 Task: Look for Airbnb properties in Bilqas, Egypt from 5th November, 2023 to 16th November, 2023 for 2 adults.1  bedroom having 1 bed and 1 bathroom. Property type can be hotel. Look for 4 properties as per requirement.
Action: Mouse moved to (550, 71)
Screenshot: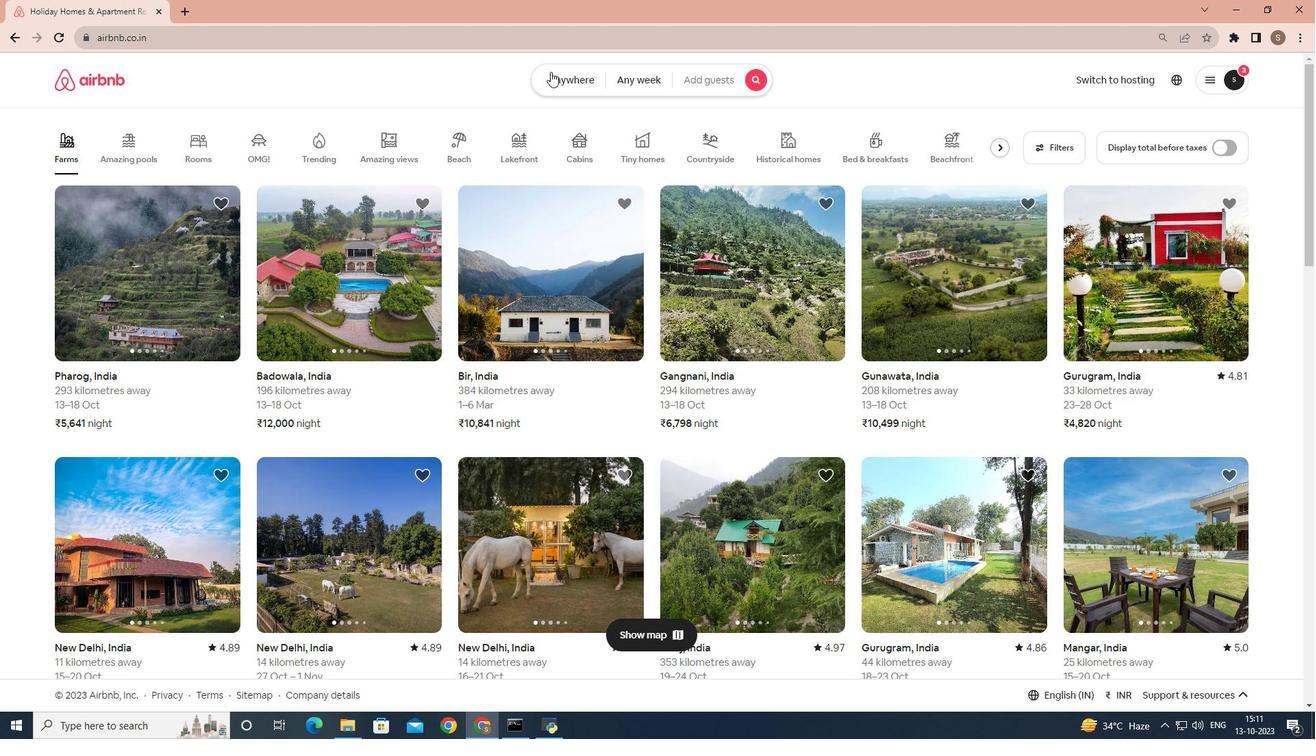 
Action: Mouse pressed left at (550, 71)
Screenshot: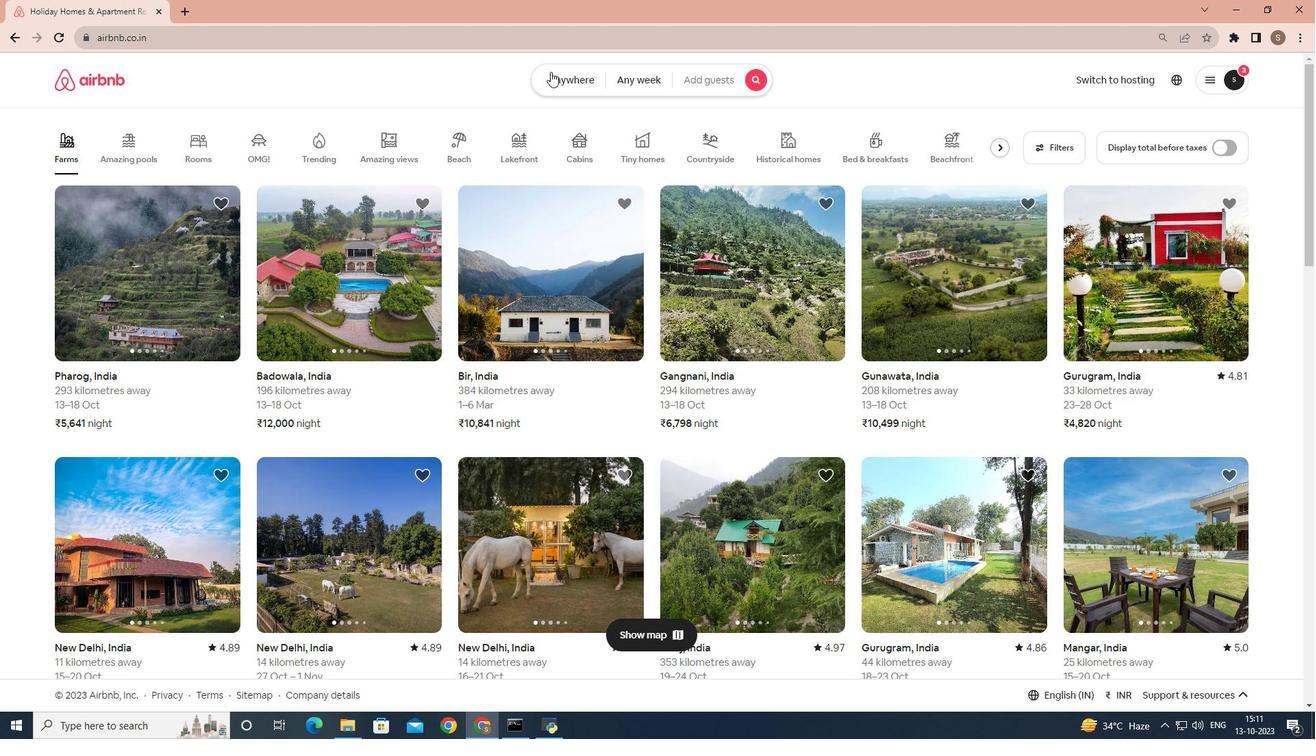 
Action: Mouse moved to (492, 139)
Screenshot: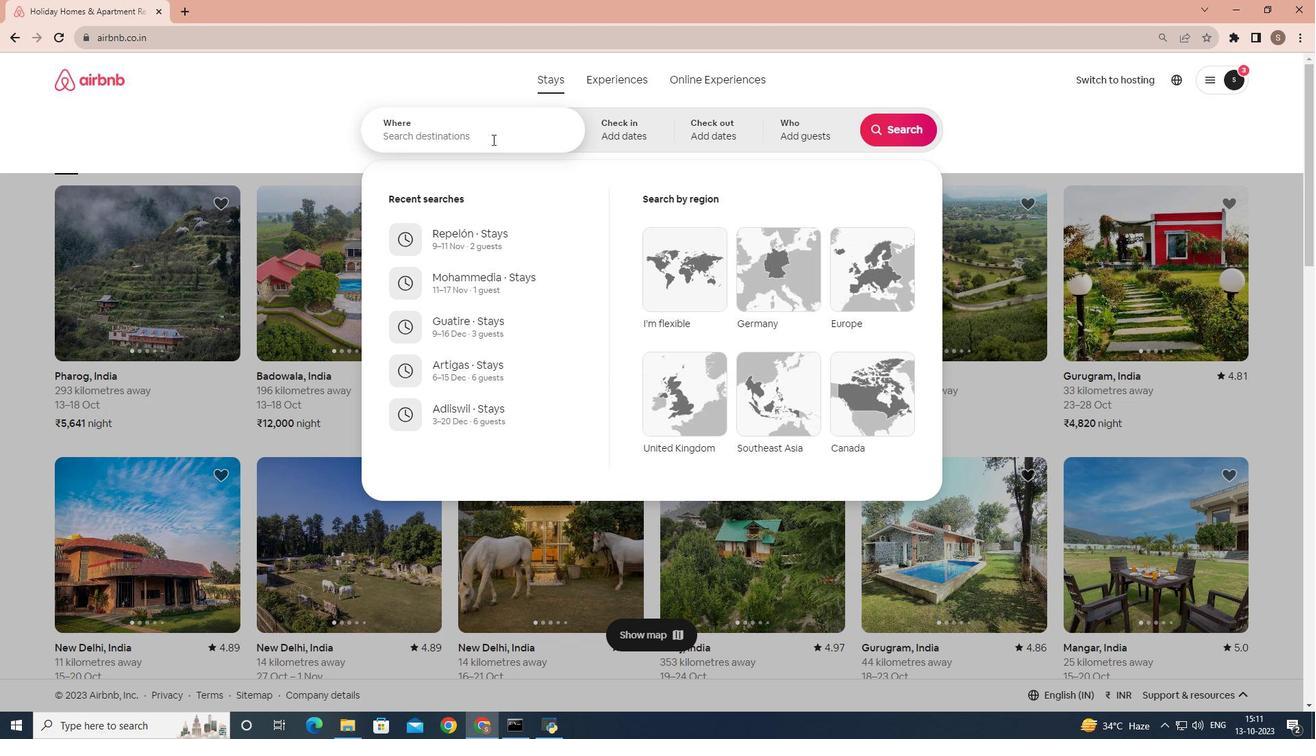 
Action: Mouse pressed left at (492, 139)
Screenshot: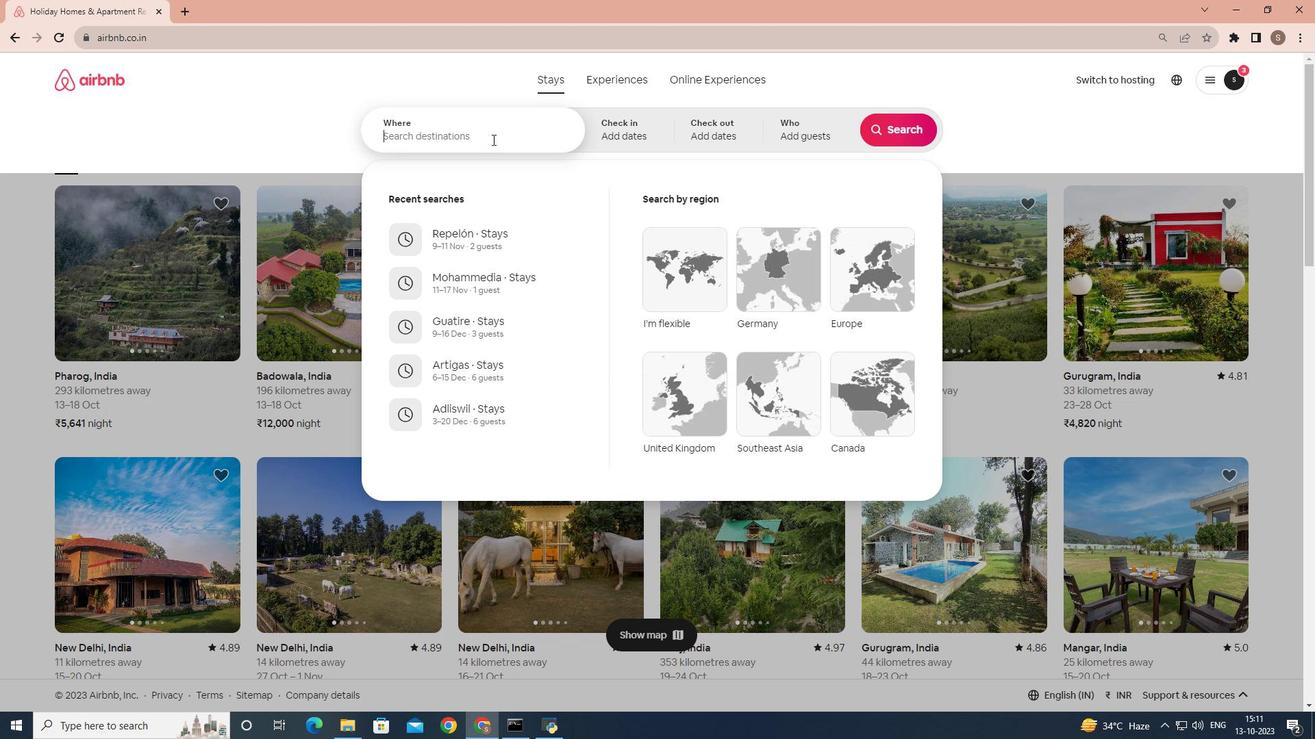 
Action: Key pressed <Key.shift><Key.shift><Key.shift><Key.shift><Key.shift><Key.shift>Bilqas,<Key.space><Key.shift>Egypt
Screenshot: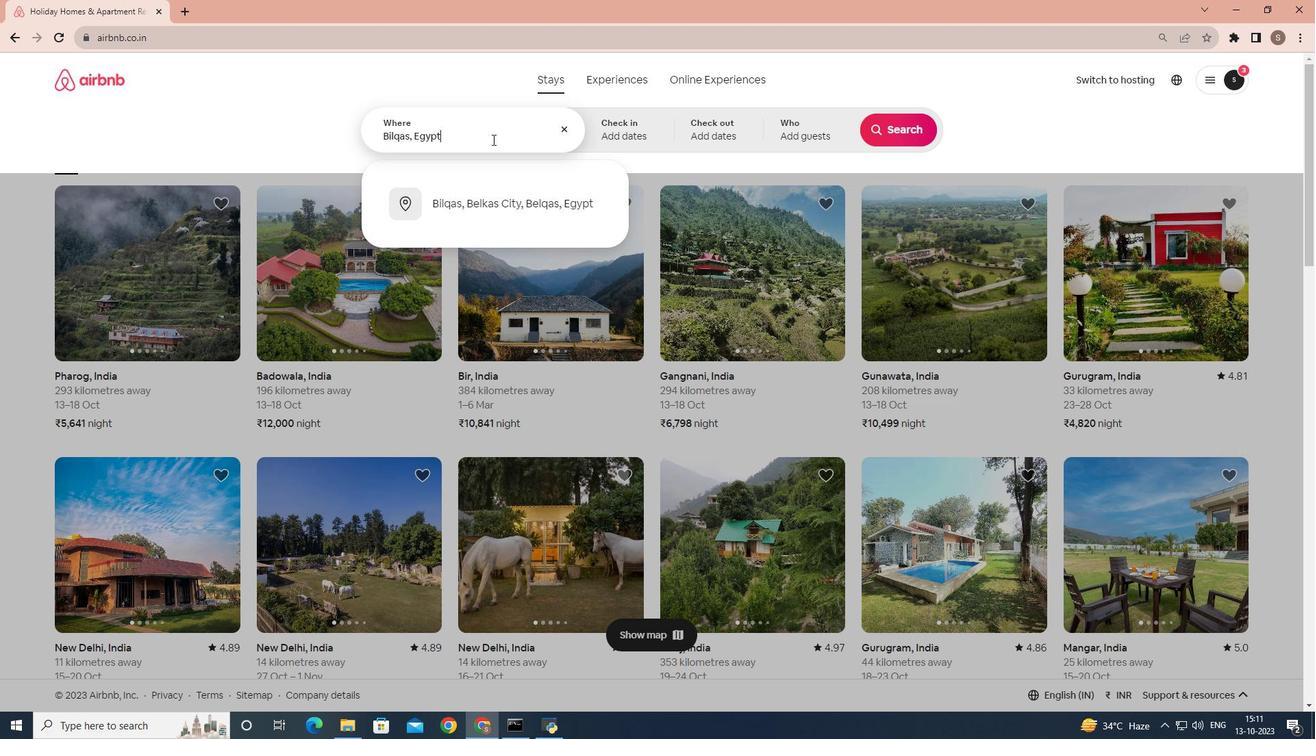 
Action: Mouse moved to (630, 132)
Screenshot: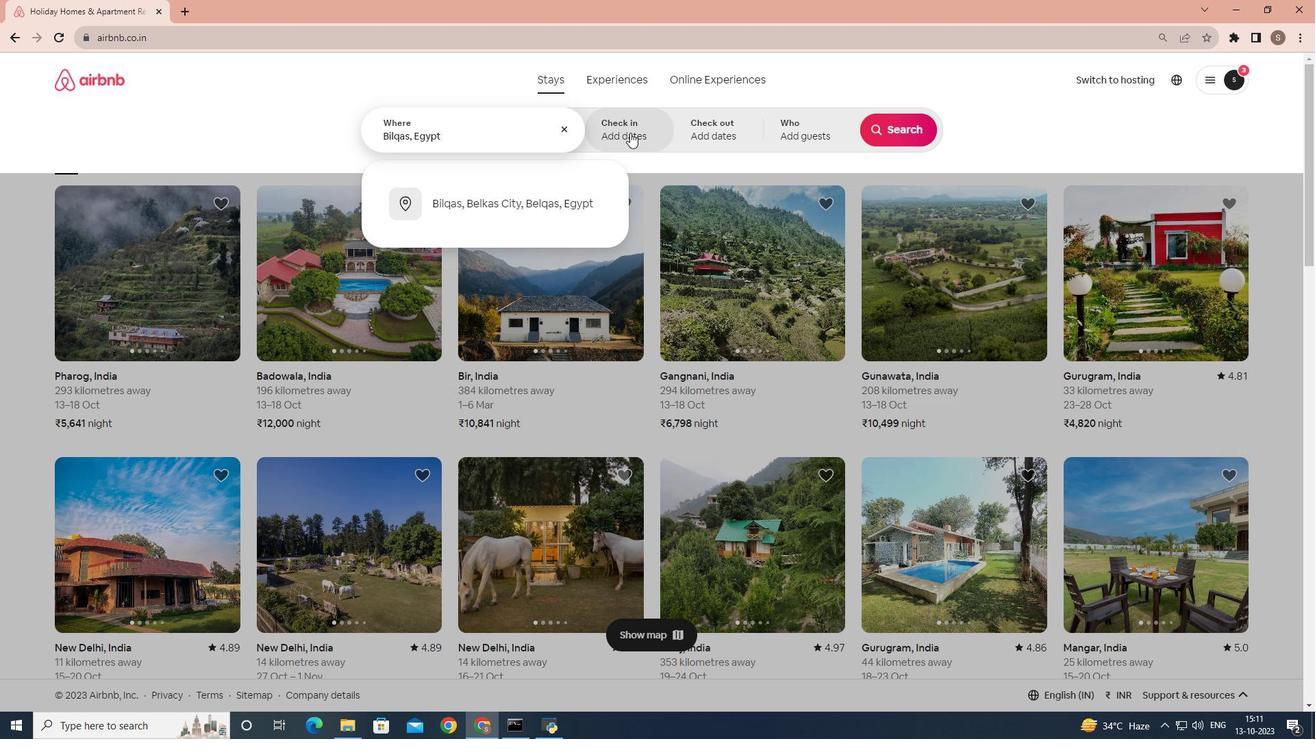 
Action: Mouse pressed left at (630, 132)
Screenshot: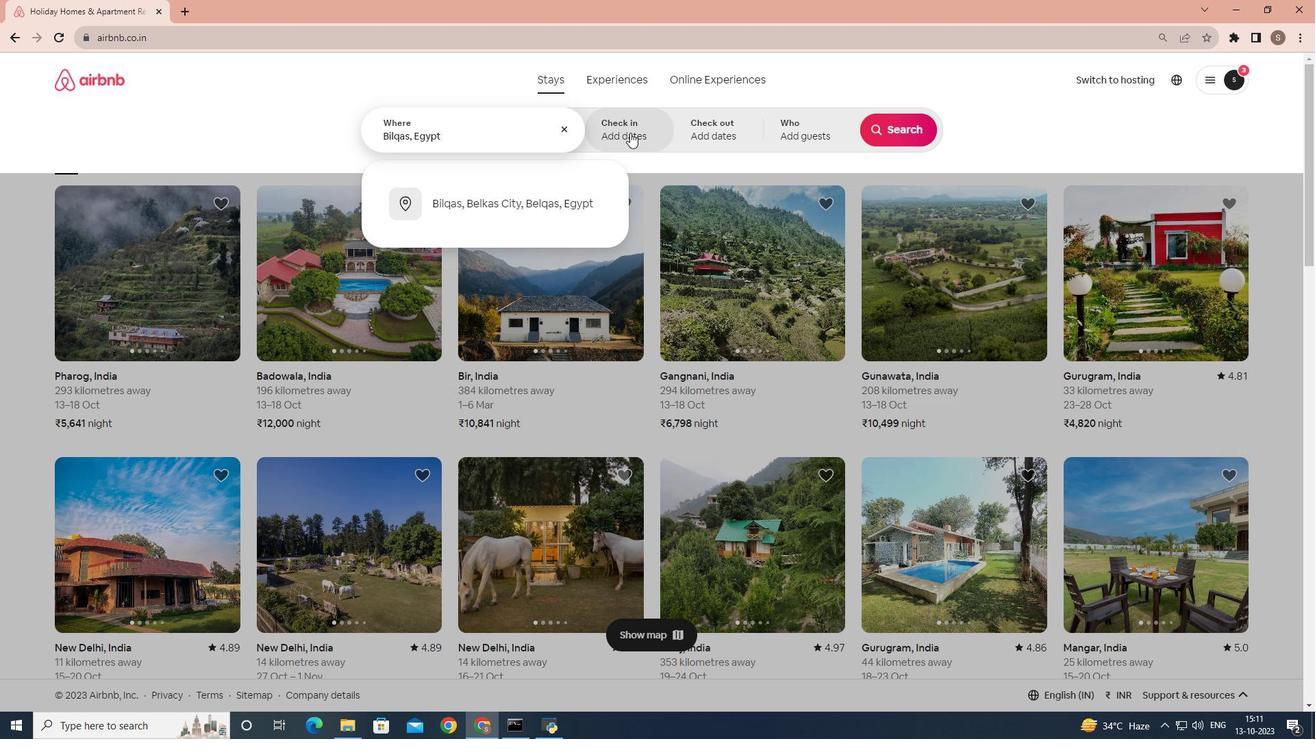 
Action: Mouse moved to (678, 333)
Screenshot: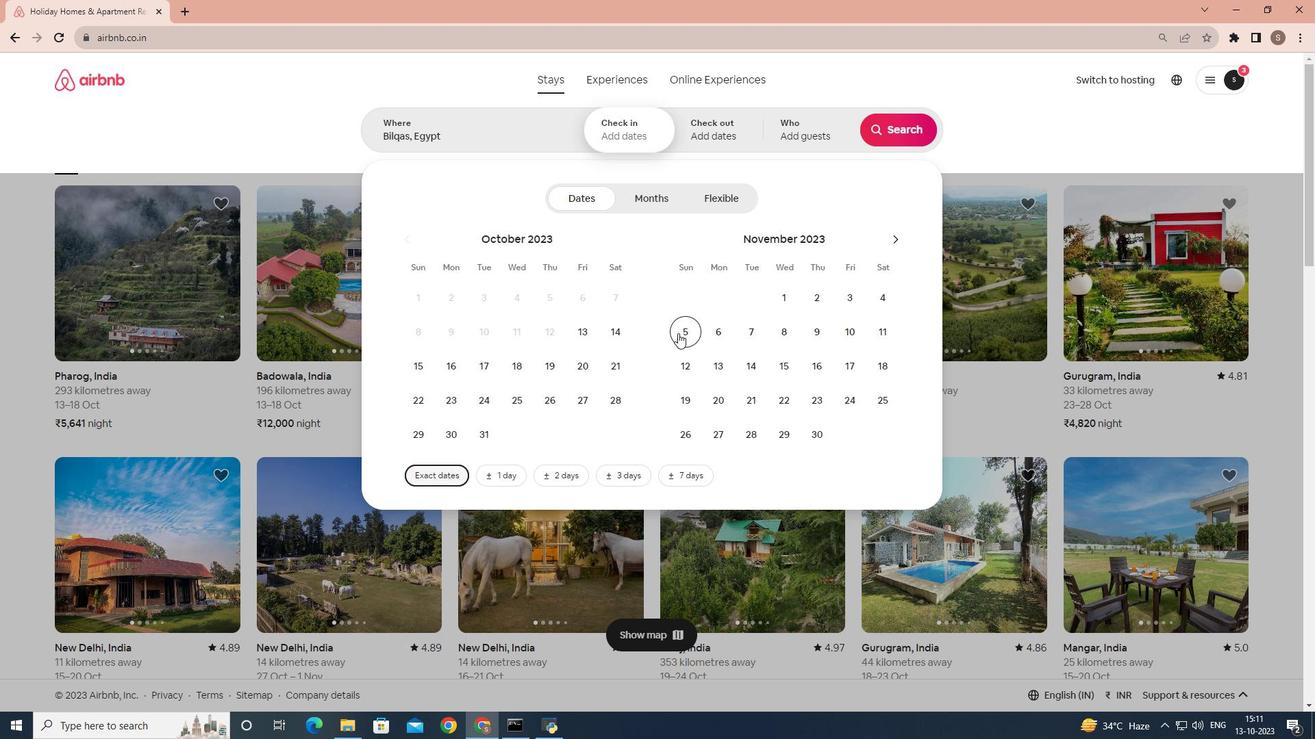 
Action: Mouse pressed left at (678, 333)
Screenshot: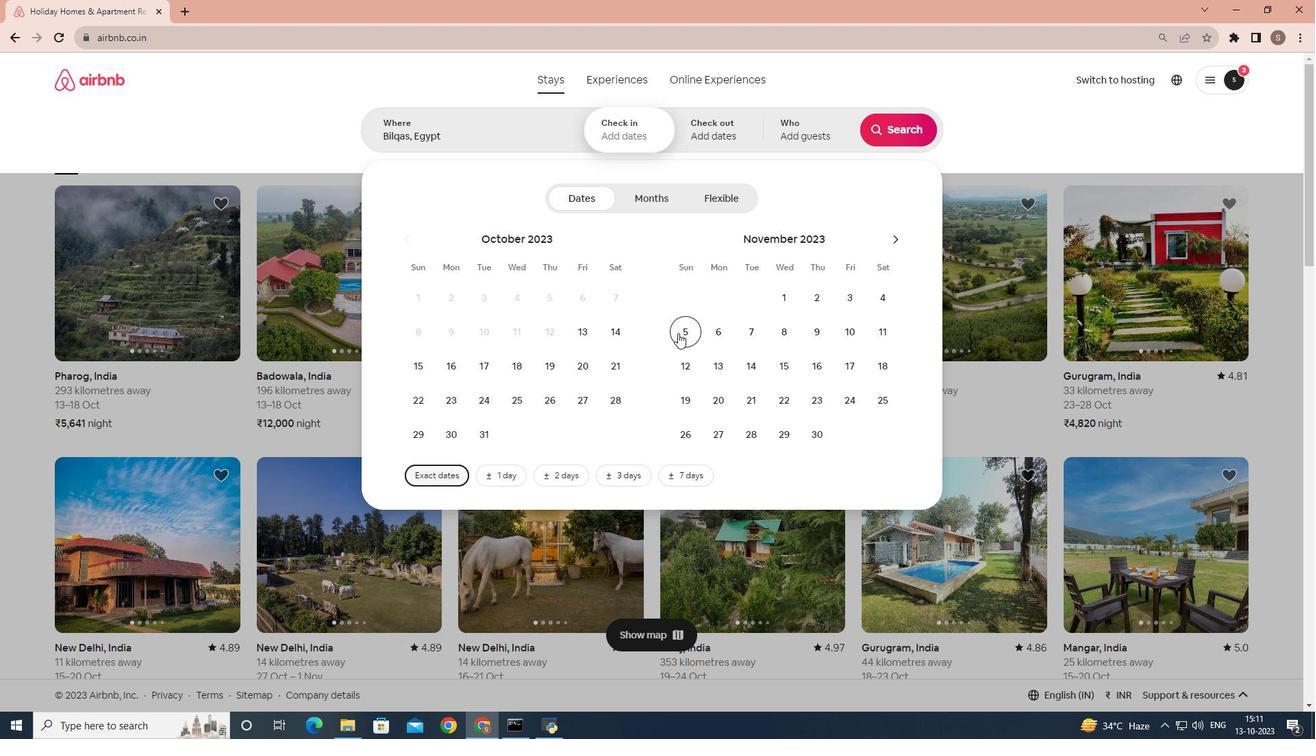 
Action: Mouse moved to (819, 367)
Screenshot: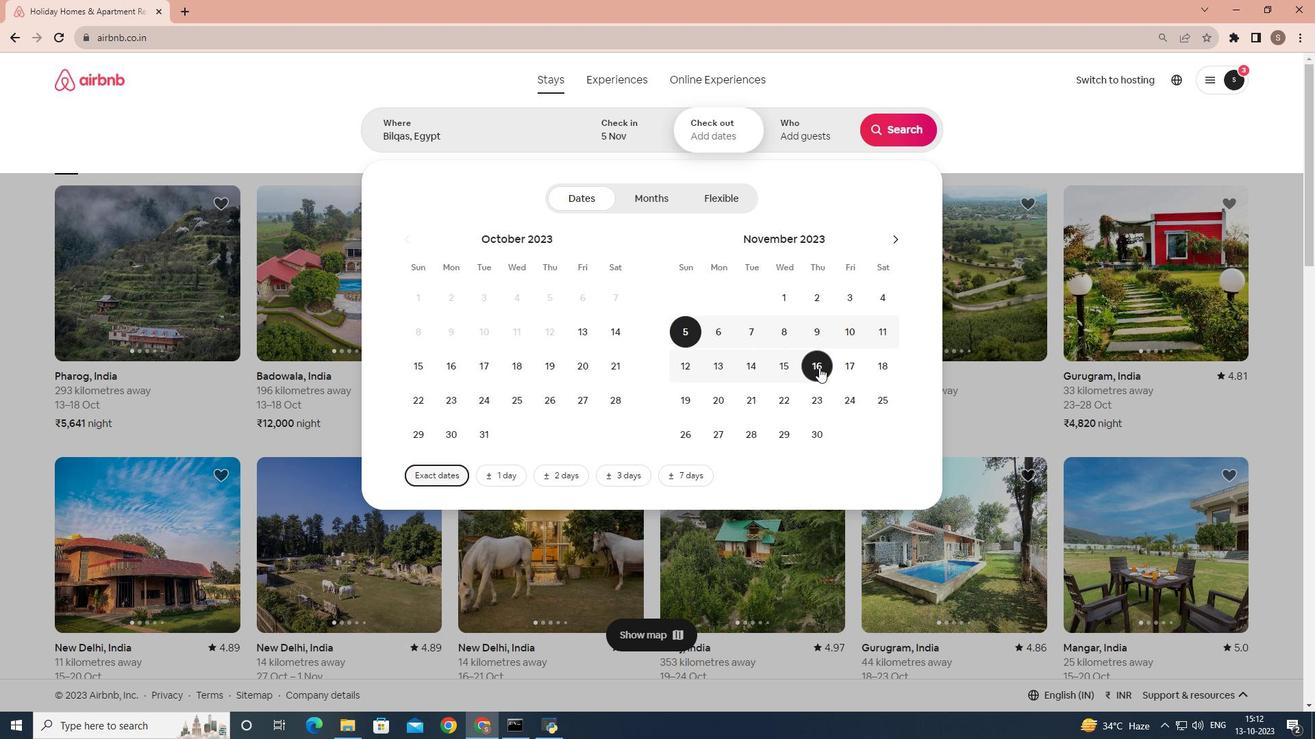 
Action: Mouse pressed left at (819, 367)
Screenshot: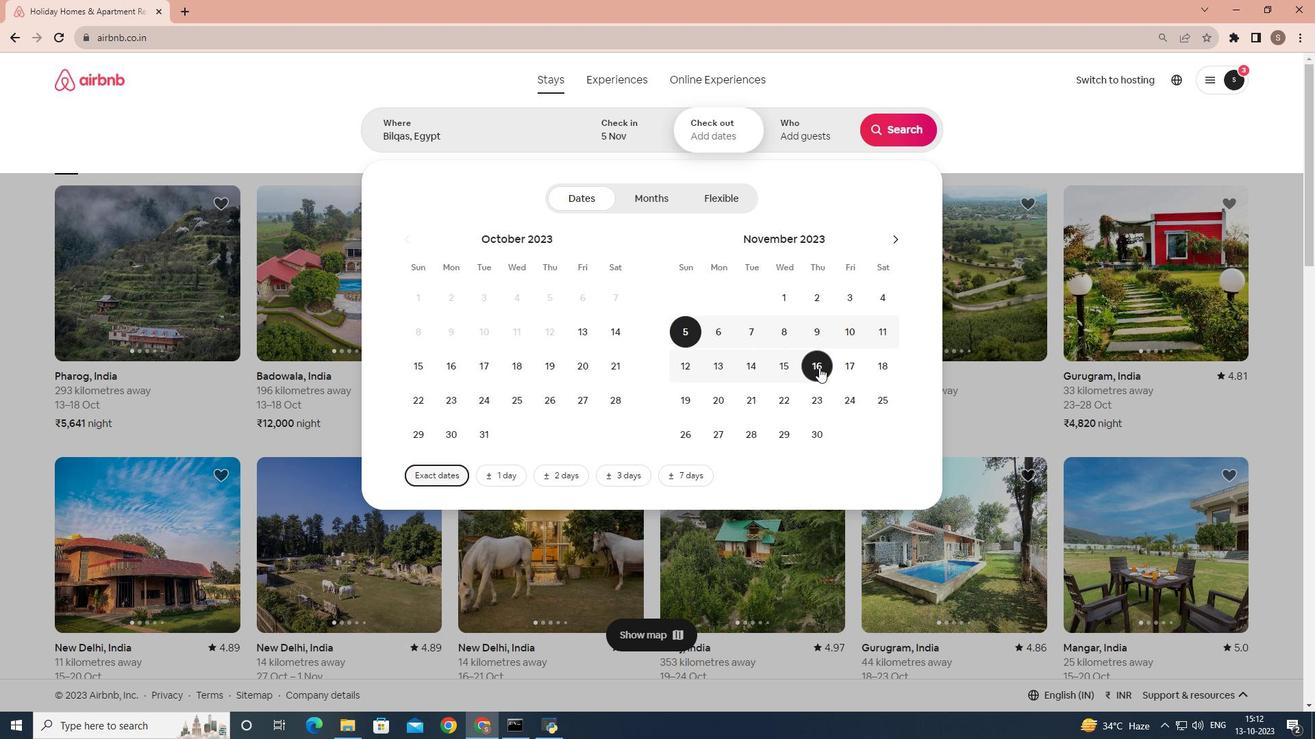 
Action: Mouse moved to (806, 121)
Screenshot: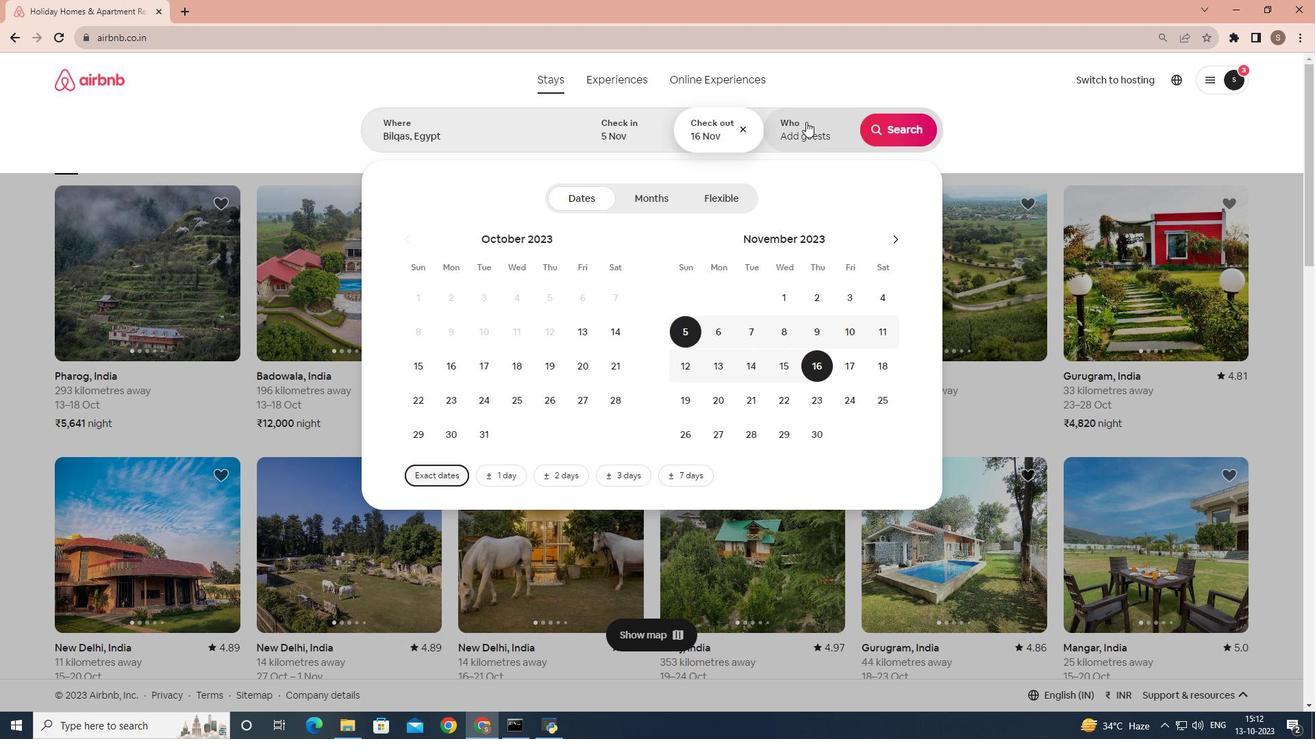 
Action: Mouse pressed left at (806, 121)
Screenshot: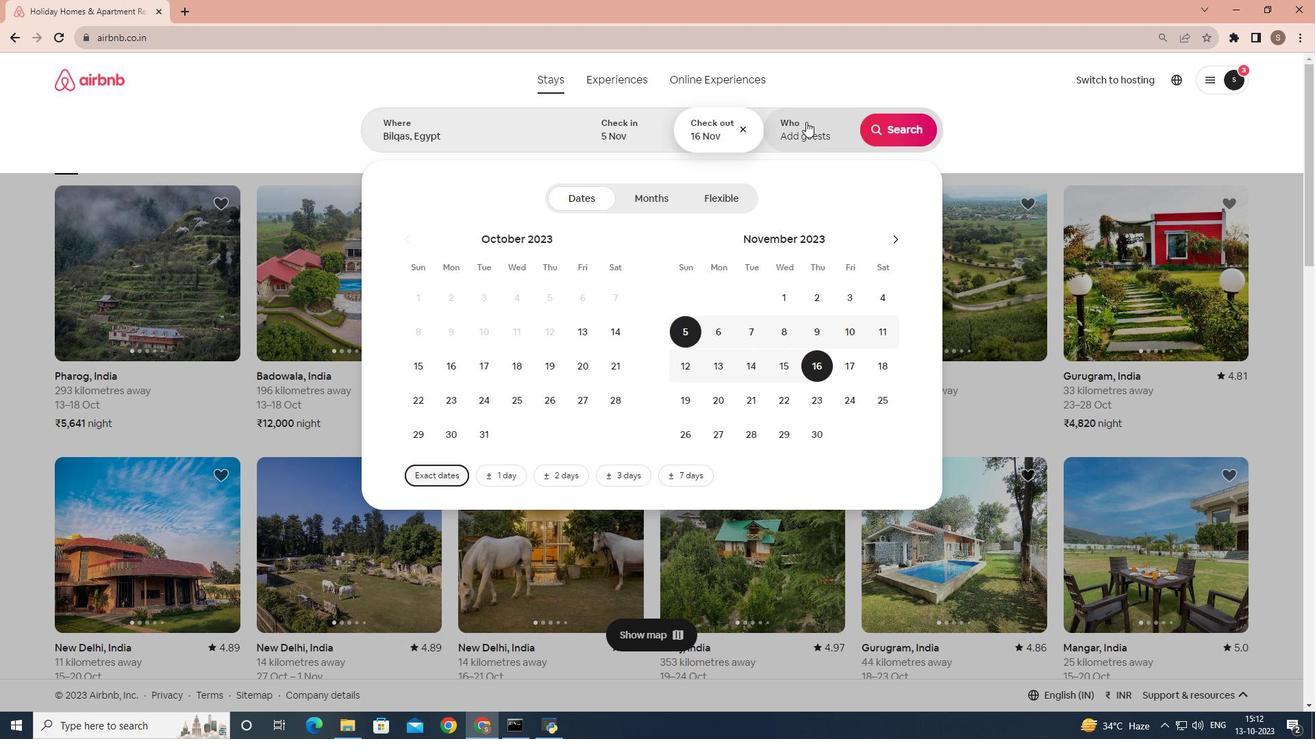 
Action: Mouse moved to (898, 208)
Screenshot: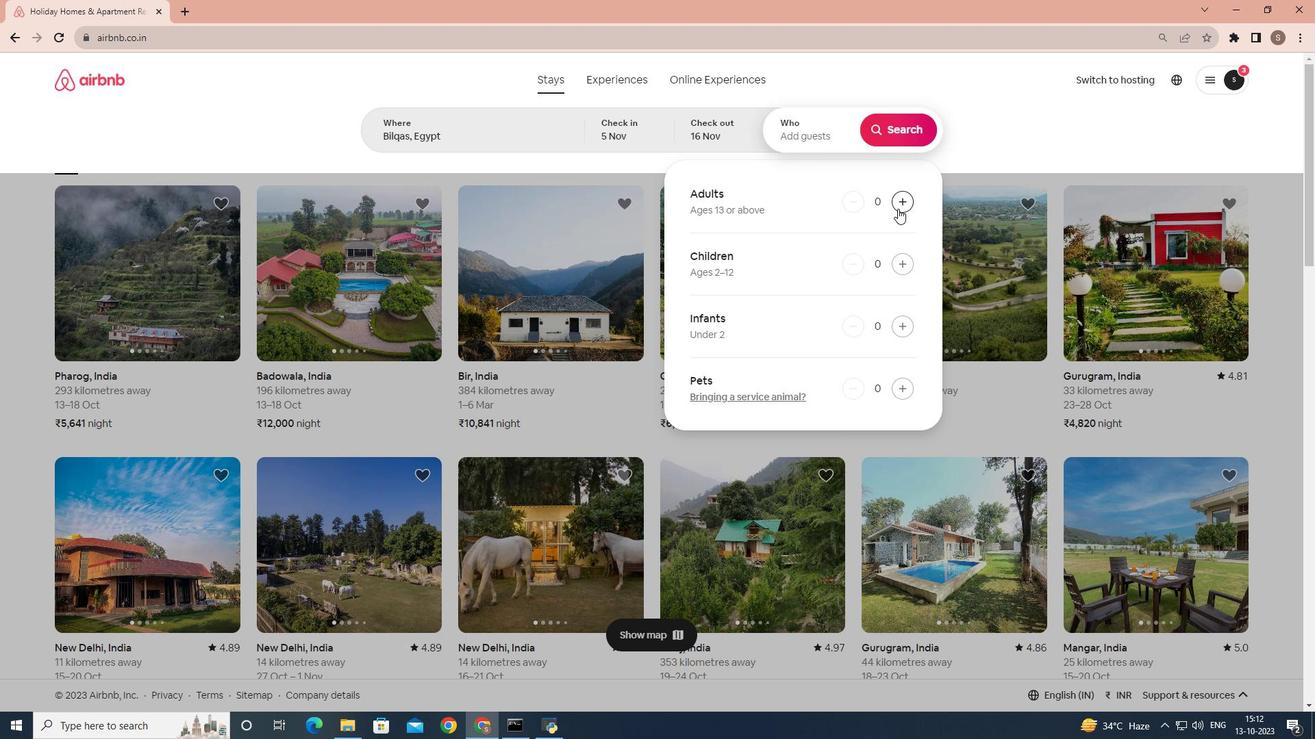 
Action: Mouse pressed left at (898, 208)
Screenshot: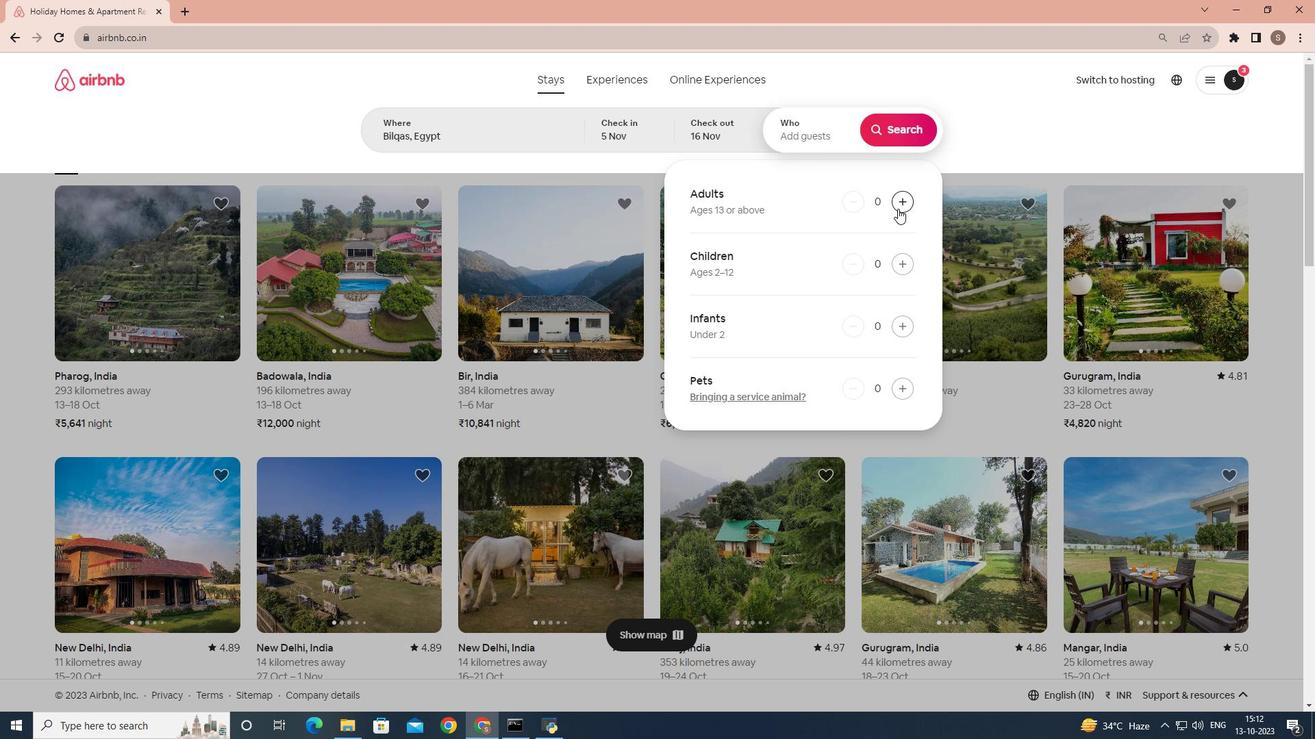 
Action: Mouse pressed left at (898, 208)
Screenshot: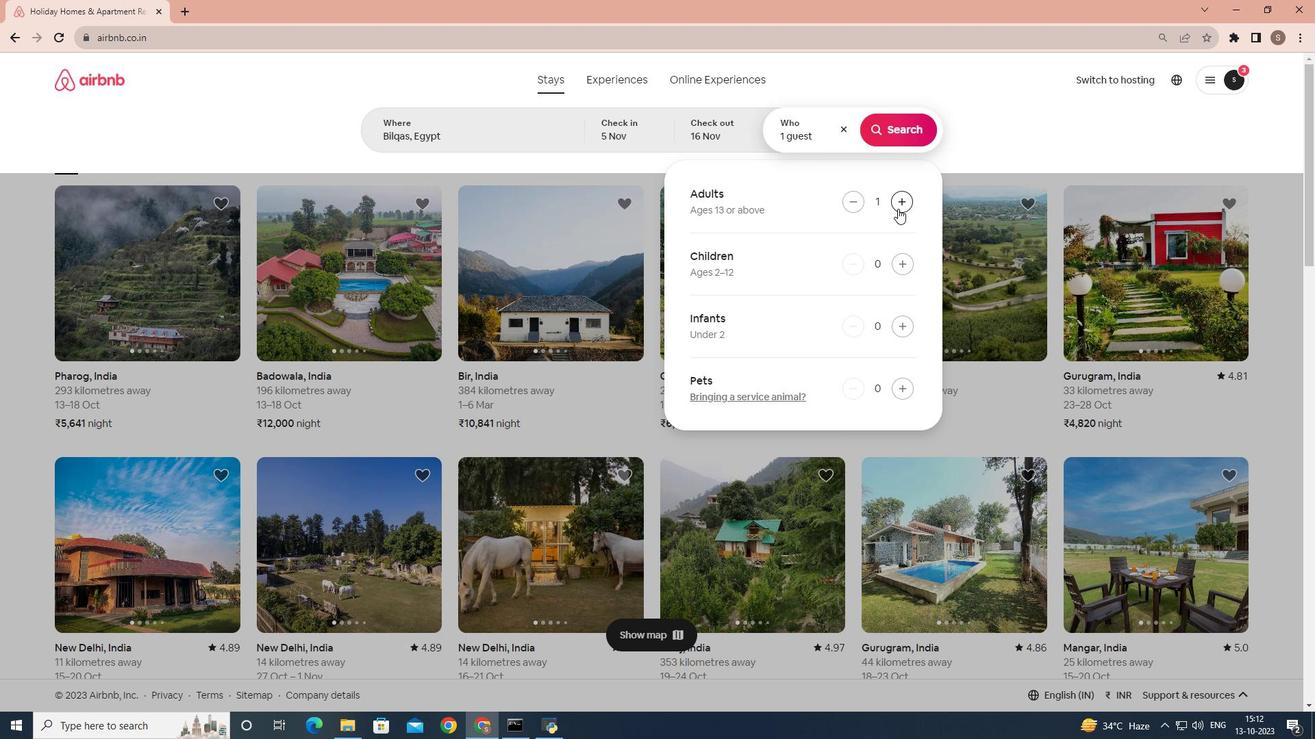 
Action: Mouse moved to (921, 125)
Screenshot: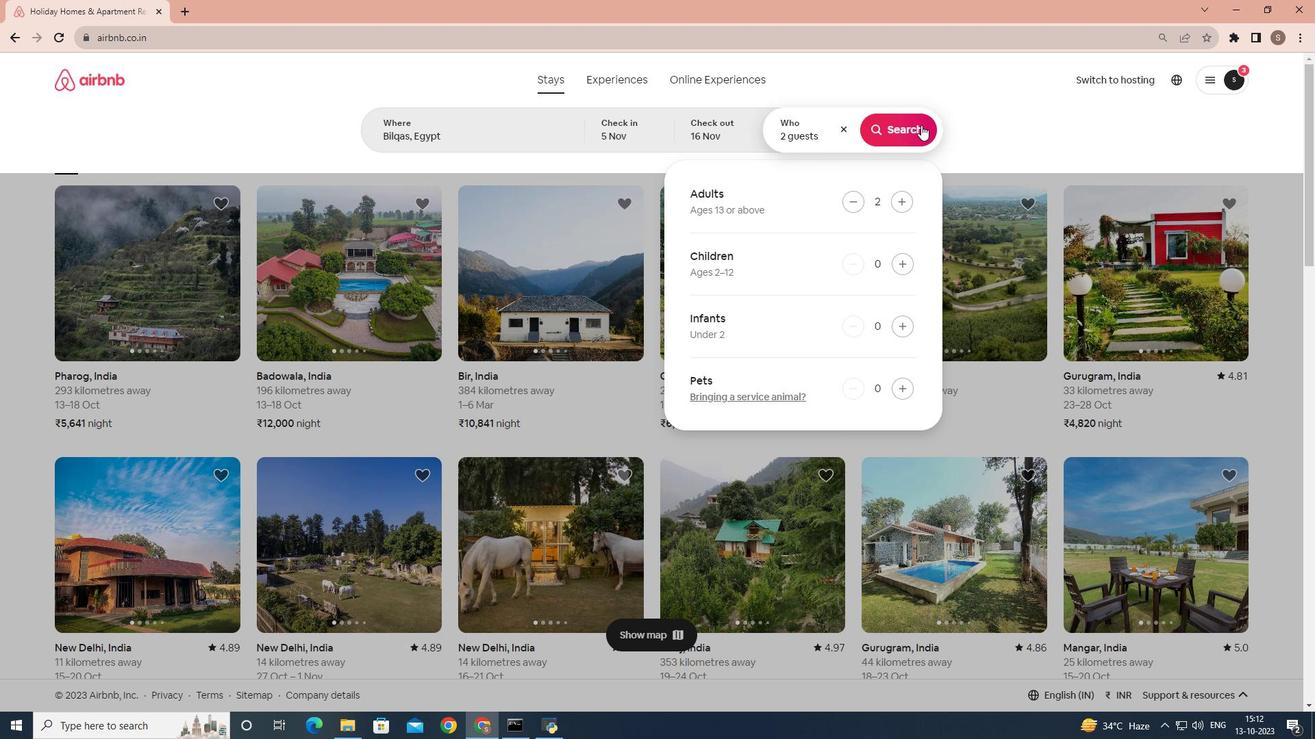
Action: Mouse pressed left at (921, 125)
Screenshot: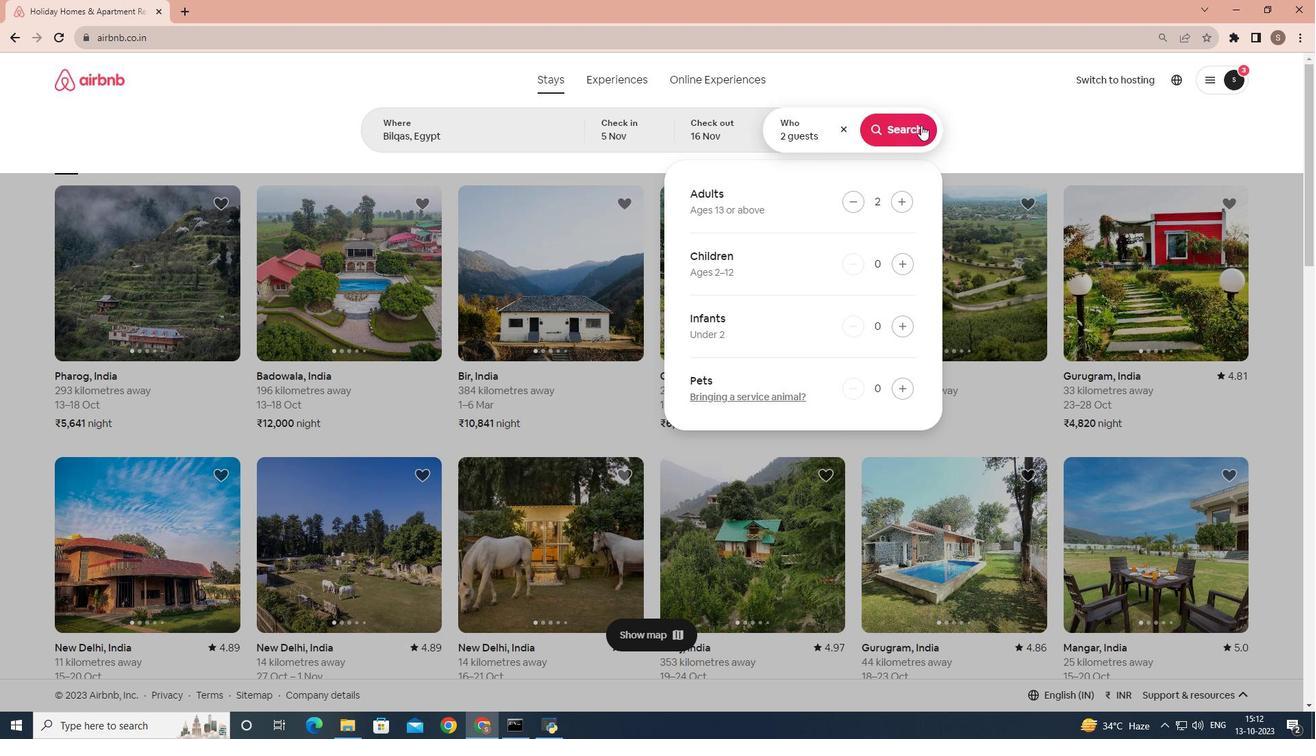 
Action: Mouse moved to (1098, 134)
Screenshot: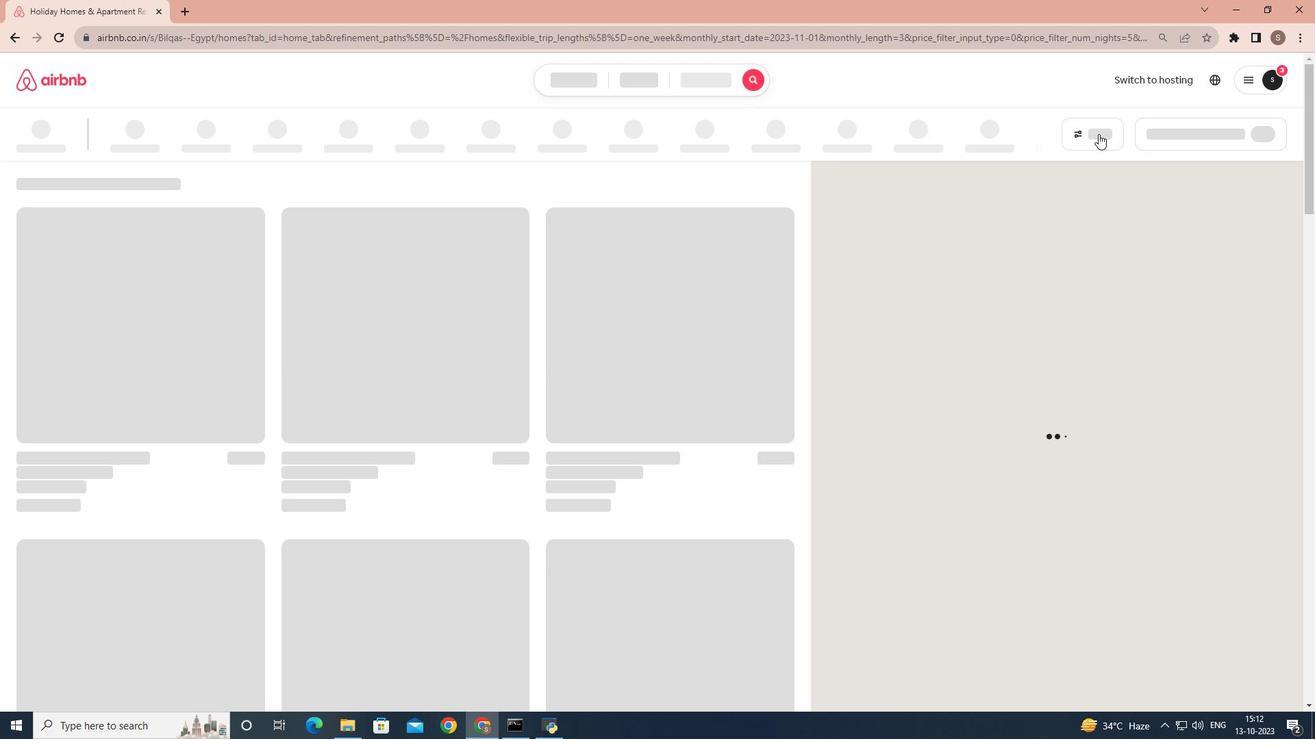
Action: Mouse pressed left at (1098, 134)
Screenshot: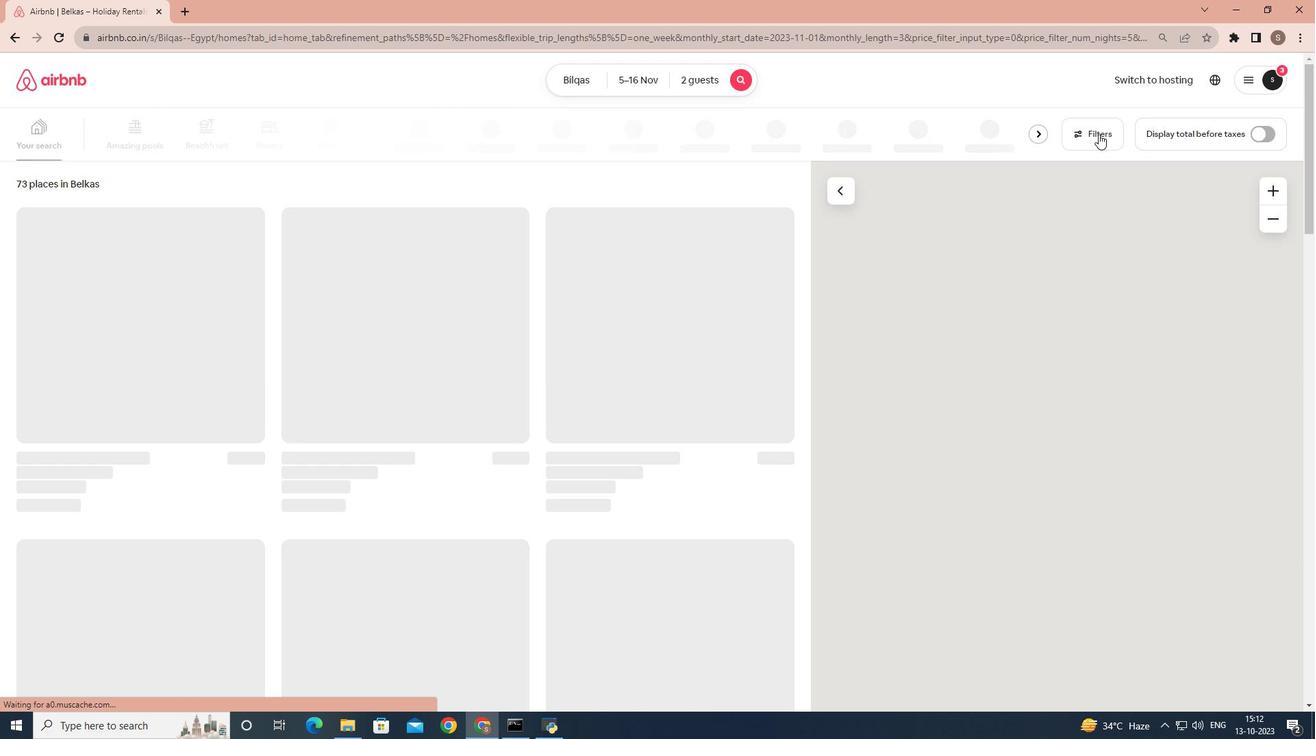 
Action: Mouse moved to (535, 419)
Screenshot: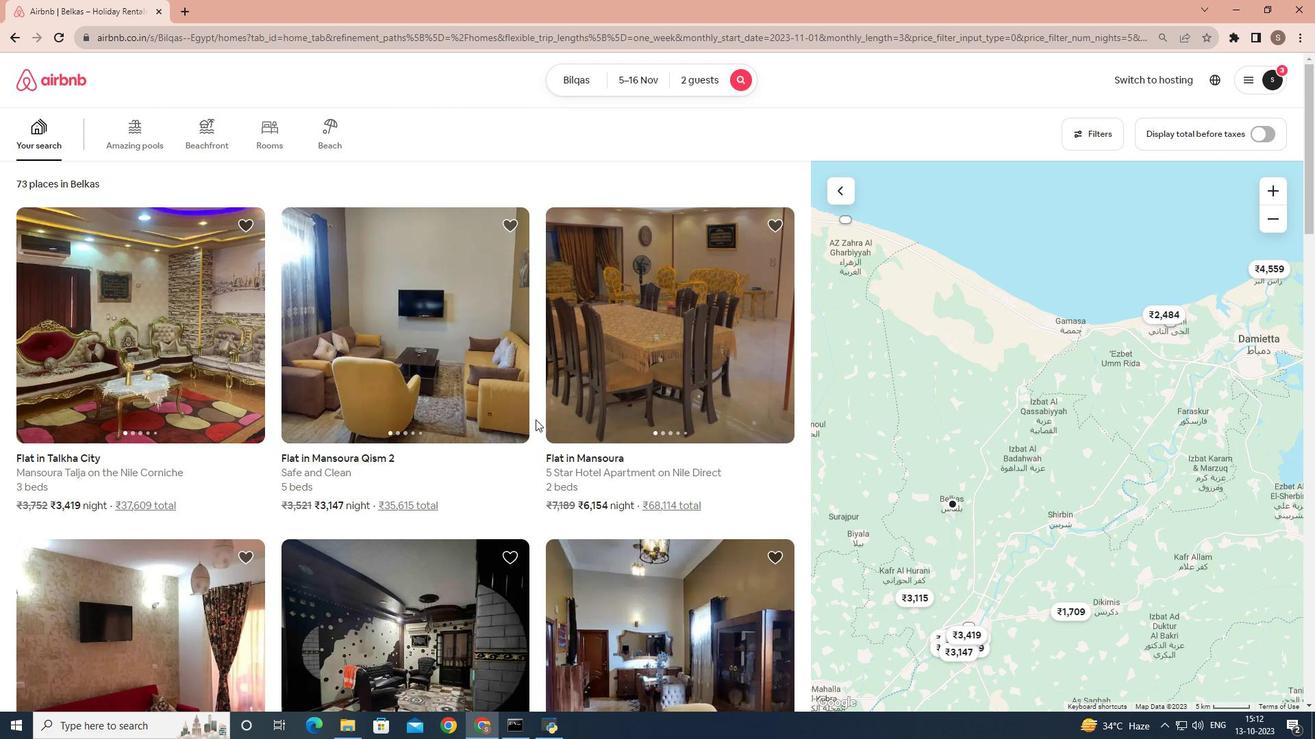 
Action: Mouse scrolled (535, 419) with delta (0, 0)
Screenshot: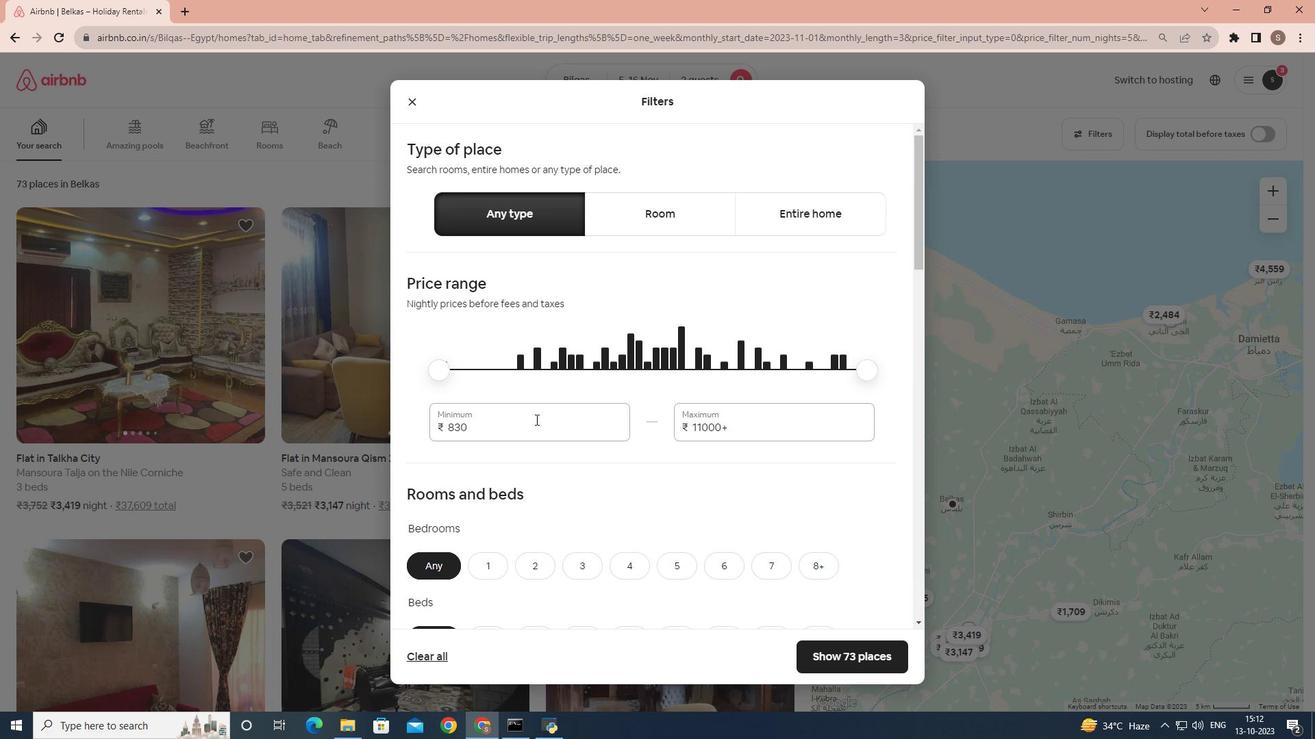 
Action: Mouse moved to (527, 426)
Screenshot: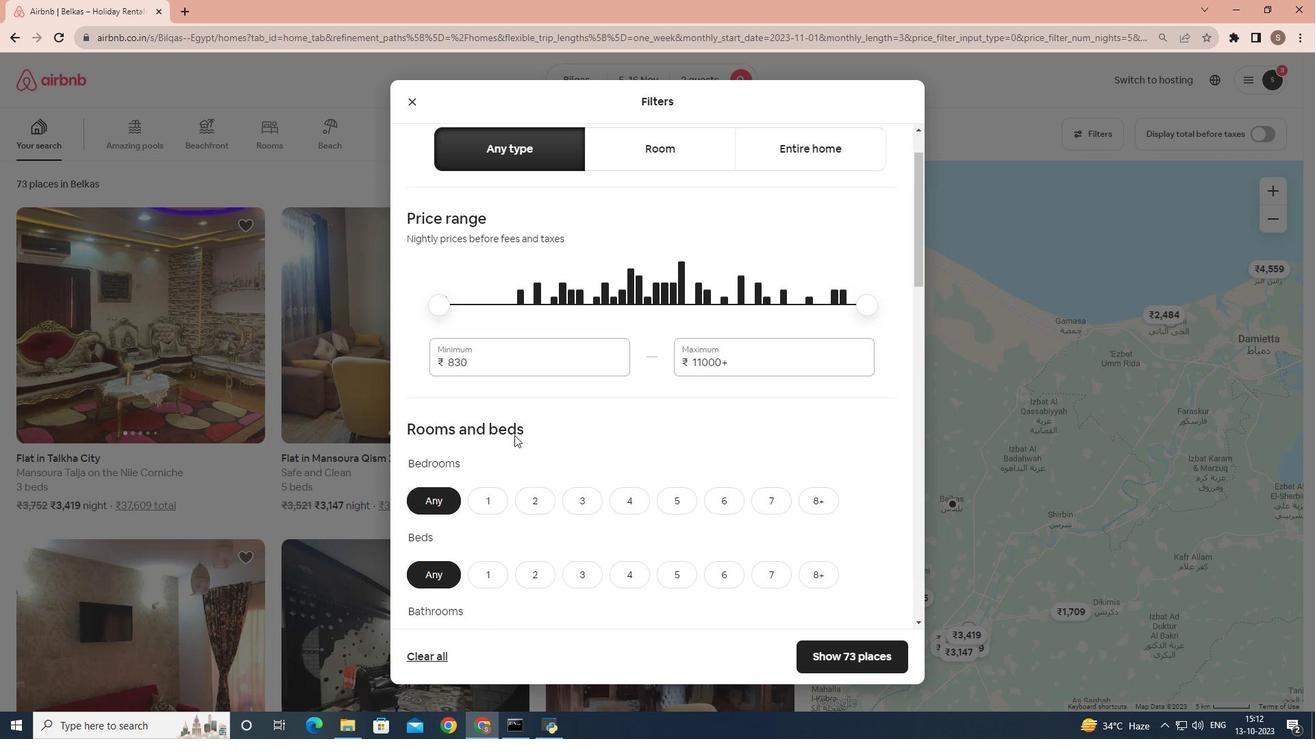 
Action: Mouse scrolled (527, 425) with delta (0, 0)
Screenshot: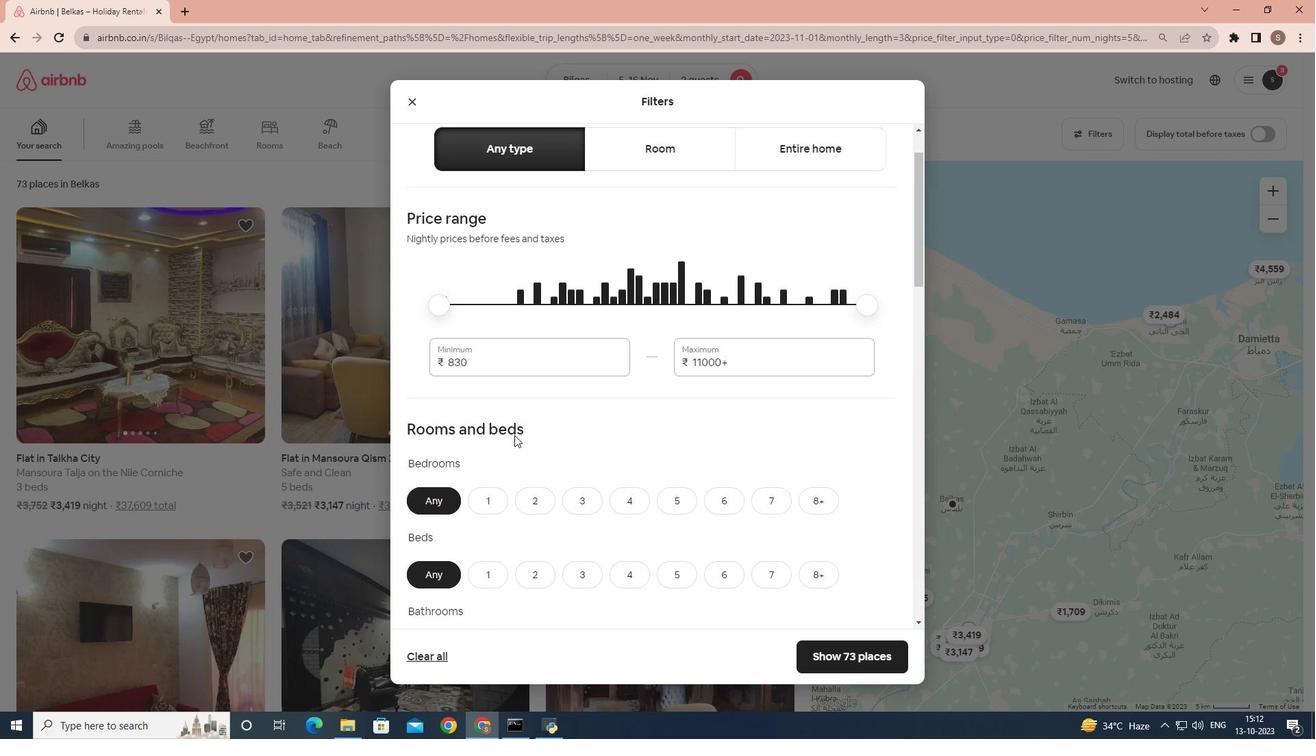 
Action: Mouse moved to (492, 435)
Screenshot: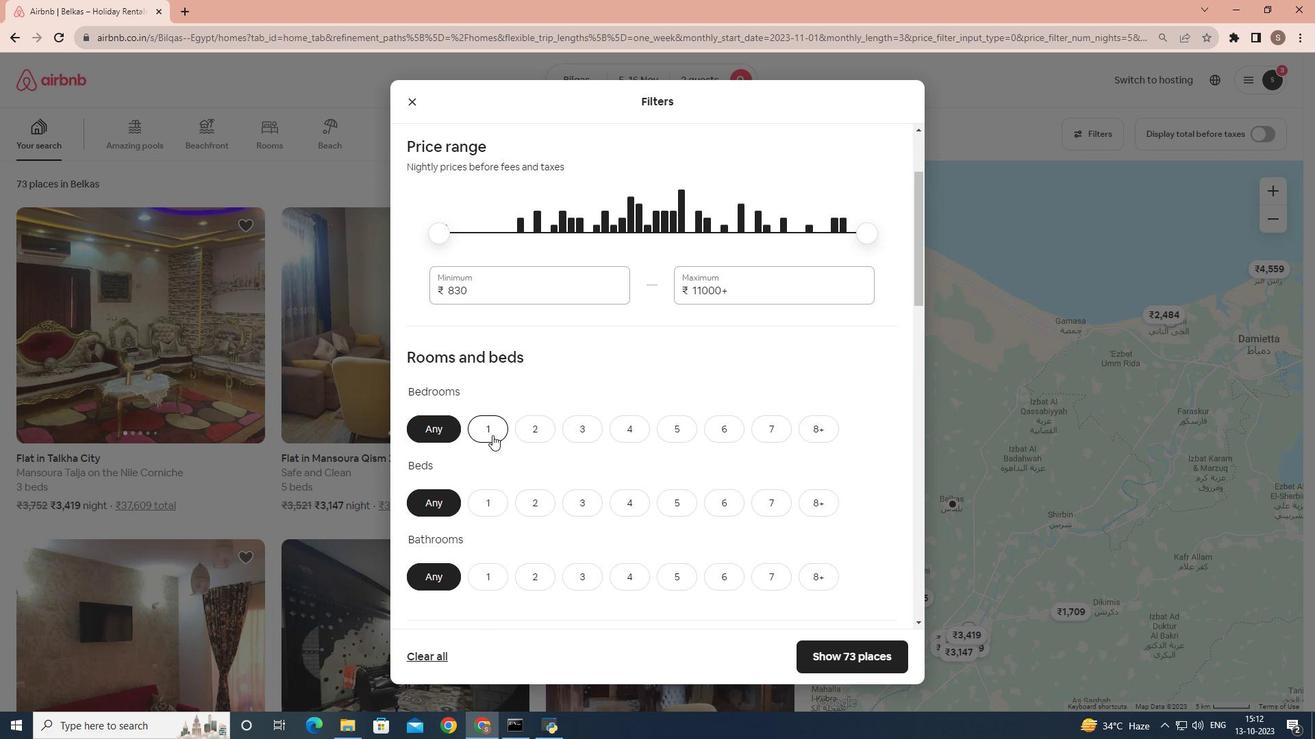 
Action: Mouse pressed left at (492, 435)
Screenshot: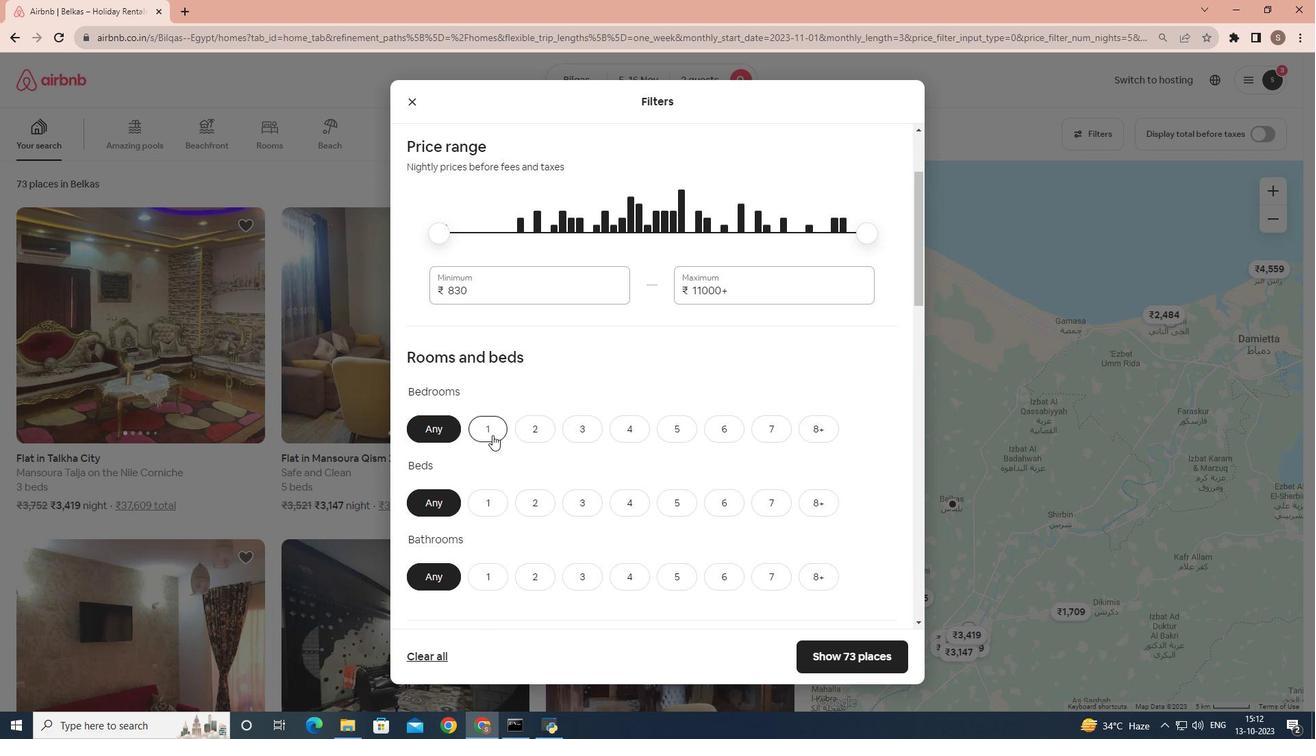 
Action: Mouse scrolled (492, 434) with delta (0, 0)
Screenshot: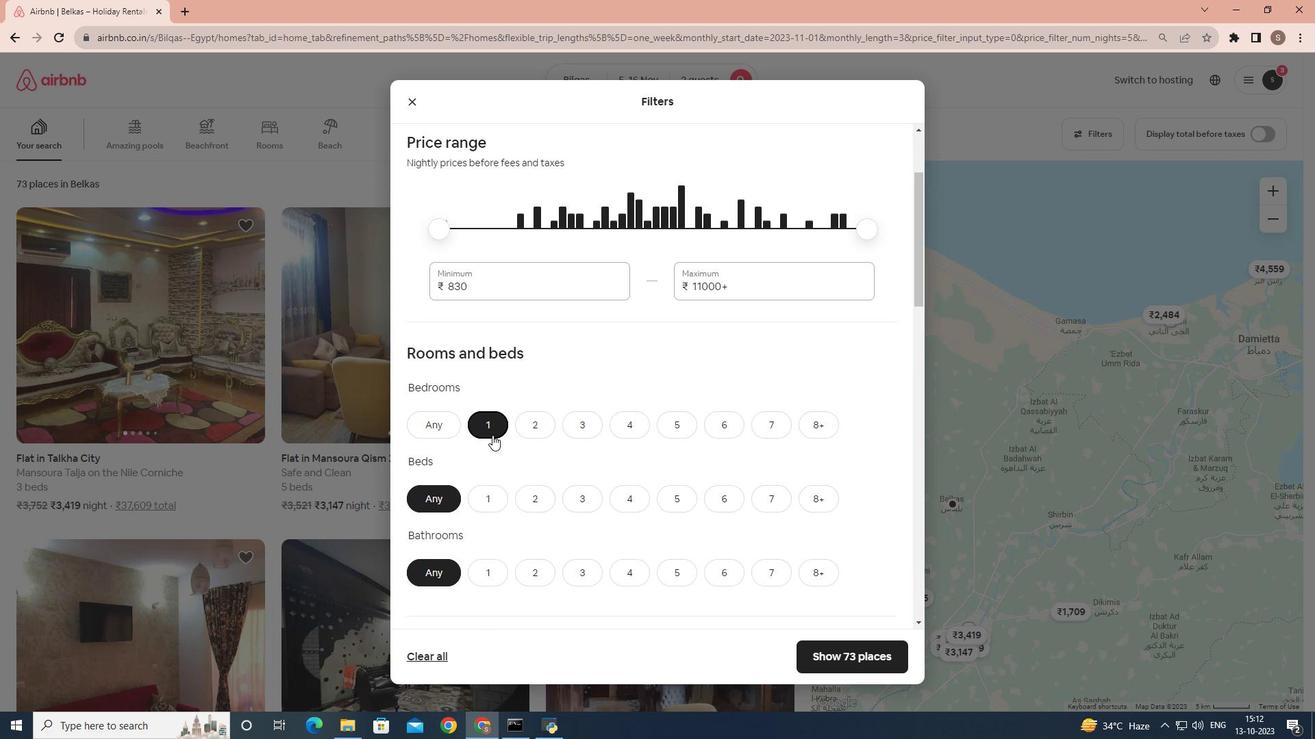 
Action: Mouse moved to (493, 426)
Screenshot: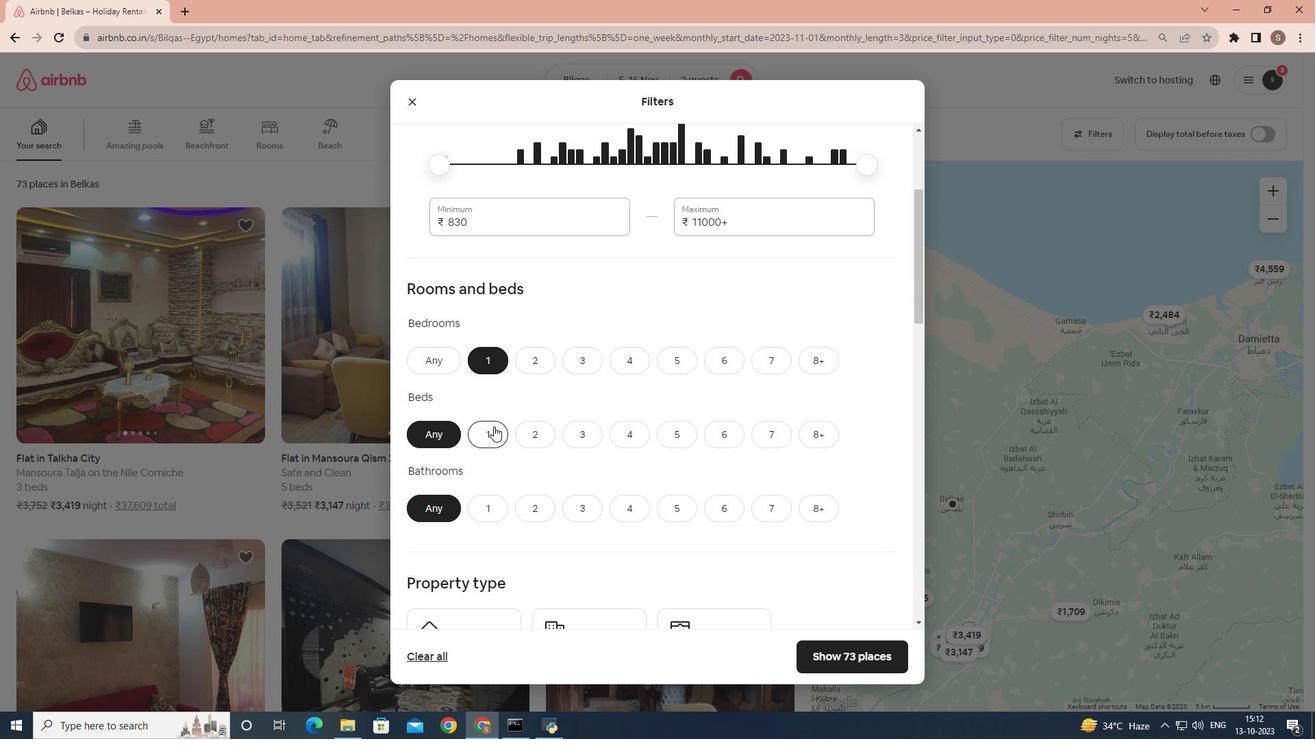 
Action: Mouse pressed left at (493, 426)
Screenshot: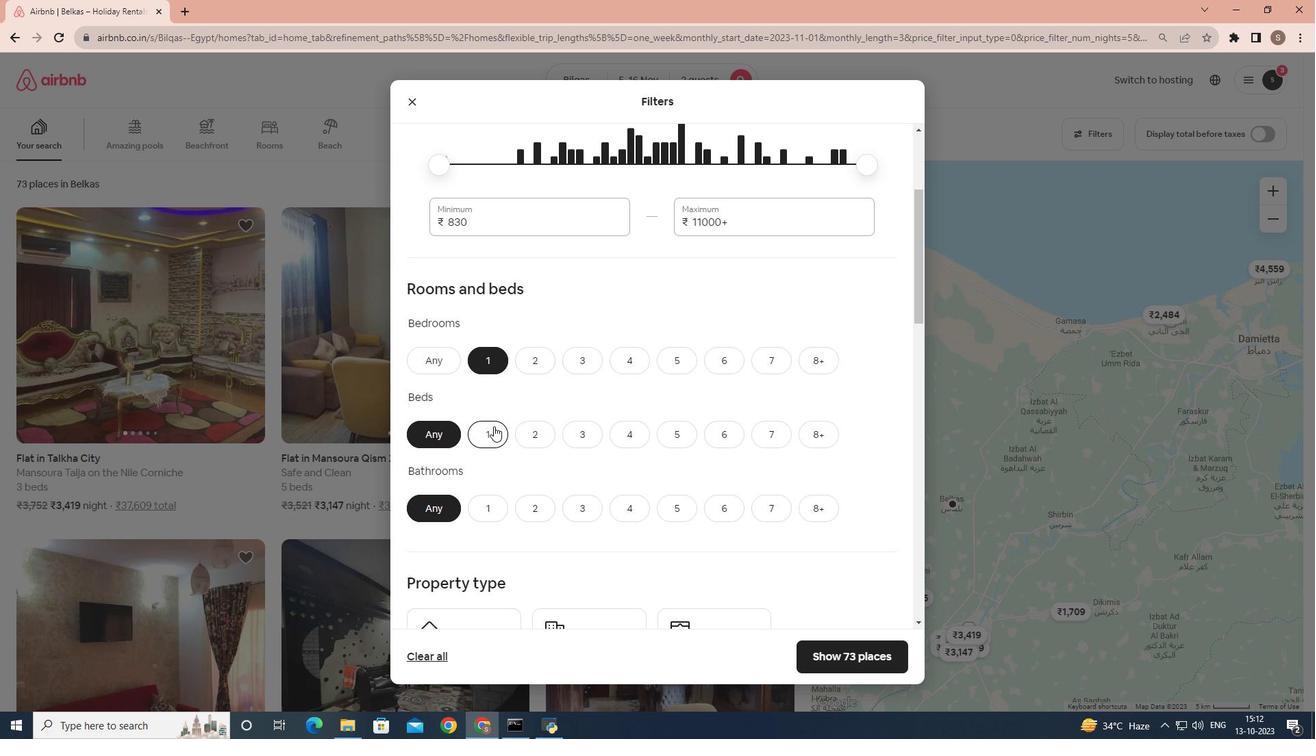
Action: Mouse scrolled (493, 426) with delta (0, 0)
Screenshot: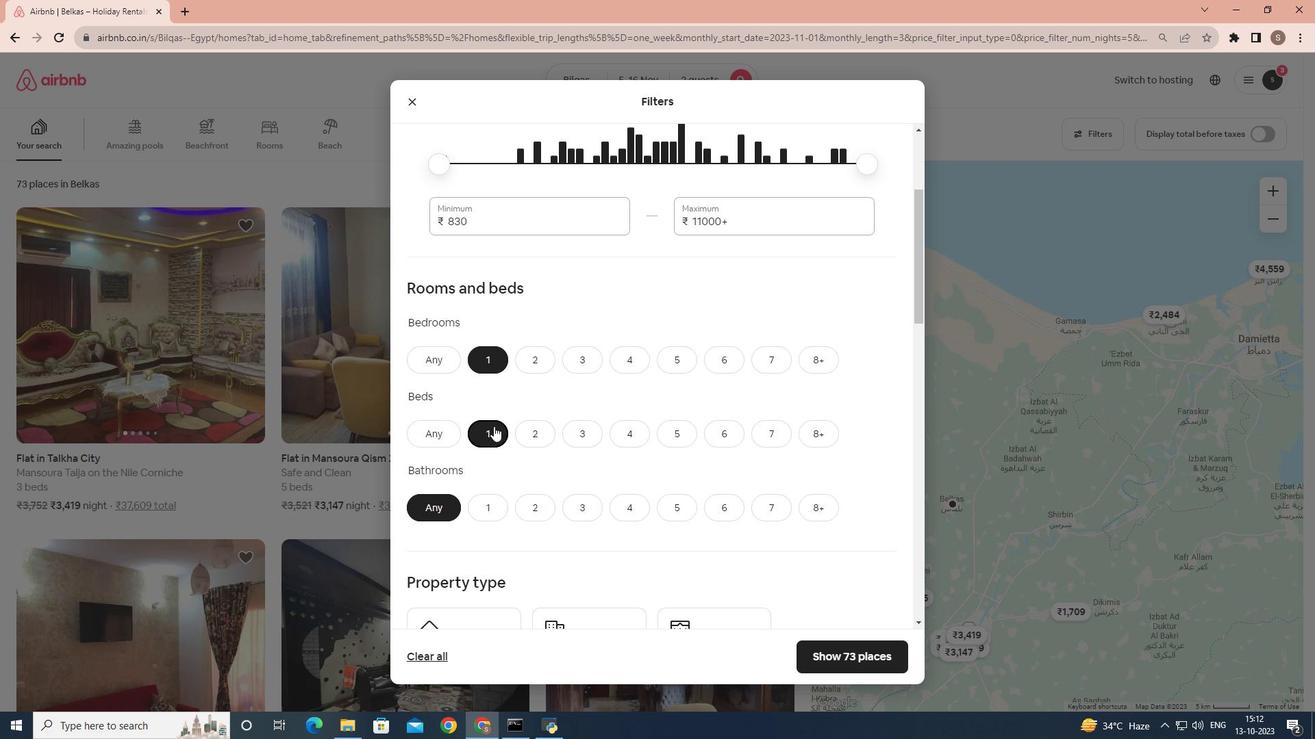 
Action: Mouse moved to (491, 445)
Screenshot: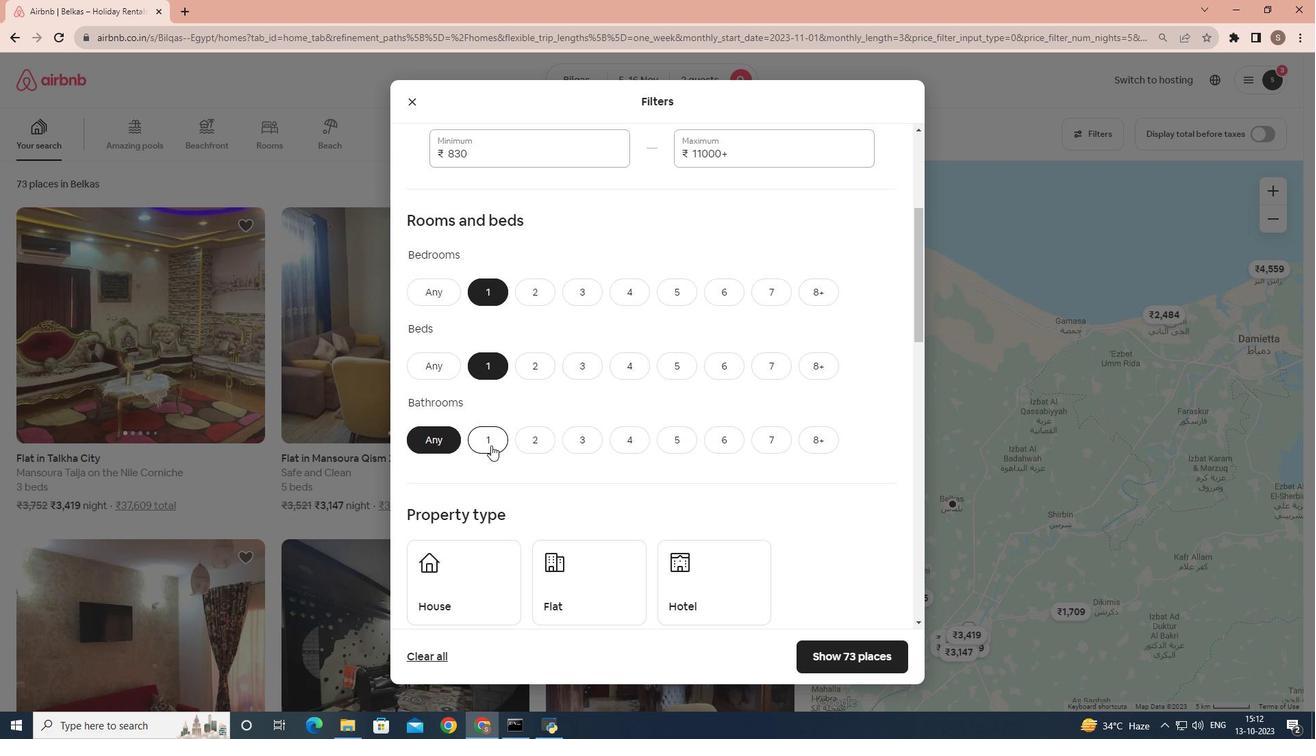 
Action: Mouse pressed left at (491, 445)
Screenshot: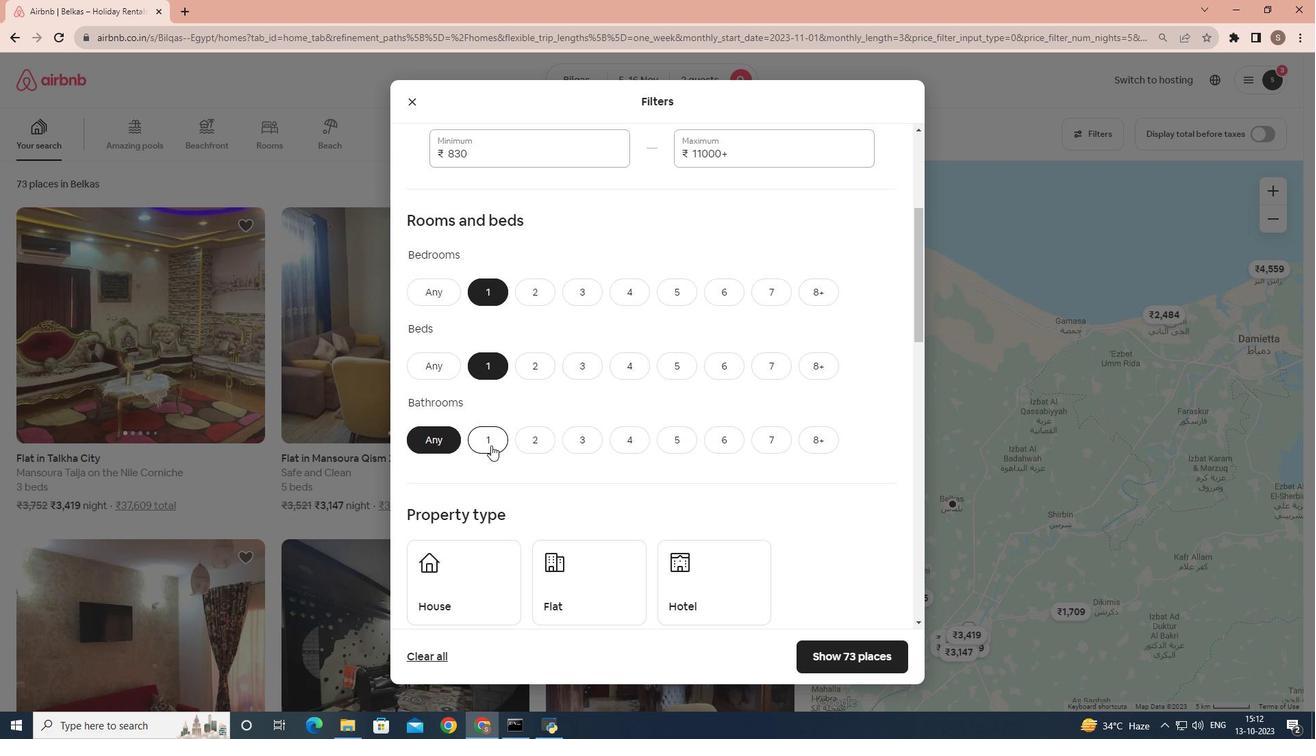 
Action: Mouse moved to (496, 444)
Screenshot: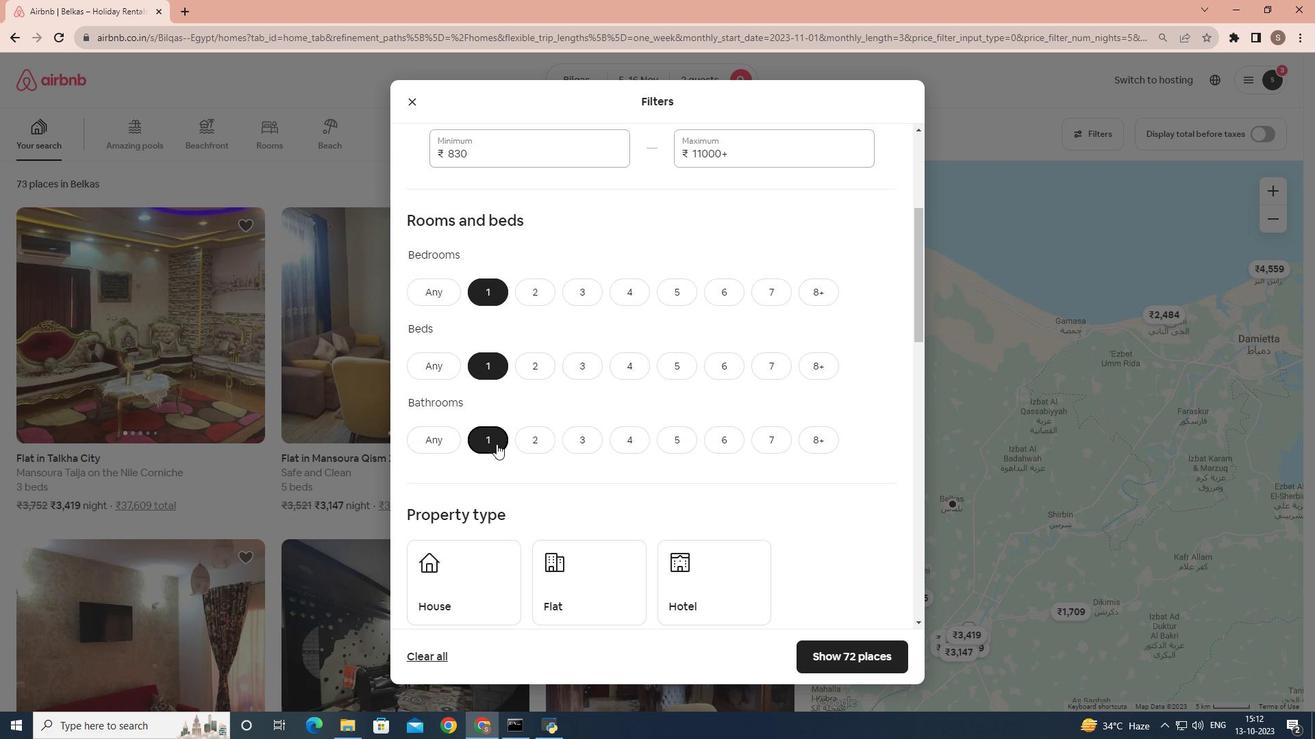 
Action: Mouse scrolled (496, 443) with delta (0, 0)
Screenshot: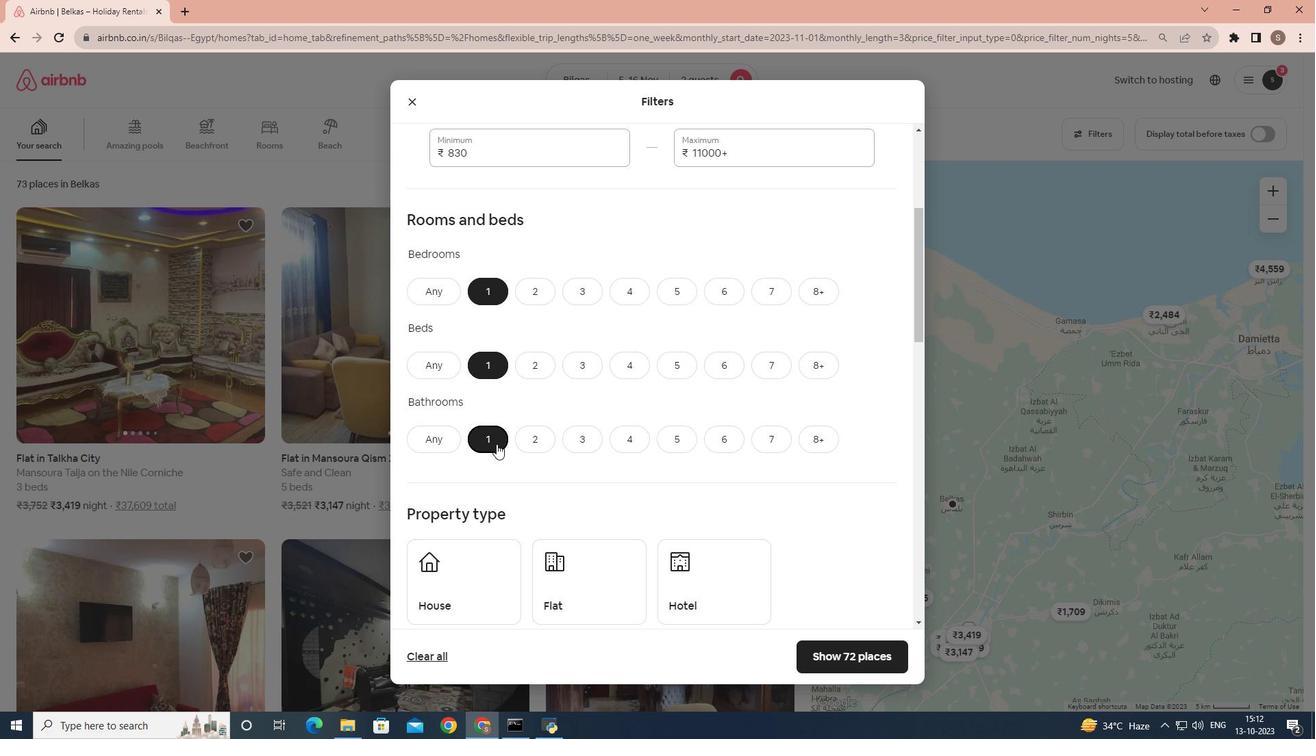 
Action: Mouse moved to (688, 511)
Screenshot: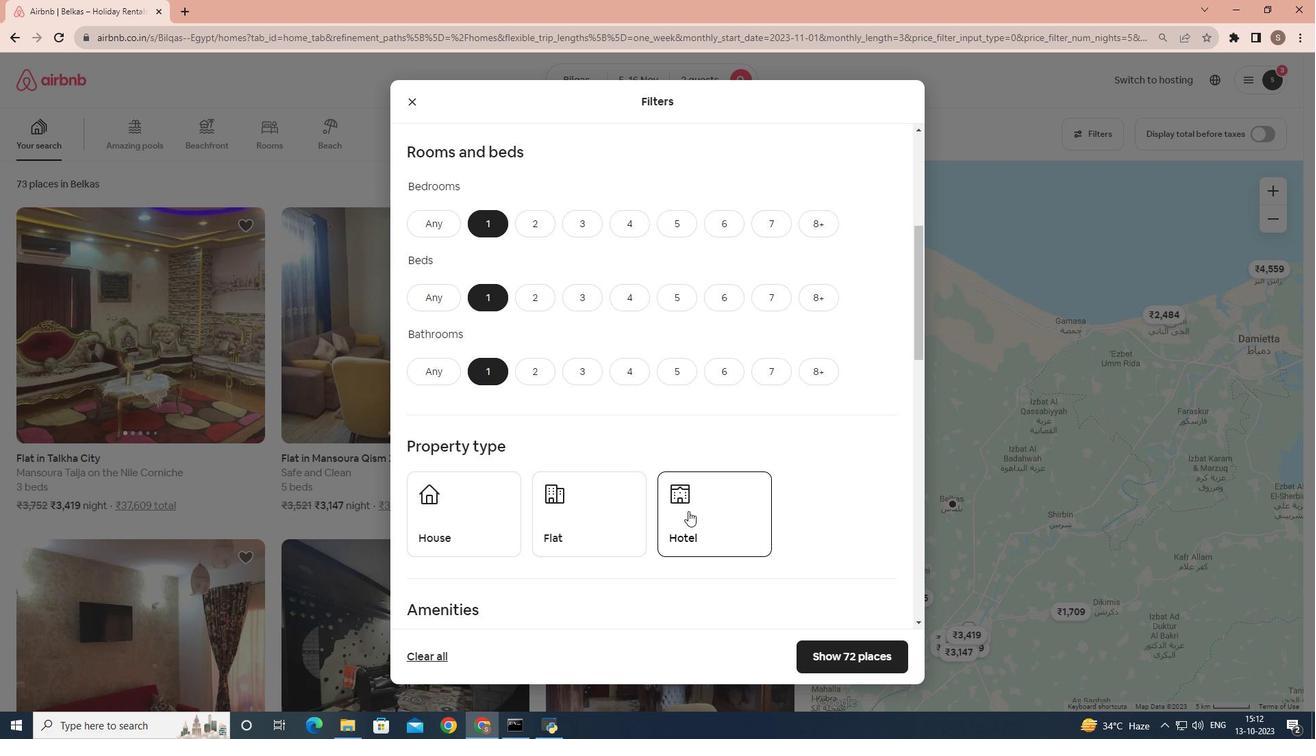 
Action: Mouse pressed left at (688, 511)
Screenshot: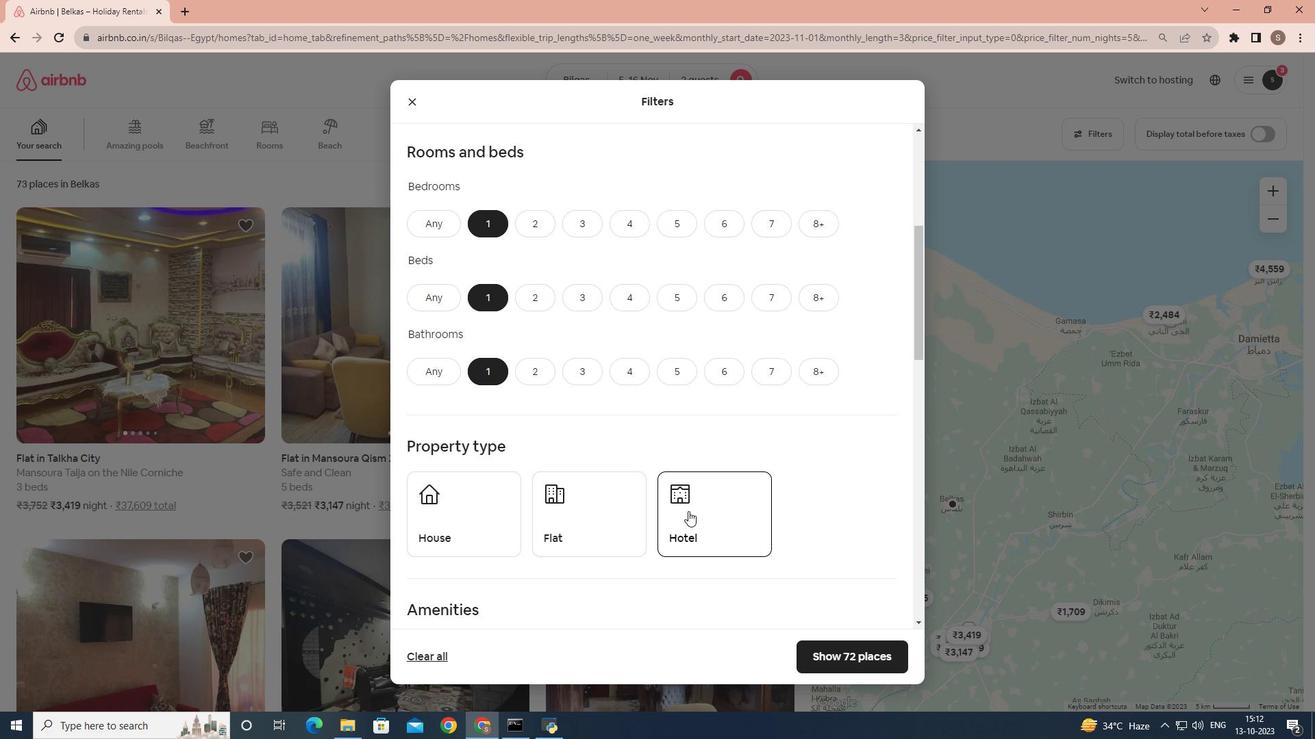 
Action: Mouse moved to (689, 506)
Screenshot: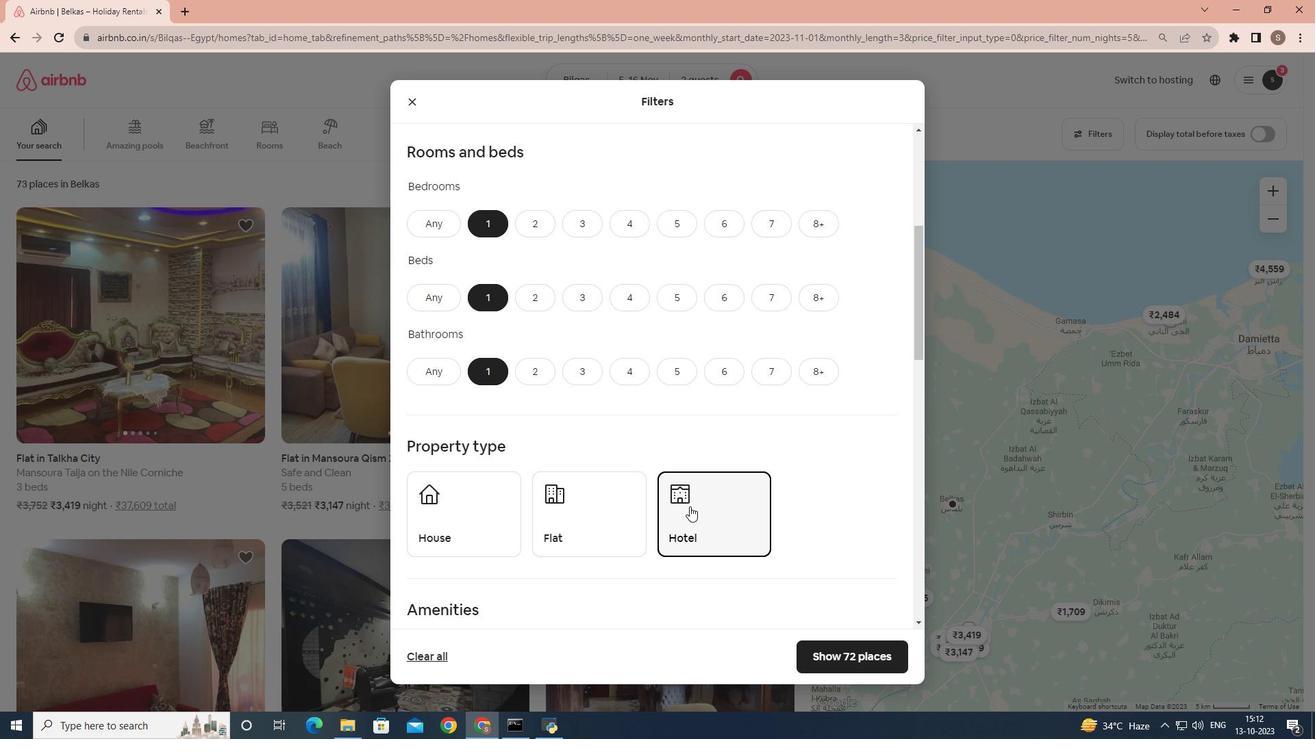
Action: Mouse scrolled (689, 506) with delta (0, 0)
Screenshot: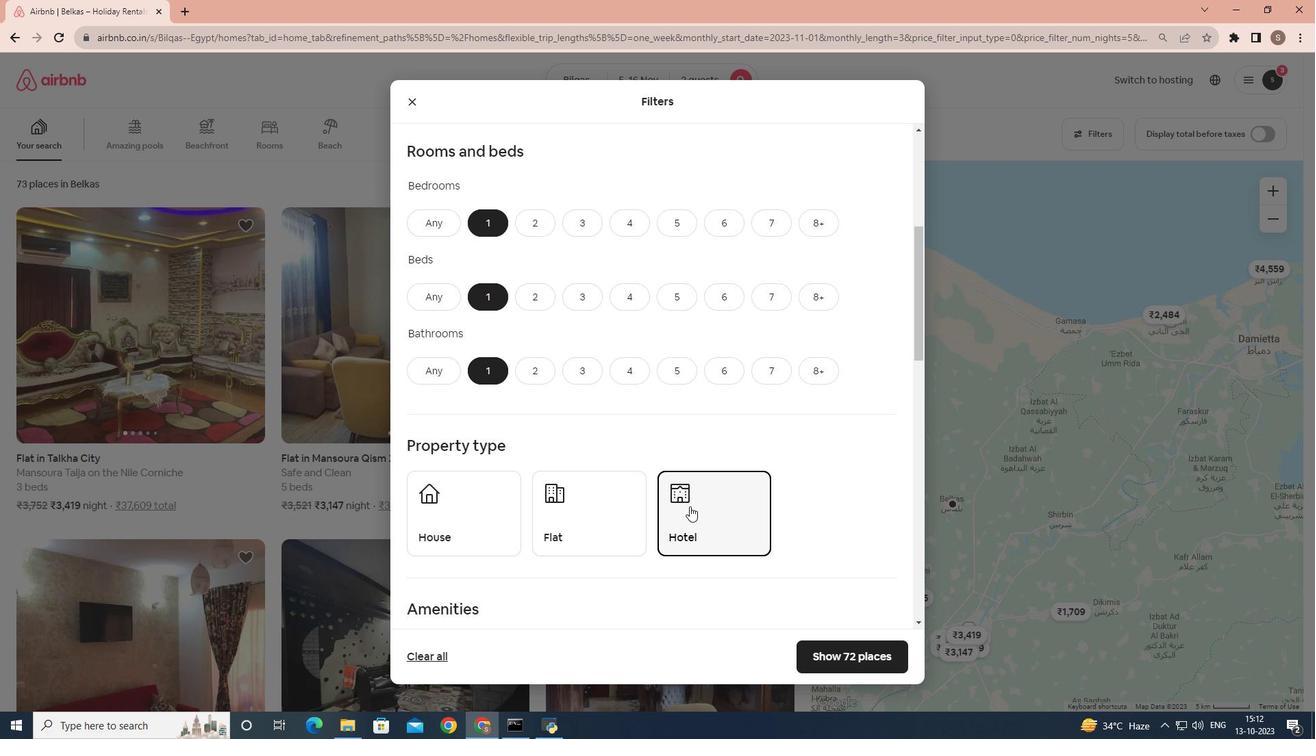 
Action: Mouse scrolled (689, 506) with delta (0, 0)
Screenshot: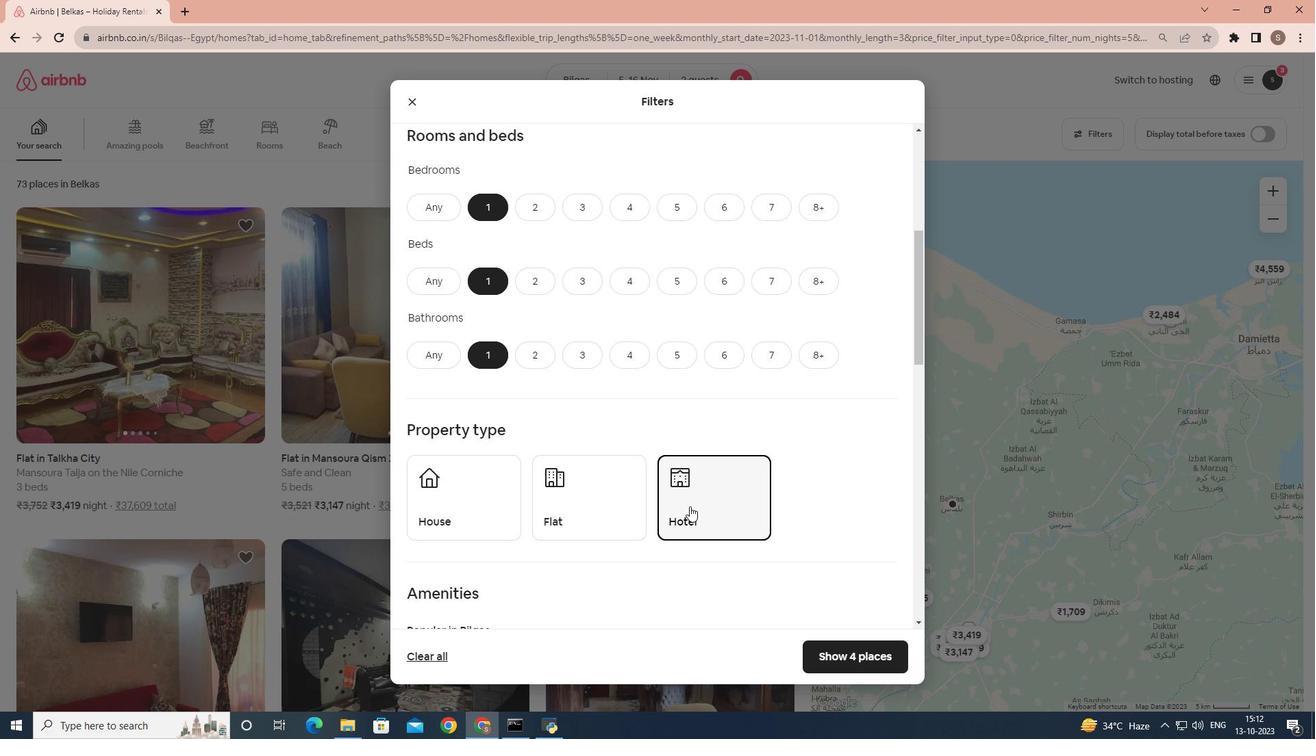 
Action: Mouse moved to (851, 662)
Screenshot: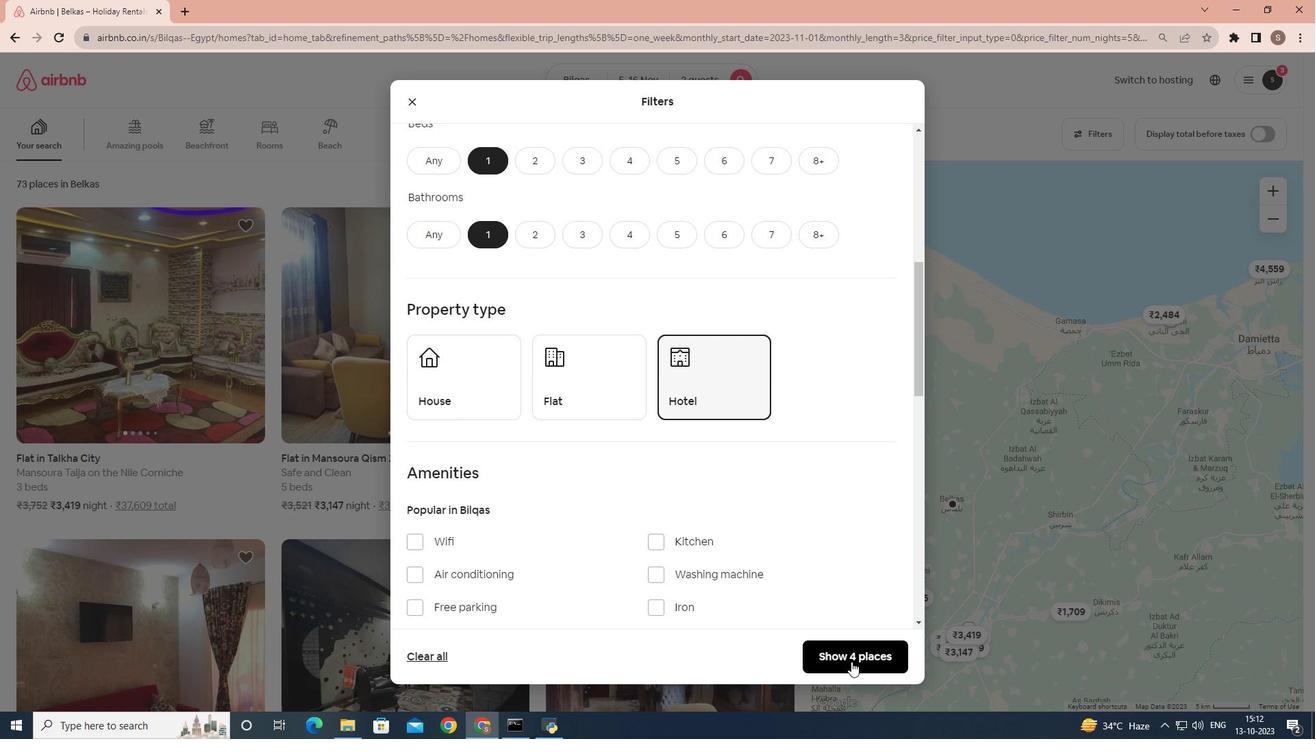 
Action: Mouse pressed left at (851, 662)
Screenshot: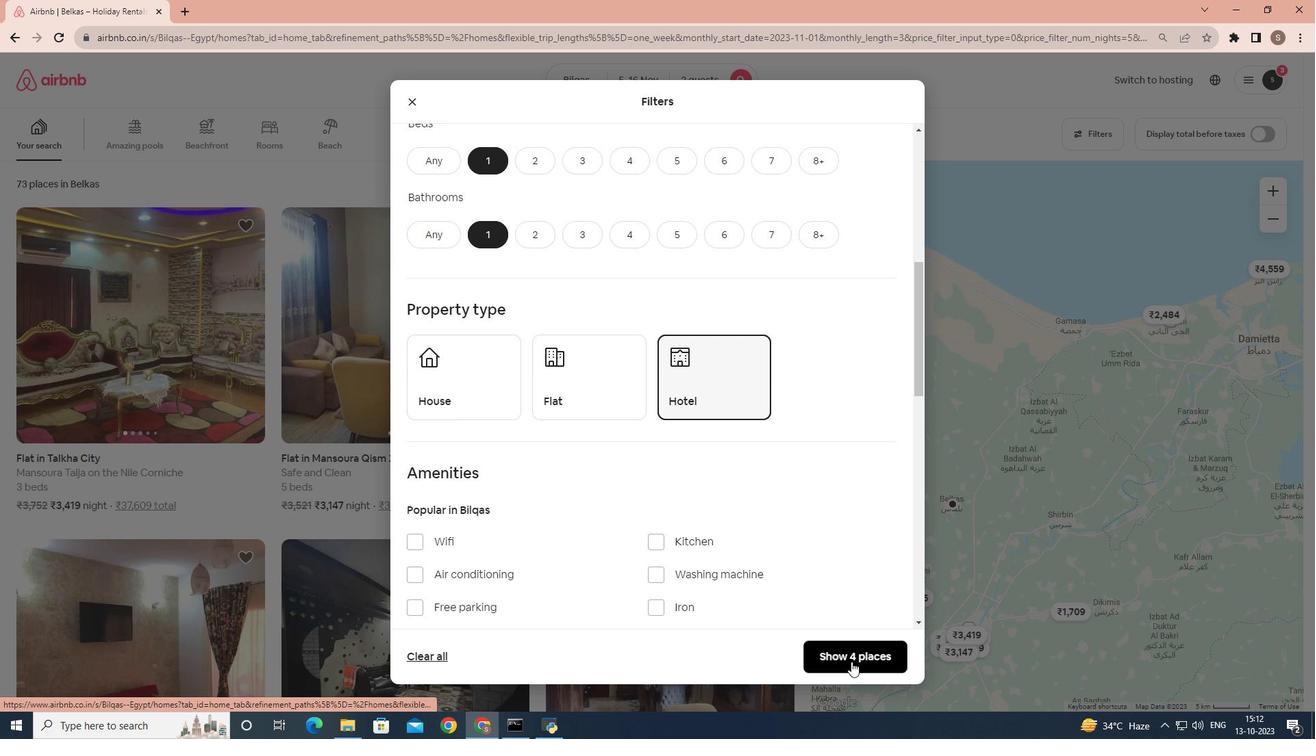 
Action: Mouse moved to (169, 342)
Screenshot: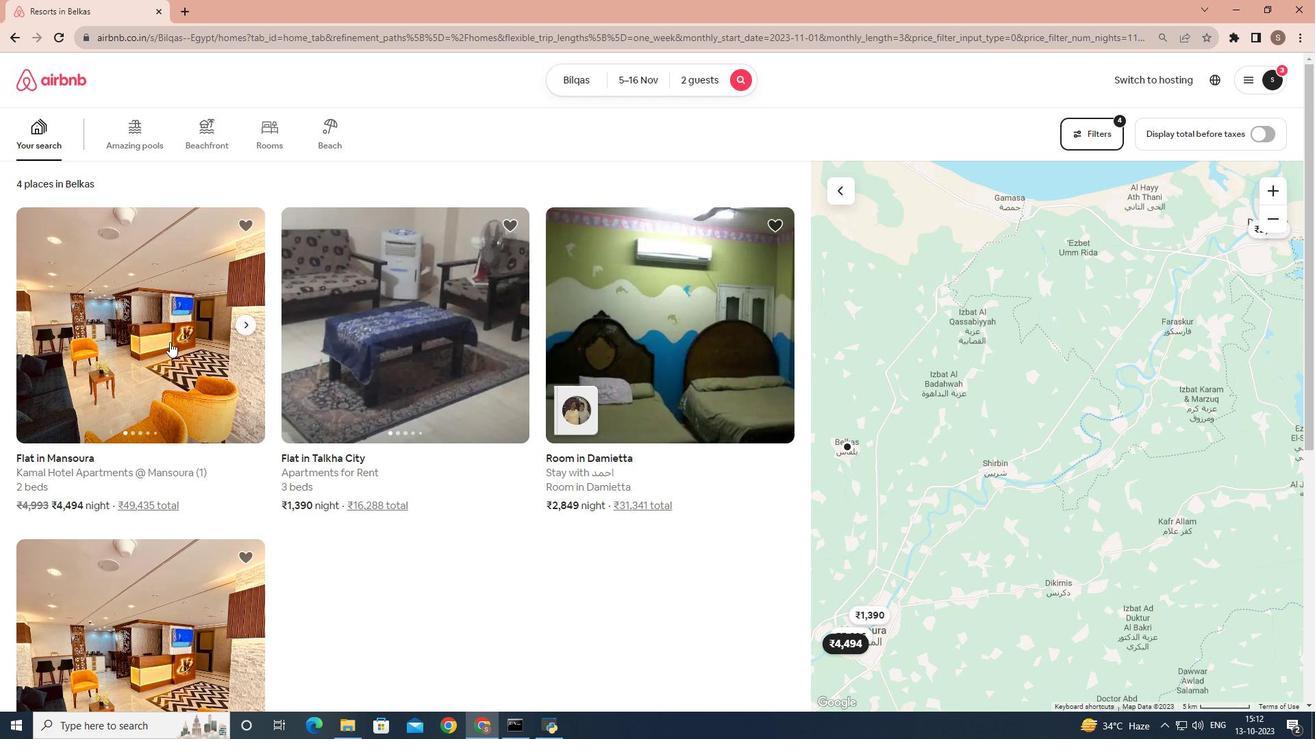 
Action: Mouse pressed left at (169, 342)
Screenshot: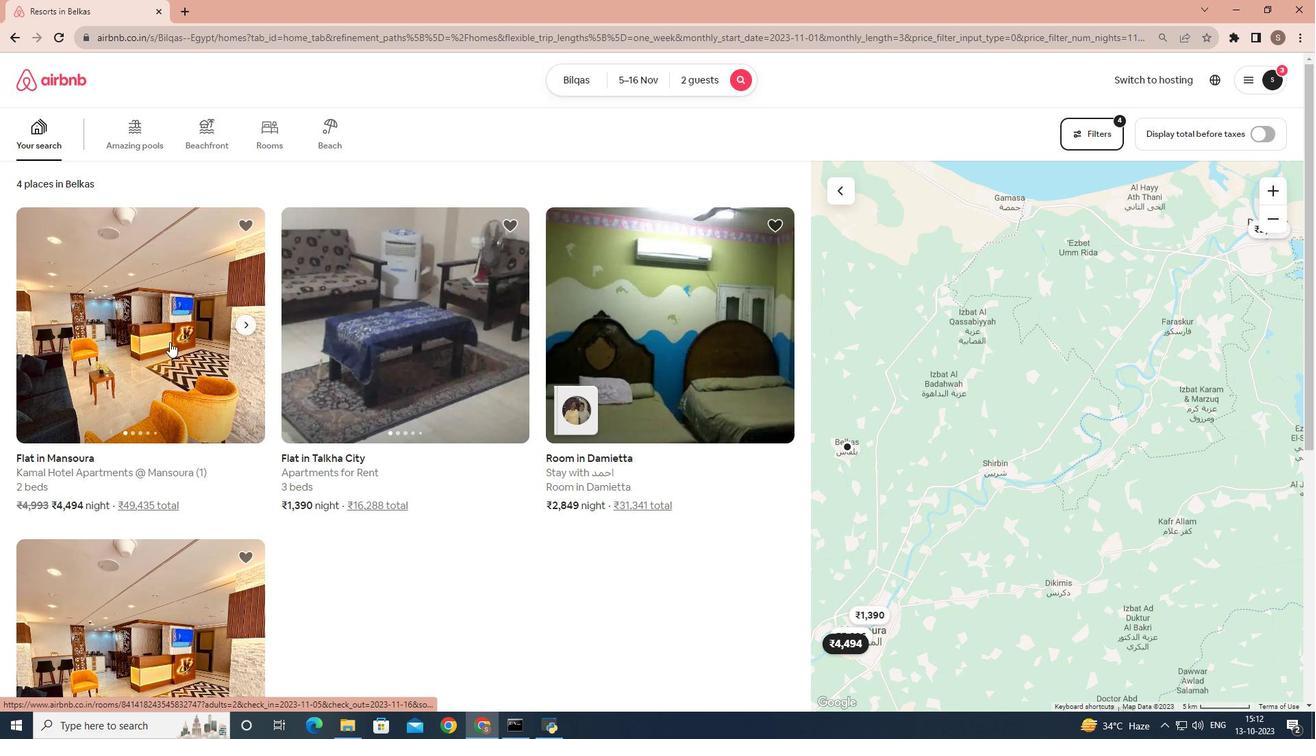 
Action: Mouse moved to (989, 504)
Screenshot: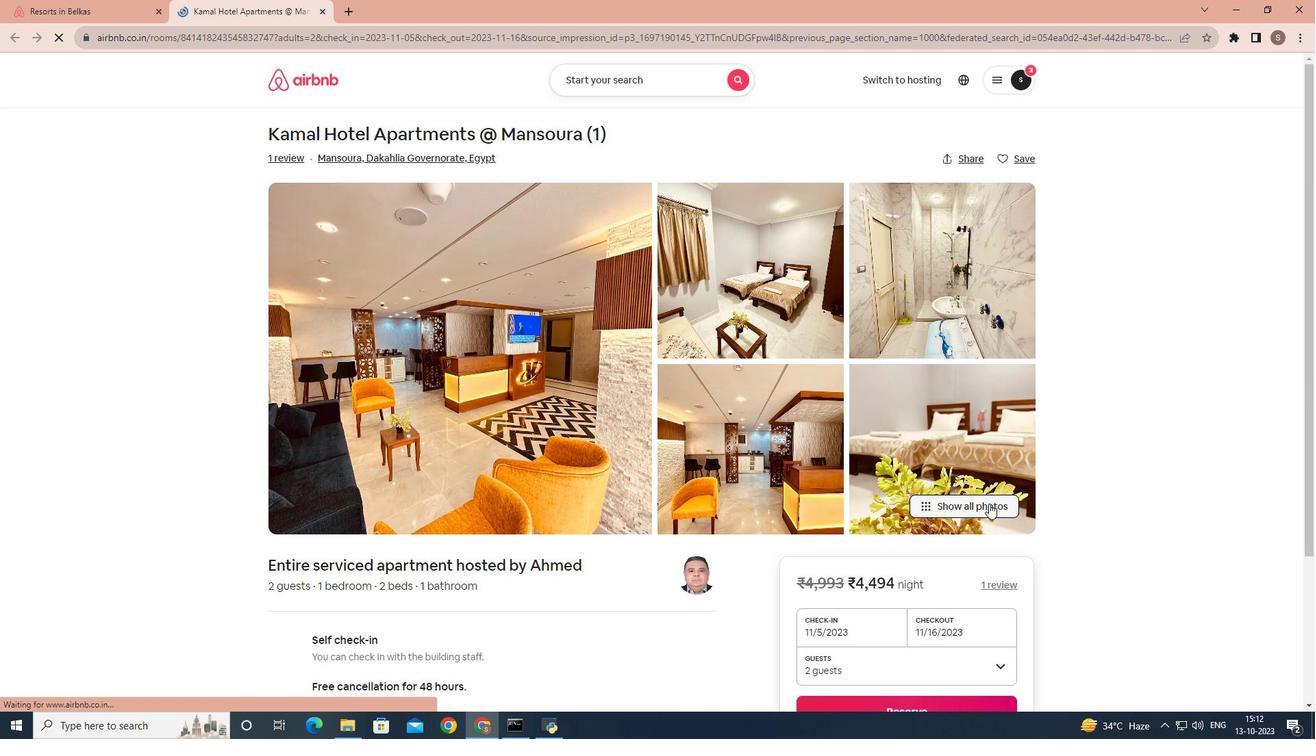 
Action: Mouse pressed left at (989, 504)
Screenshot: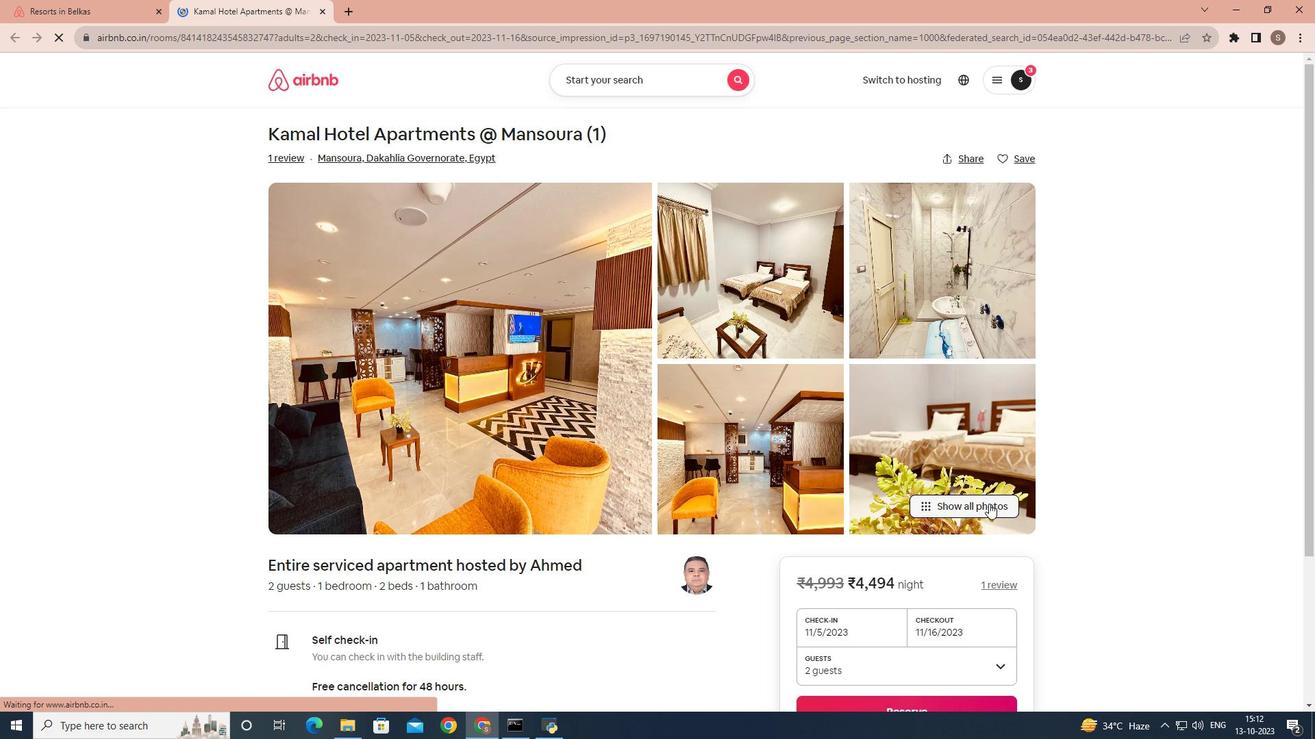 
Action: Mouse moved to (1074, 478)
Screenshot: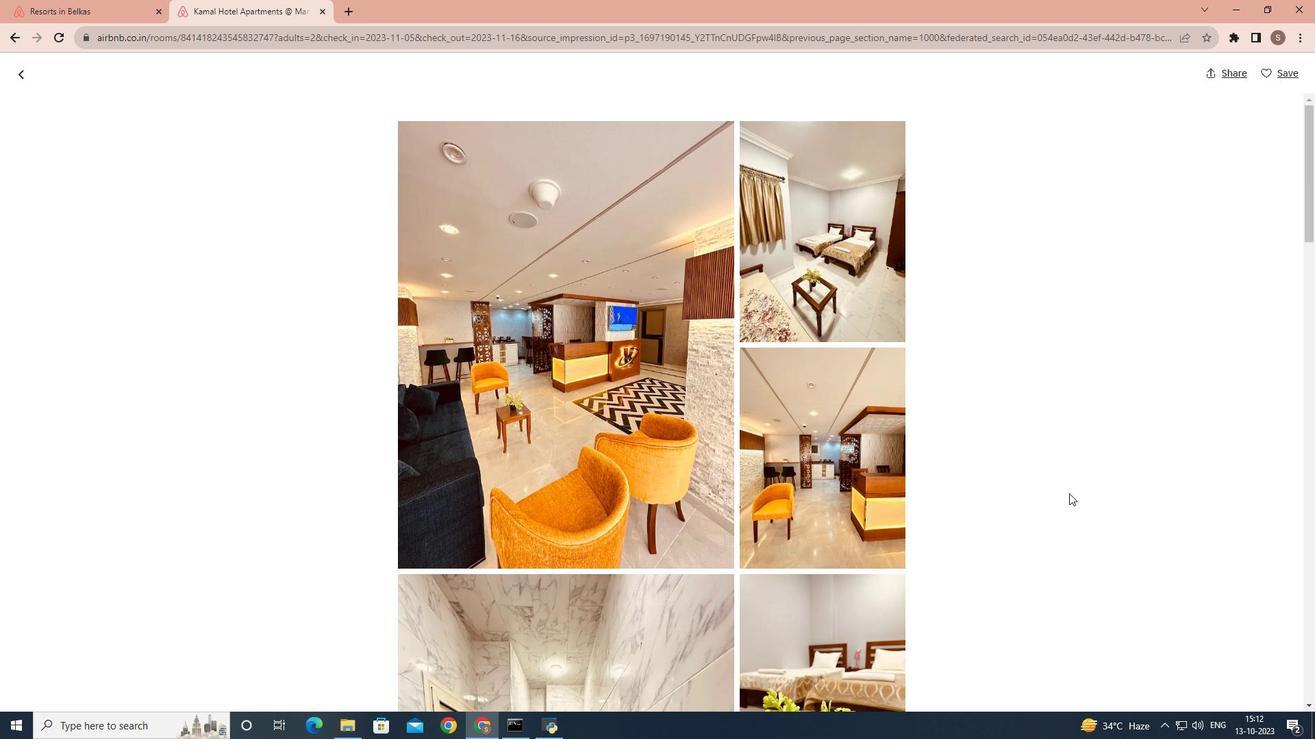 
Action: Mouse scrolled (1074, 478) with delta (0, 0)
Screenshot: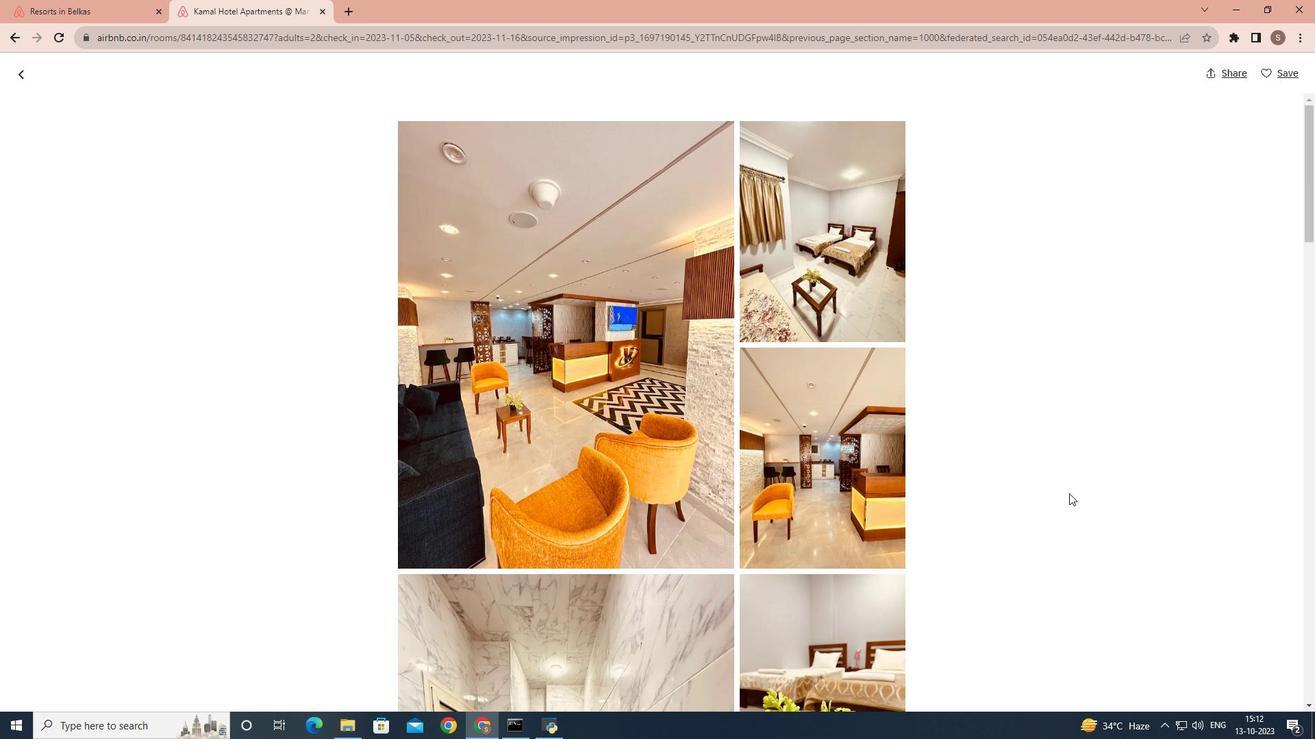 
Action: Mouse moved to (1069, 493)
Screenshot: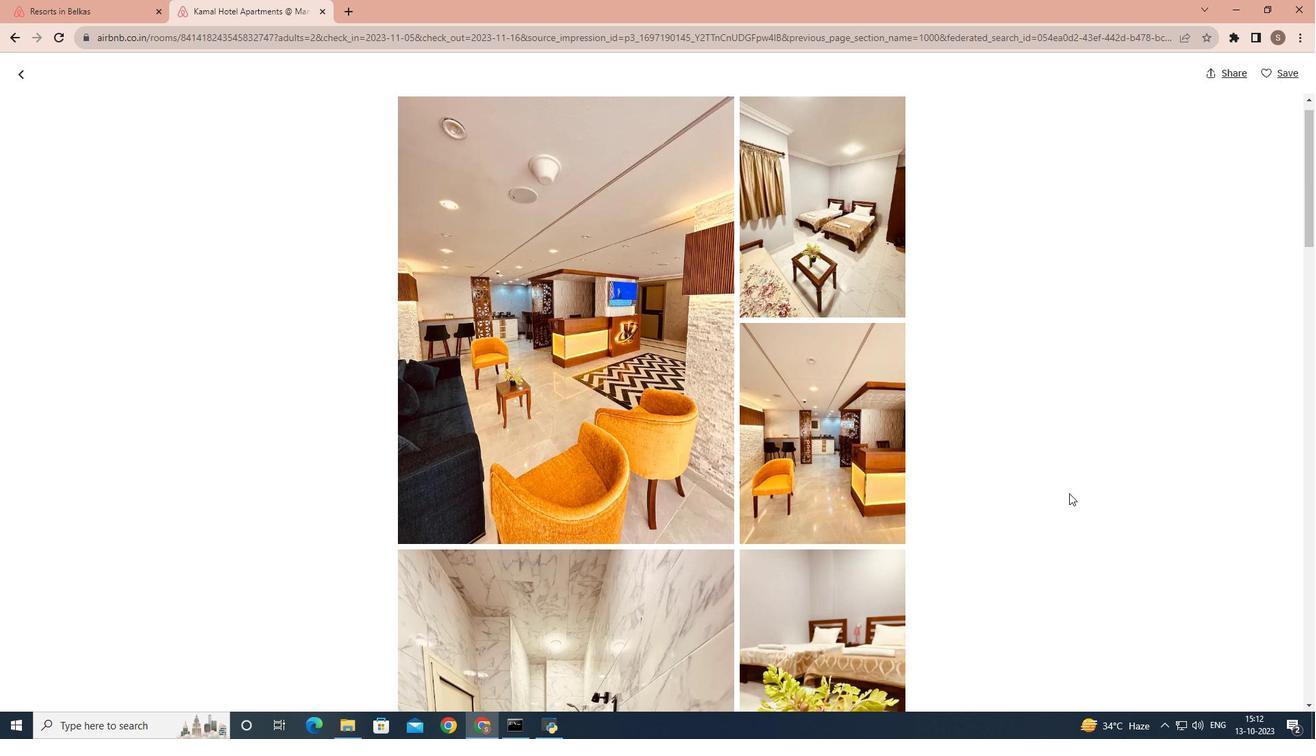 
Action: Mouse scrolled (1069, 493) with delta (0, 0)
Screenshot: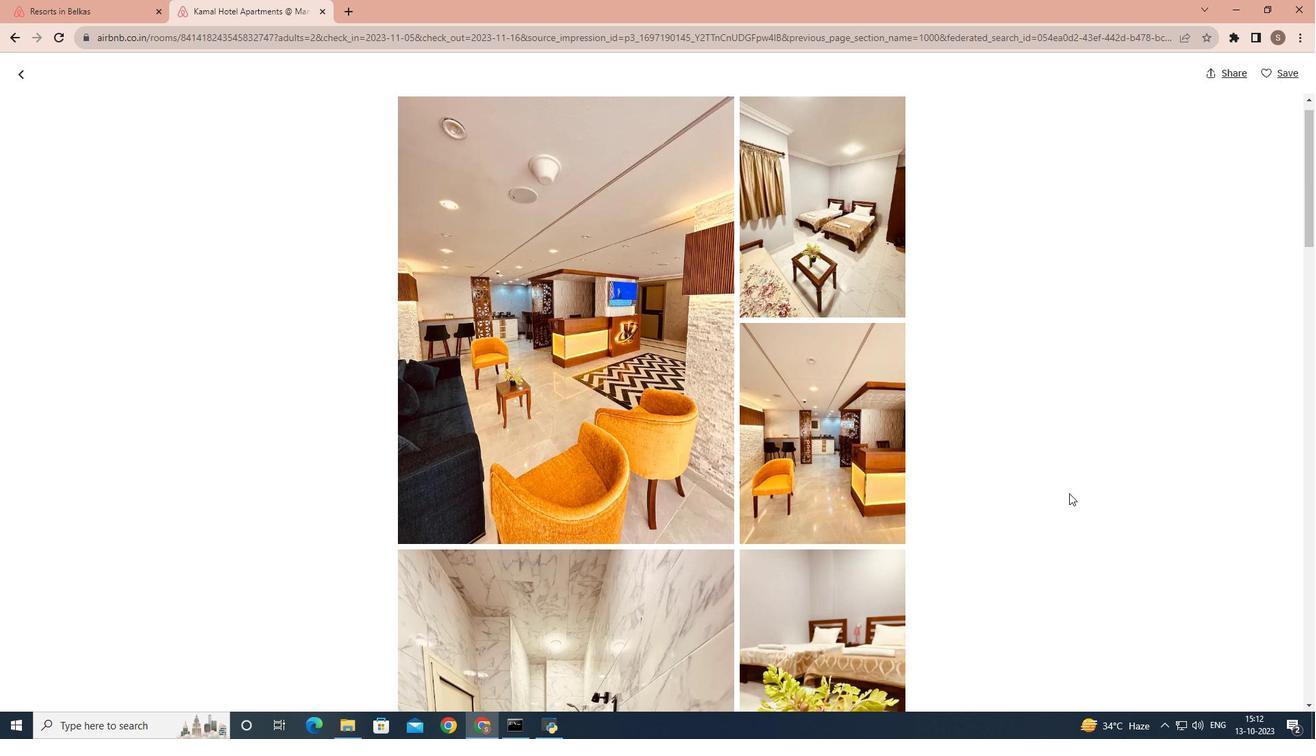
Action: Mouse scrolled (1069, 493) with delta (0, 0)
Screenshot: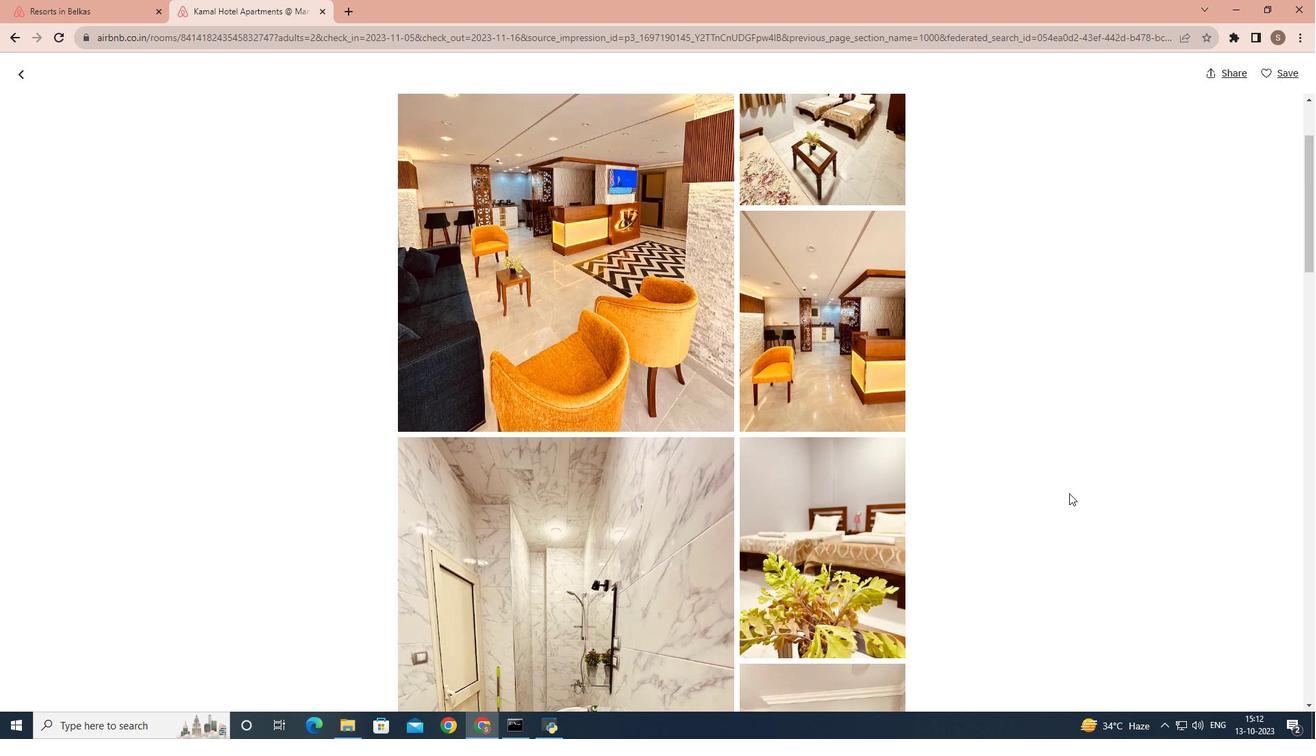 
Action: Mouse scrolled (1069, 493) with delta (0, 0)
Screenshot: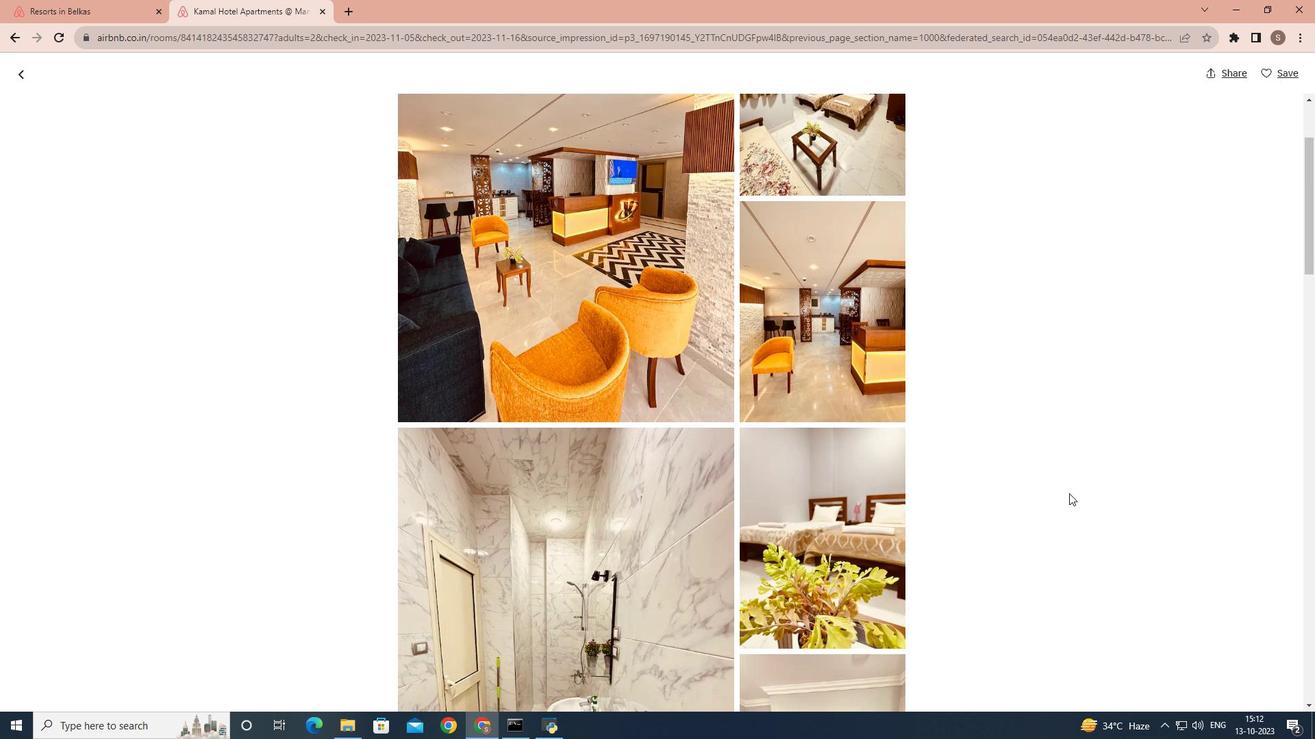 
Action: Mouse moved to (1027, 507)
Screenshot: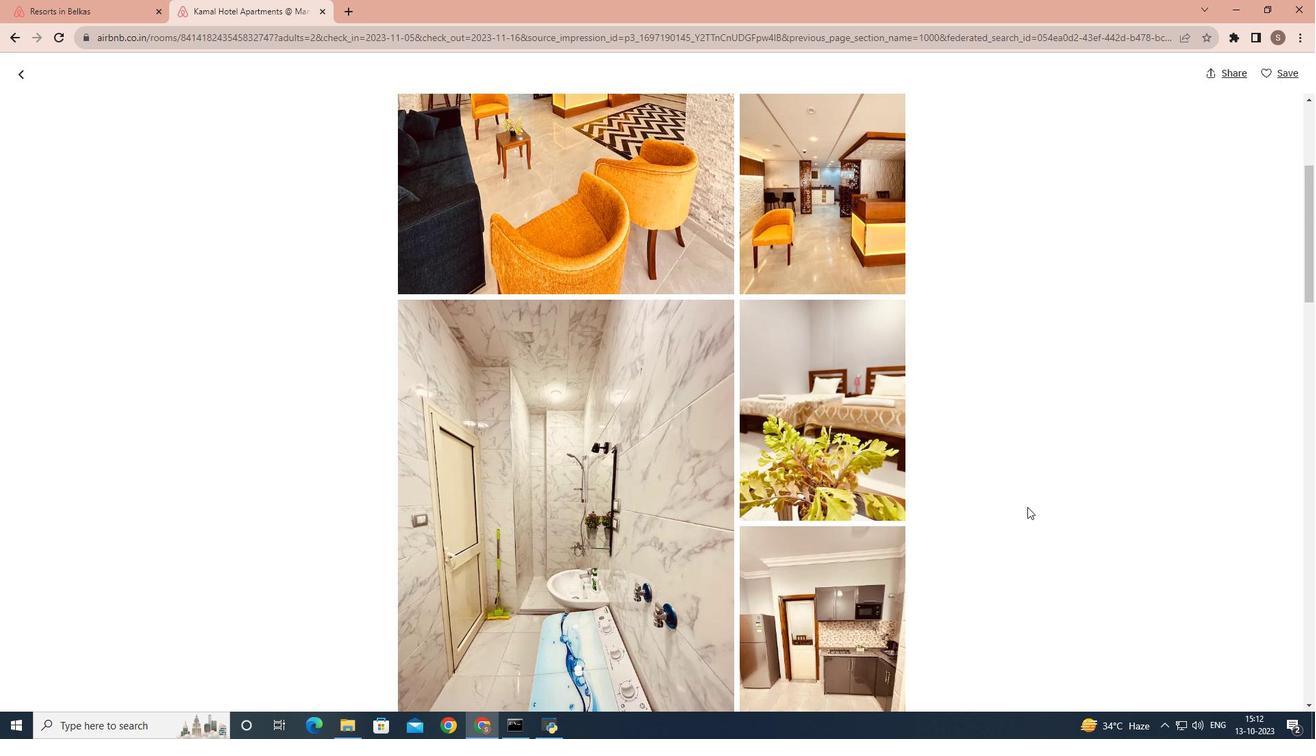 
Action: Mouse scrolled (1027, 506) with delta (0, 0)
Screenshot: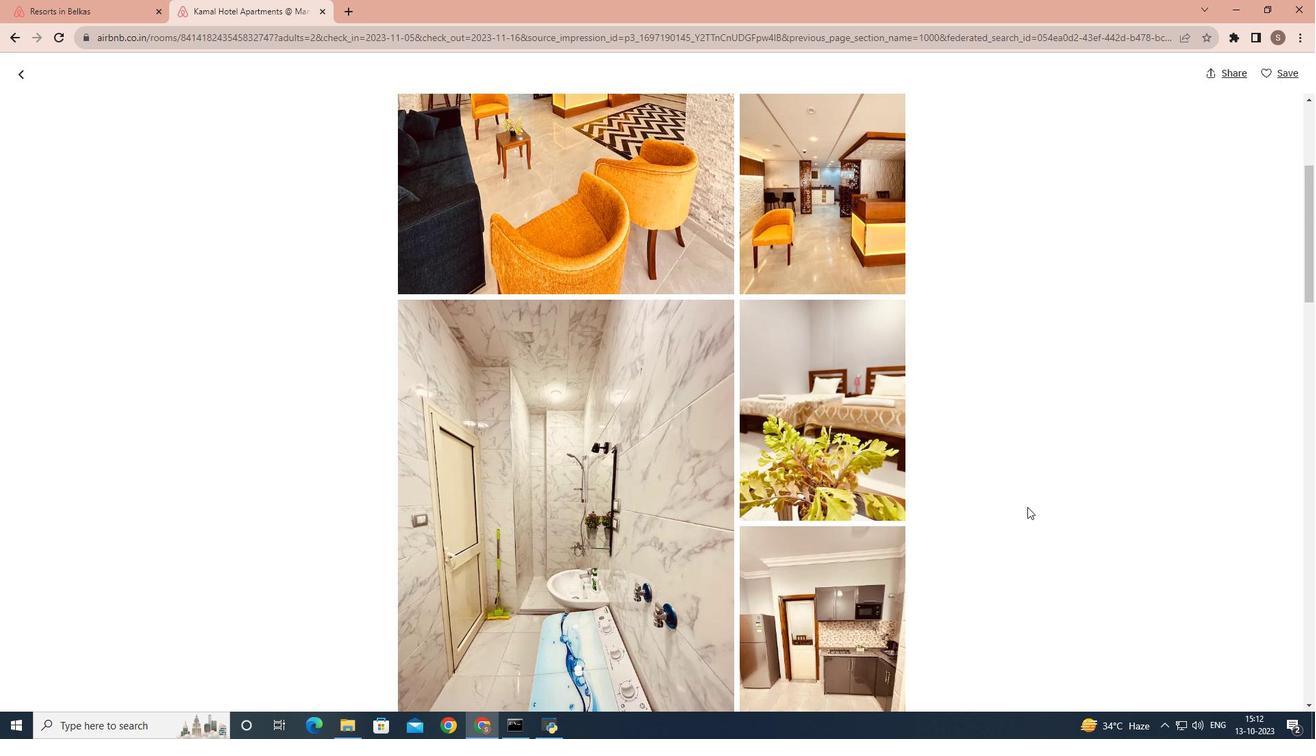 
Action: Mouse scrolled (1027, 506) with delta (0, 0)
Screenshot: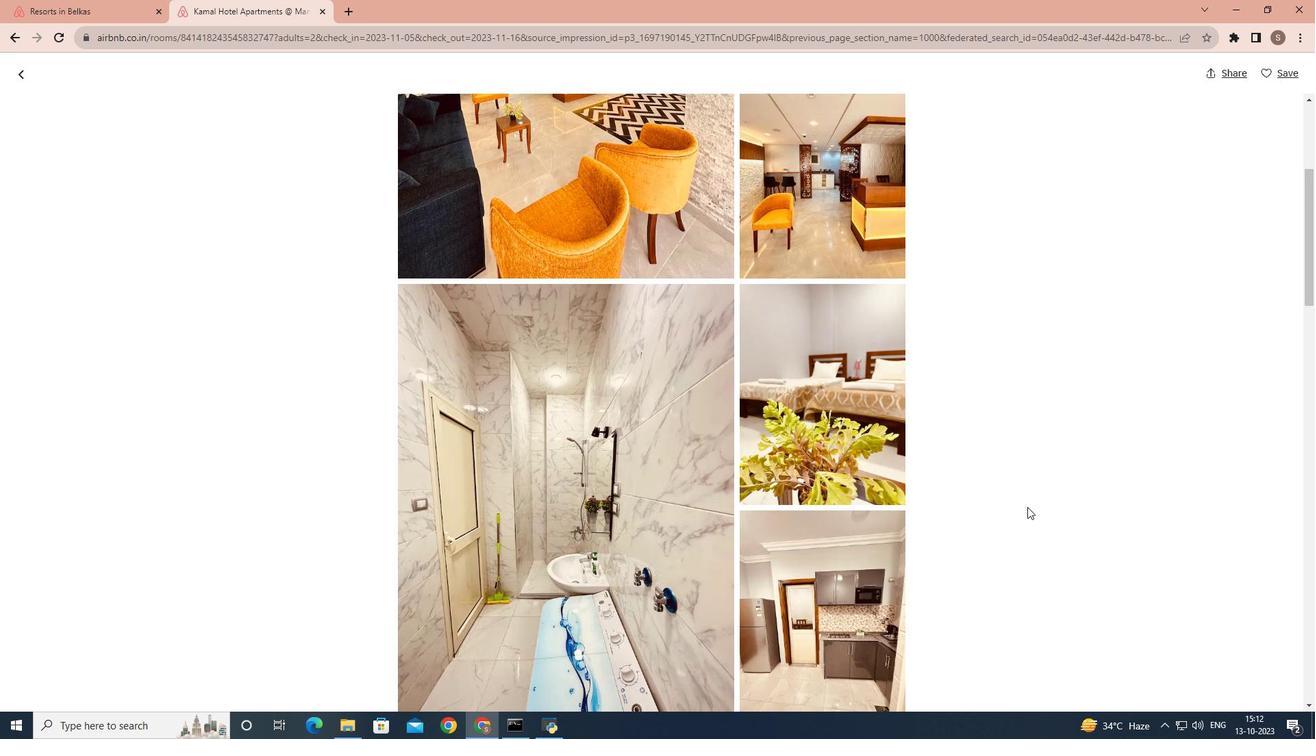 
Action: Mouse scrolled (1027, 506) with delta (0, 0)
Screenshot: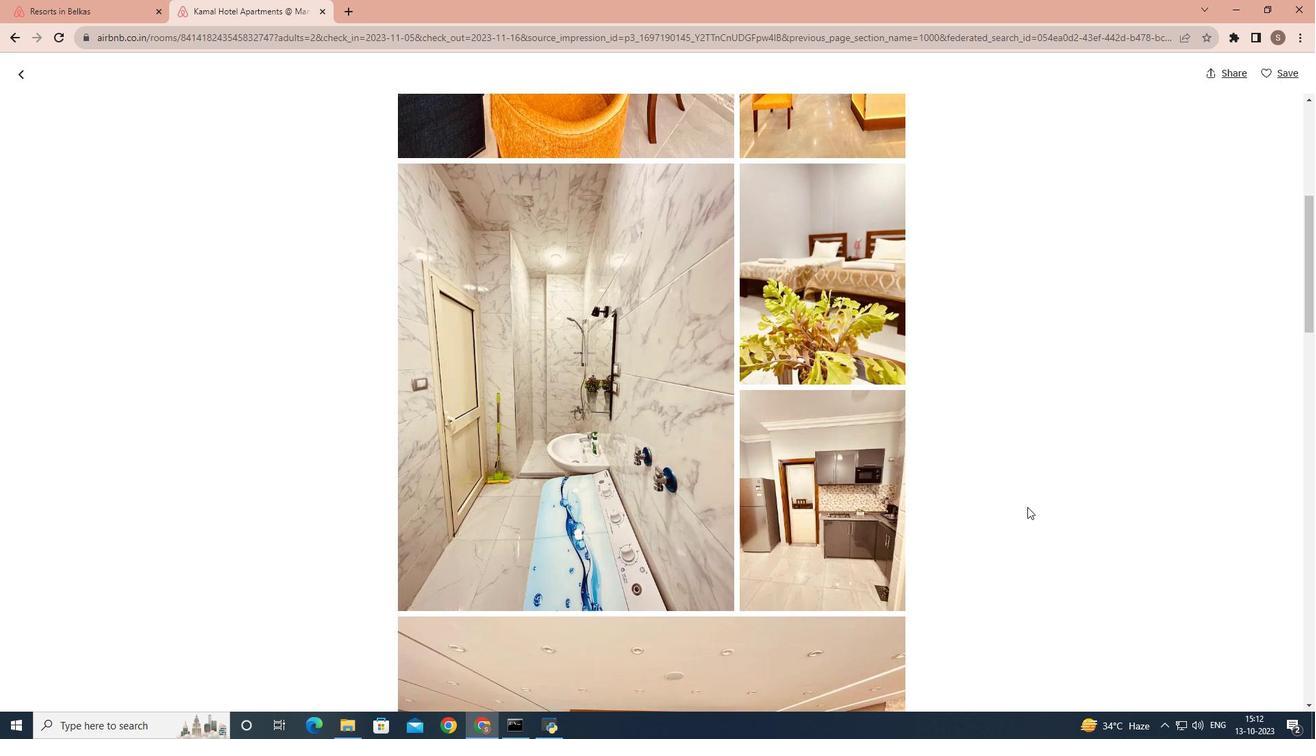 
Action: Mouse scrolled (1027, 506) with delta (0, 0)
Screenshot: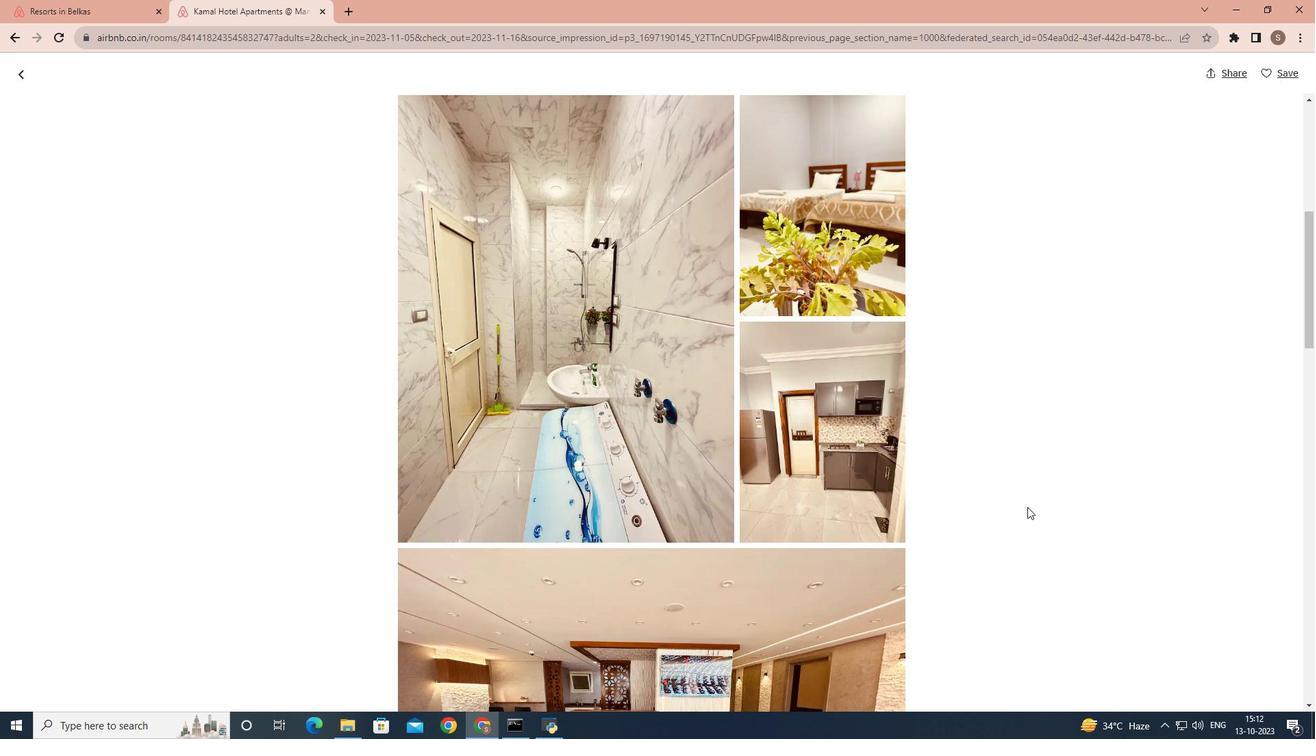 
Action: Mouse scrolled (1027, 506) with delta (0, 0)
Screenshot: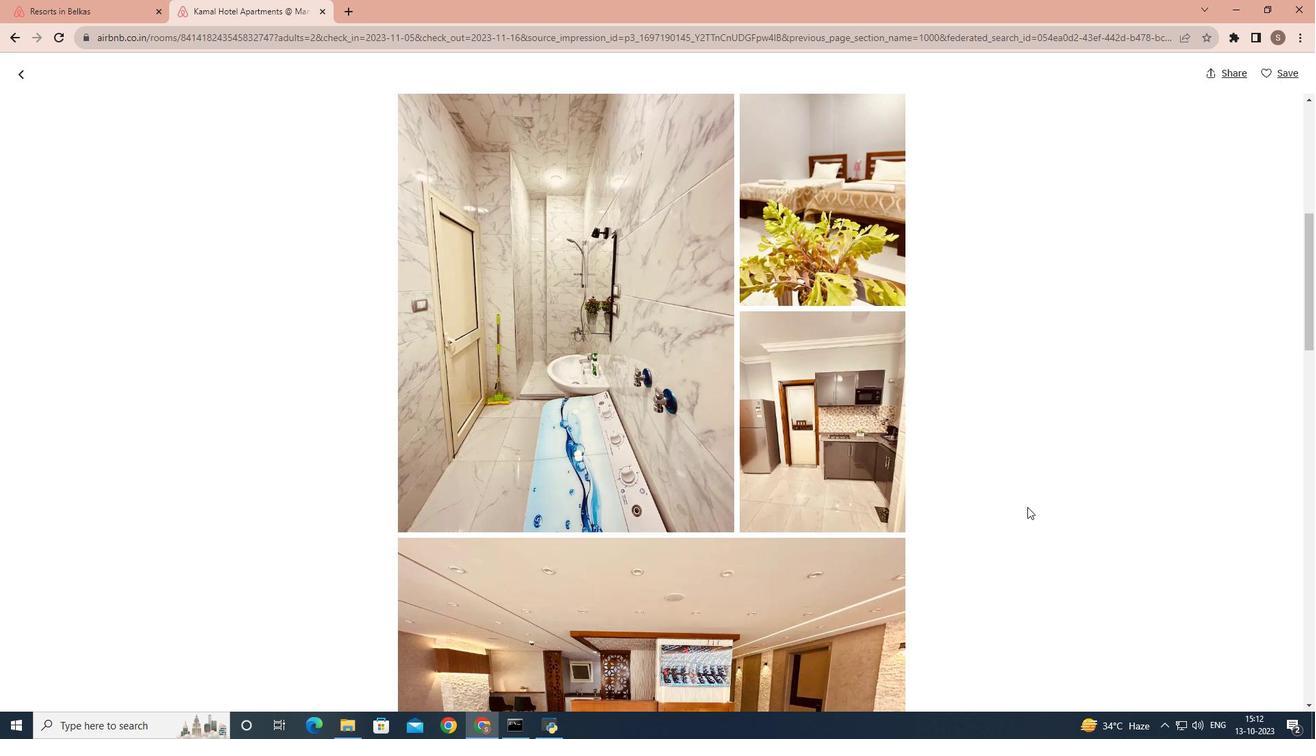 
Action: Mouse scrolled (1027, 506) with delta (0, 0)
Screenshot: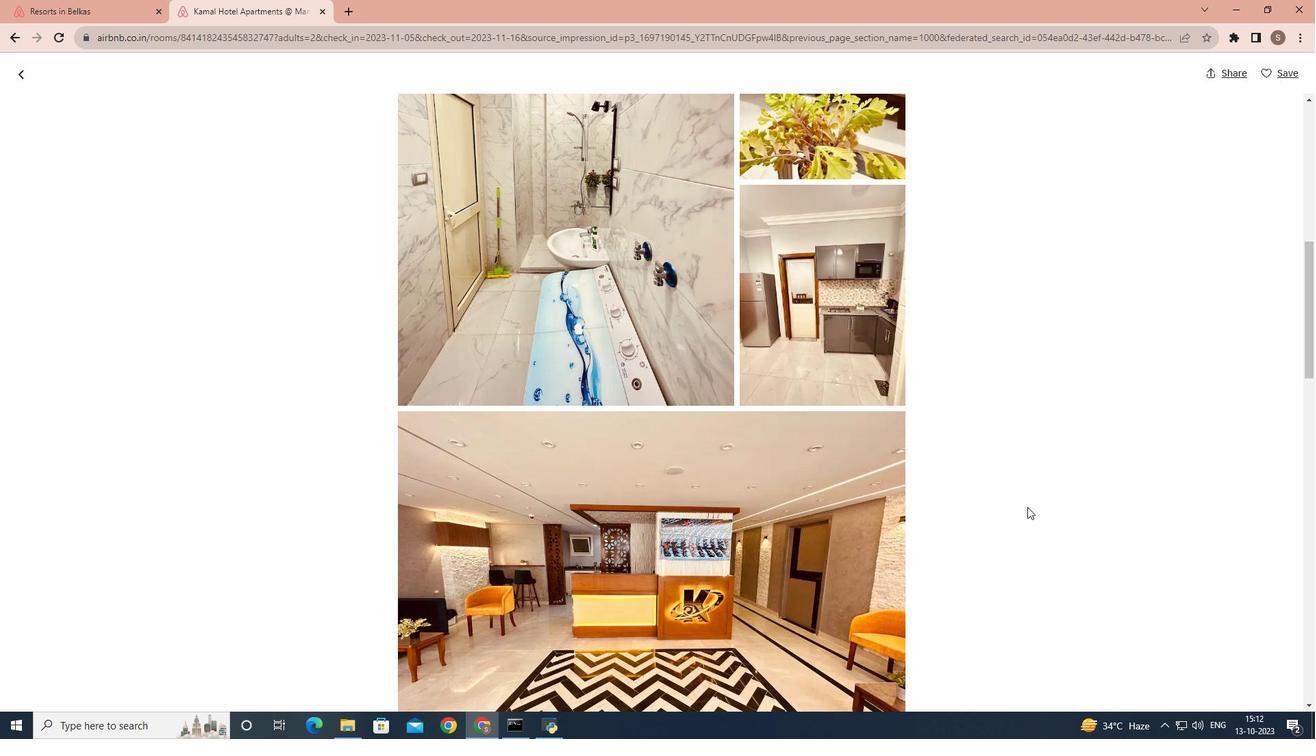 
Action: Mouse scrolled (1027, 506) with delta (0, 0)
Screenshot: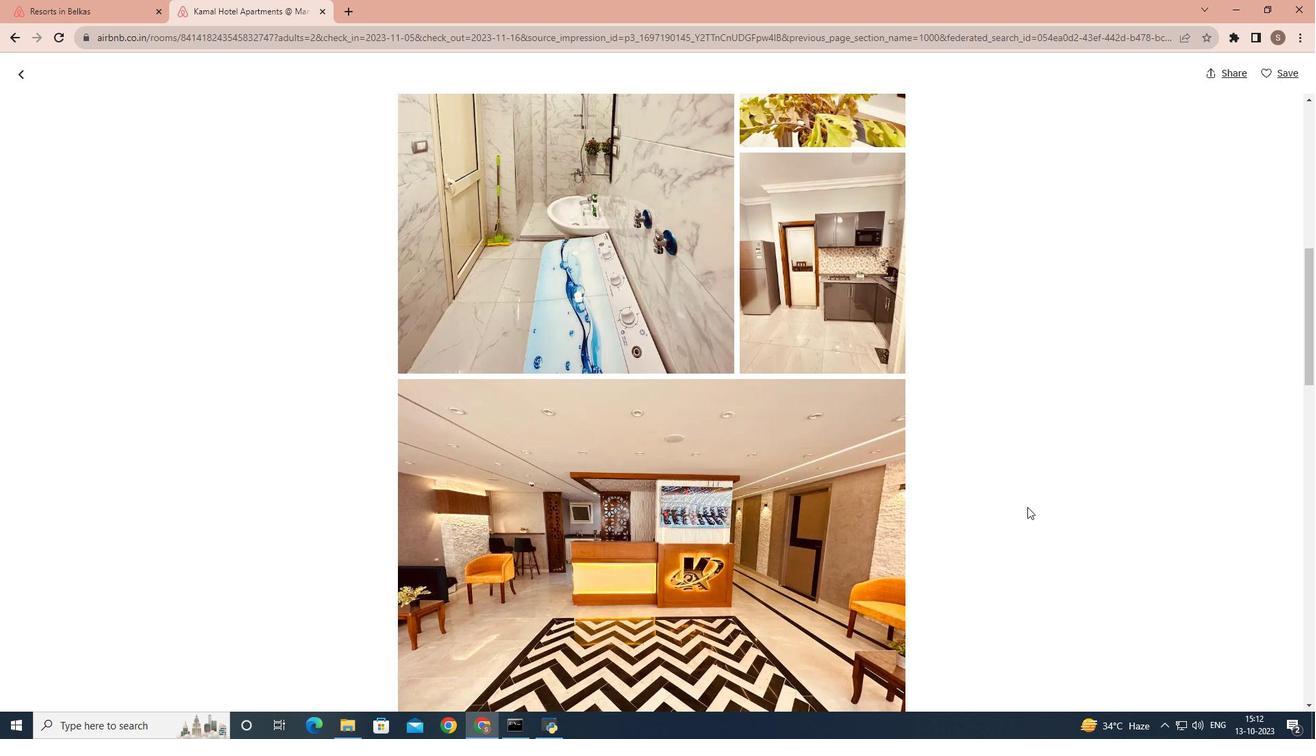 
Action: Mouse scrolled (1027, 506) with delta (0, 0)
Screenshot: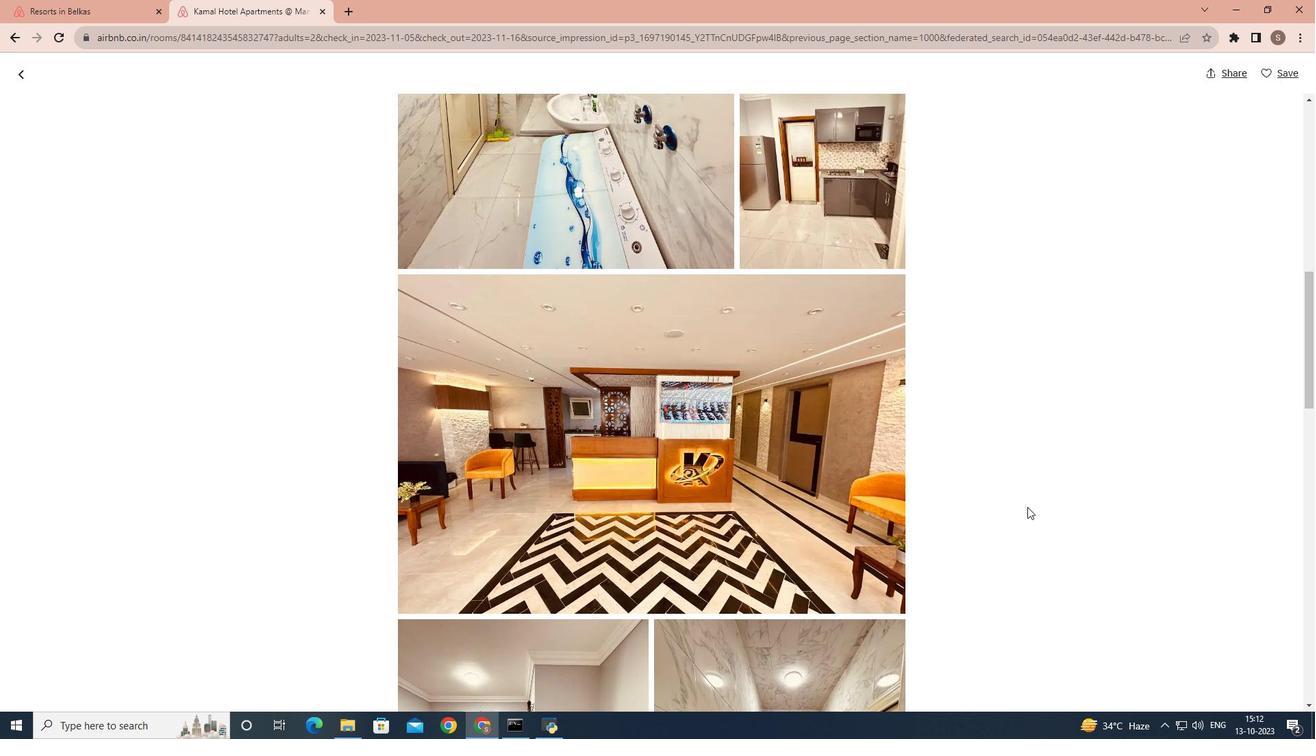 
Action: Mouse scrolled (1027, 506) with delta (0, 0)
Screenshot: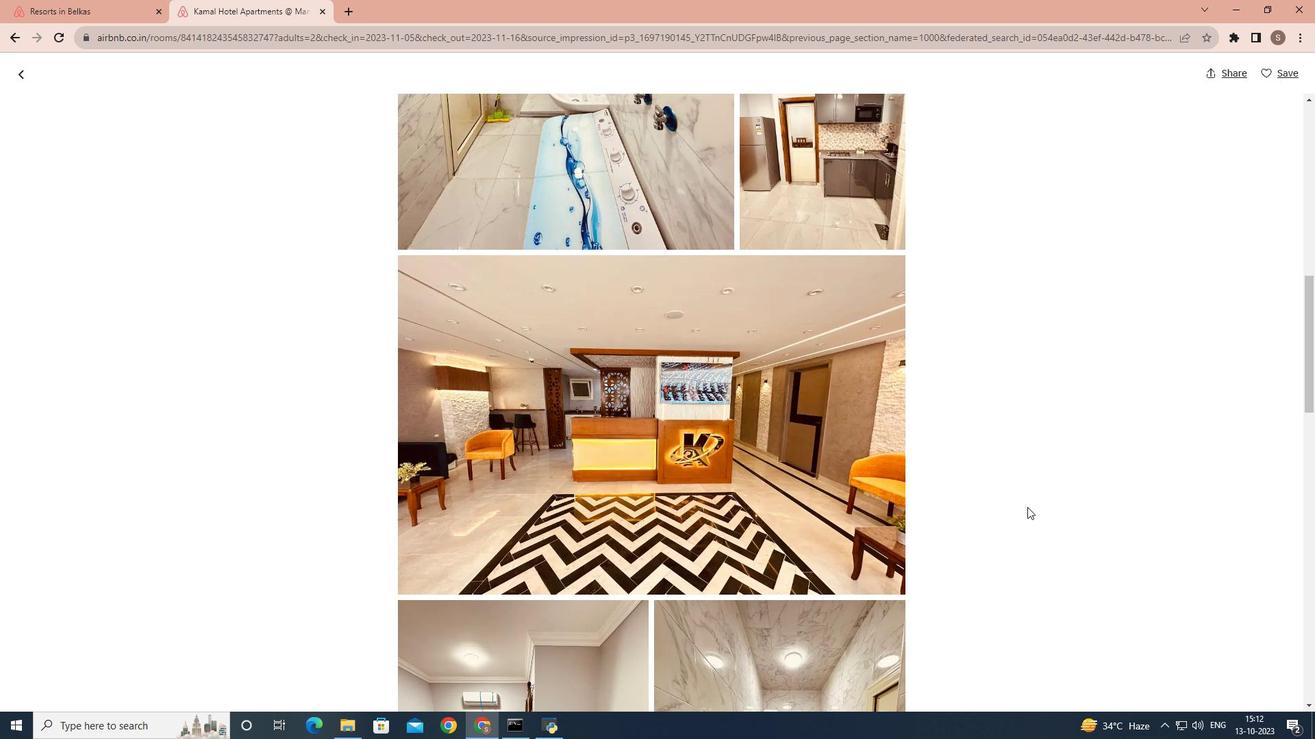 
Action: Mouse scrolled (1027, 506) with delta (0, 0)
Screenshot: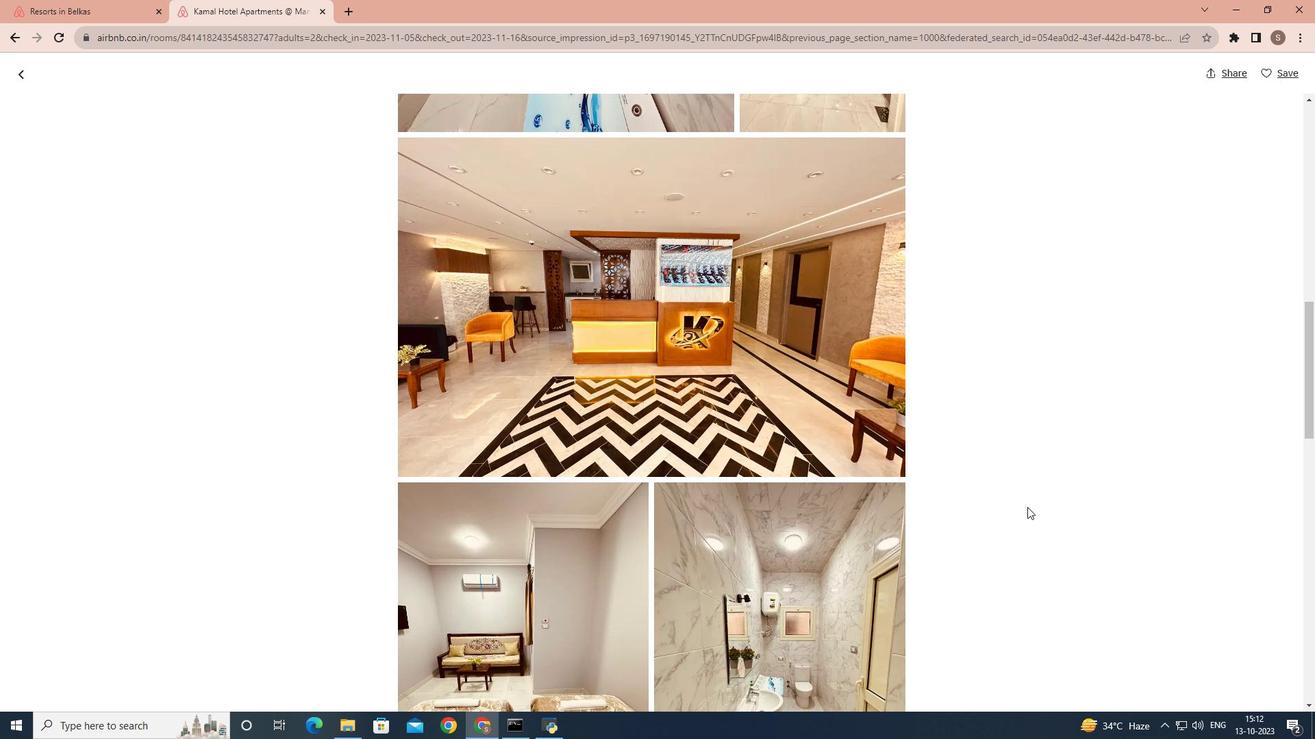 
Action: Mouse scrolled (1027, 506) with delta (0, 0)
Screenshot: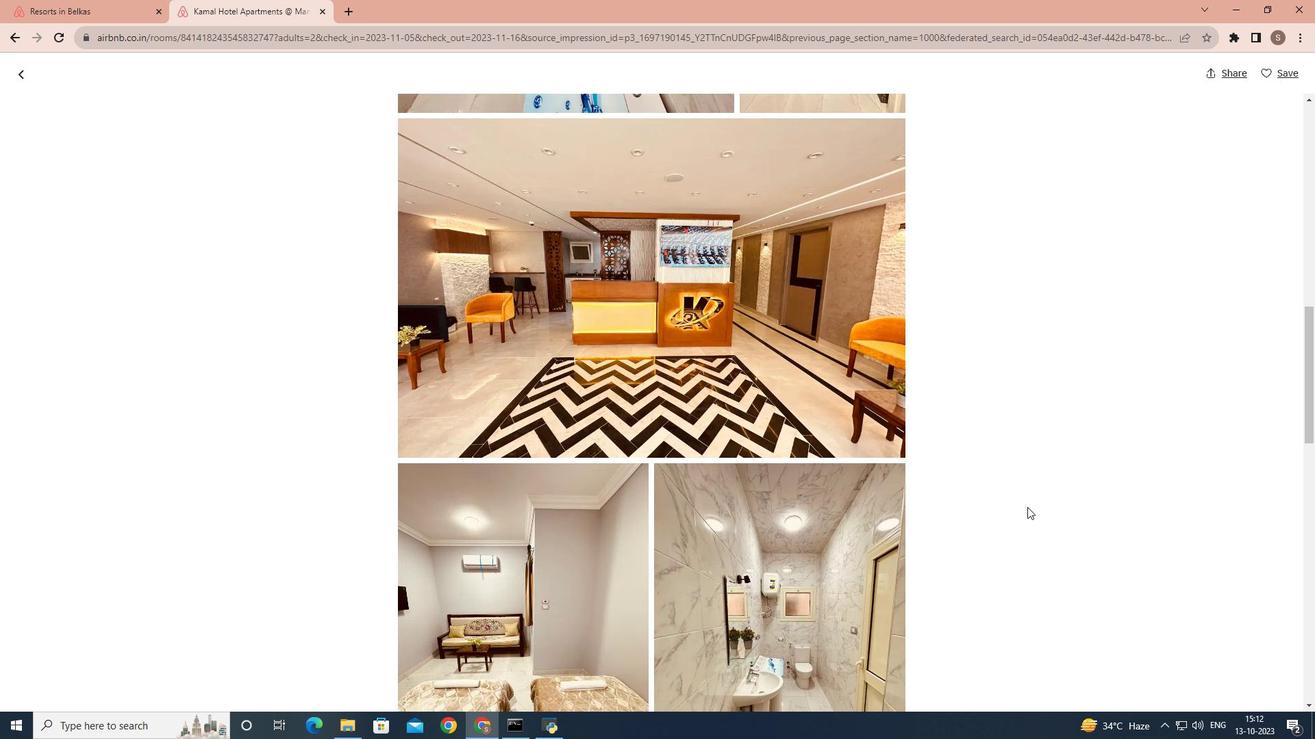 
Action: Mouse scrolled (1027, 506) with delta (0, 0)
Screenshot: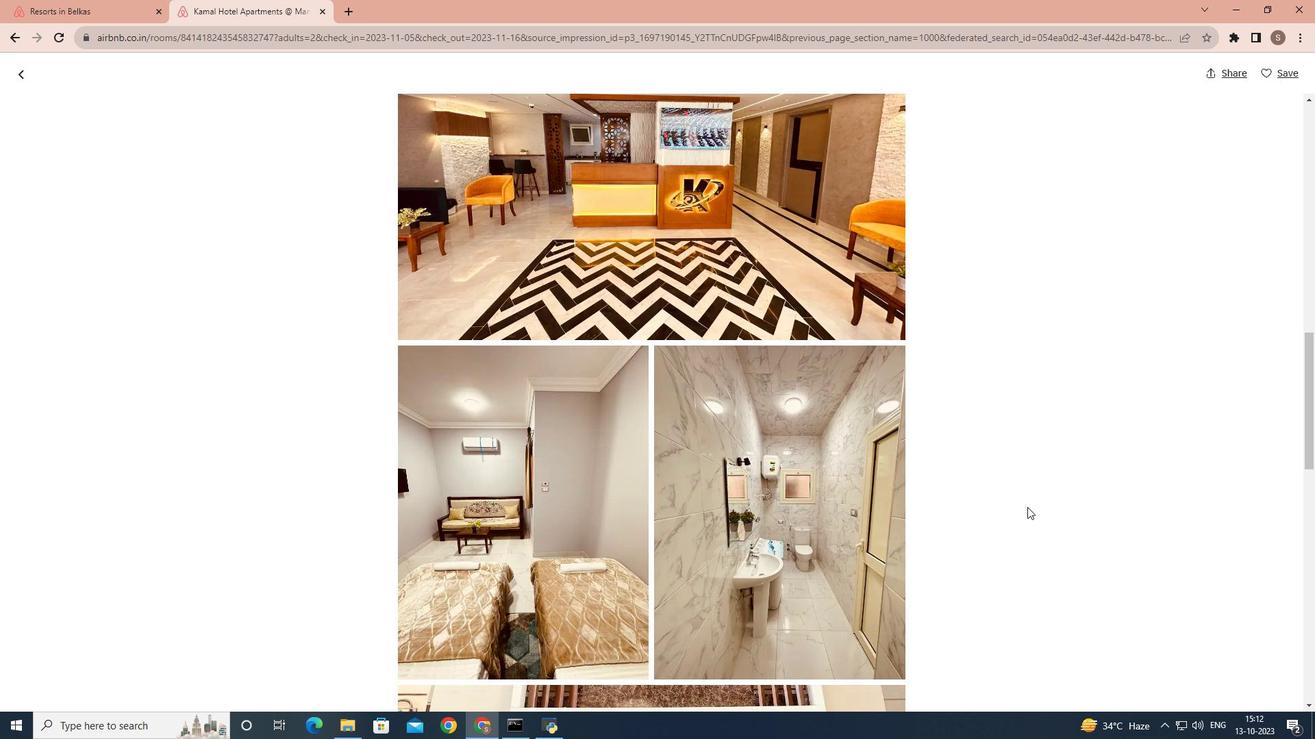 
Action: Mouse scrolled (1027, 506) with delta (0, 0)
Screenshot: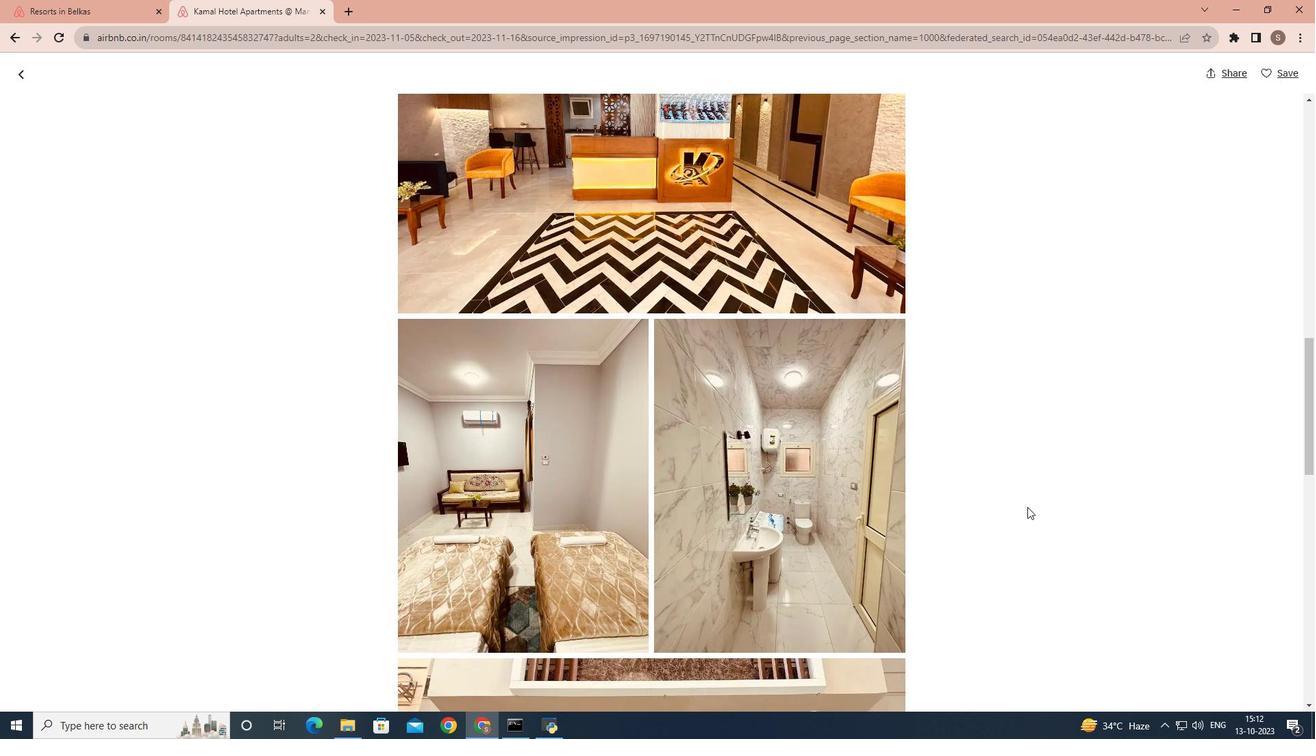 
Action: Mouse scrolled (1027, 506) with delta (0, 0)
Screenshot: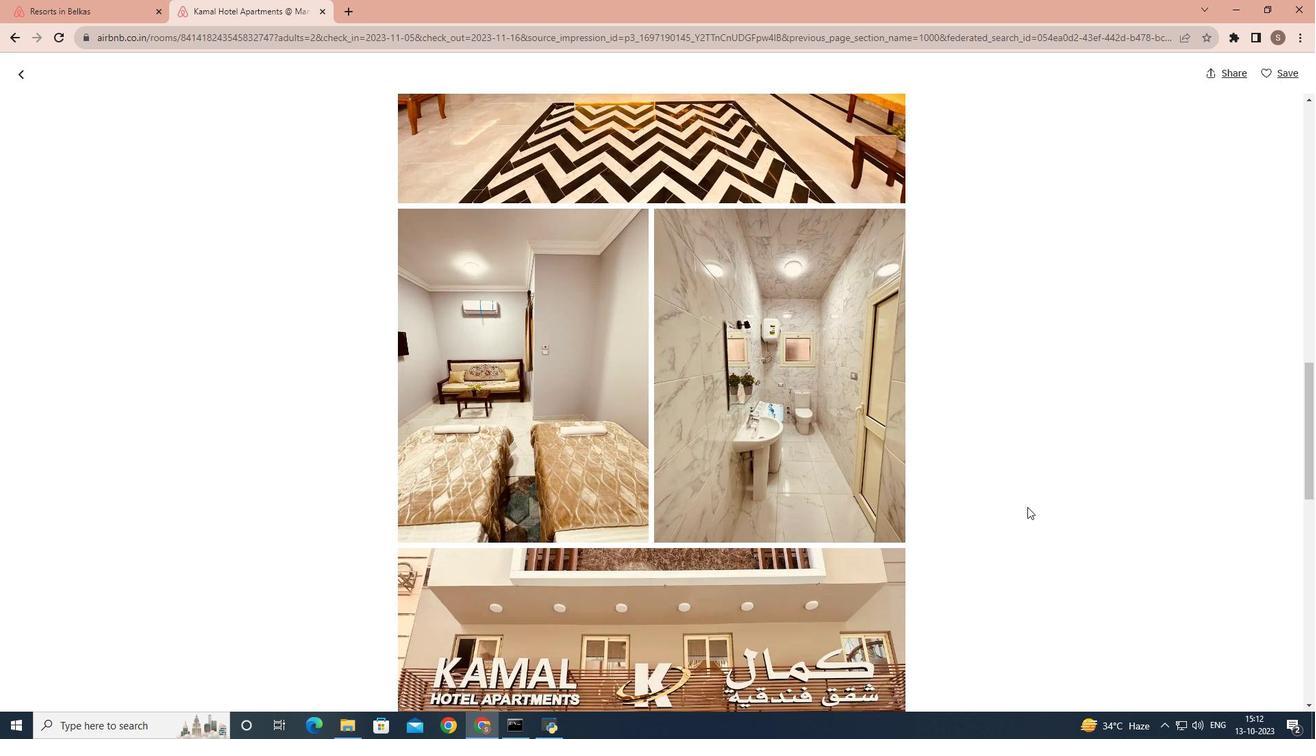 
Action: Mouse scrolled (1027, 506) with delta (0, 0)
Screenshot: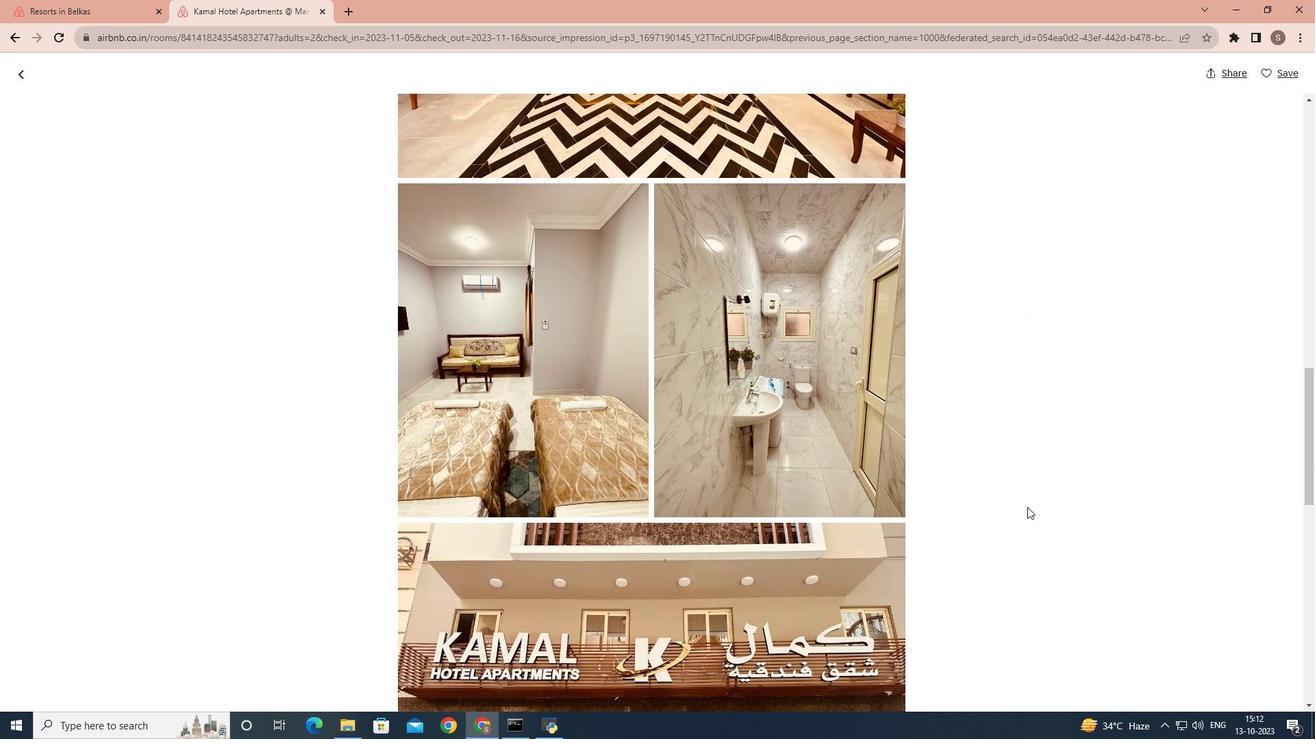 
Action: Mouse scrolled (1027, 506) with delta (0, 0)
Screenshot: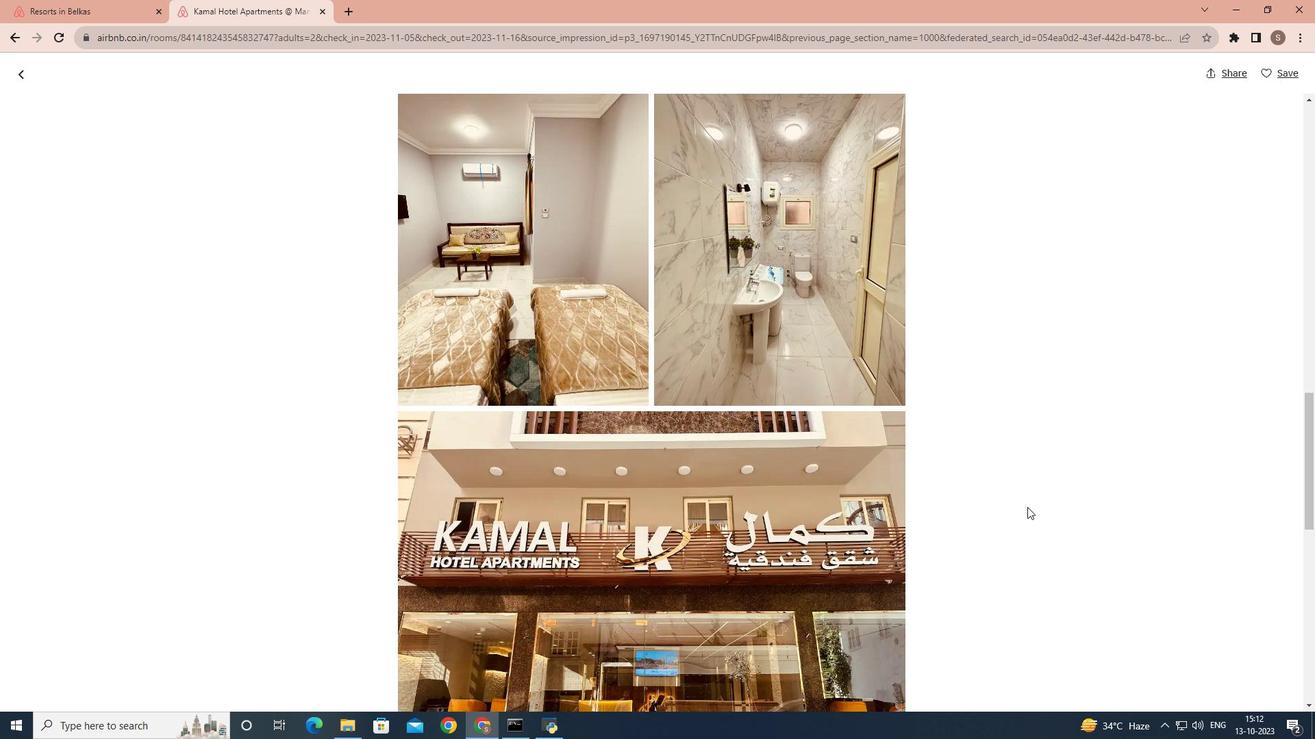 
Action: Mouse scrolled (1027, 506) with delta (0, 0)
Screenshot: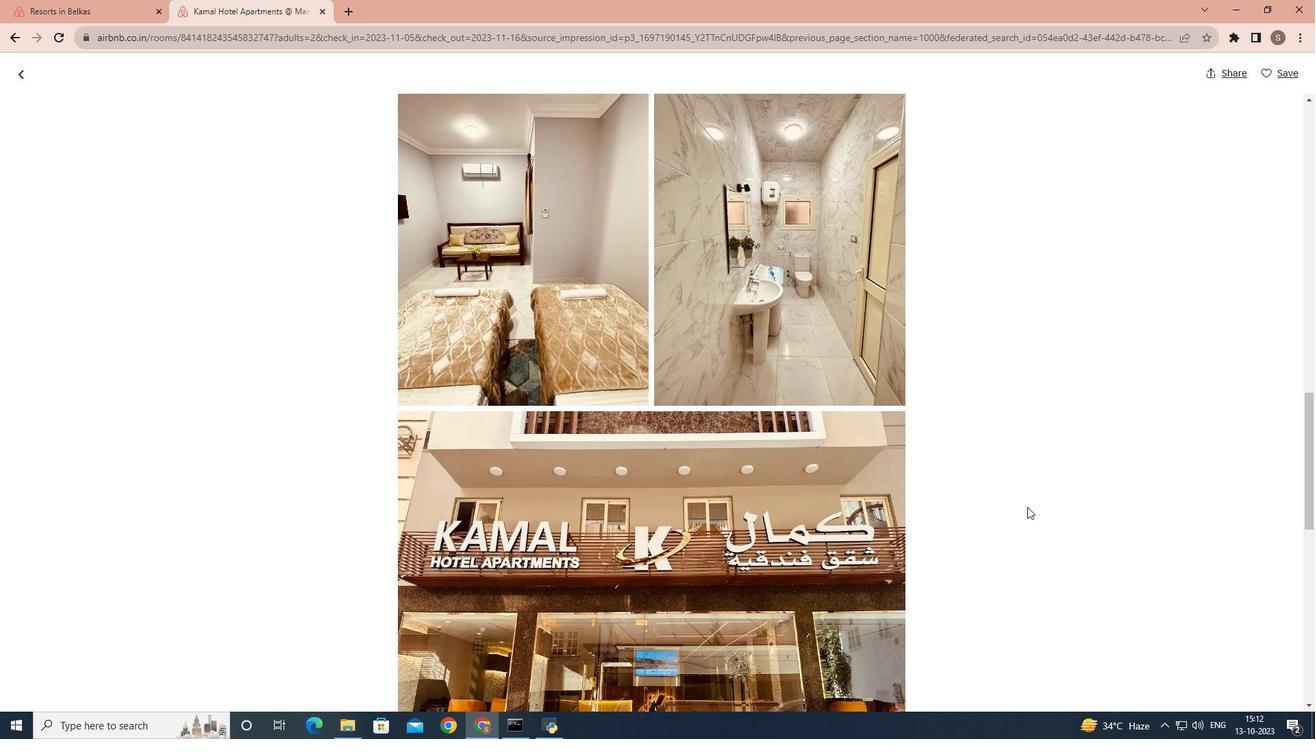 
Action: Mouse scrolled (1027, 506) with delta (0, 0)
Screenshot: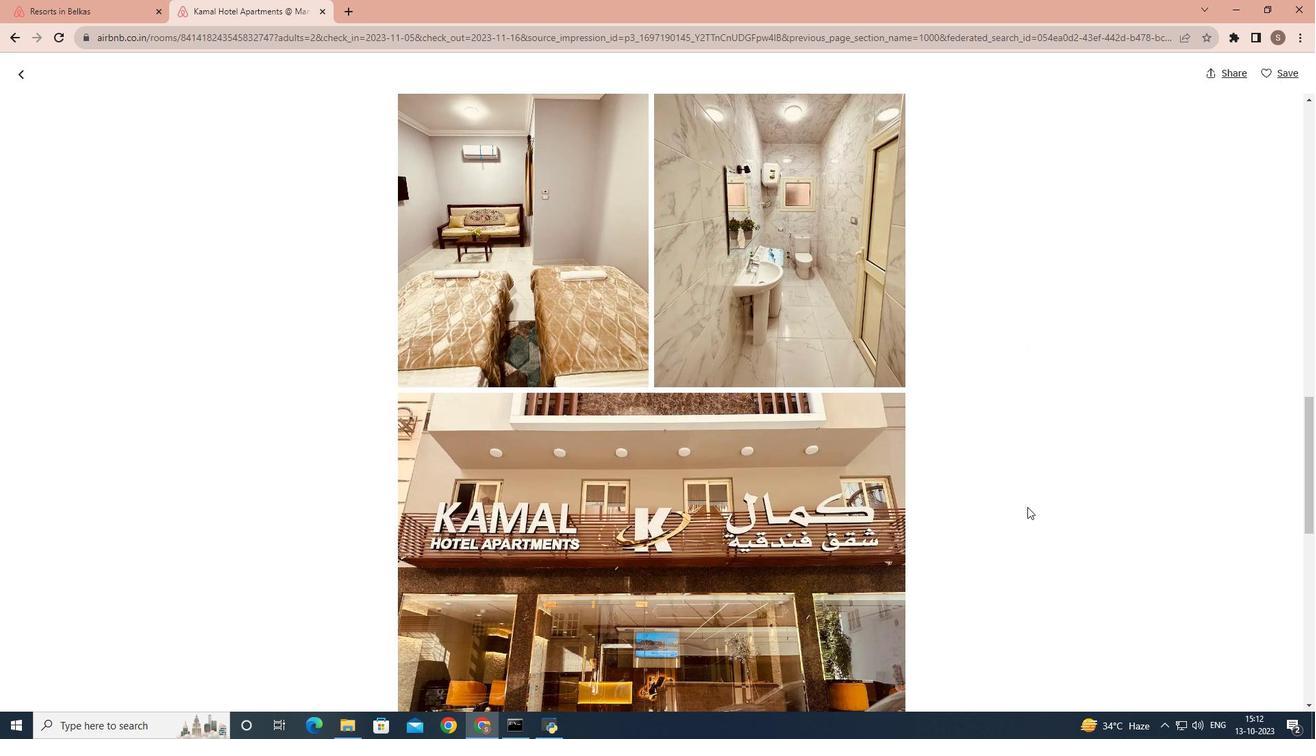 
Action: Mouse scrolled (1027, 506) with delta (0, 0)
Screenshot: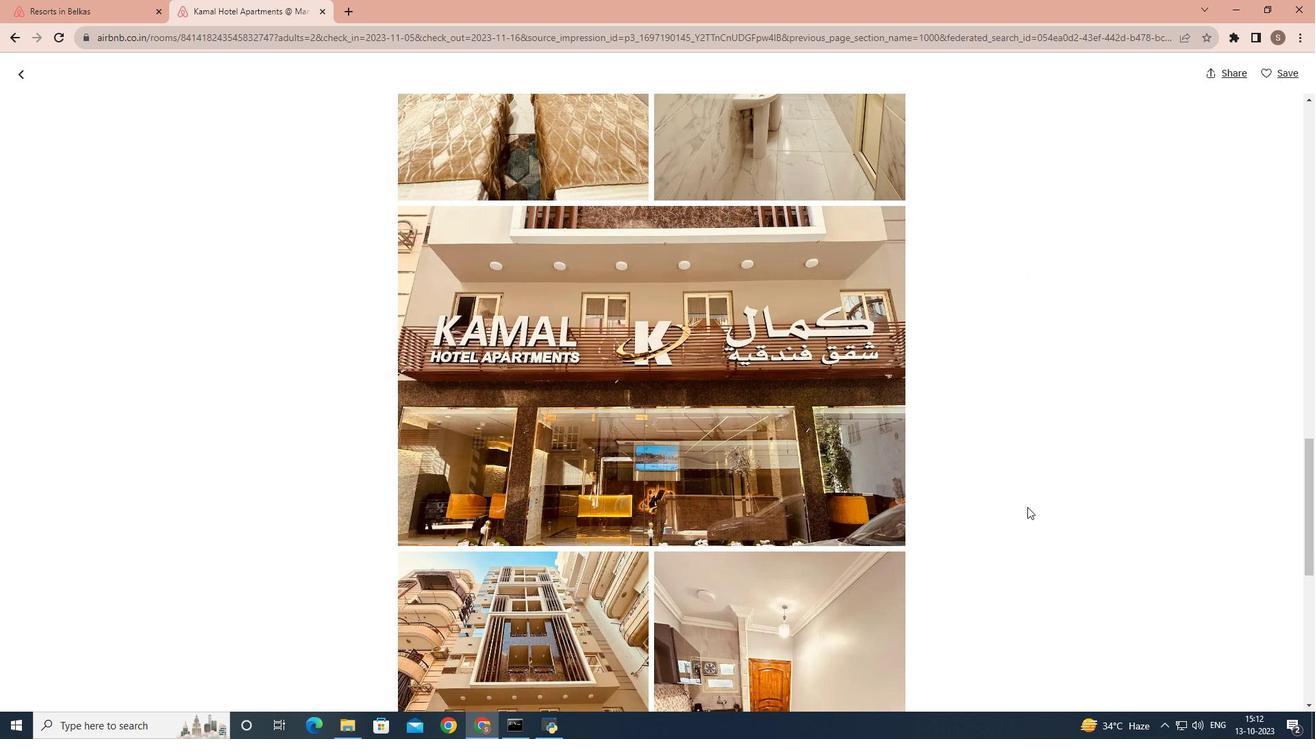
Action: Mouse scrolled (1027, 506) with delta (0, 0)
Screenshot: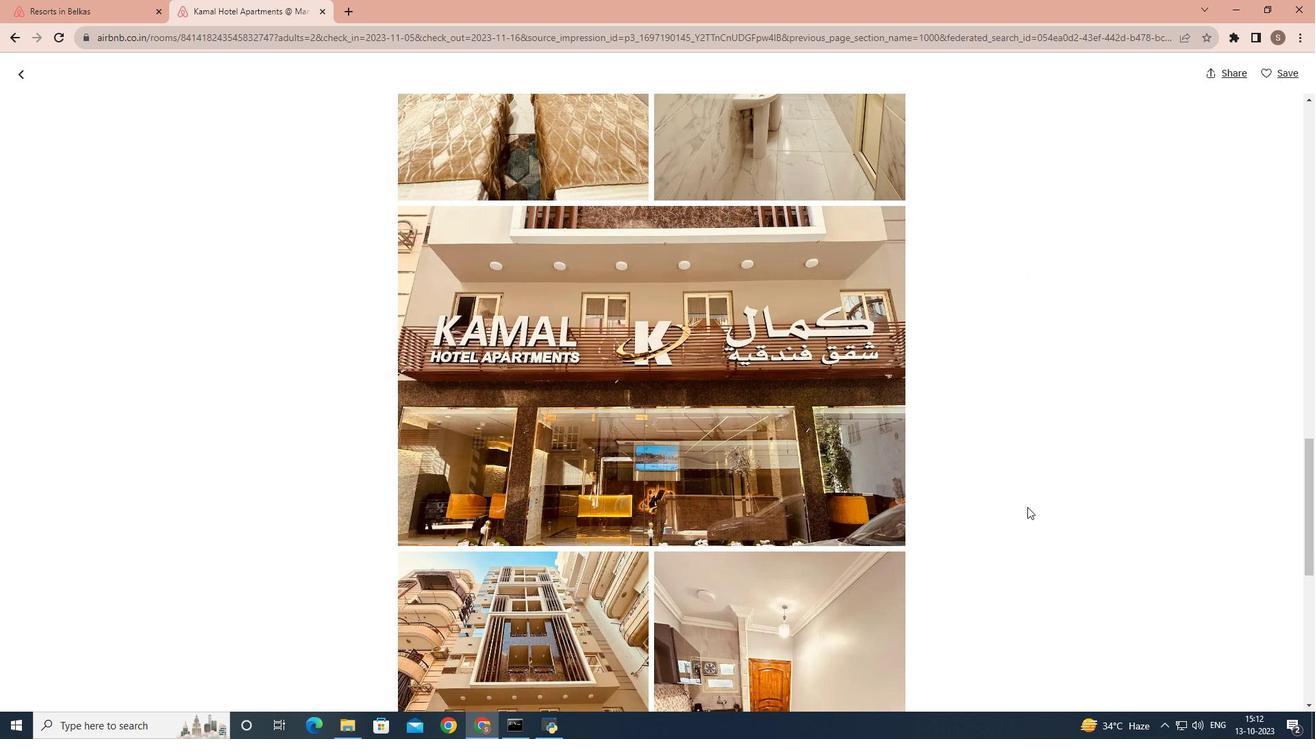 
Action: Mouse scrolled (1027, 506) with delta (0, 0)
Screenshot: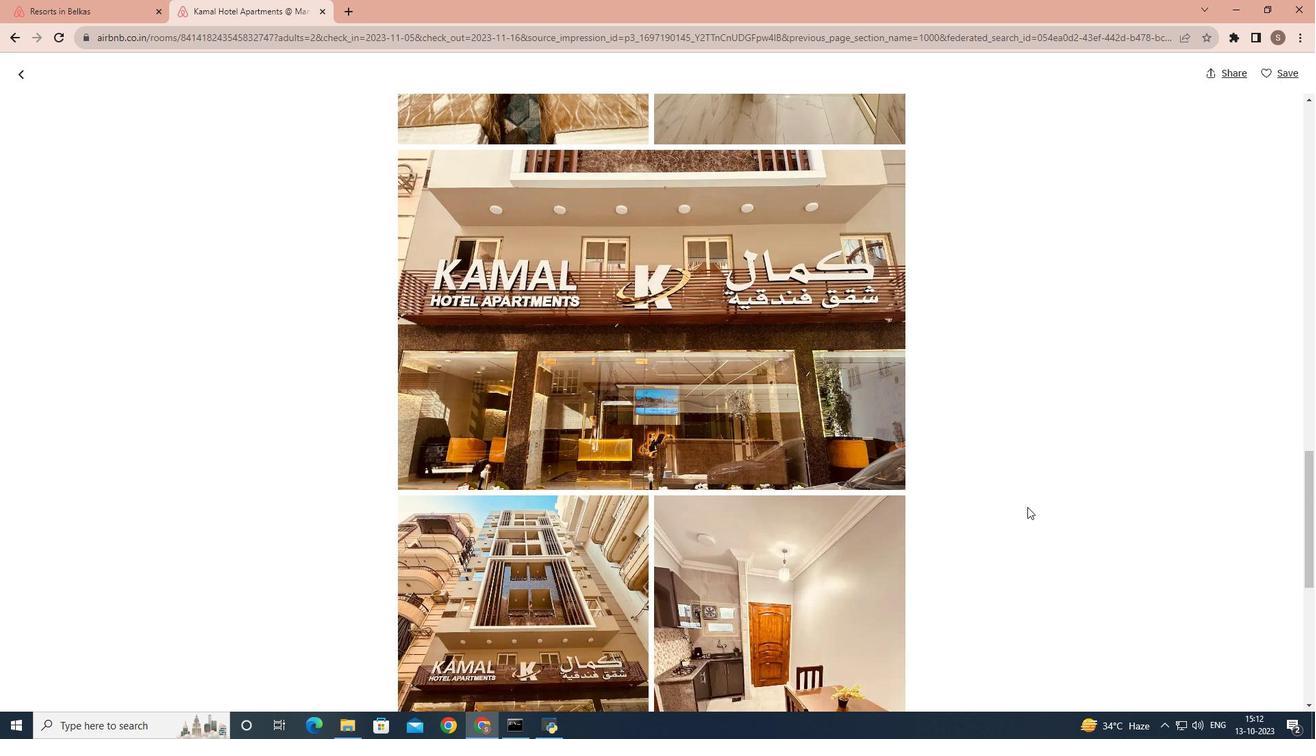 
Action: Mouse scrolled (1027, 506) with delta (0, 0)
Screenshot: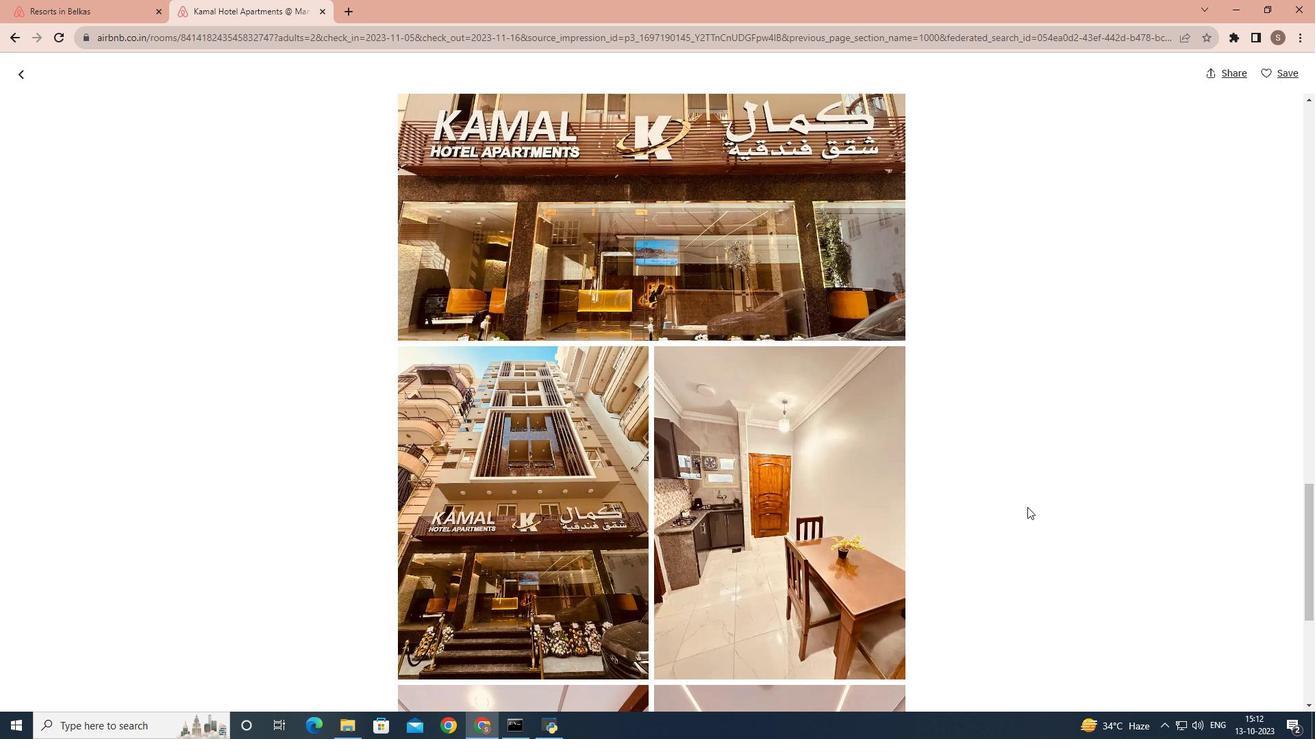 
Action: Mouse scrolled (1027, 506) with delta (0, 0)
Screenshot: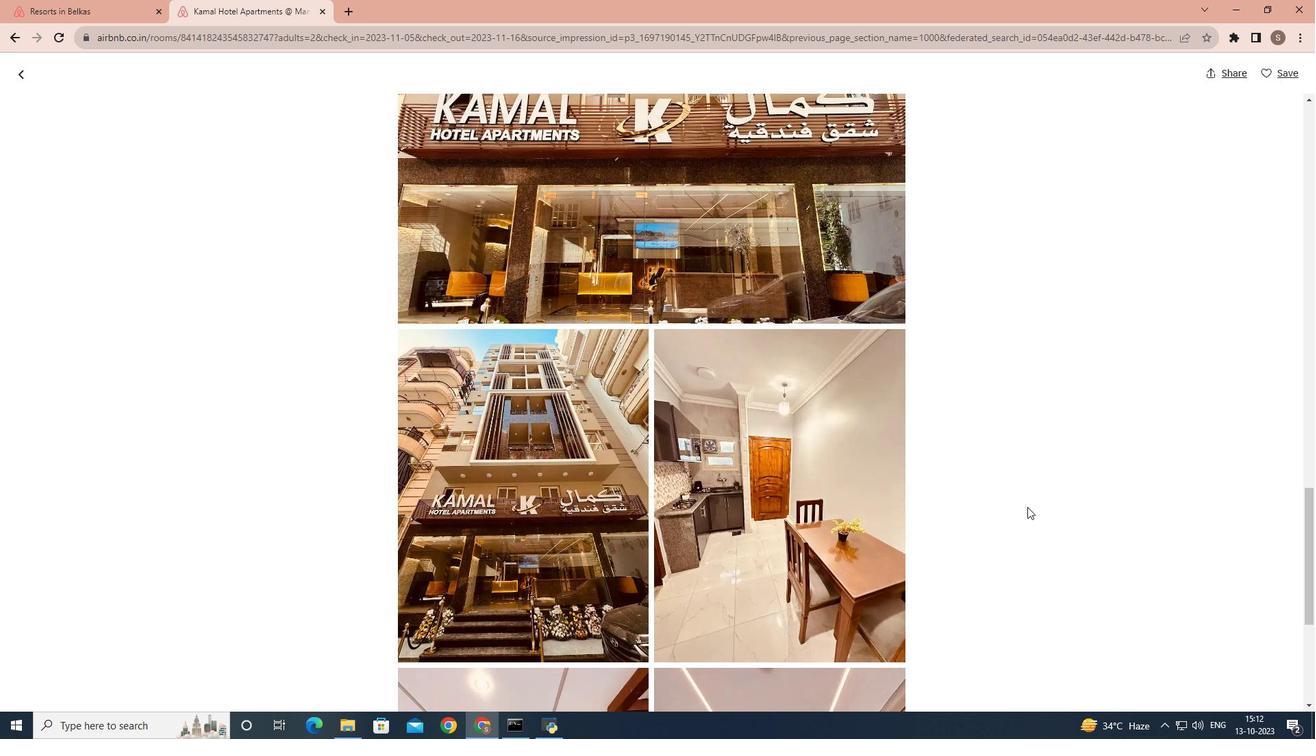 
Action: Mouse scrolled (1027, 506) with delta (0, 0)
Screenshot: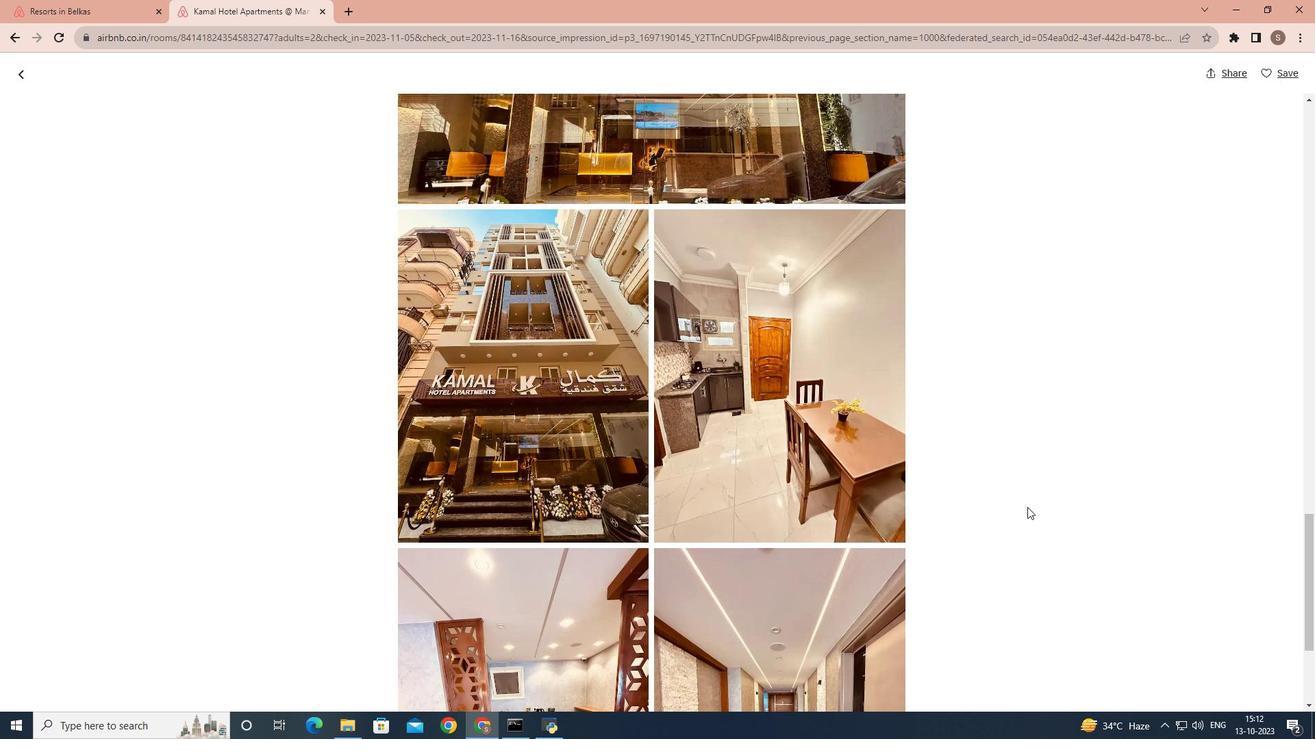 
Action: Mouse scrolled (1027, 506) with delta (0, 0)
Screenshot: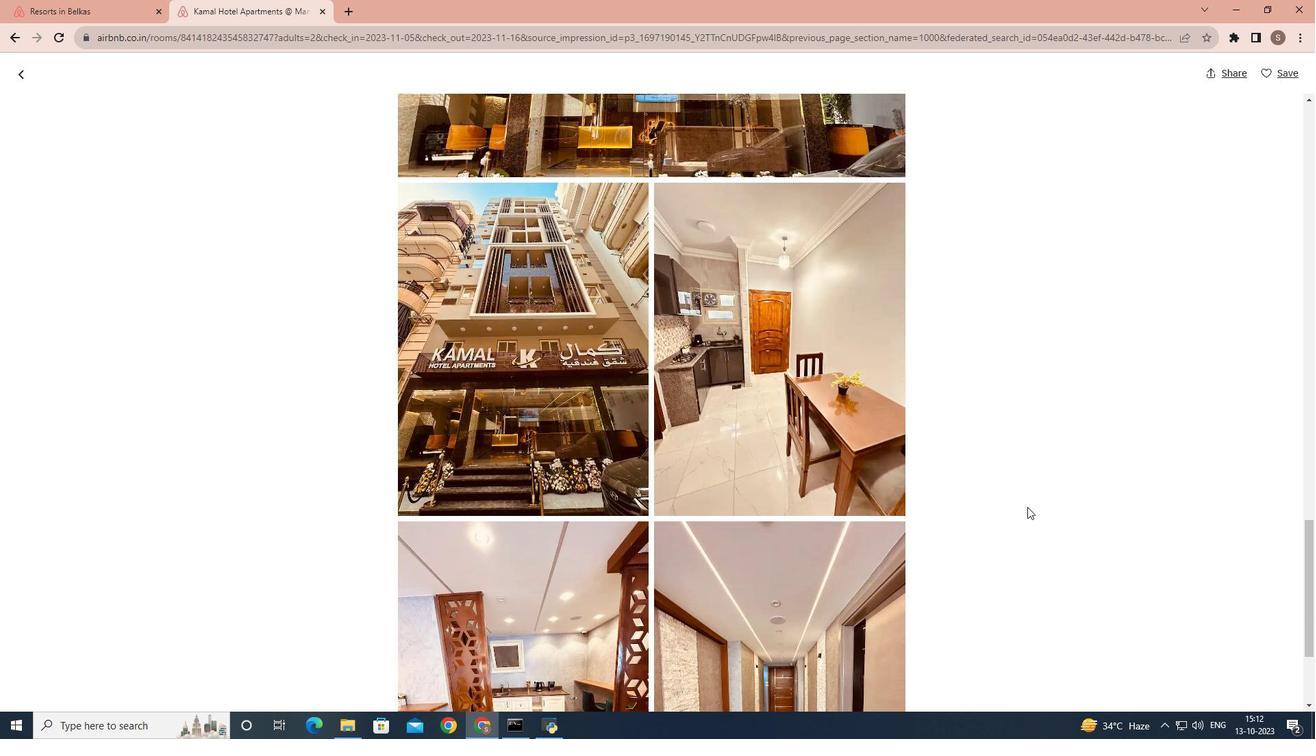 
Action: Mouse scrolled (1027, 506) with delta (0, 0)
Screenshot: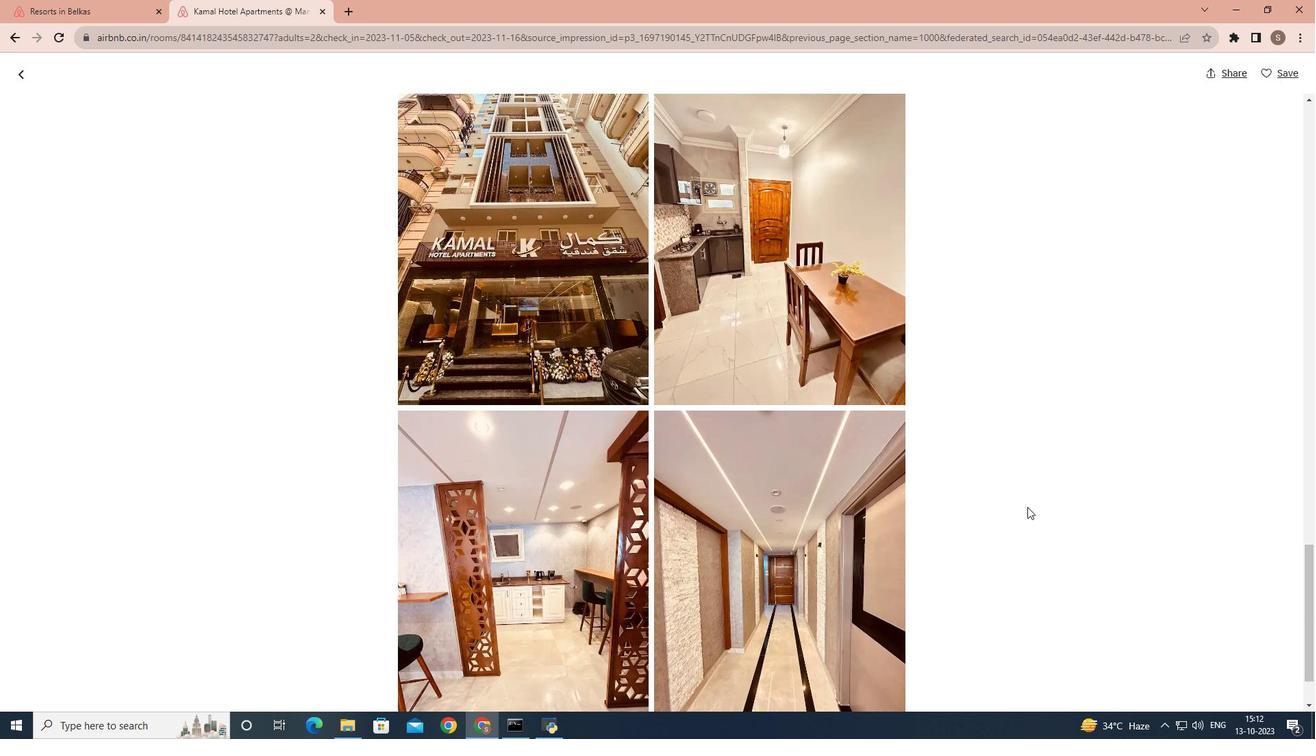 
Action: Mouse scrolled (1027, 506) with delta (0, 0)
Screenshot: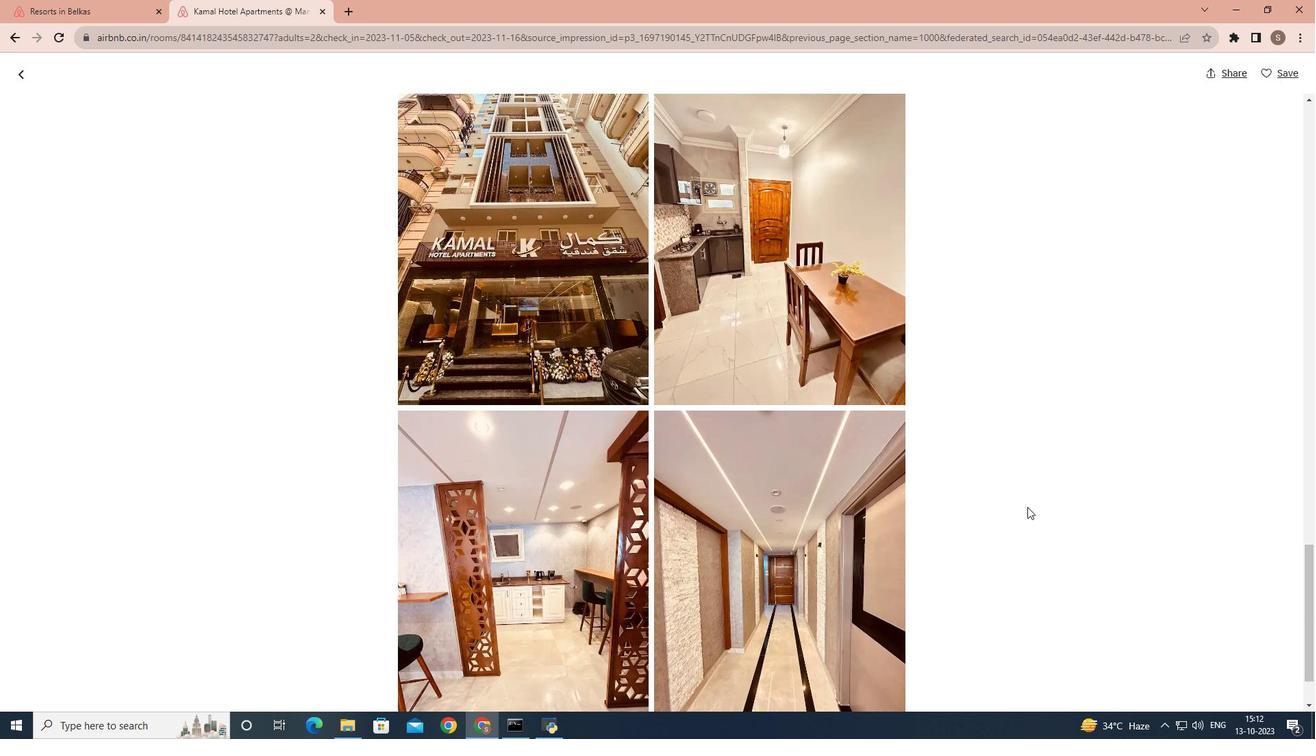 
Action: Mouse scrolled (1027, 506) with delta (0, 0)
Screenshot: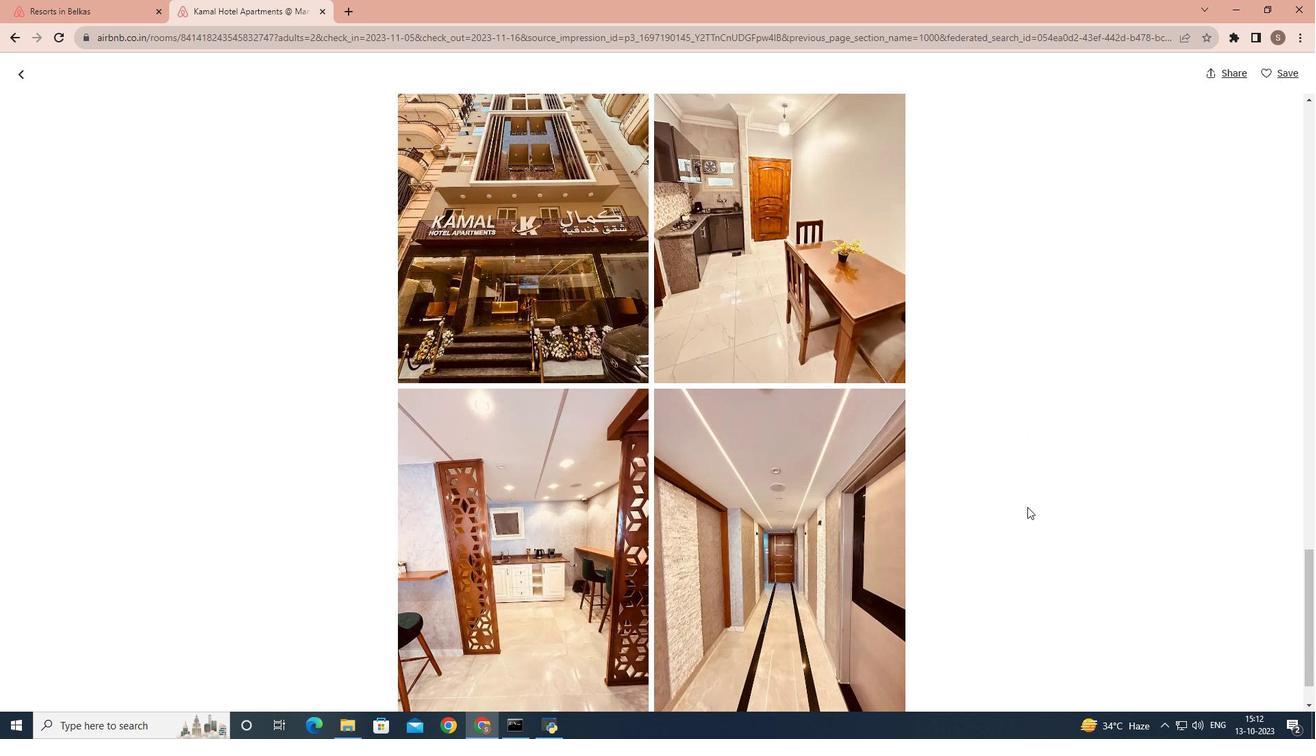 
Action: Mouse scrolled (1027, 506) with delta (0, 0)
Screenshot: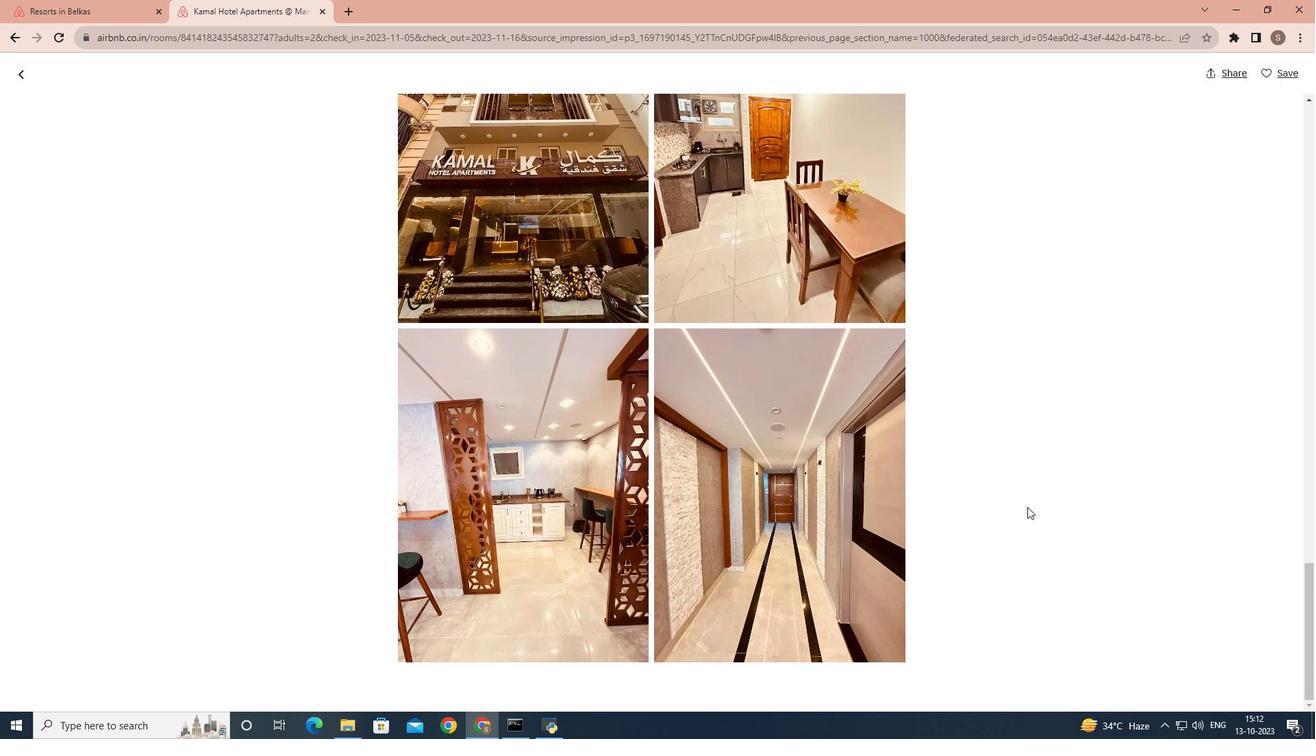 
Action: Mouse scrolled (1027, 506) with delta (0, 0)
Screenshot: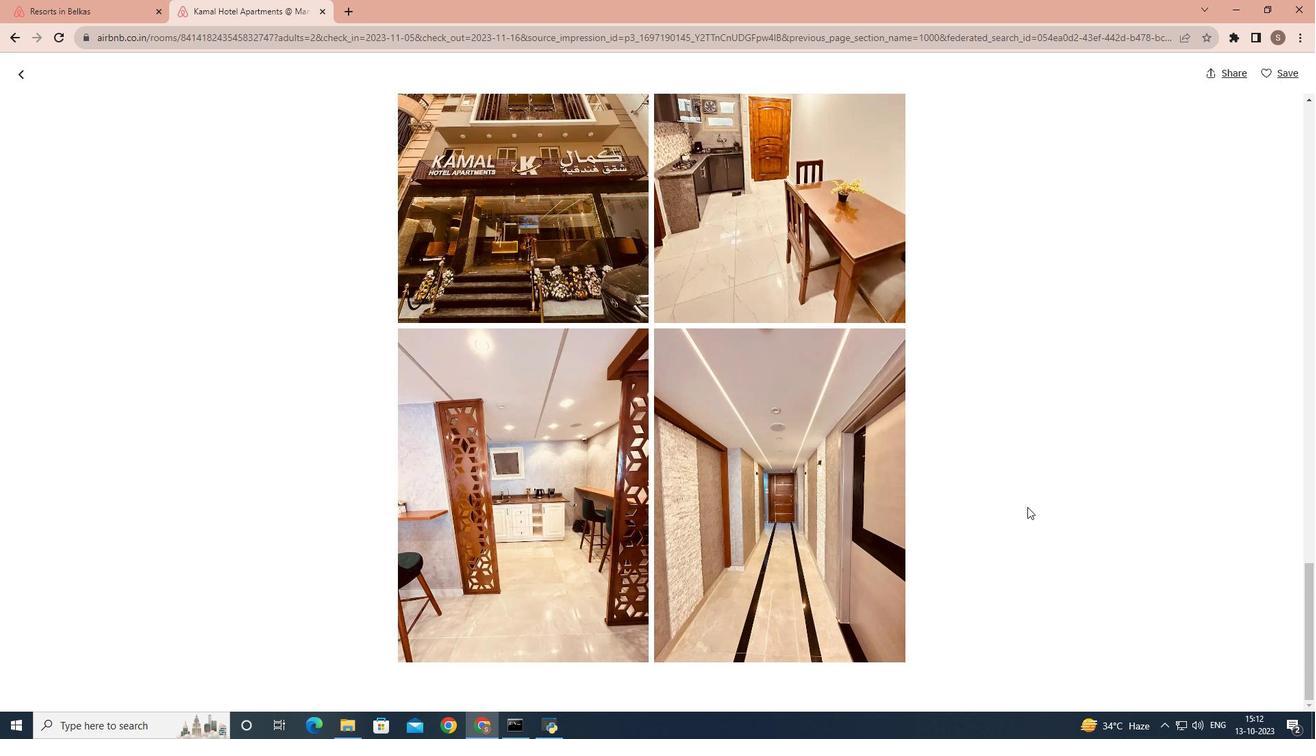 
Action: Mouse scrolled (1027, 506) with delta (0, 0)
Screenshot: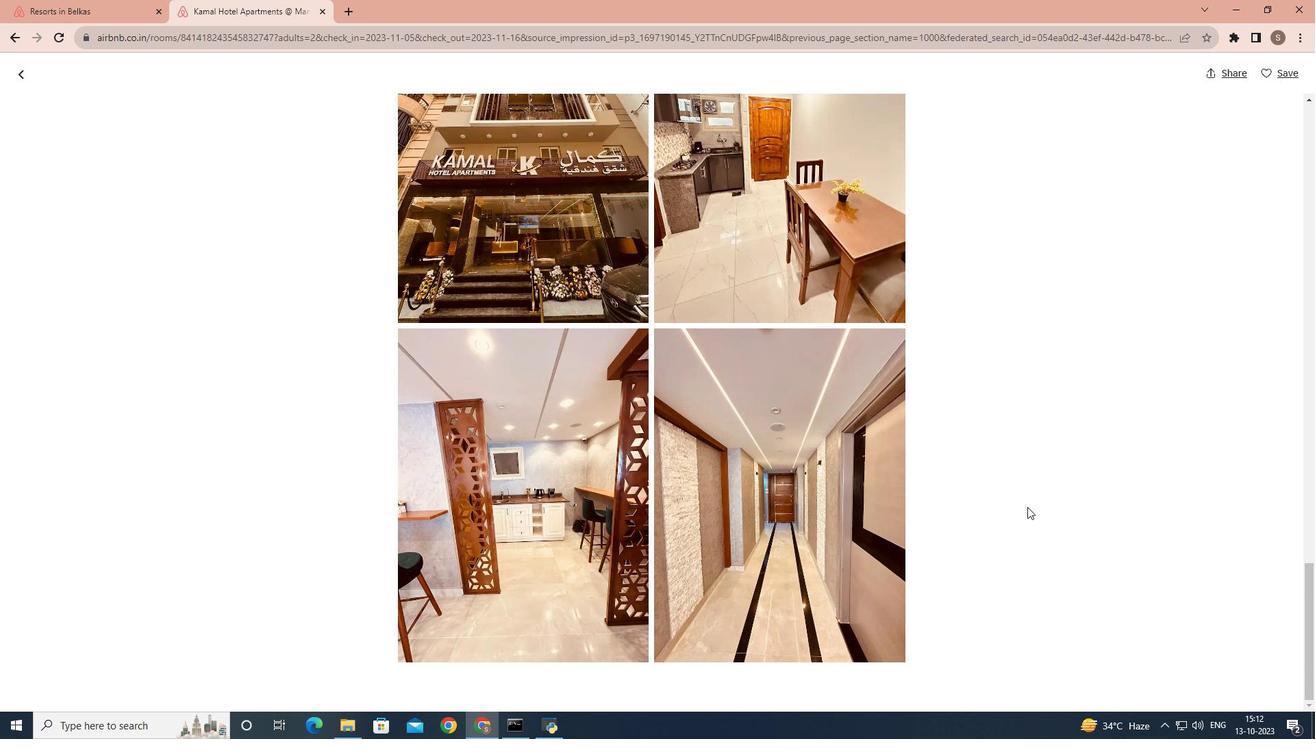 
Action: Mouse moved to (28, 73)
Screenshot: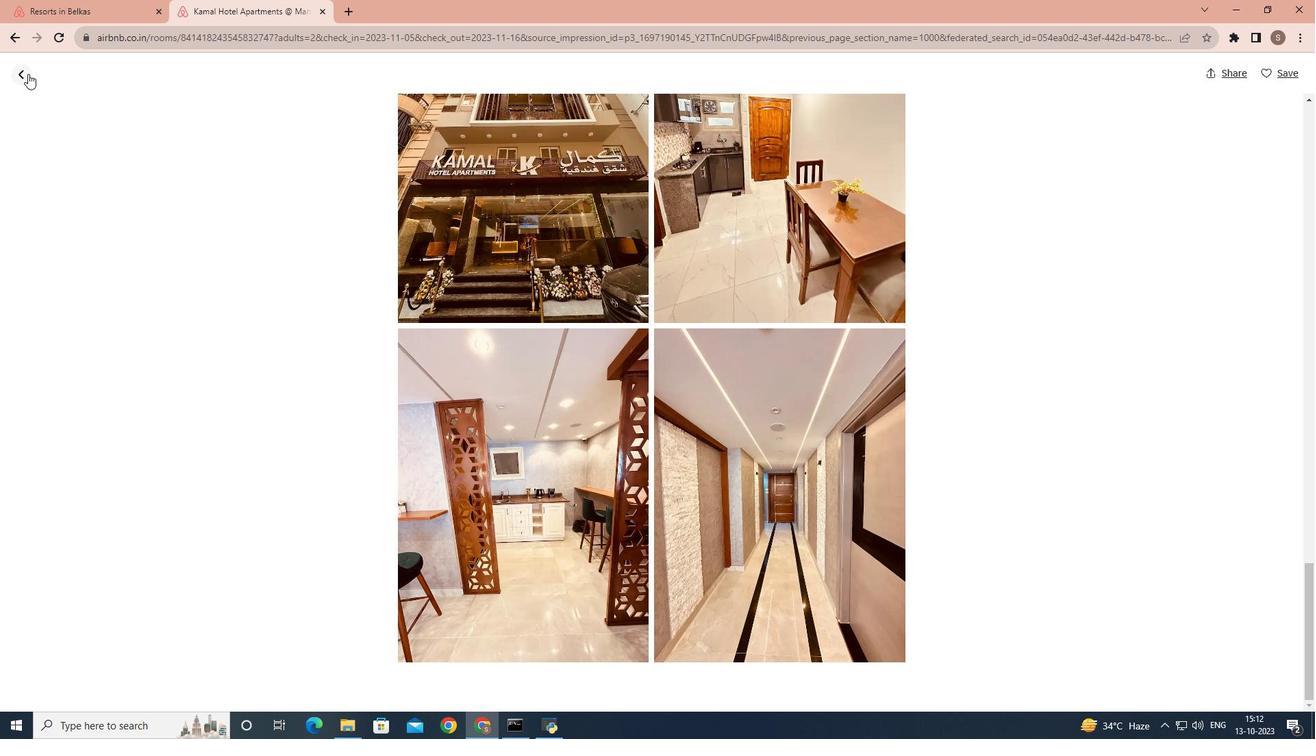 
Action: Mouse pressed left at (28, 73)
Screenshot: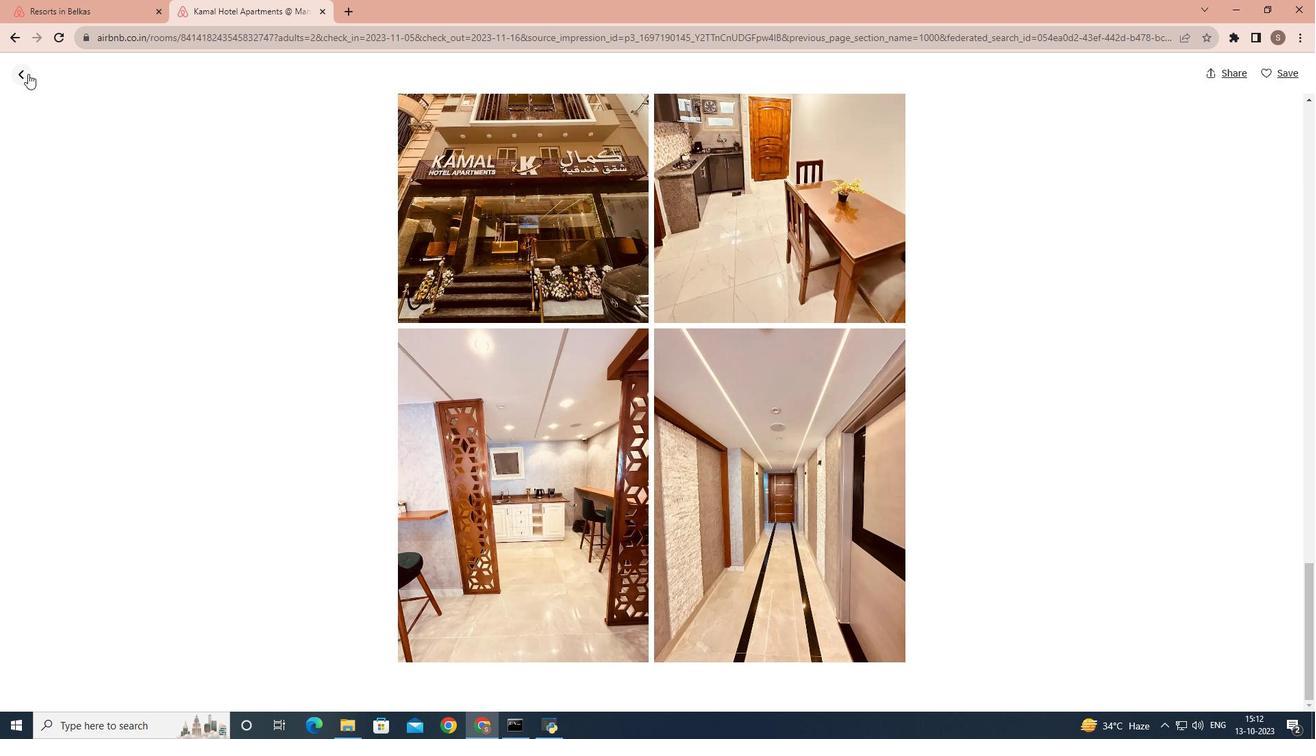 
Action: Mouse moved to (642, 508)
Screenshot: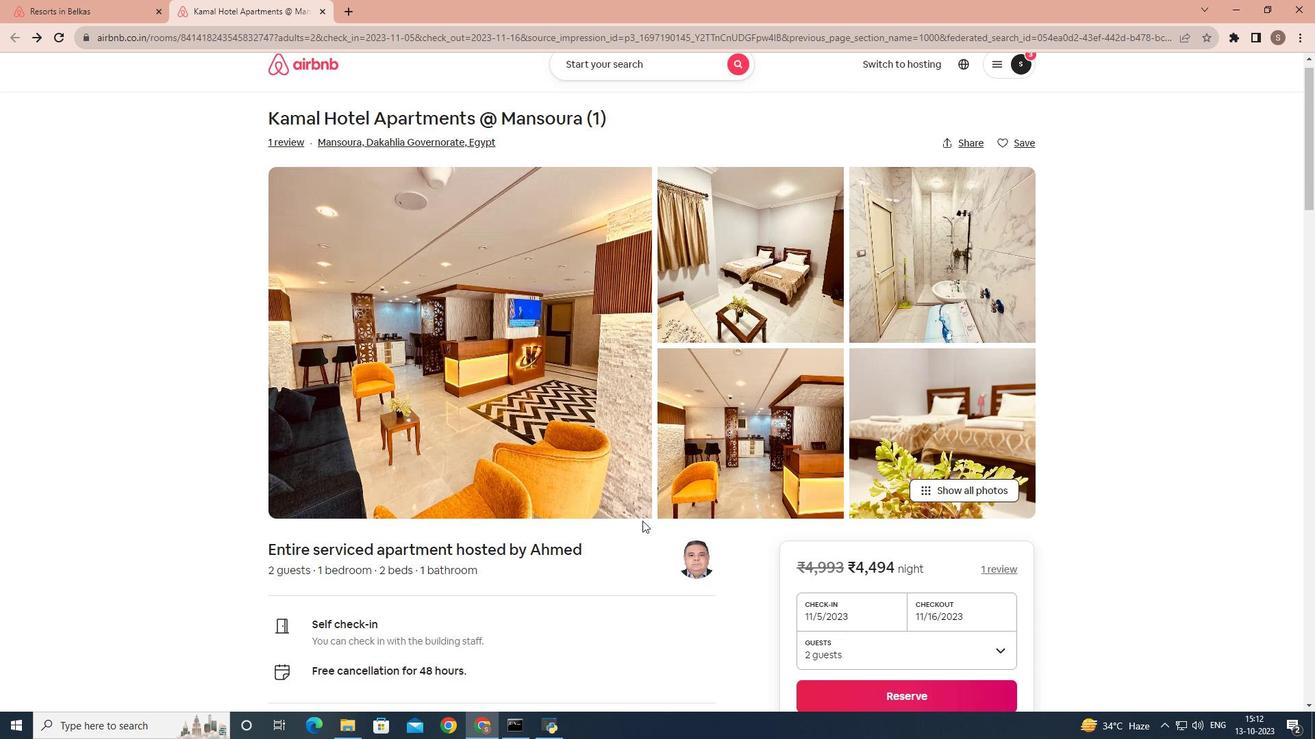 
Action: Mouse scrolled (642, 507) with delta (0, 0)
Screenshot: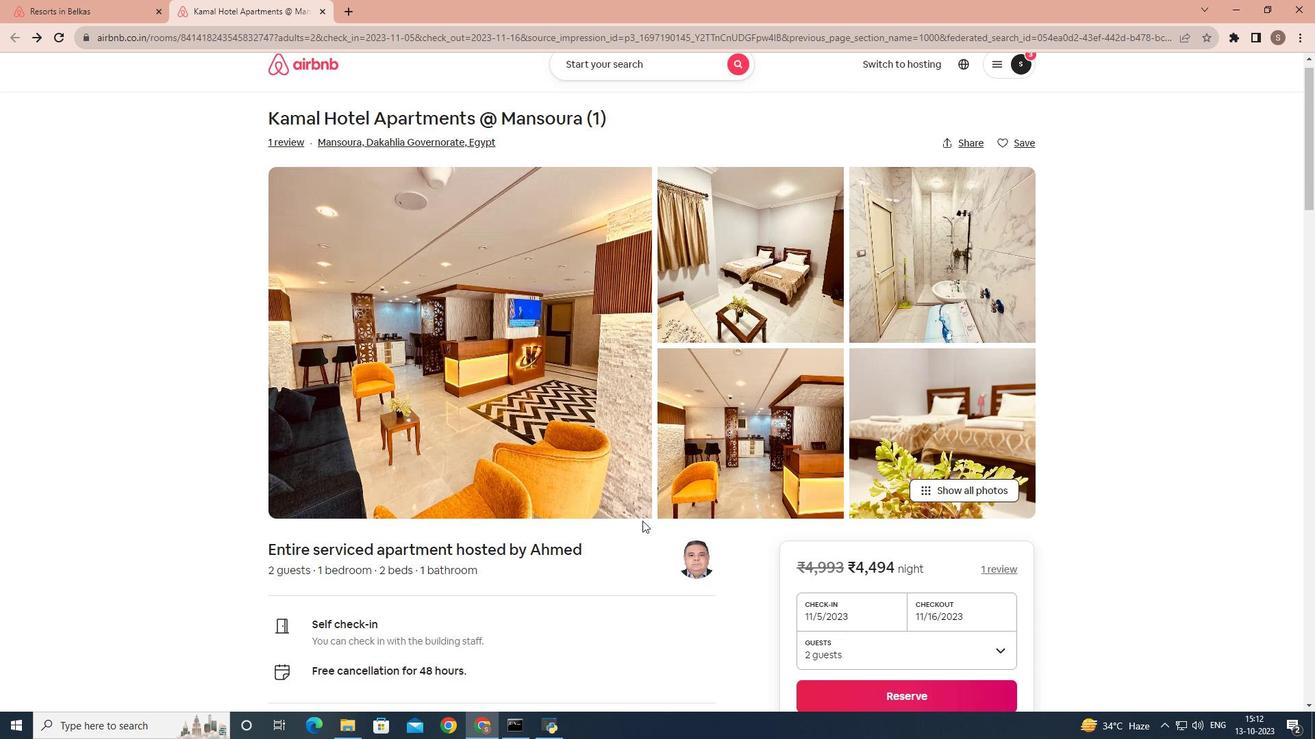 
Action: Mouse moved to (642, 521)
Screenshot: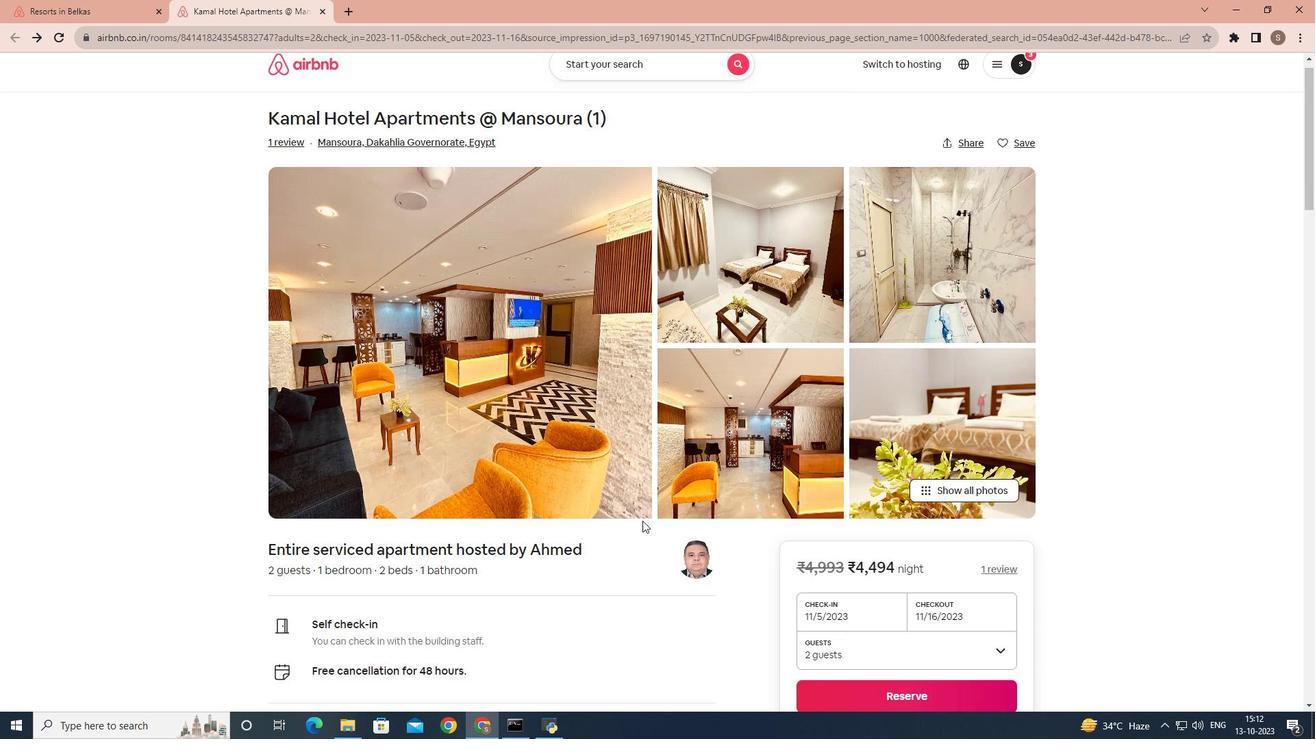 
Action: Mouse scrolled (642, 520) with delta (0, 0)
Screenshot: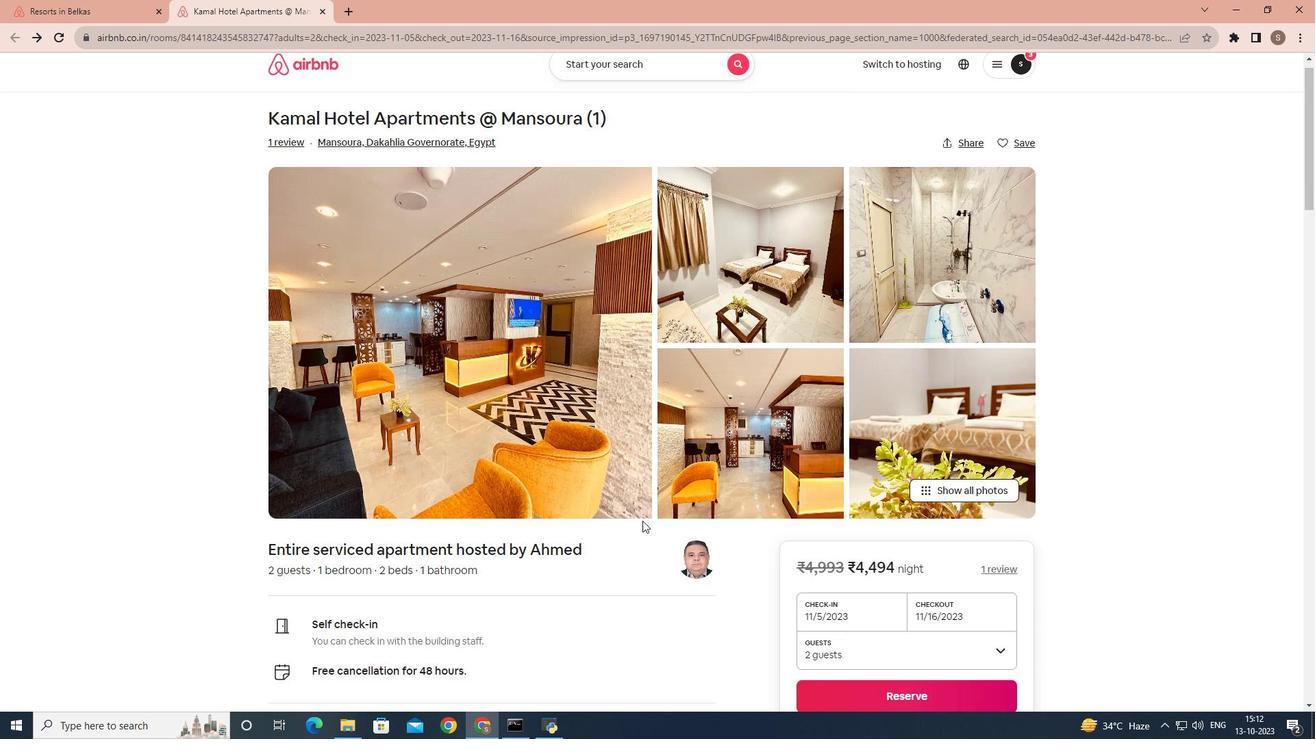
Action: Mouse moved to (642, 521)
Screenshot: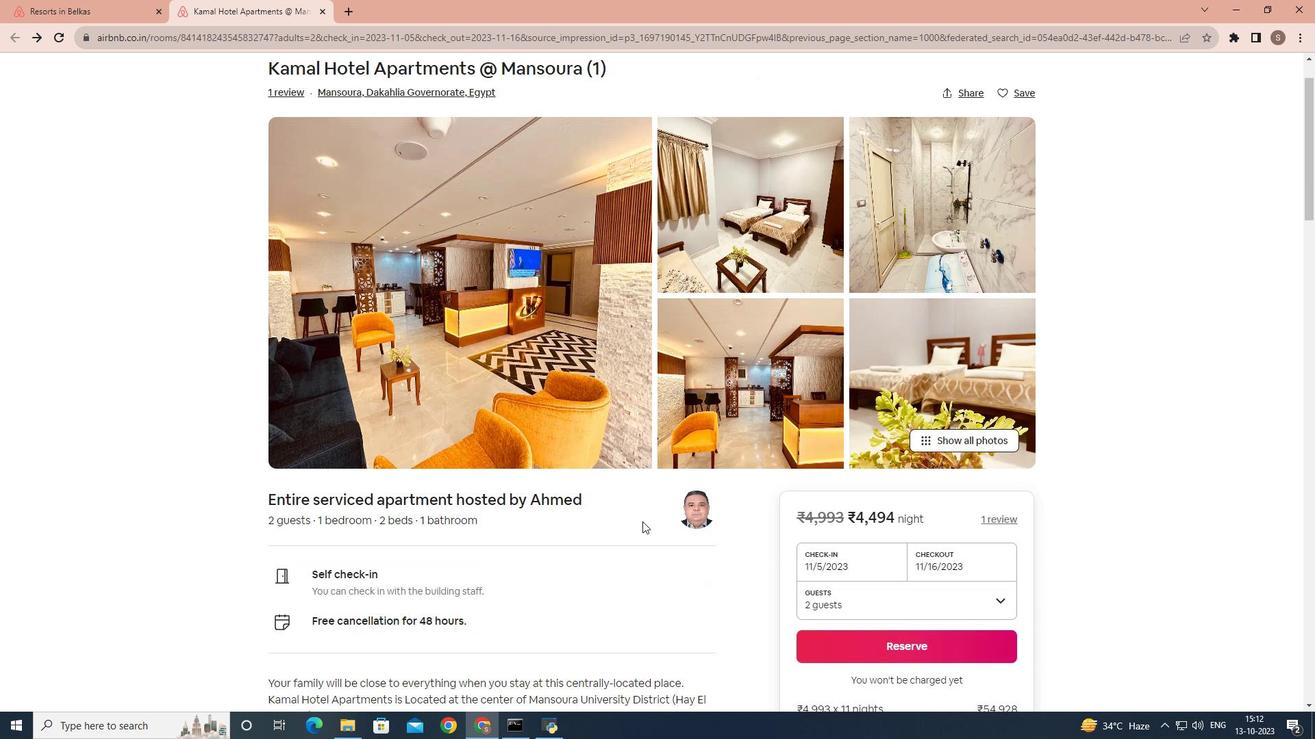 
Action: Mouse scrolled (642, 521) with delta (0, 0)
Screenshot: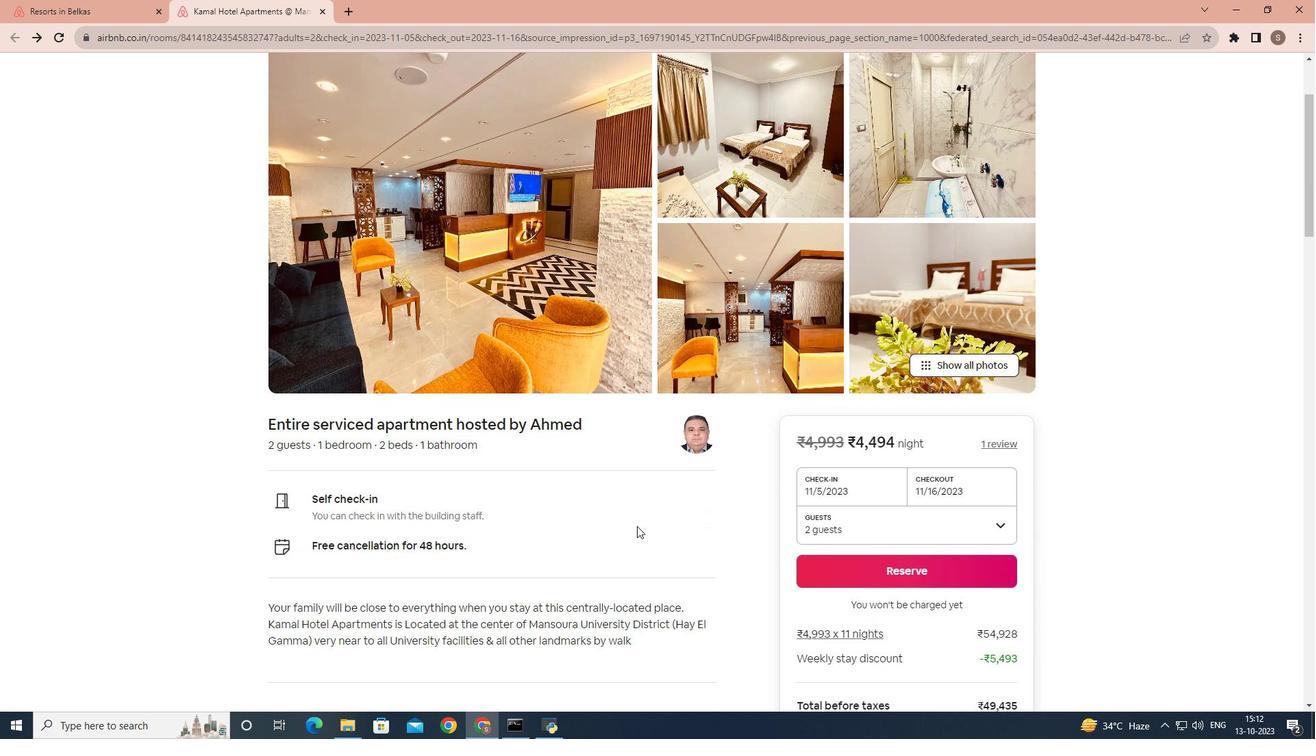 
Action: Mouse moved to (629, 530)
Screenshot: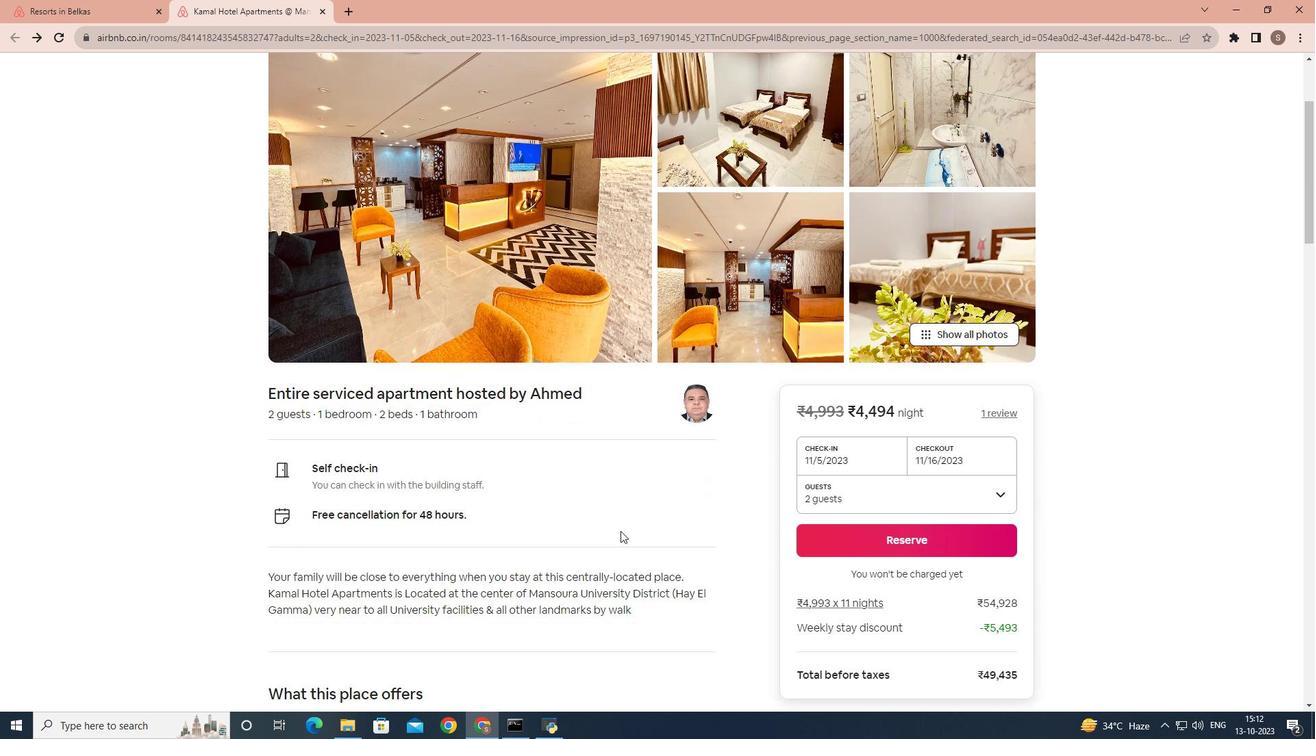 
Action: Mouse scrolled (629, 529) with delta (0, 0)
Screenshot: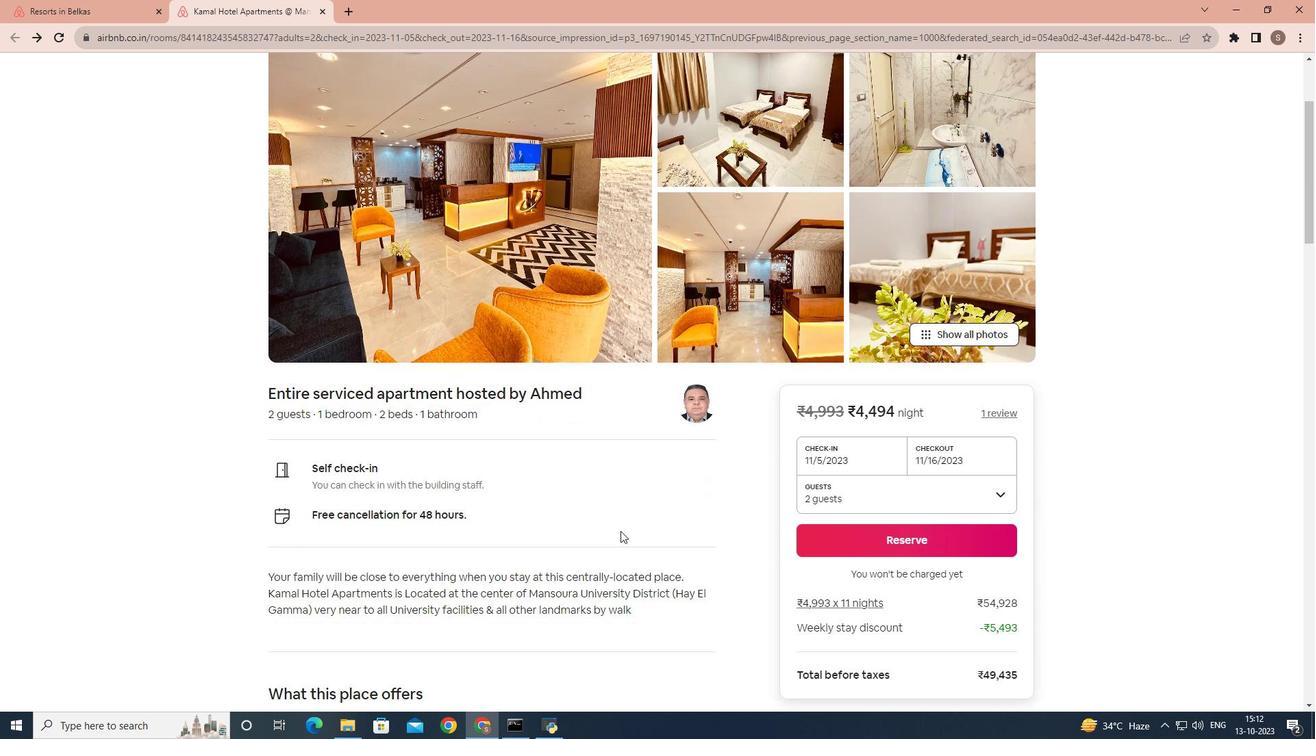 
Action: Mouse moved to (503, 513)
Screenshot: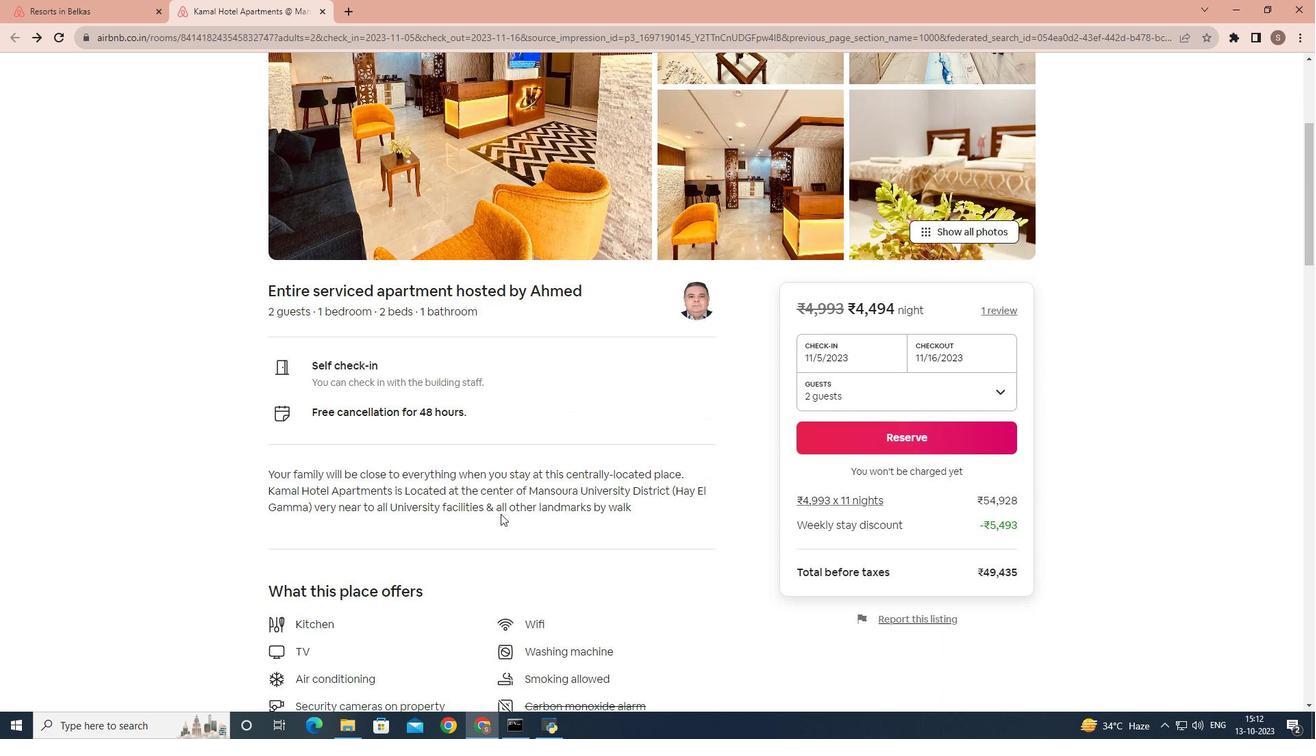 
Action: Mouse scrolled (503, 513) with delta (0, 0)
Screenshot: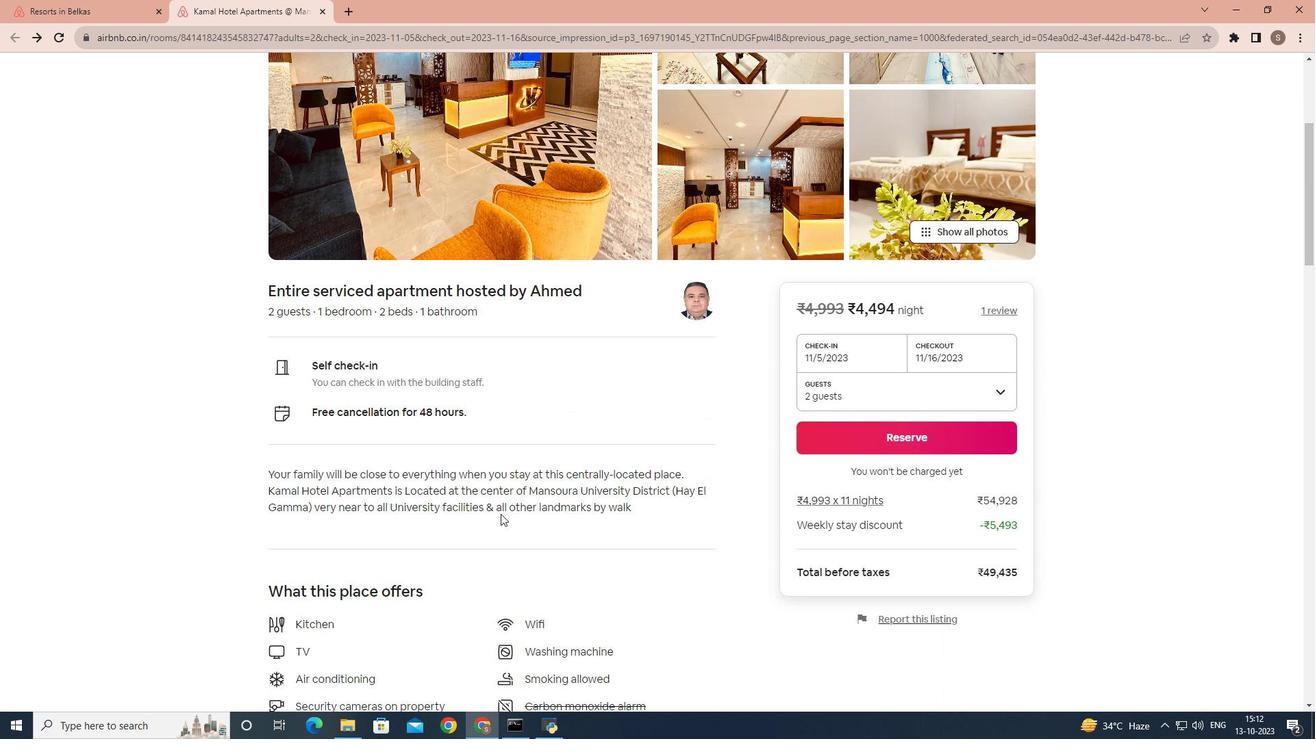 
Action: Mouse moved to (484, 516)
Screenshot: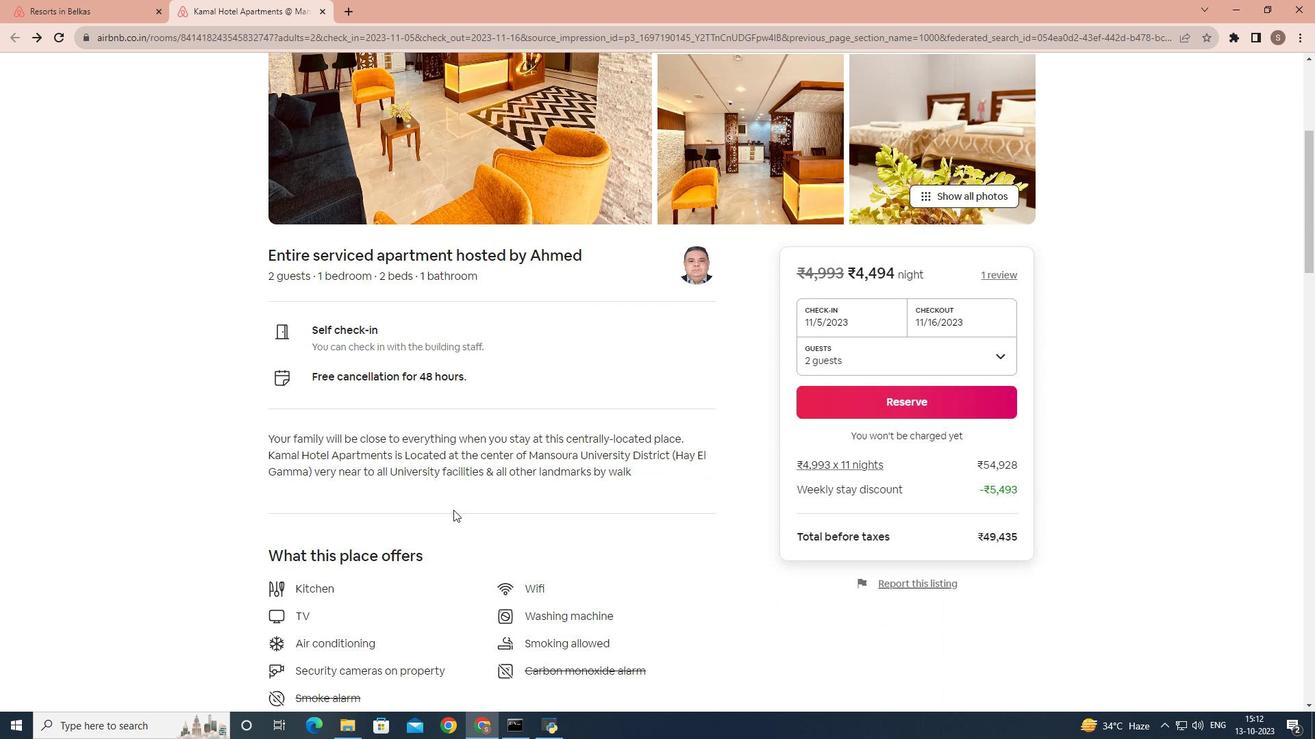 
Action: Mouse scrolled (484, 515) with delta (0, 0)
Screenshot: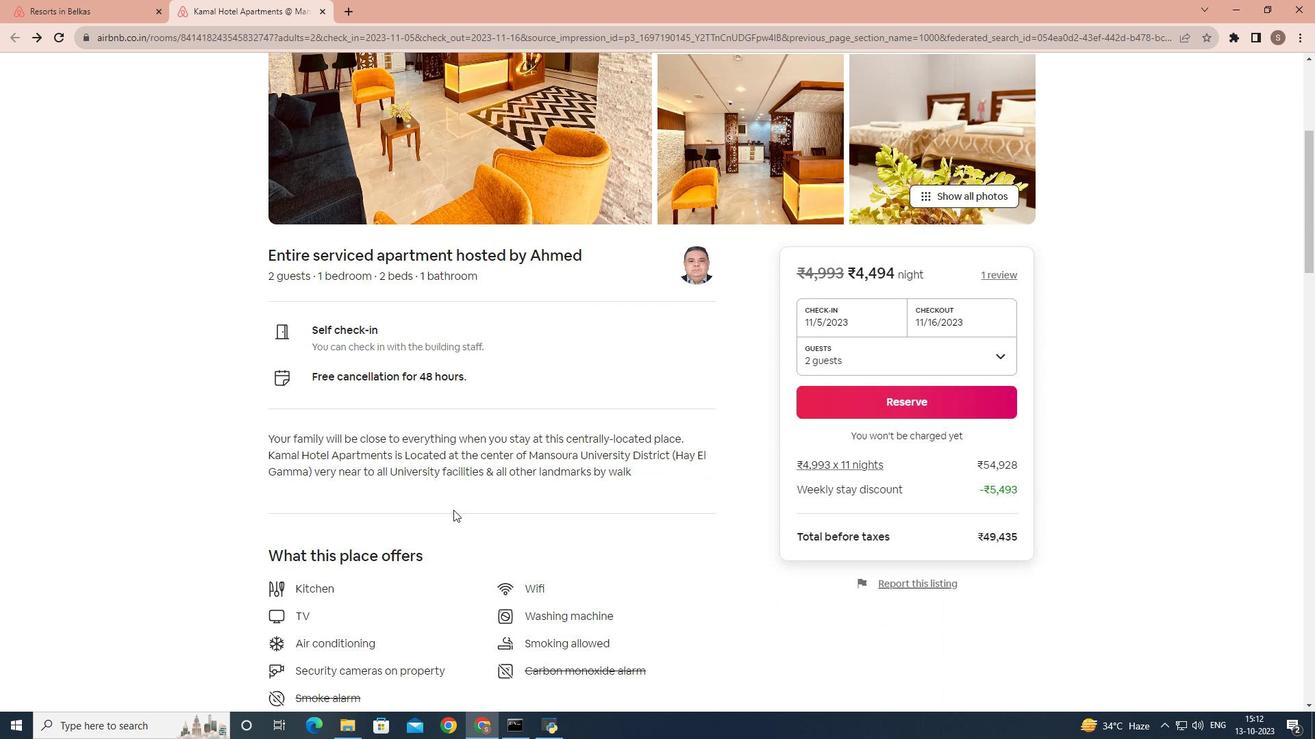
Action: Mouse moved to (447, 508)
Screenshot: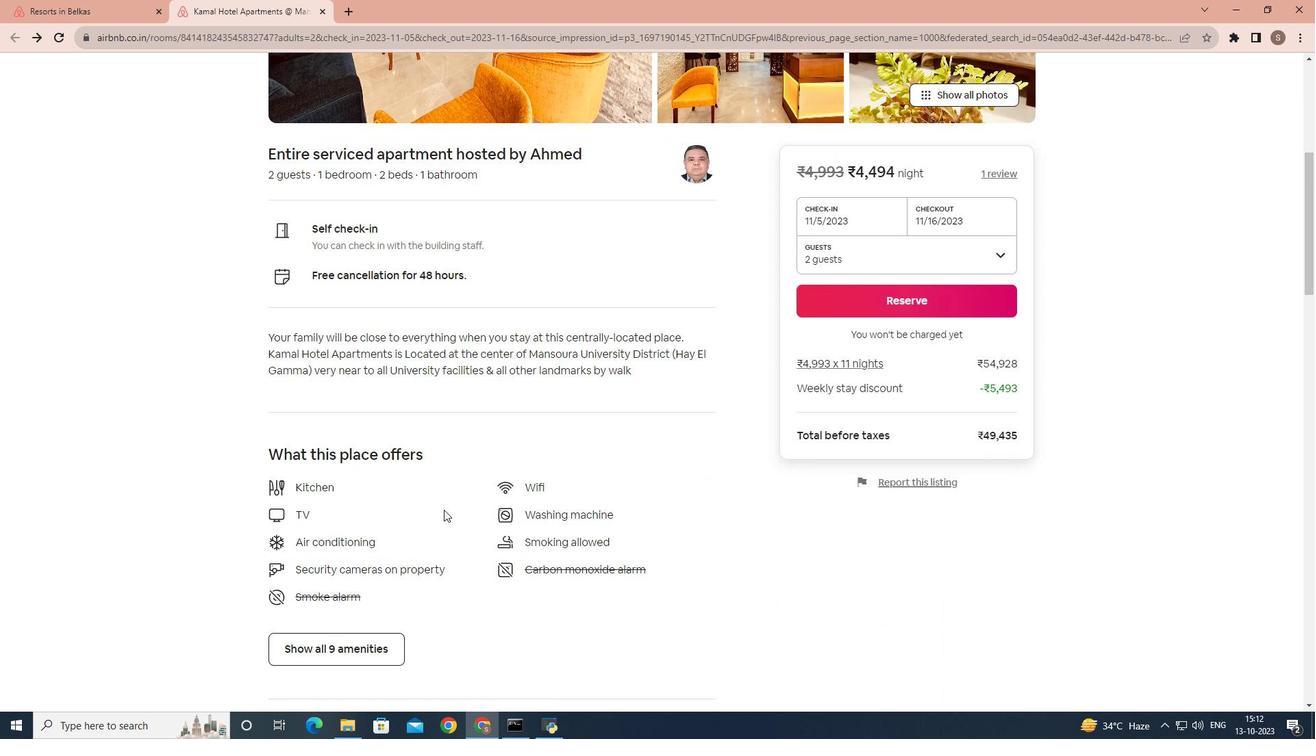 
Action: Mouse scrolled (447, 507) with delta (0, 0)
Screenshot: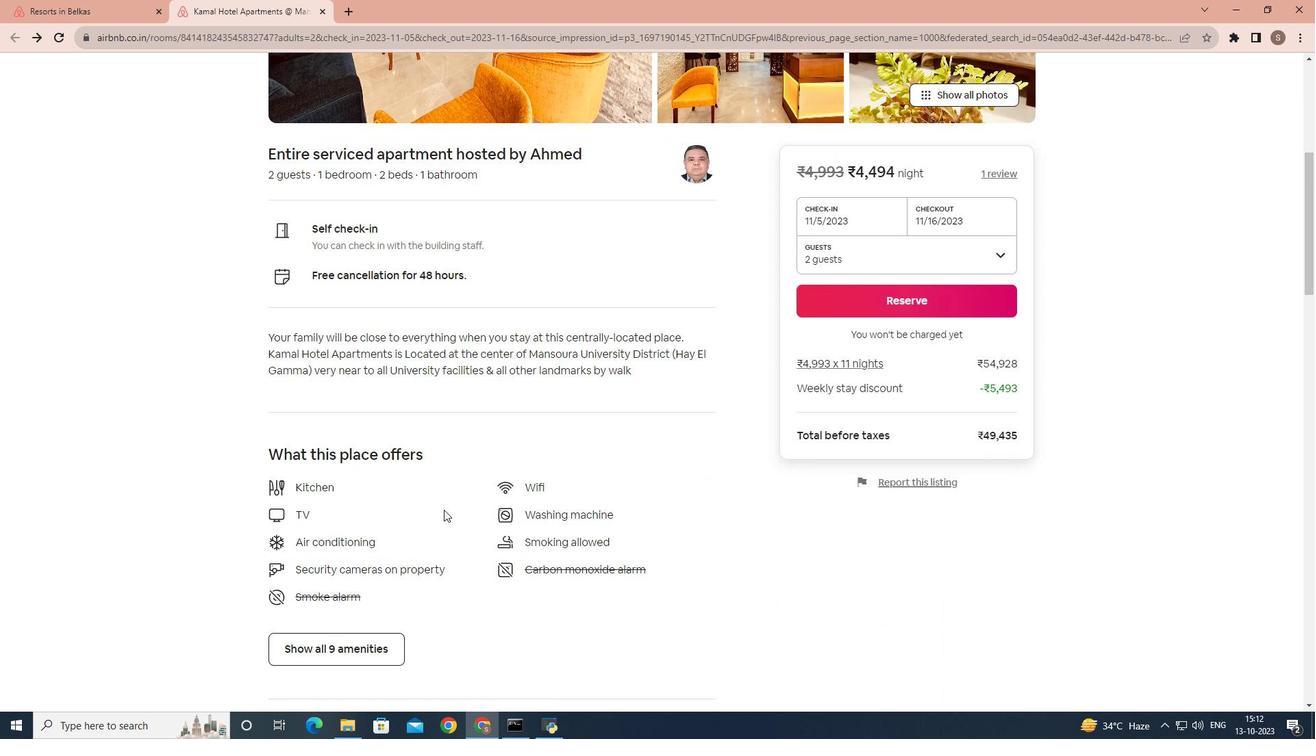 
Action: Mouse moved to (445, 508)
Screenshot: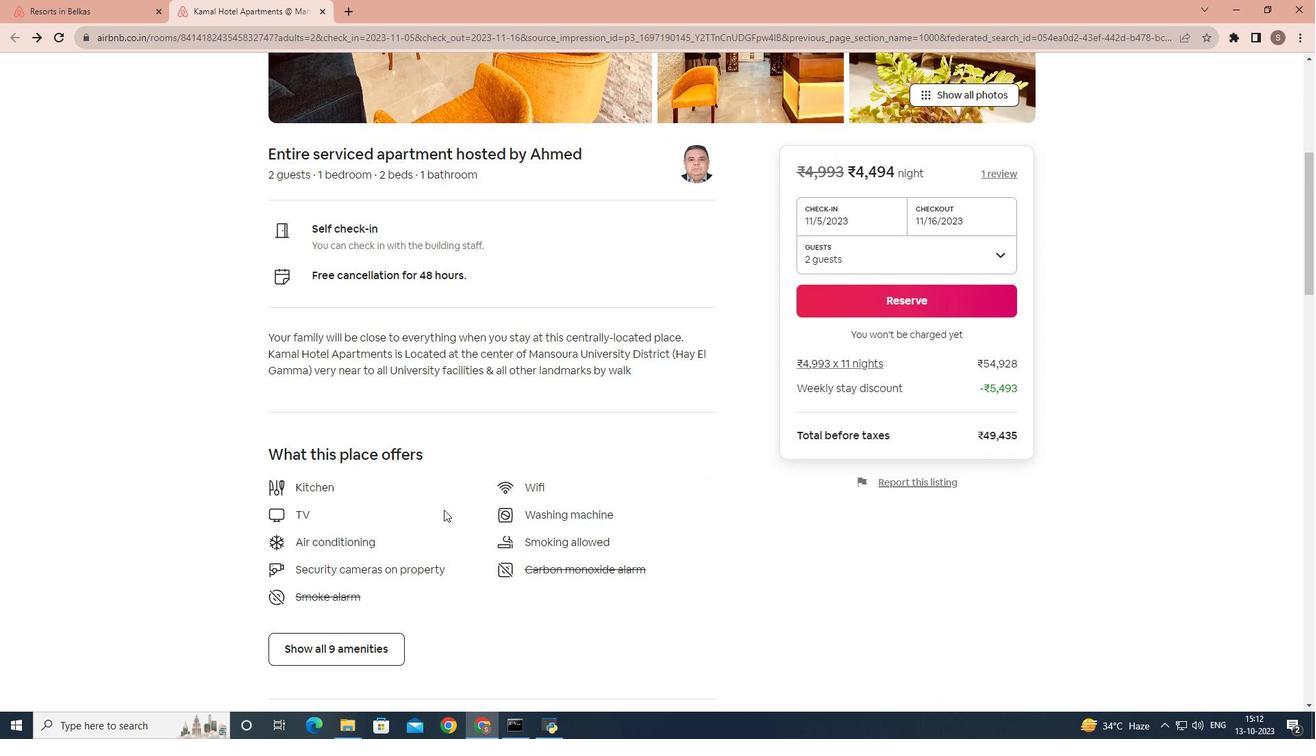 
Action: Mouse scrolled (445, 508) with delta (0, 0)
Screenshot: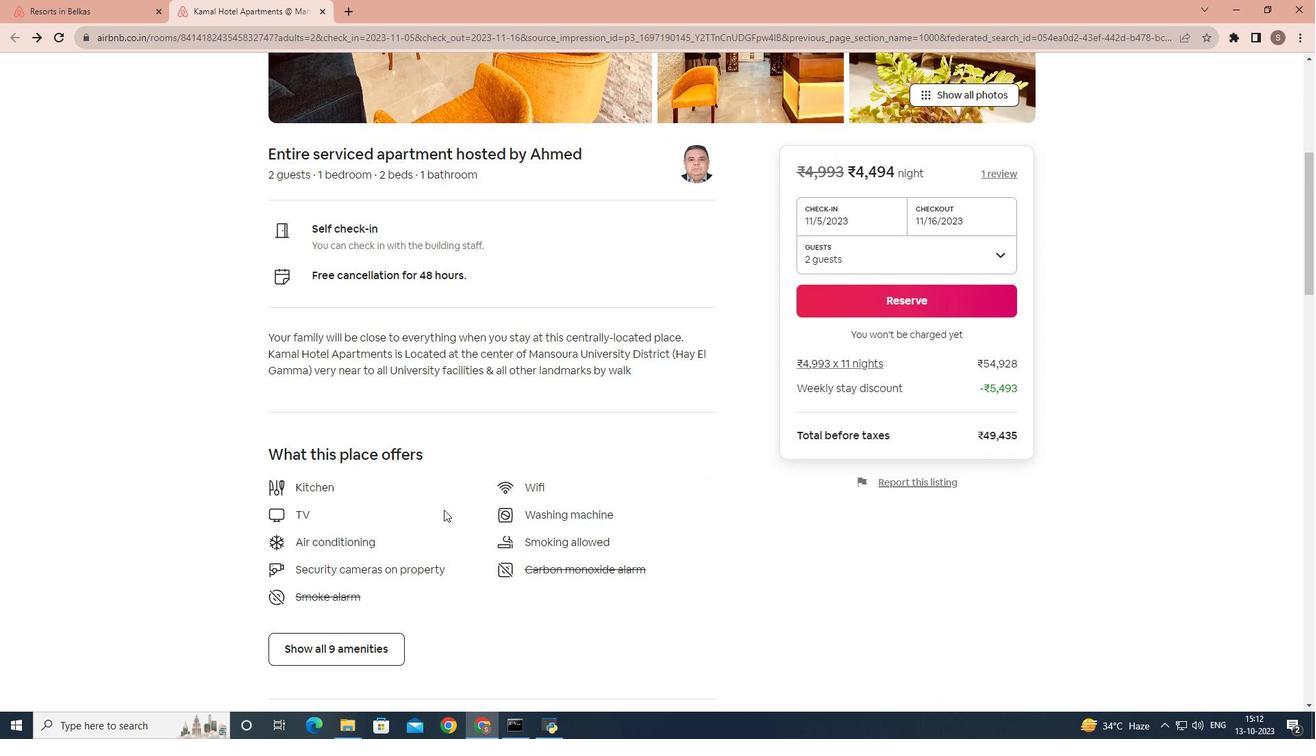 
Action: Mouse moved to (365, 504)
Screenshot: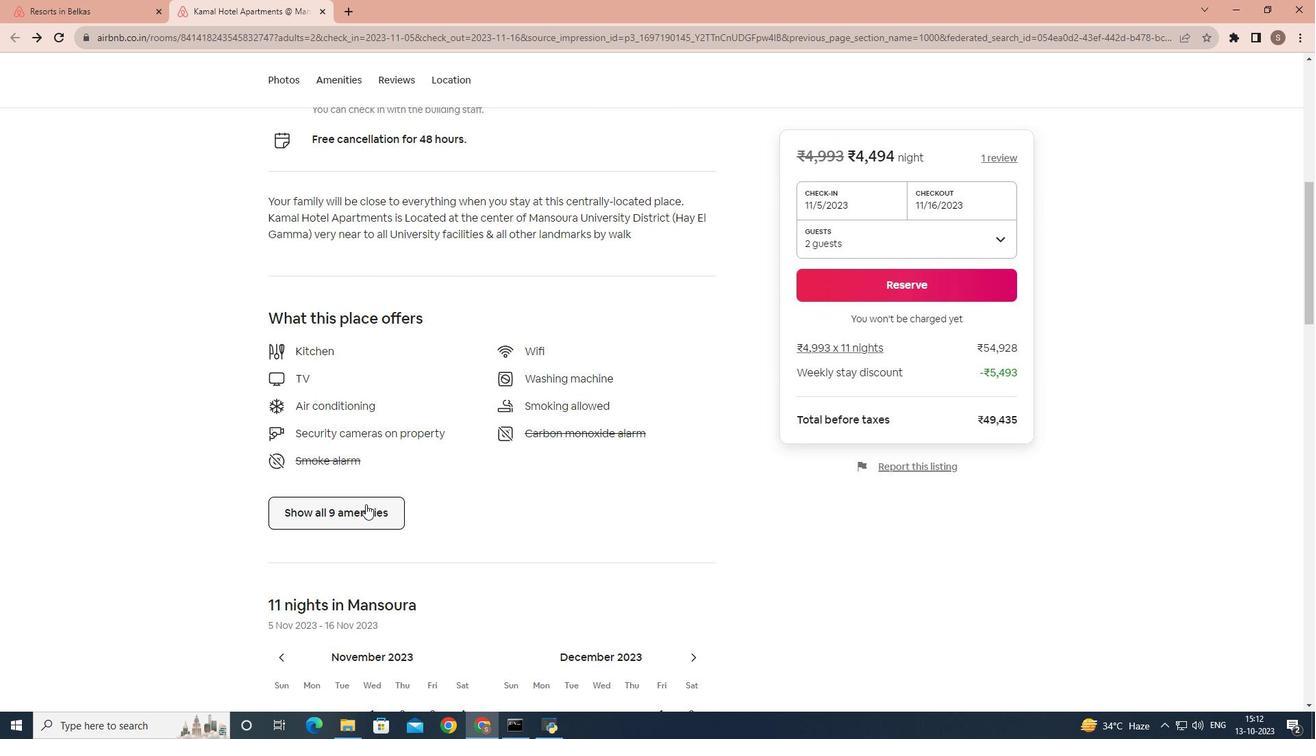 
Action: Mouse pressed left at (365, 504)
Screenshot: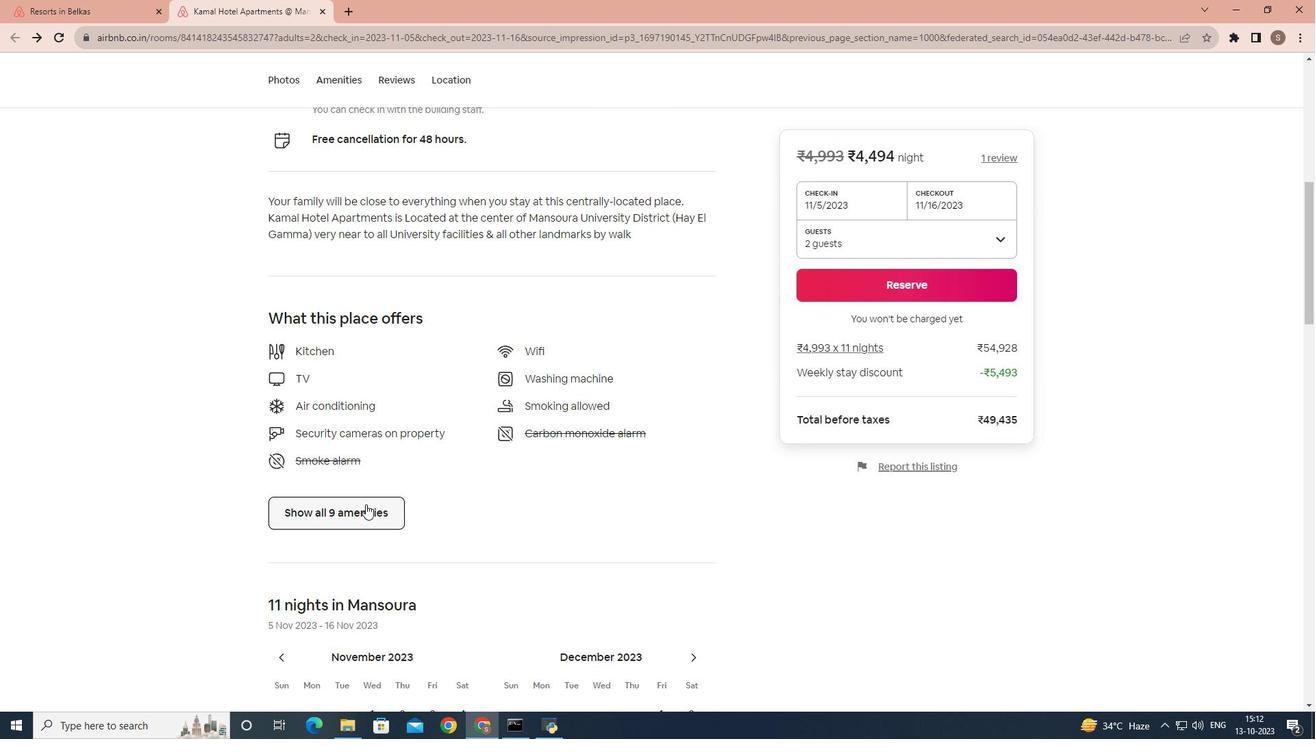 
Action: Mouse moved to (748, 439)
Screenshot: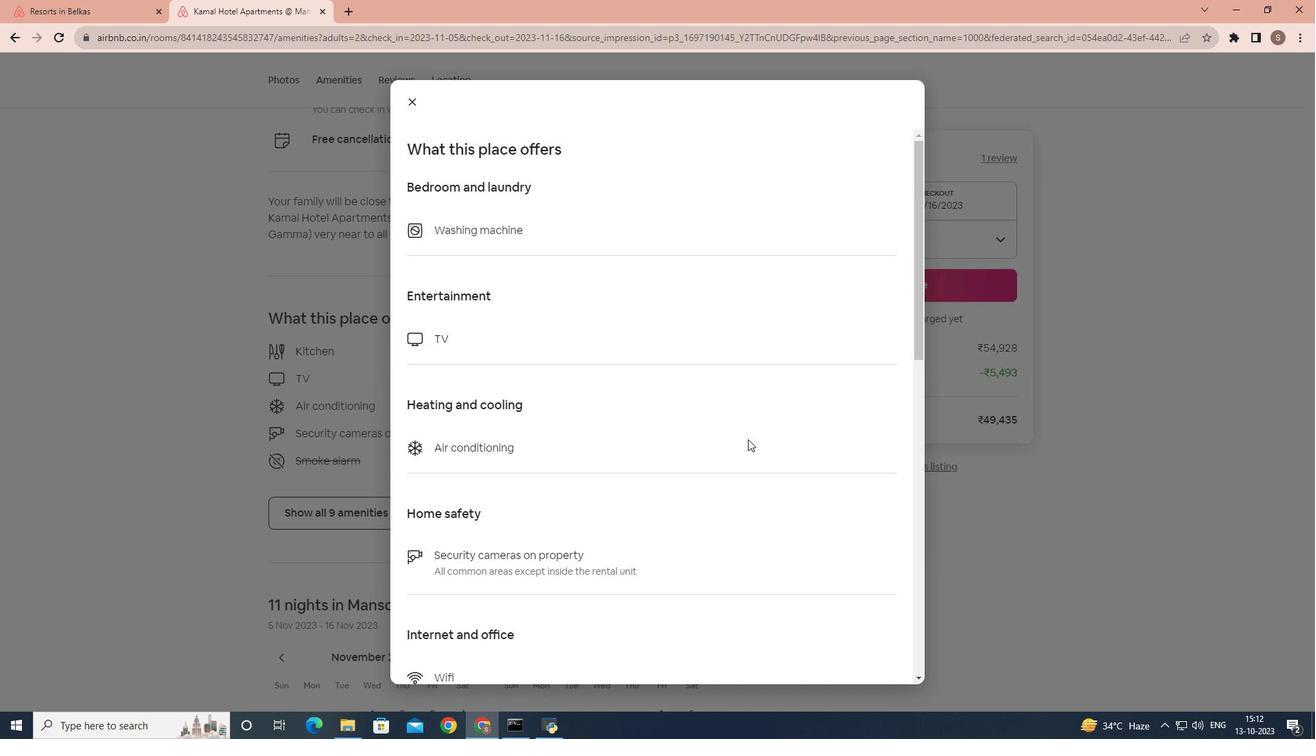 
Action: Mouse scrolled (748, 439) with delta (0, 0)
Screenshot: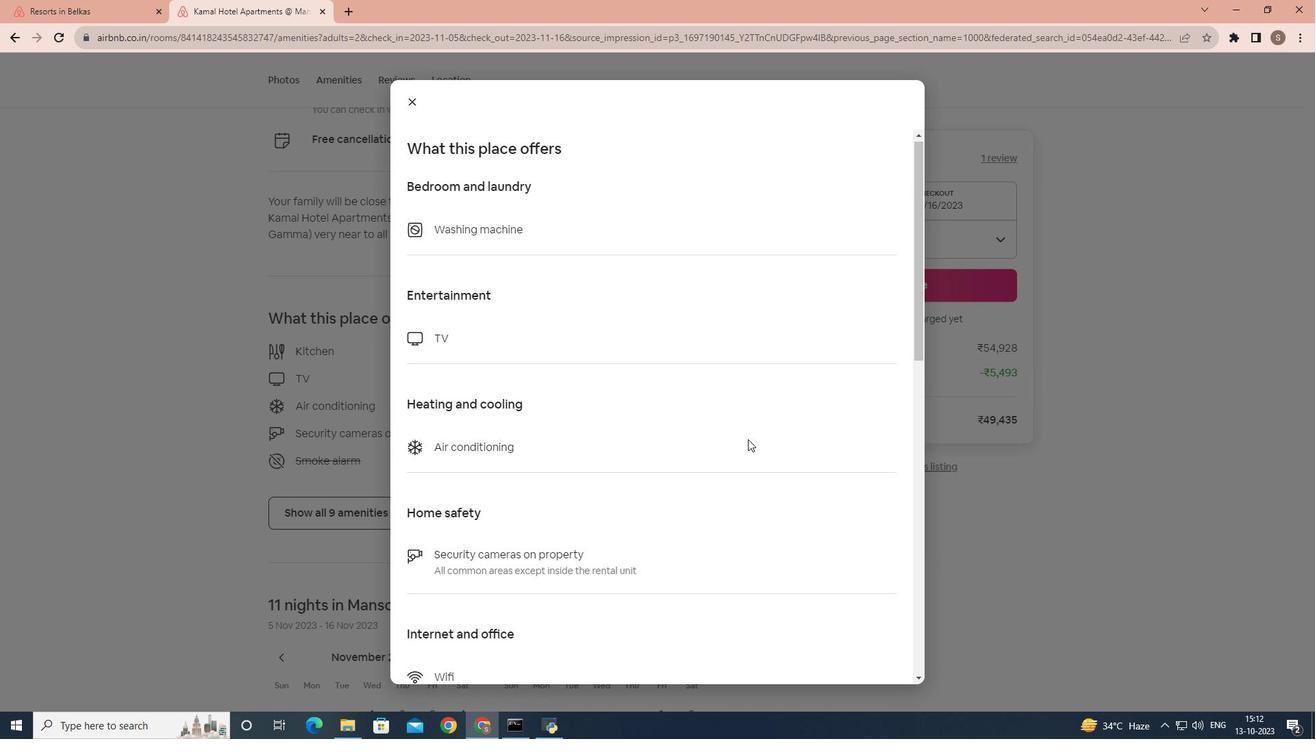 
Action: Mouse moved to (748, 441)
Screenshot: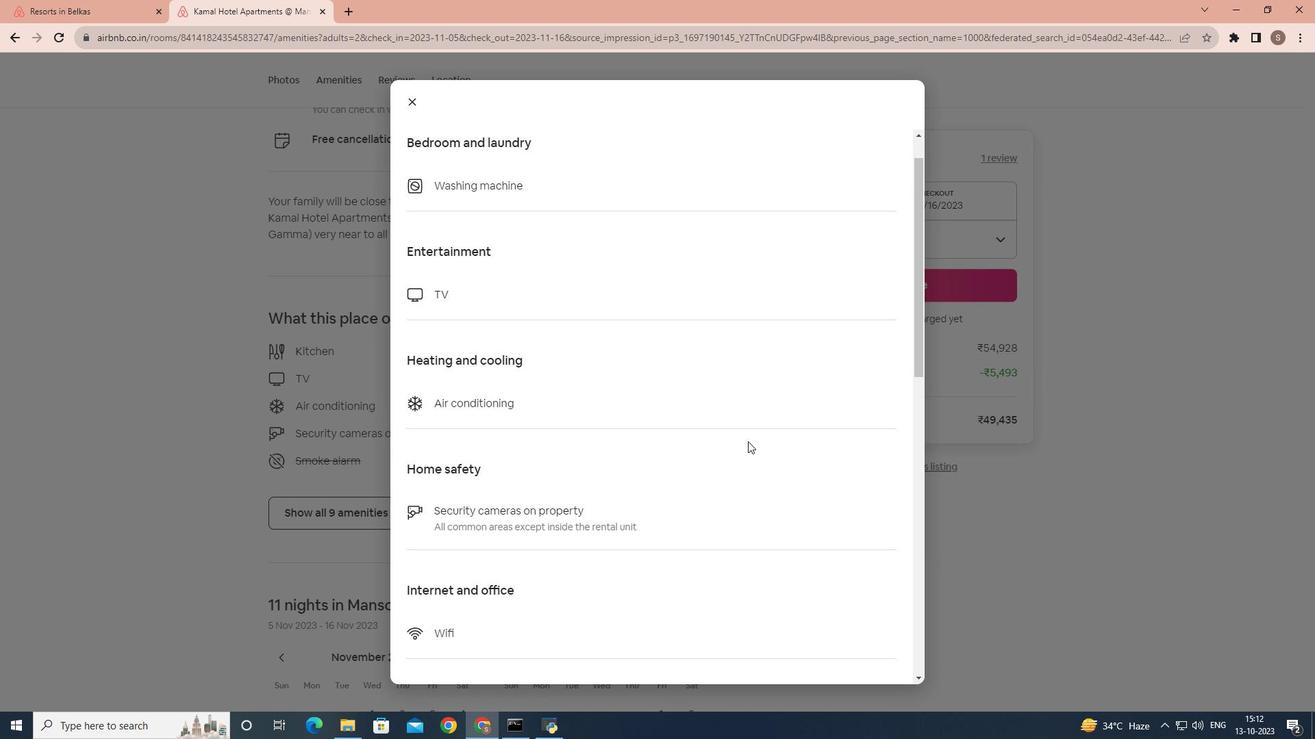 
Action: Mouse scrolled (748, 441) with delta (0, 0)
Screenshot: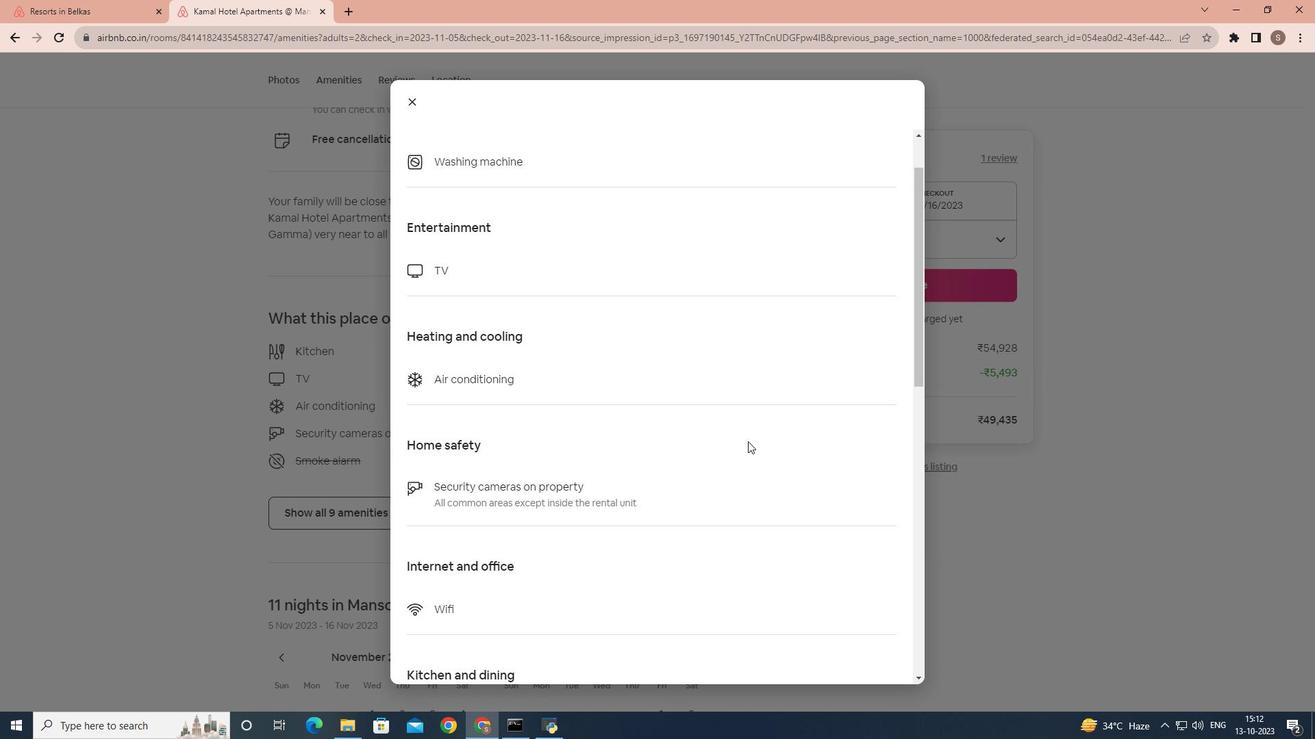 
Action: Mouse moved to (748, 446)
Screenshot: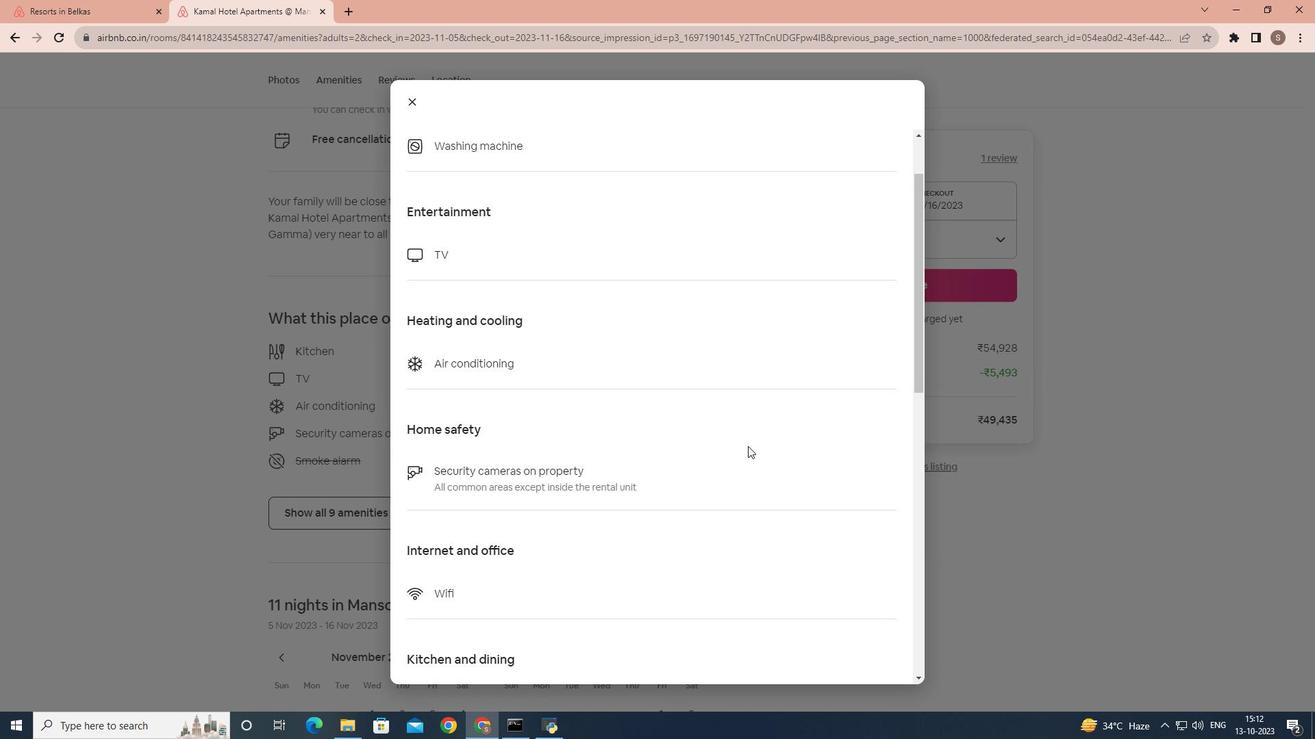 
Action: Mouse scrolled (748, 445) with delta (0, 0)
Screenshot: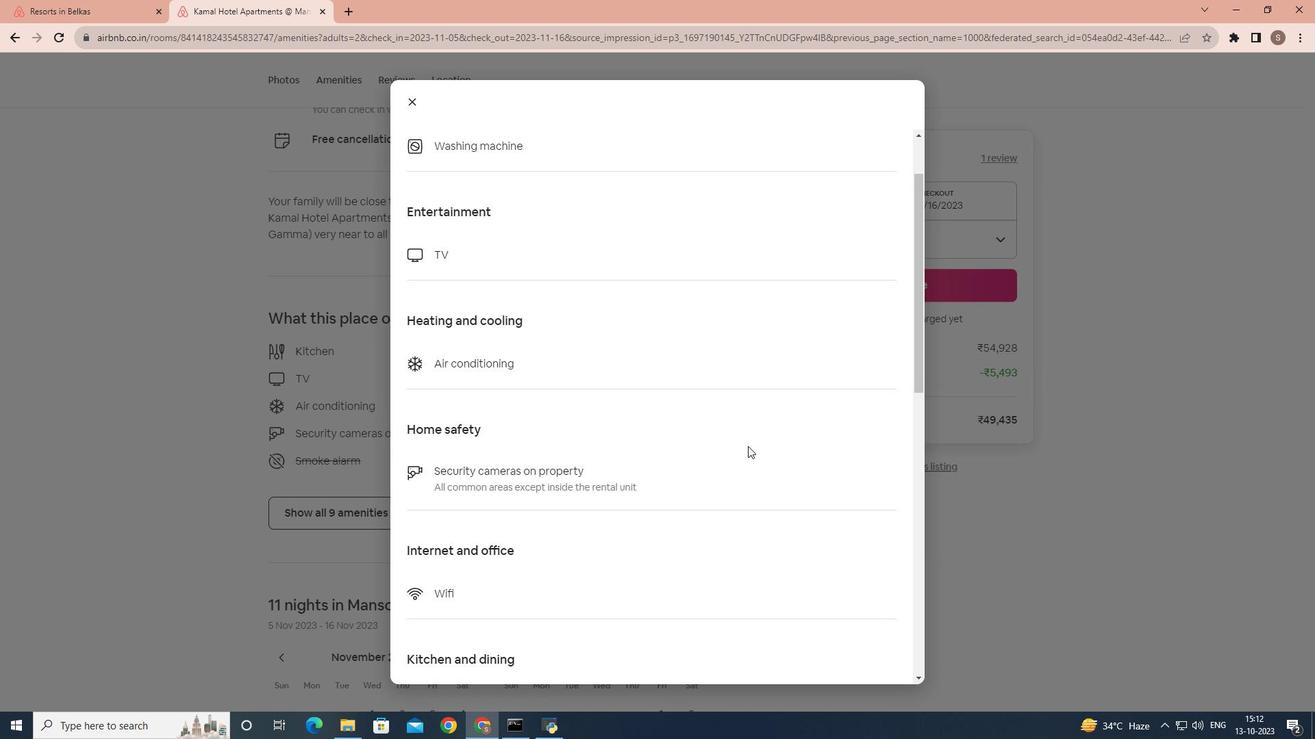 
Action: Mouse scrolled (748, 445) with delta (0, 0)
Screenshot: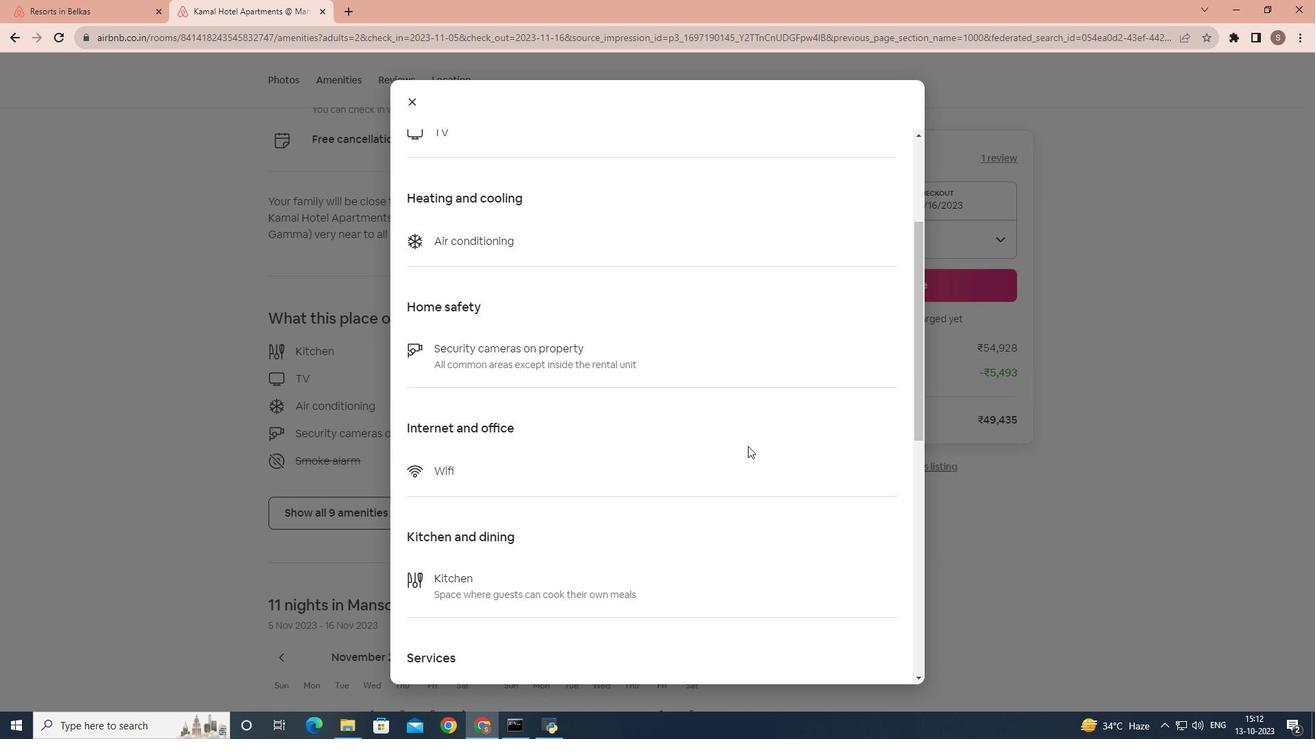 
Action: Mouse scrolled (748, 445) with delta (0, 0)
Screenshot: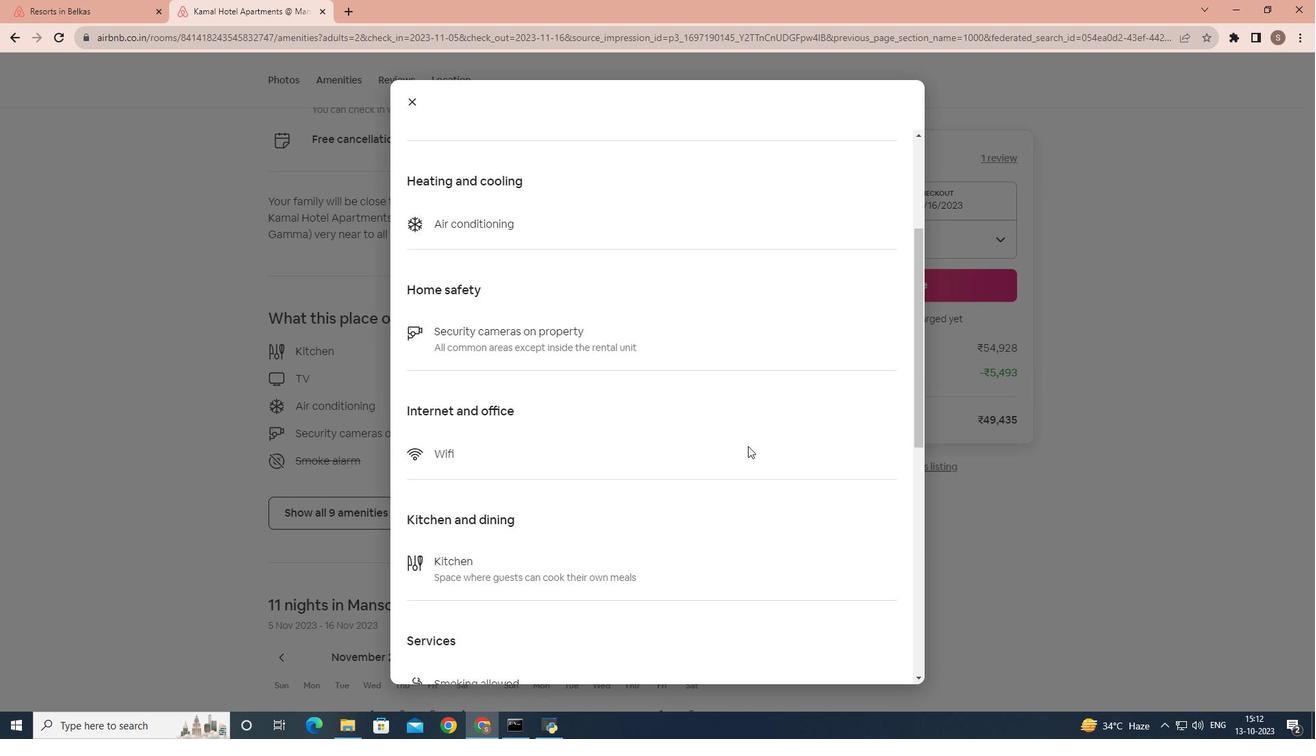 
Action: Mouse moved to (746, 452)
Screenshot: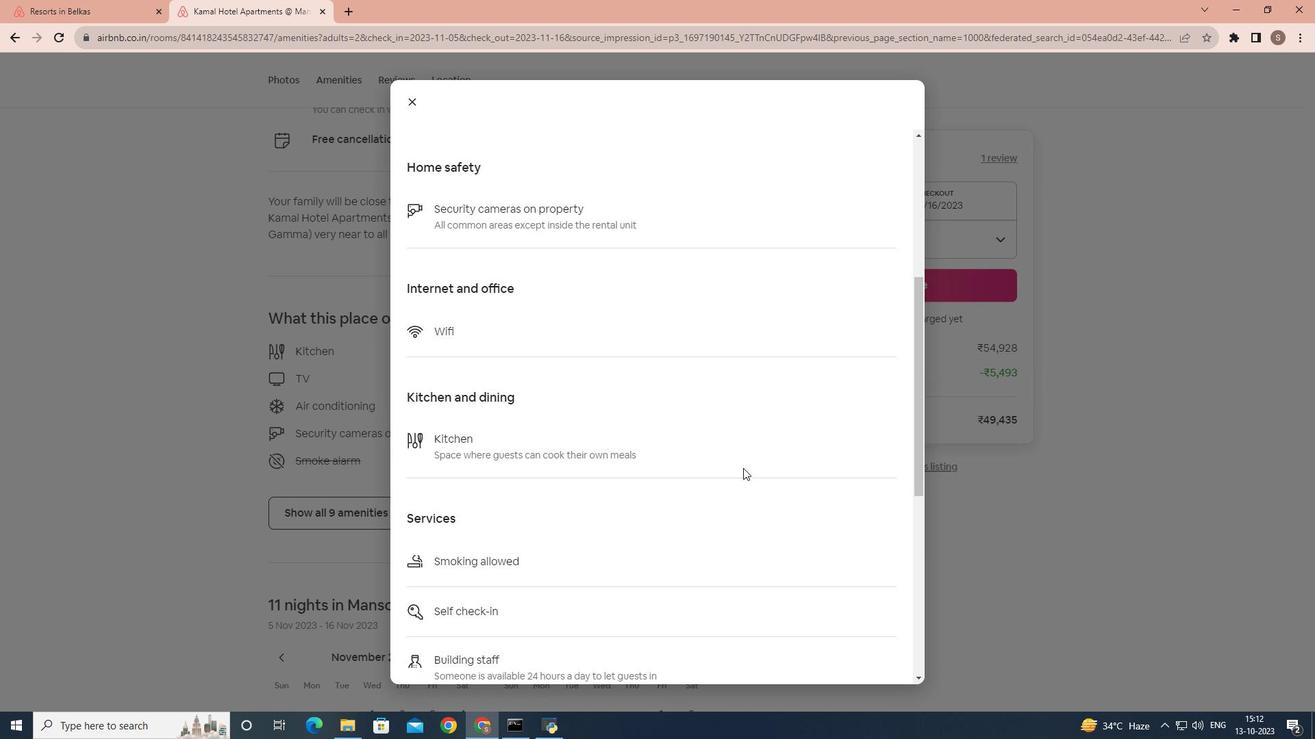 
Action: Mouse scrolled (746, 452) with delta (0, 0)
Screenshot: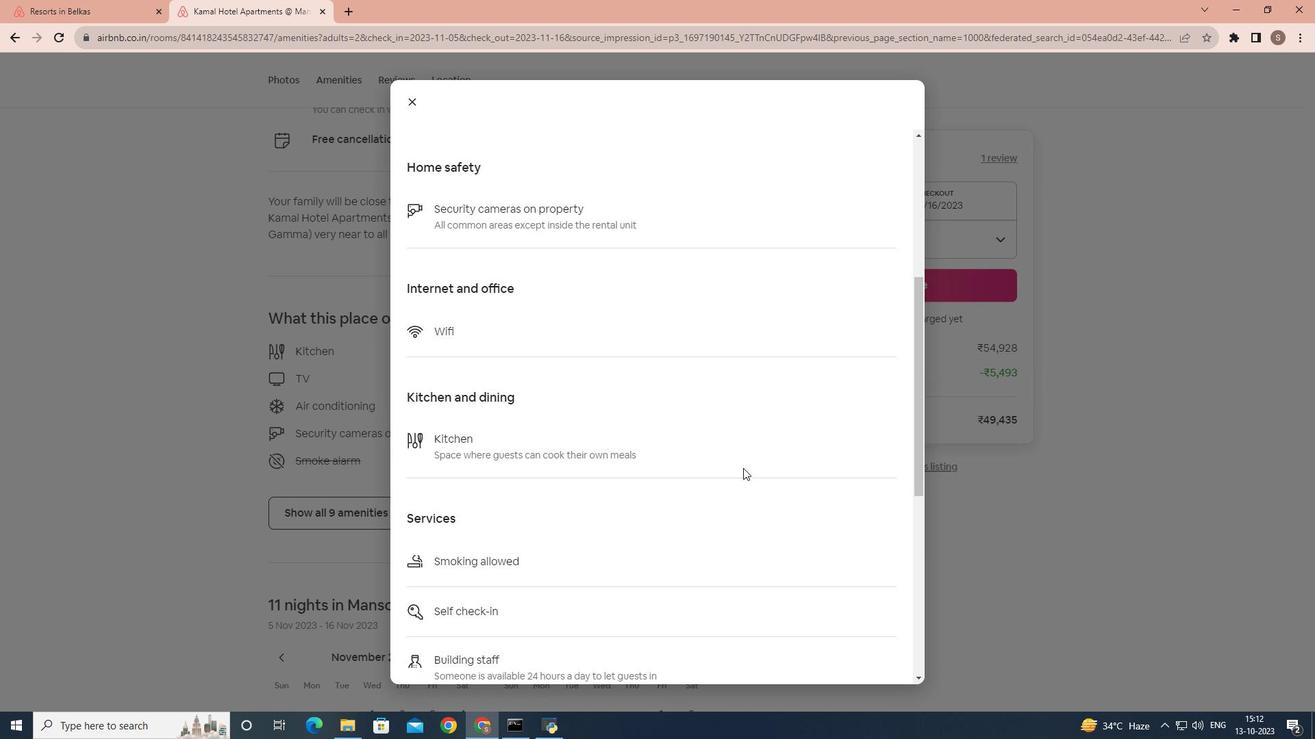 
Action: Mouse moved to (743, 468)
Screenshot: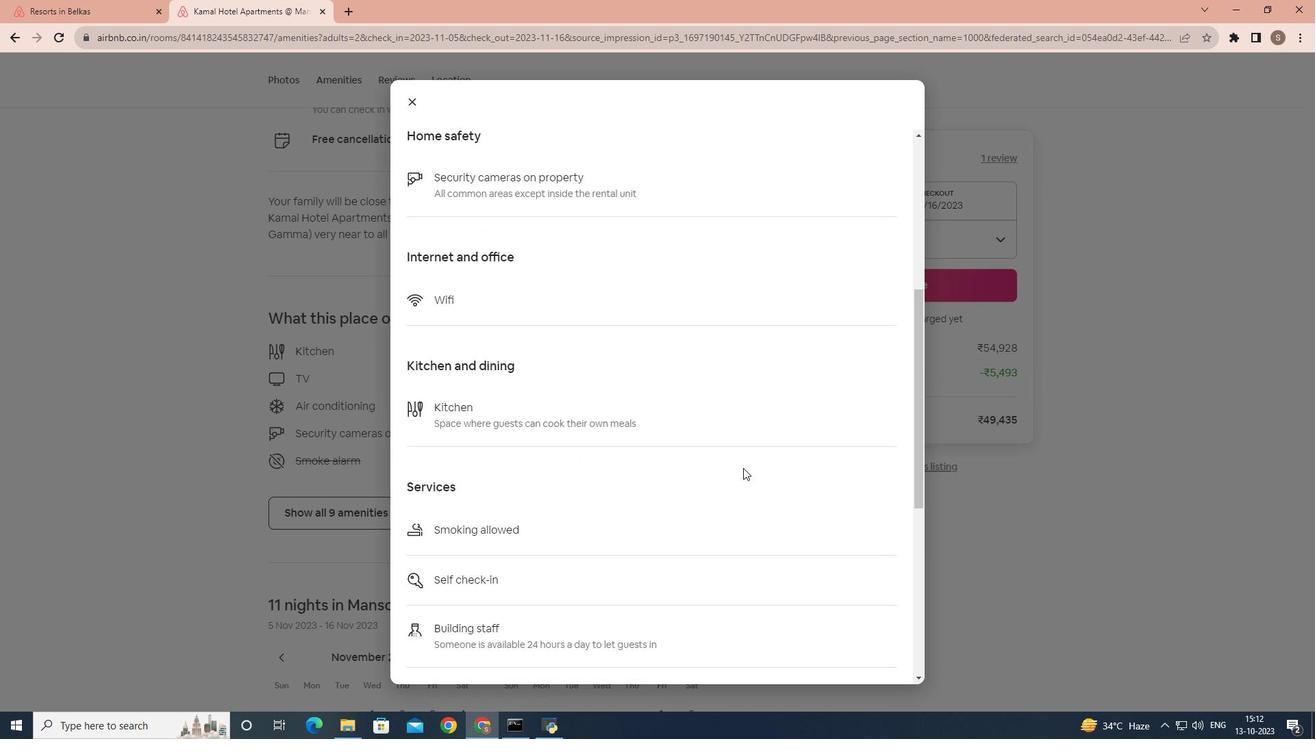 
Action: Mouse scrolled (743, 467) with delta (0, 0)
Screenshot: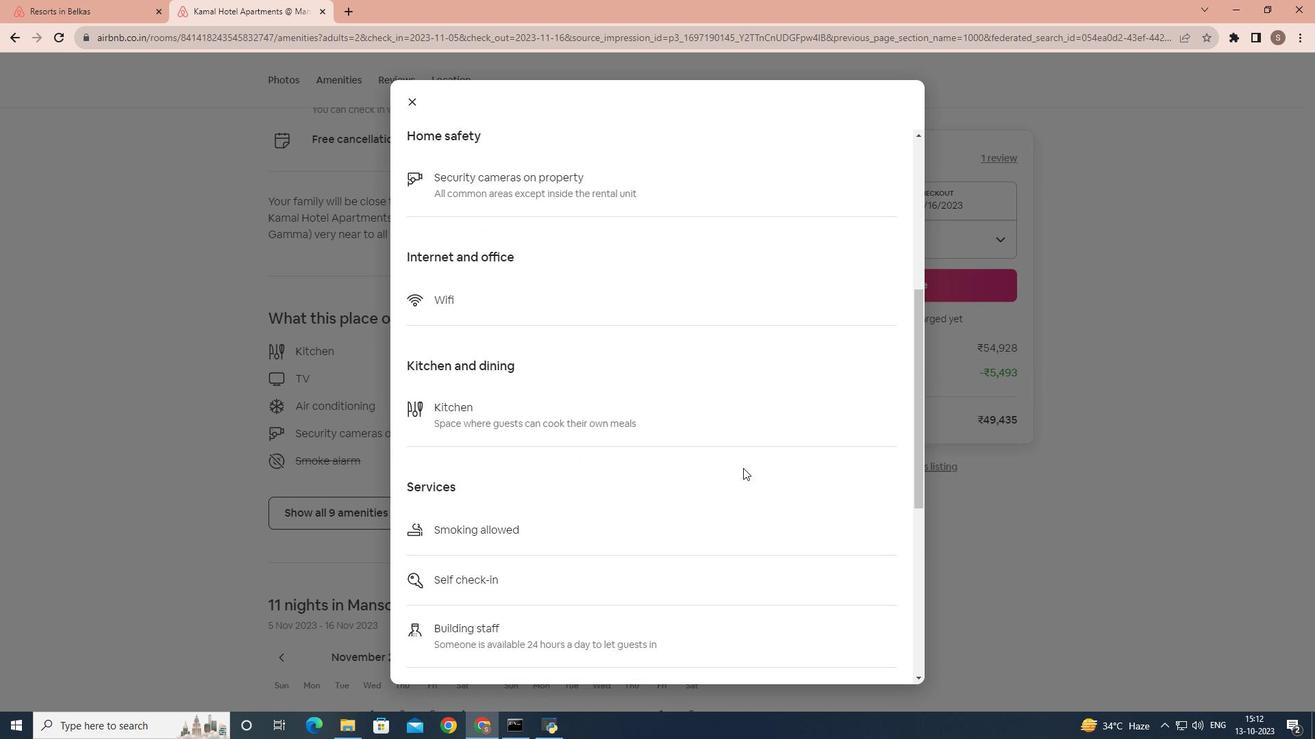 
Action: Mouse scrolled (743, 467) with delta (0, 0)
Screenshot: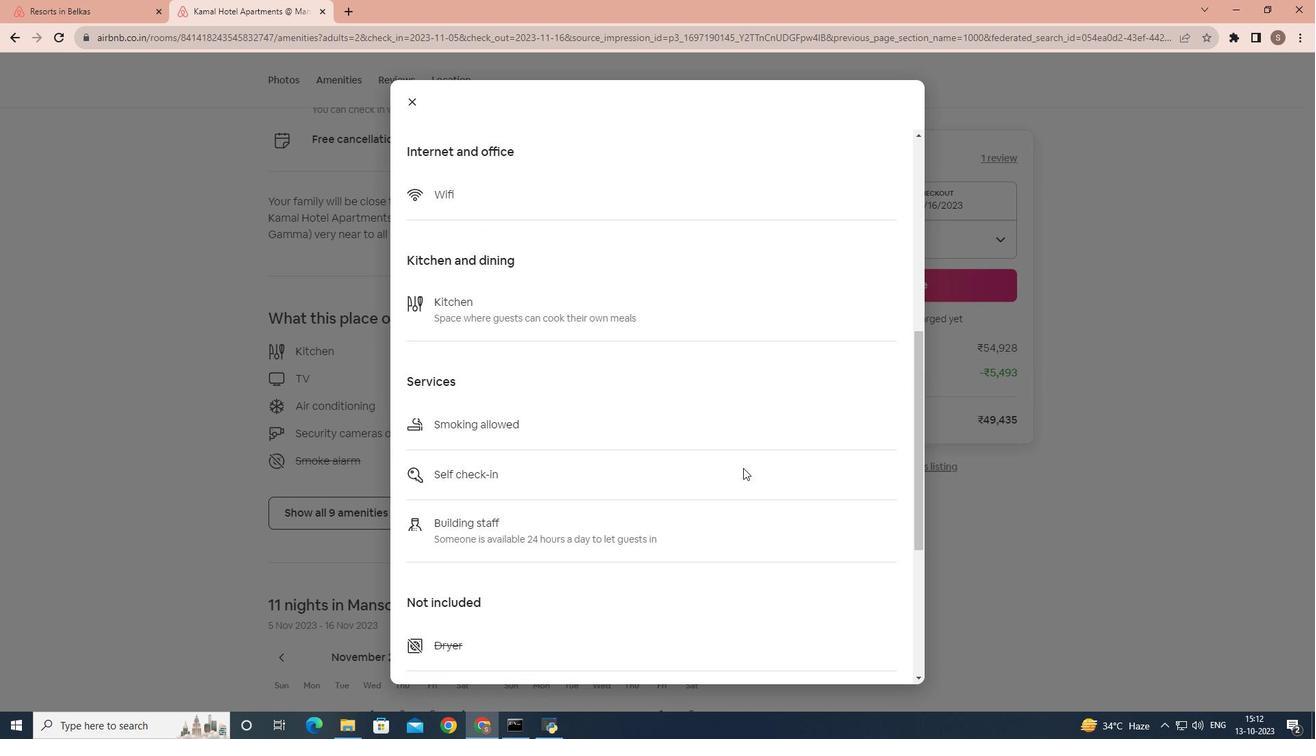 
Action: Mouse scrolled (743, 467) with delta (0, 0)
Screenshot: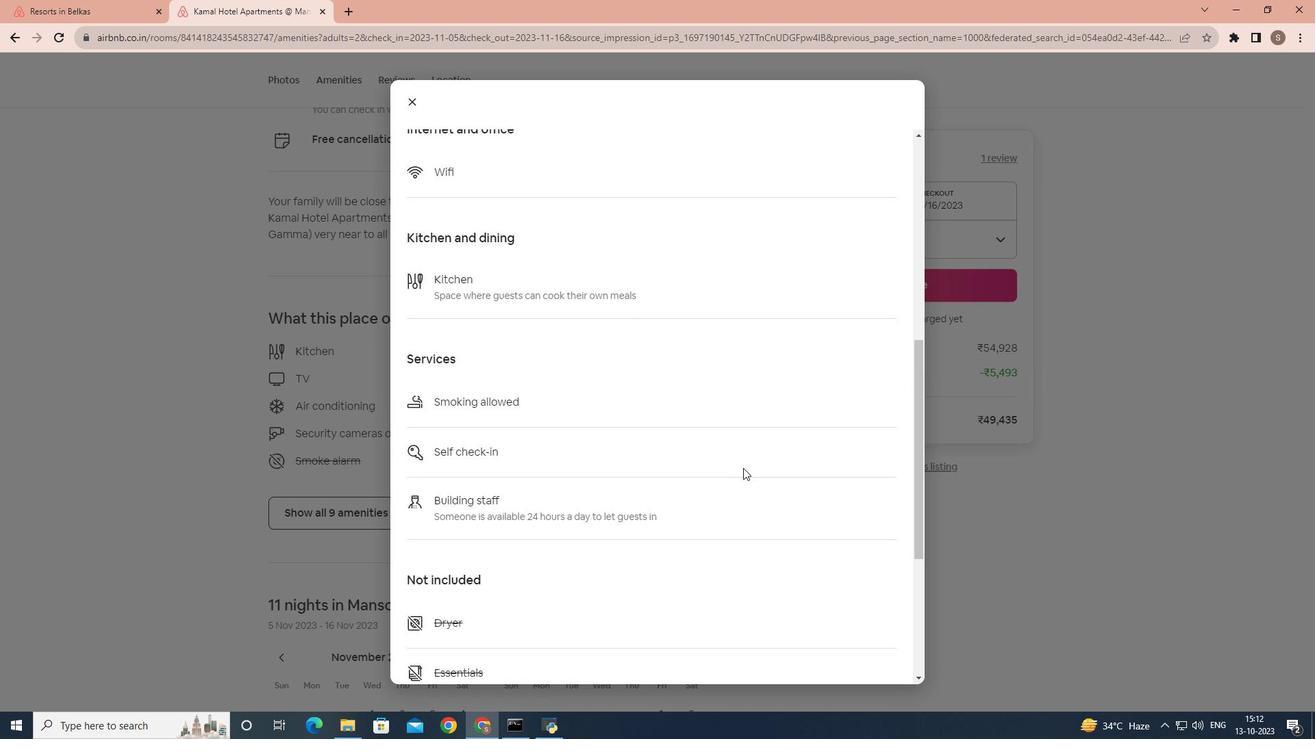 
Action: Mouse scrolled (743, 467) with delta (0, 0)
Screenshot: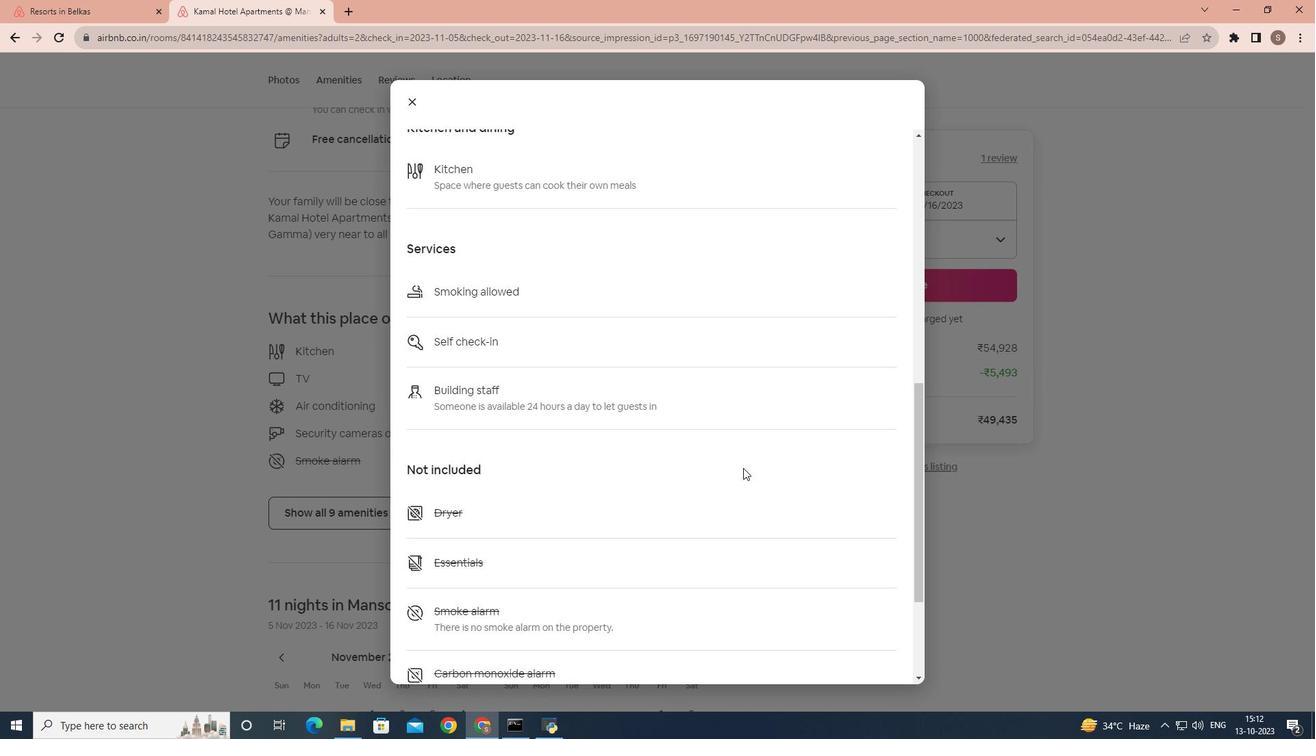 
Action: Mouse scrolled (743, 467) with delta (0, 0)
Screenshot: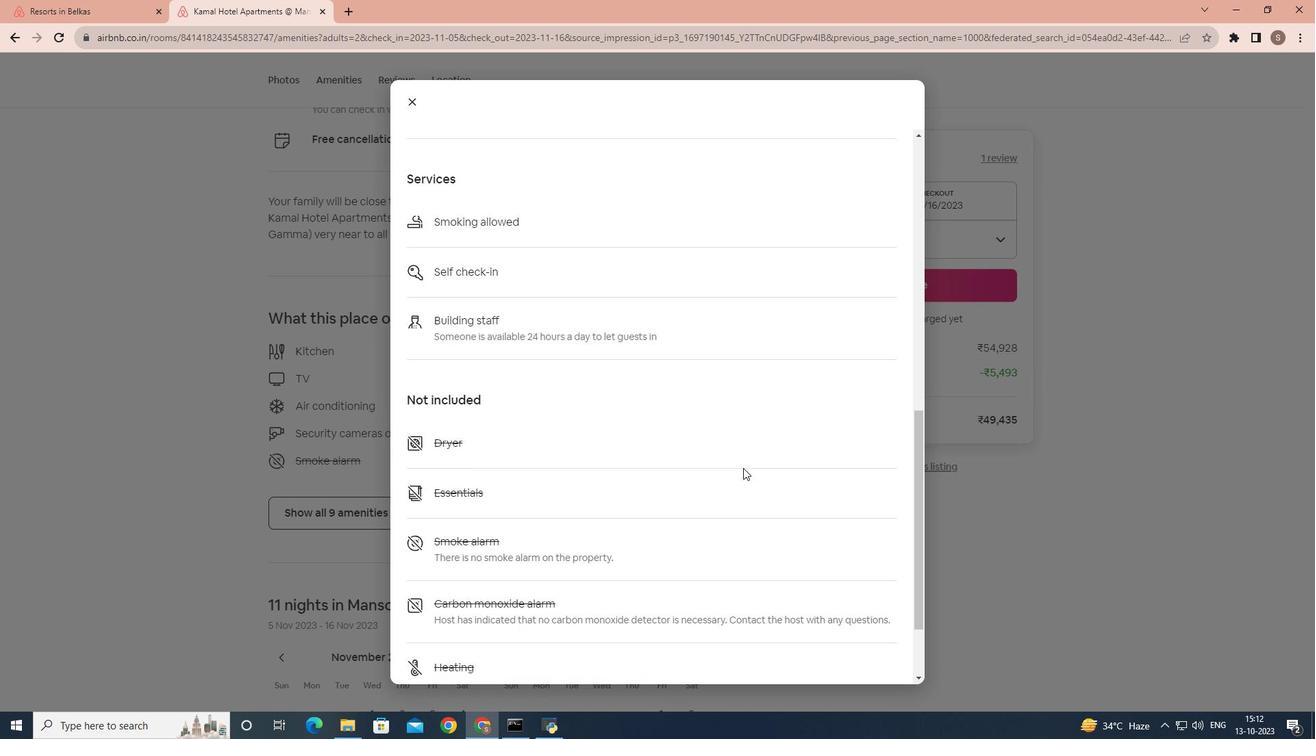 
Action: Mouse scrolled (743, 467) with delta (0, 0)
Screenshot: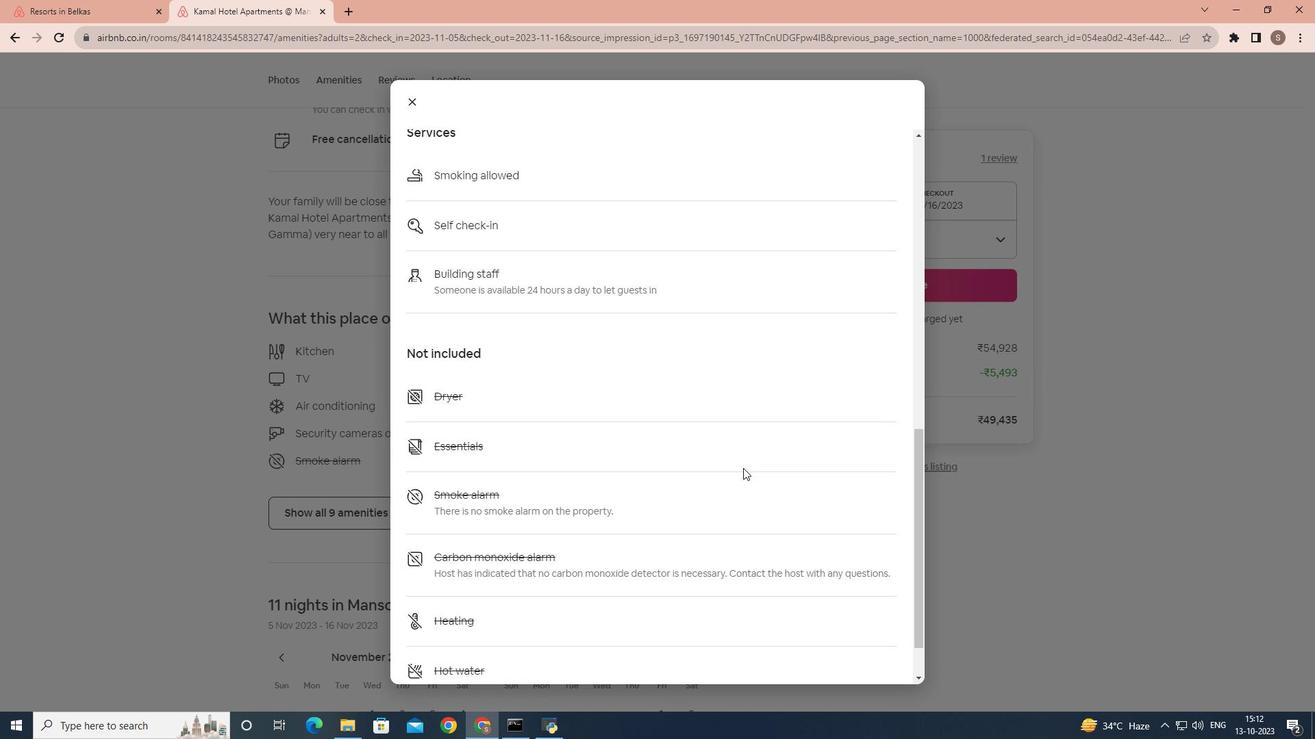 
Action: Mouse scrolled (743, 467) with delta (0, 0)
Screenshot: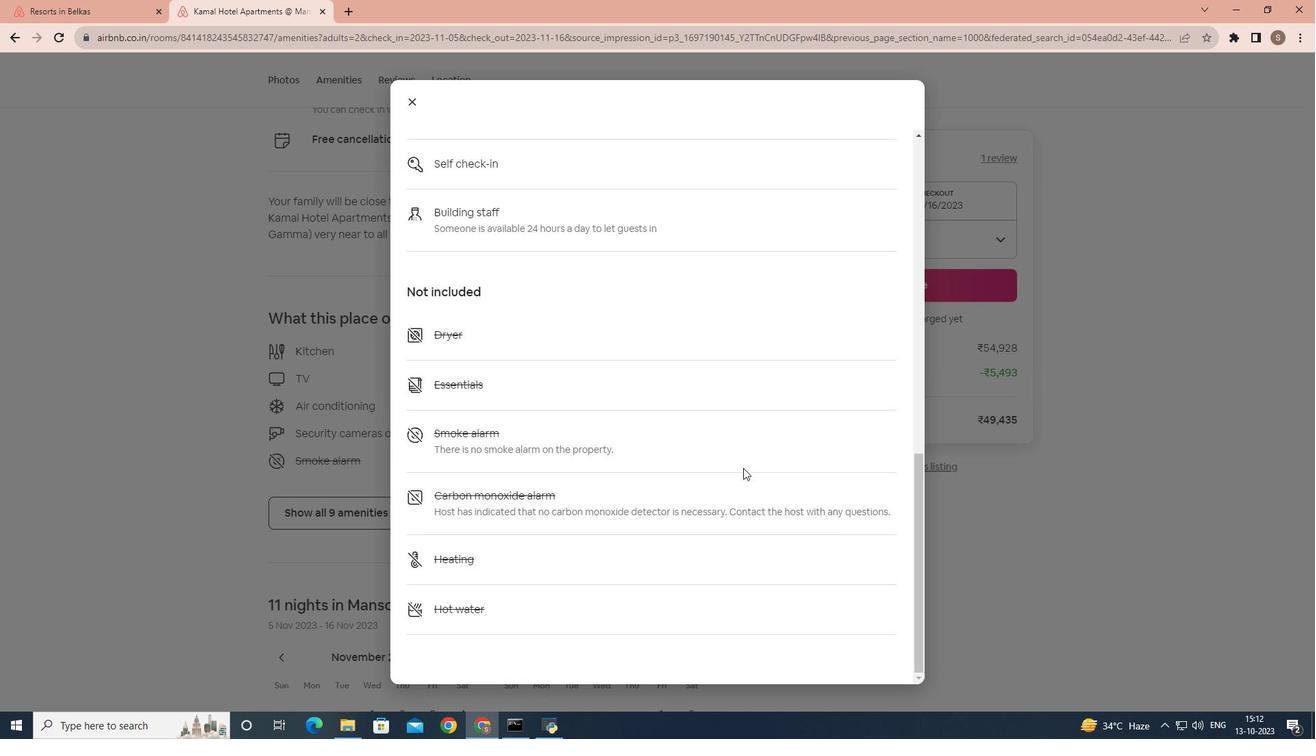 
Action: Mouse moved to (406, 101)
Screenshot: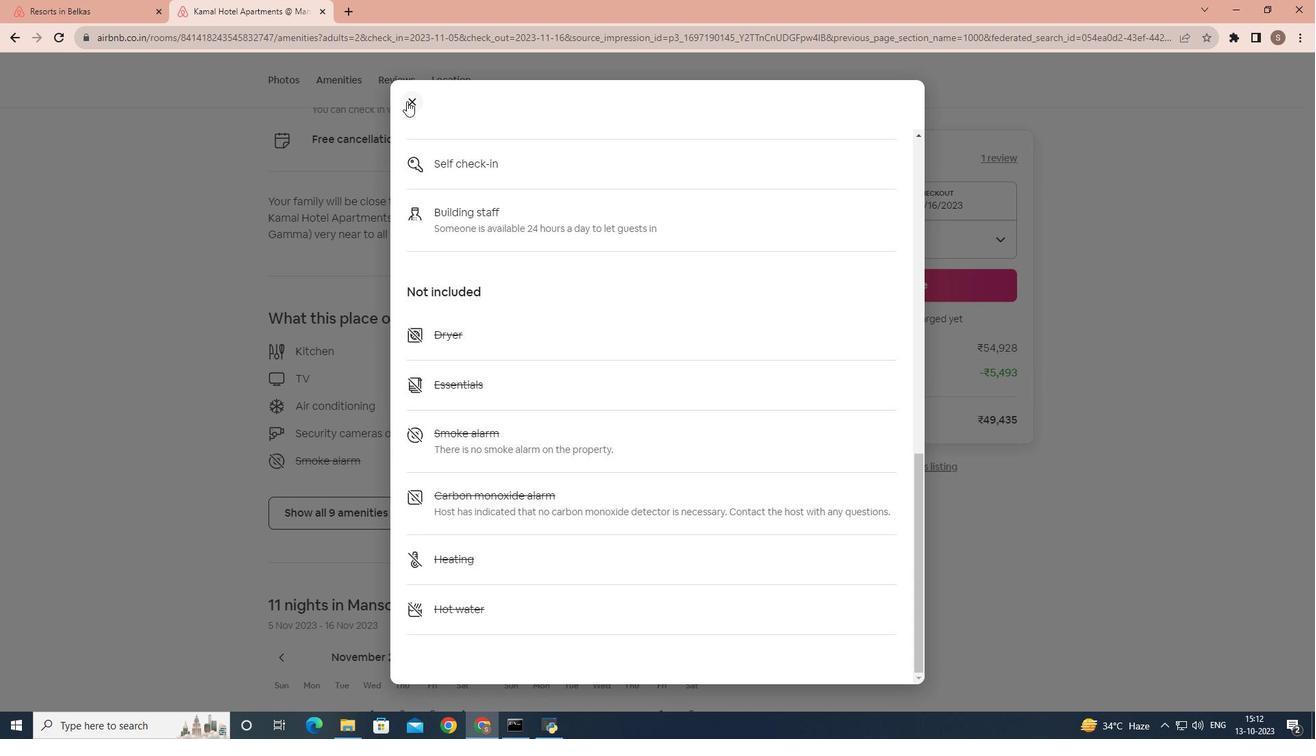 
Action: Mouse pressed left at (406, 101)
Screenshot: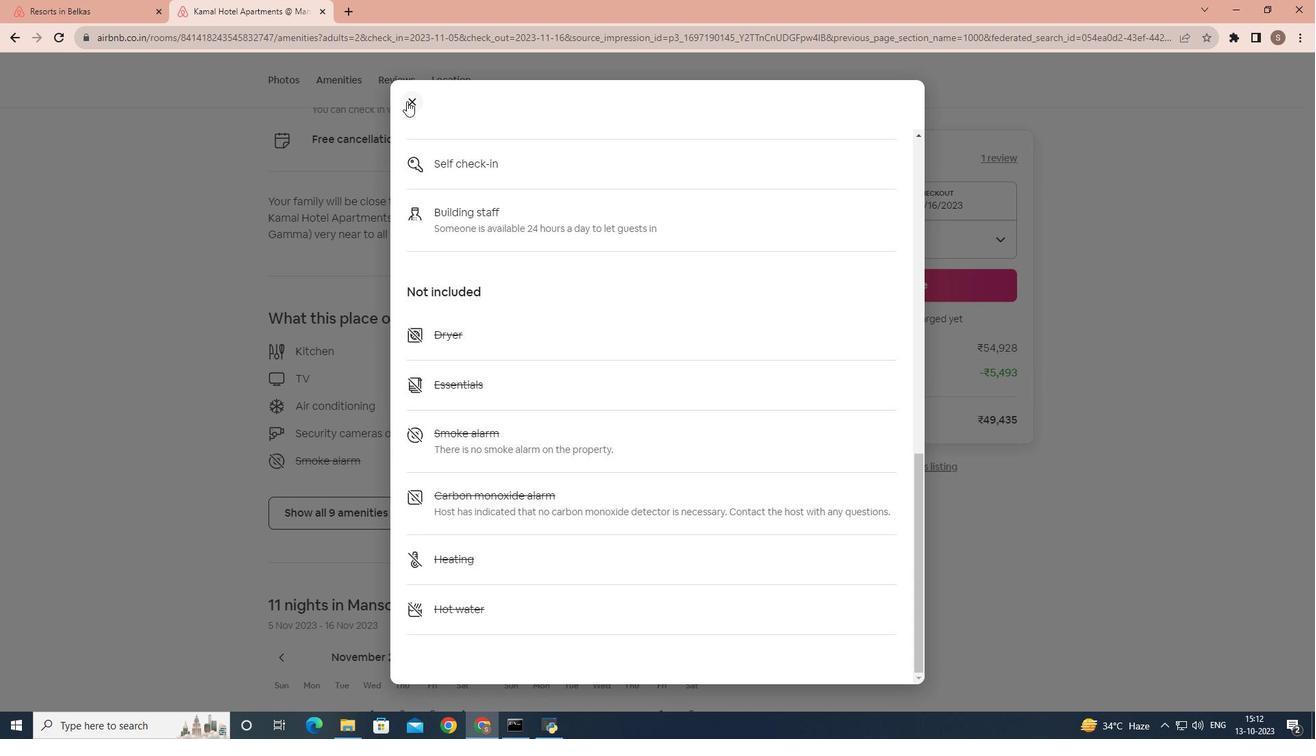 
Action: Mouse moved to (602, 428)
Screenshot: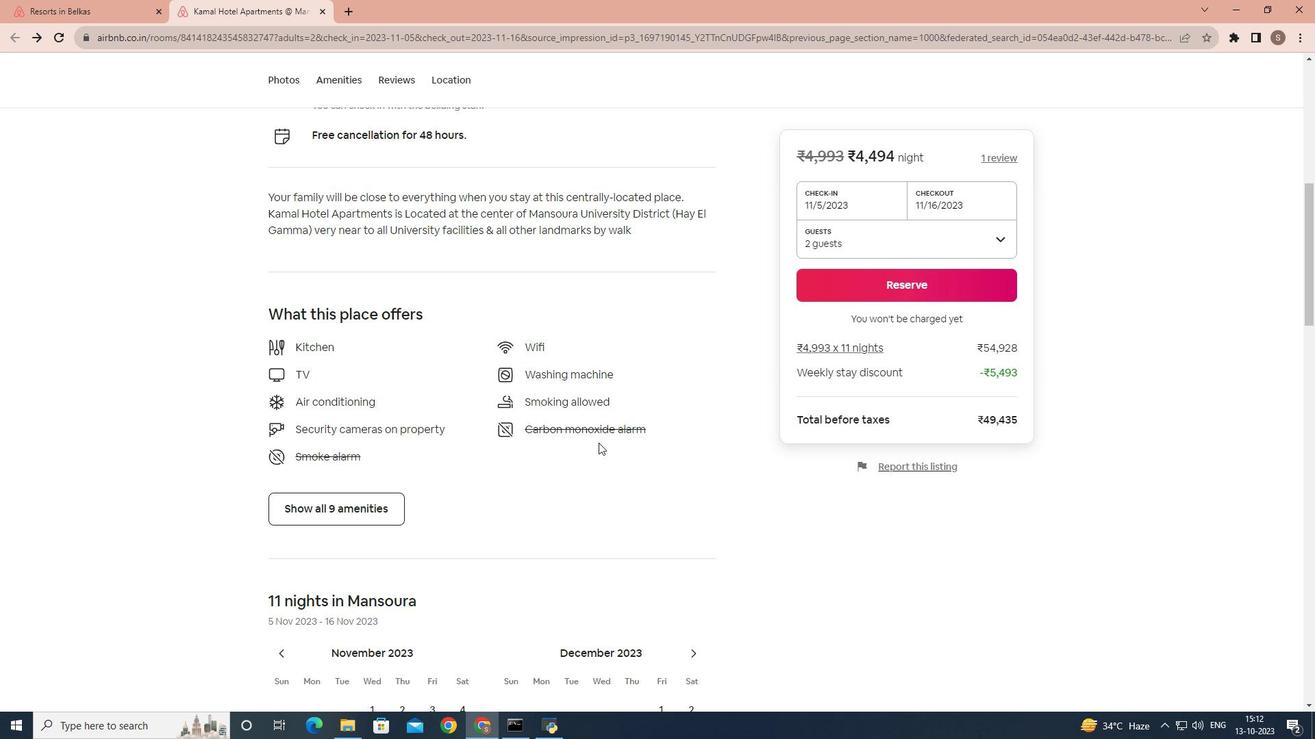 
Action: Mouse scrolled (602, 427) with delta (0, 0)
Screenshot: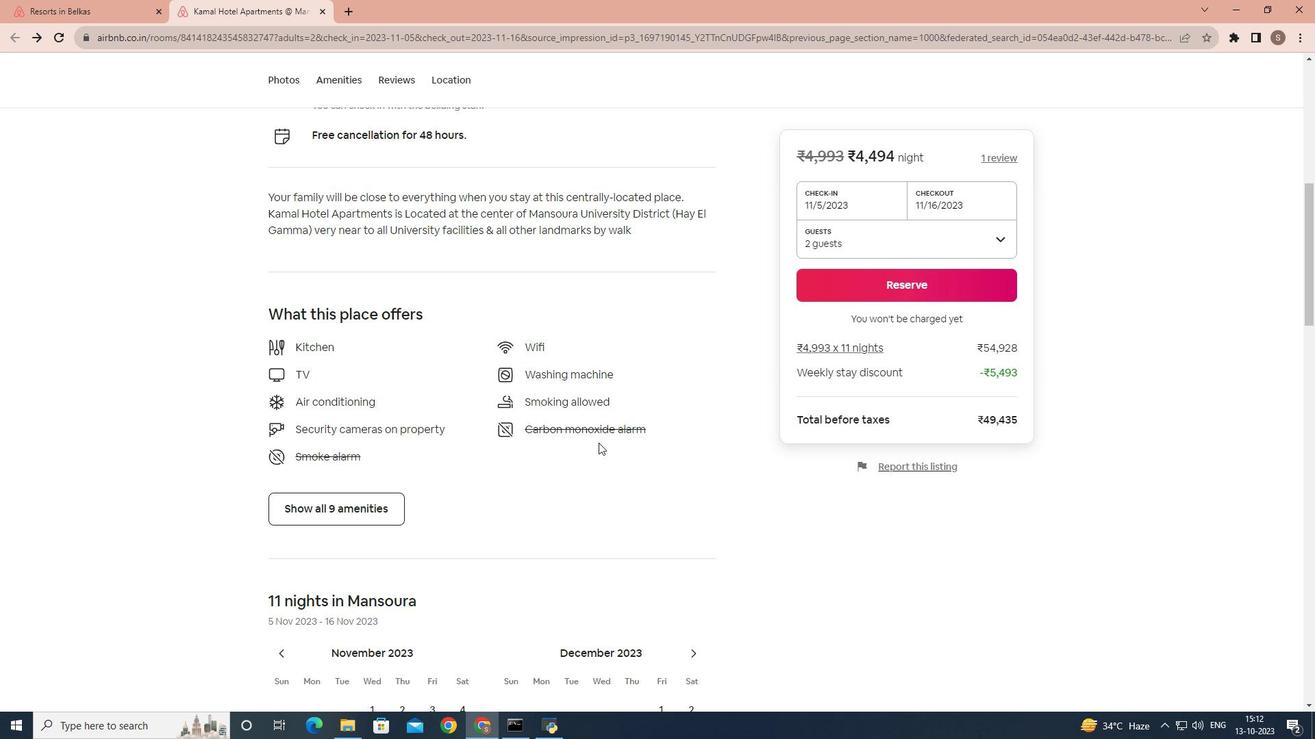 
Action: Mouse moved to (584, 468)
Screenshot: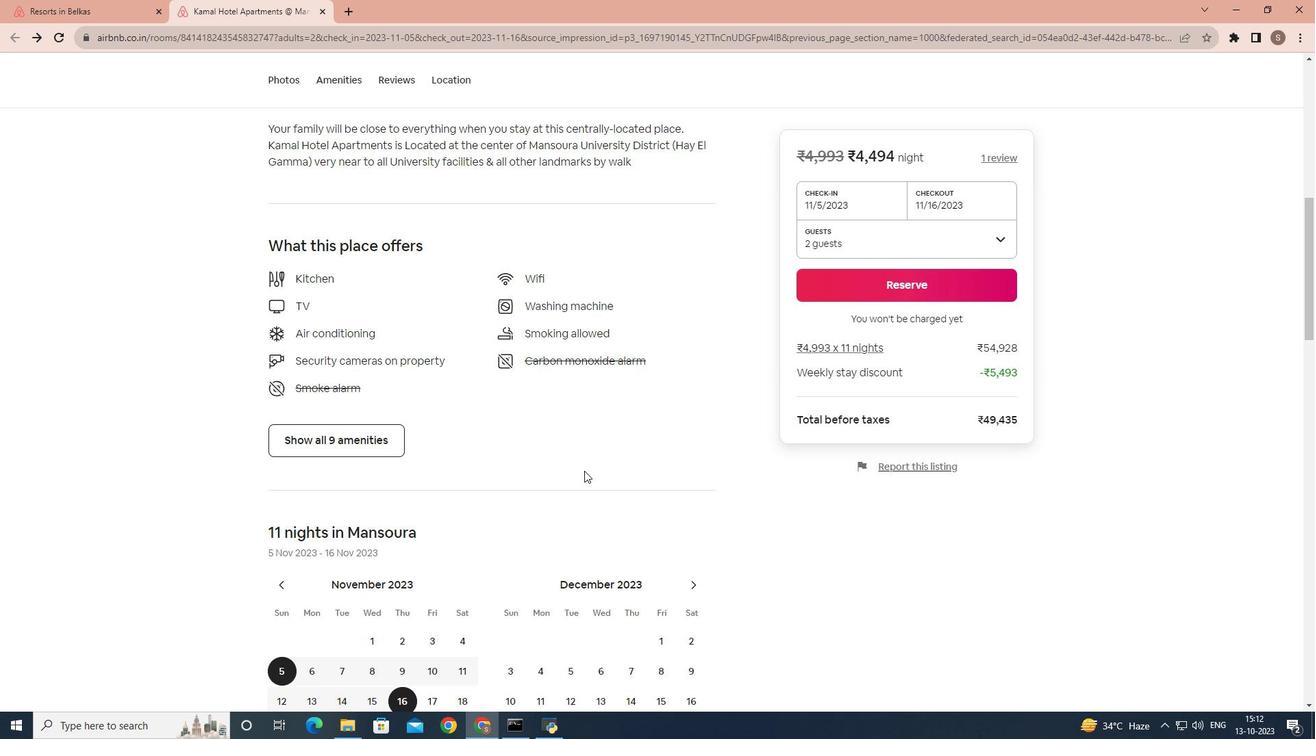 
Action: Mouse scrolled (584, 467) with delta (0, 0)
Screenshot: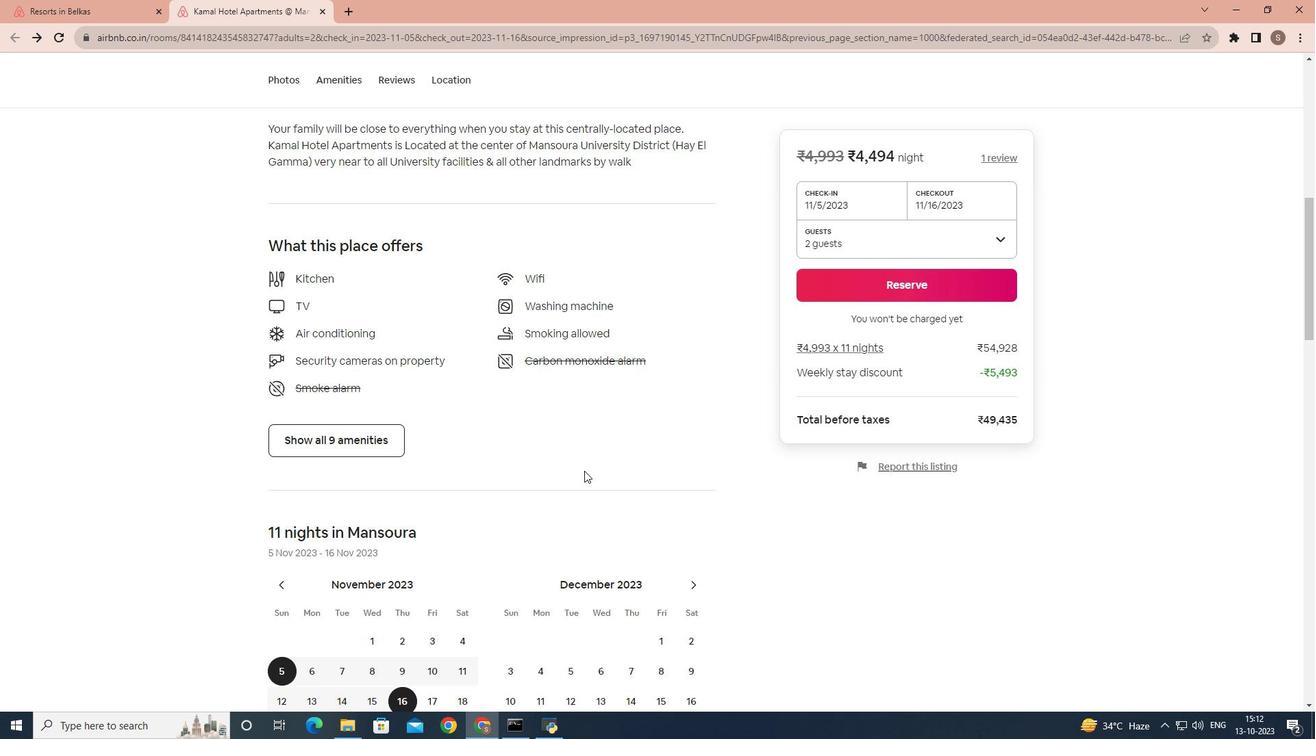 
Action: Mouse moved to (584, 471)
Screenshot: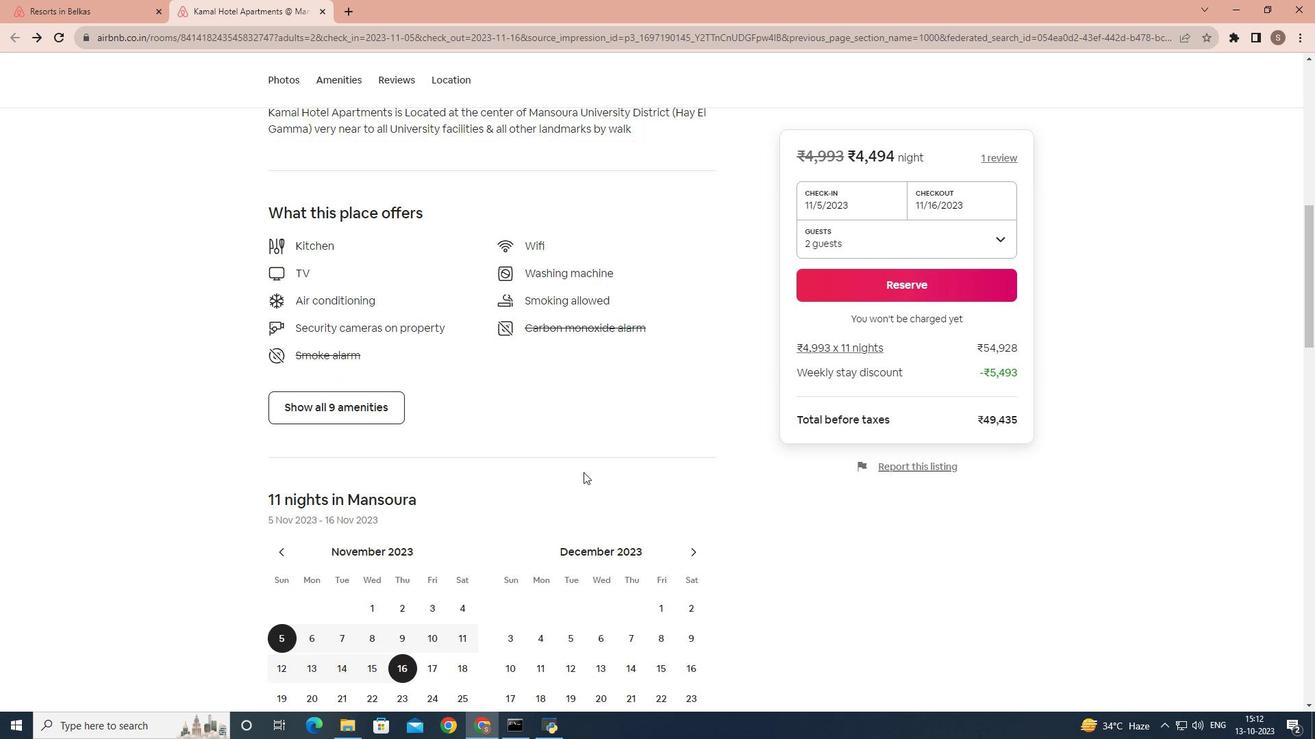 
Action: Mouse scrolled (584, 470) with delta (0, 0)
Screenshot: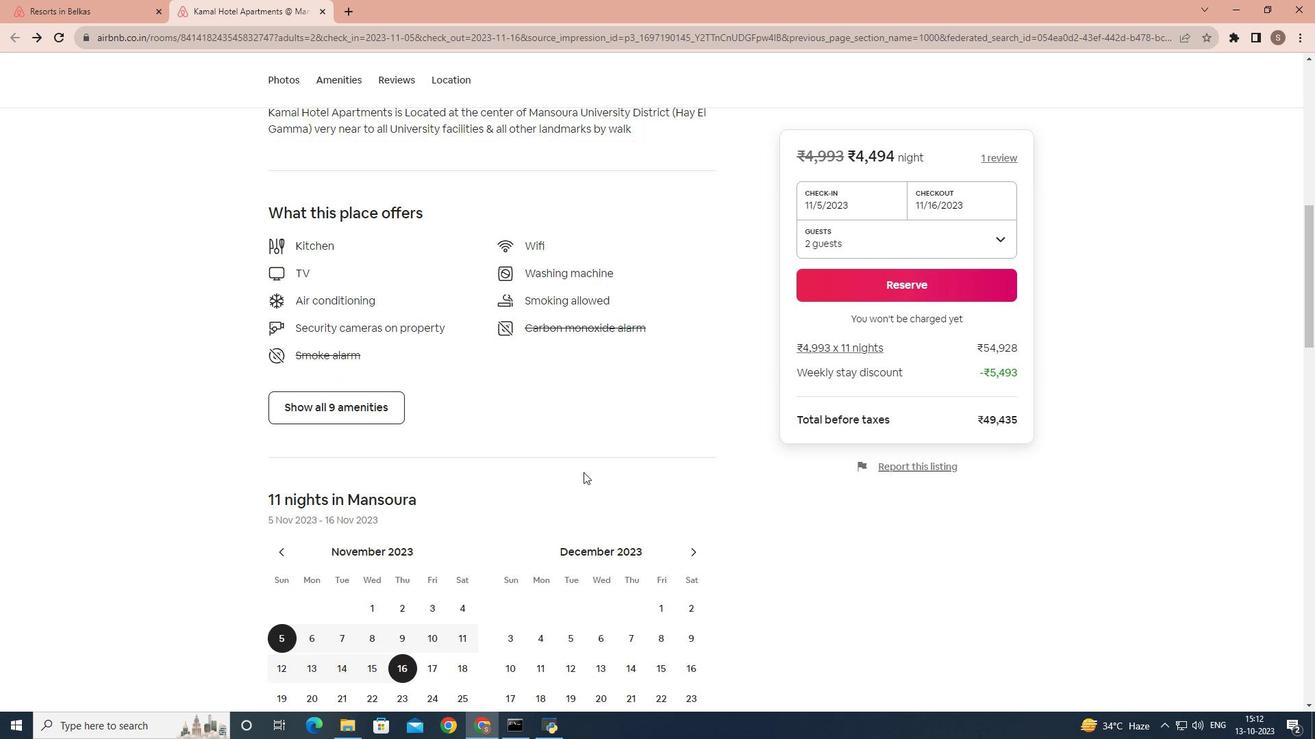 
Action: Mouse moved to (579, 483)
Screenshot: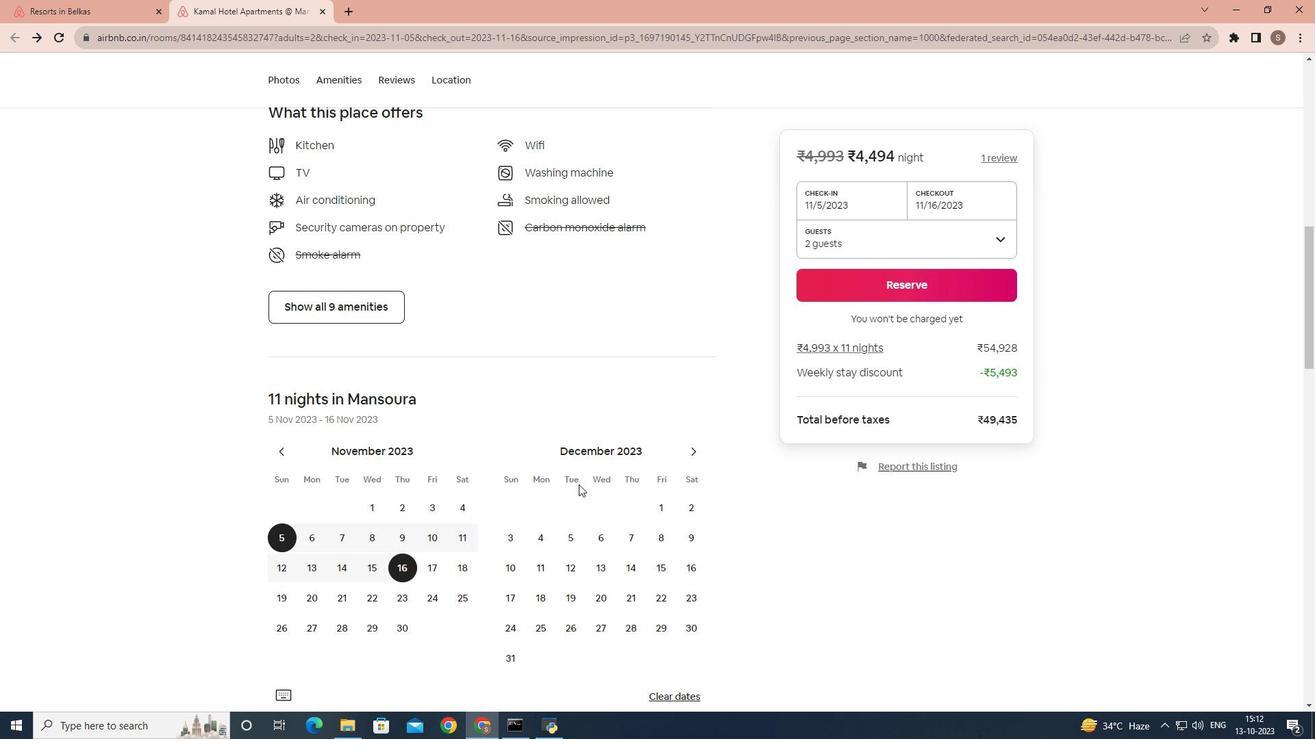 
Action: Mouse scrolled (579, 482) with delta (0, 0)
Screenshot: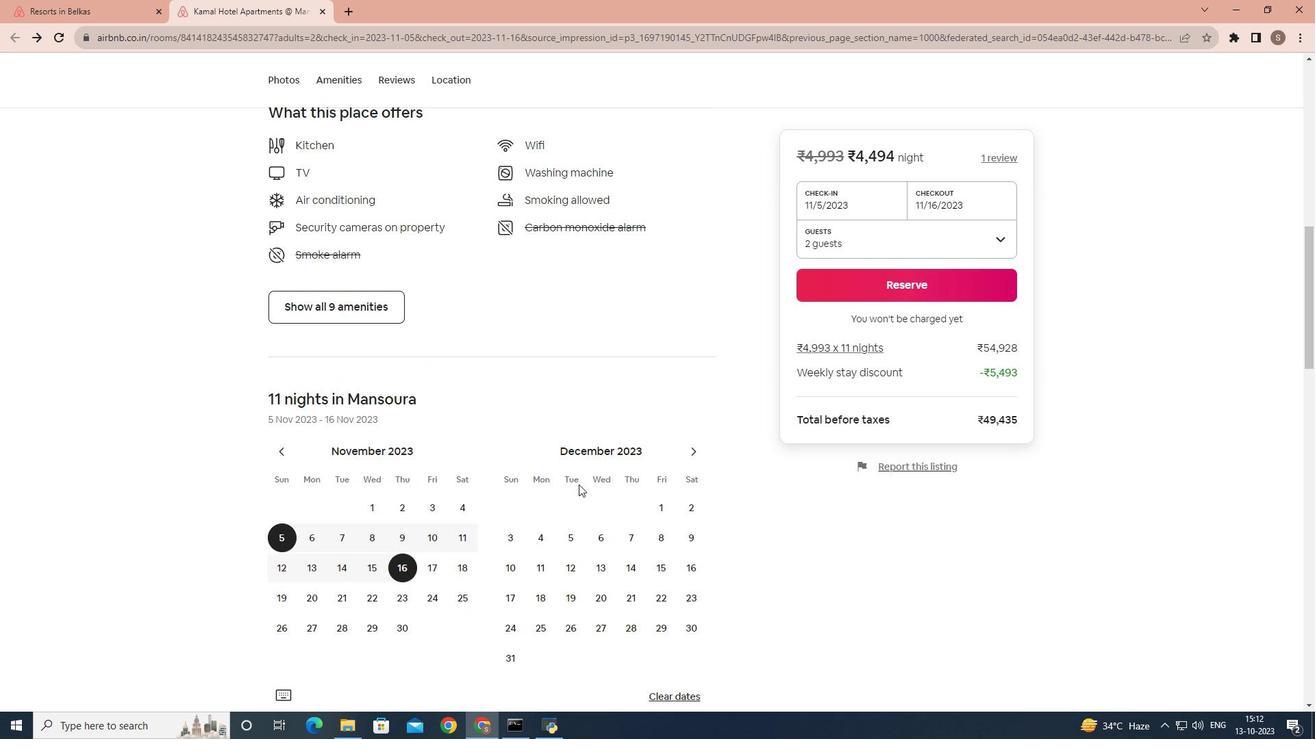 
Action: Mouse moved to (578, 485)
Screenshot: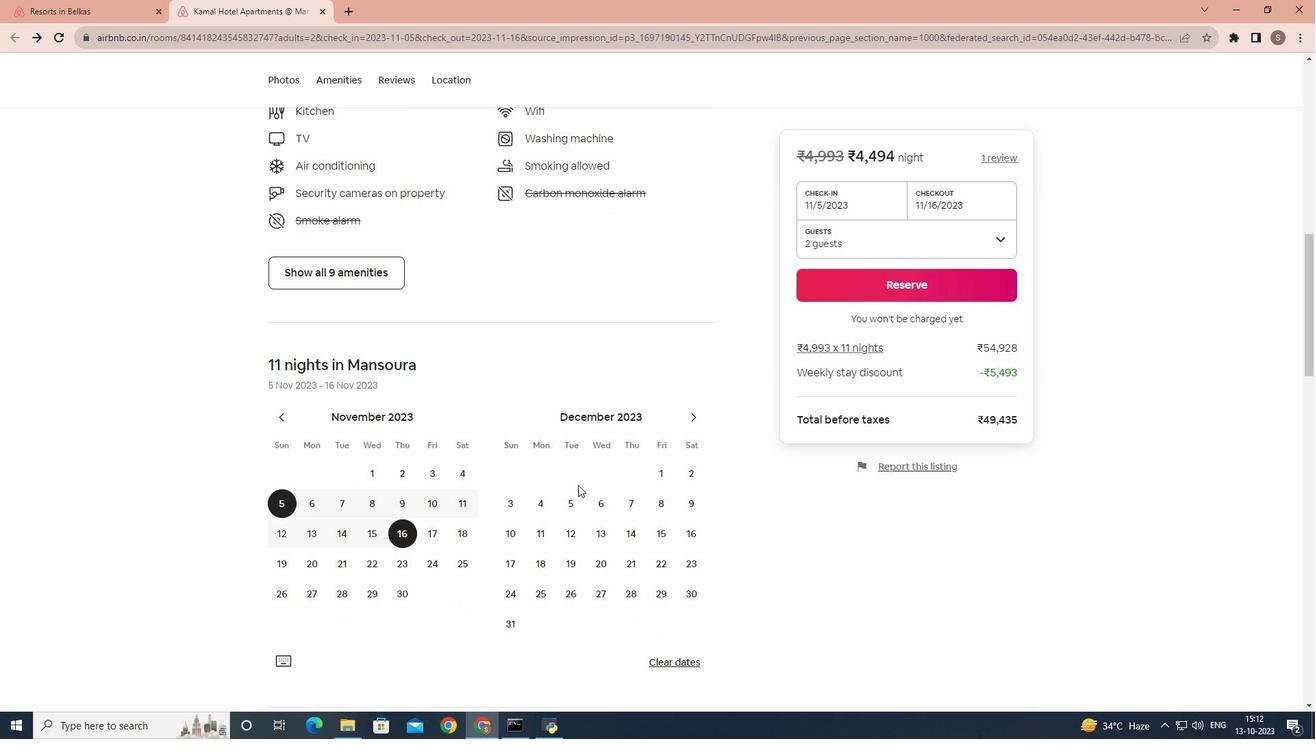 
Action: Mouse scrolled (578, 484) with delta (0, 0)
Screenshot: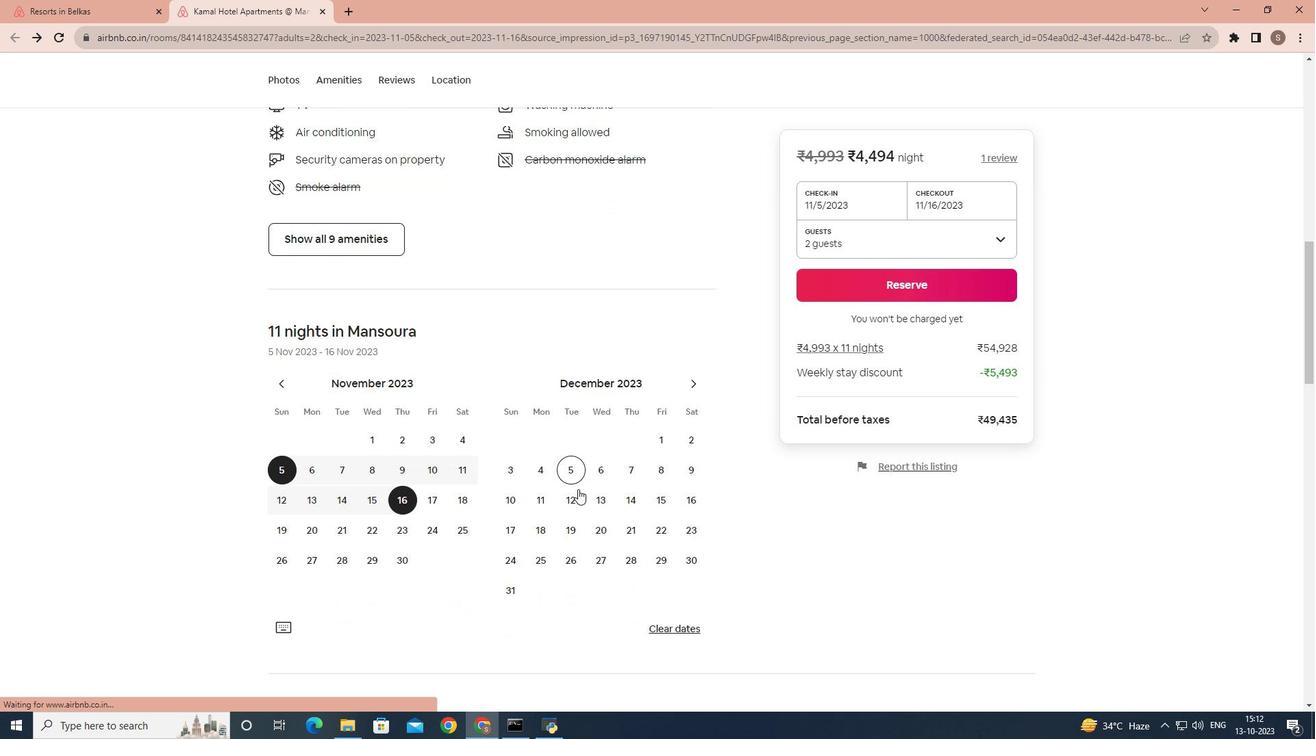 
Action: Mouse moved to (577, 490)
Screenshot: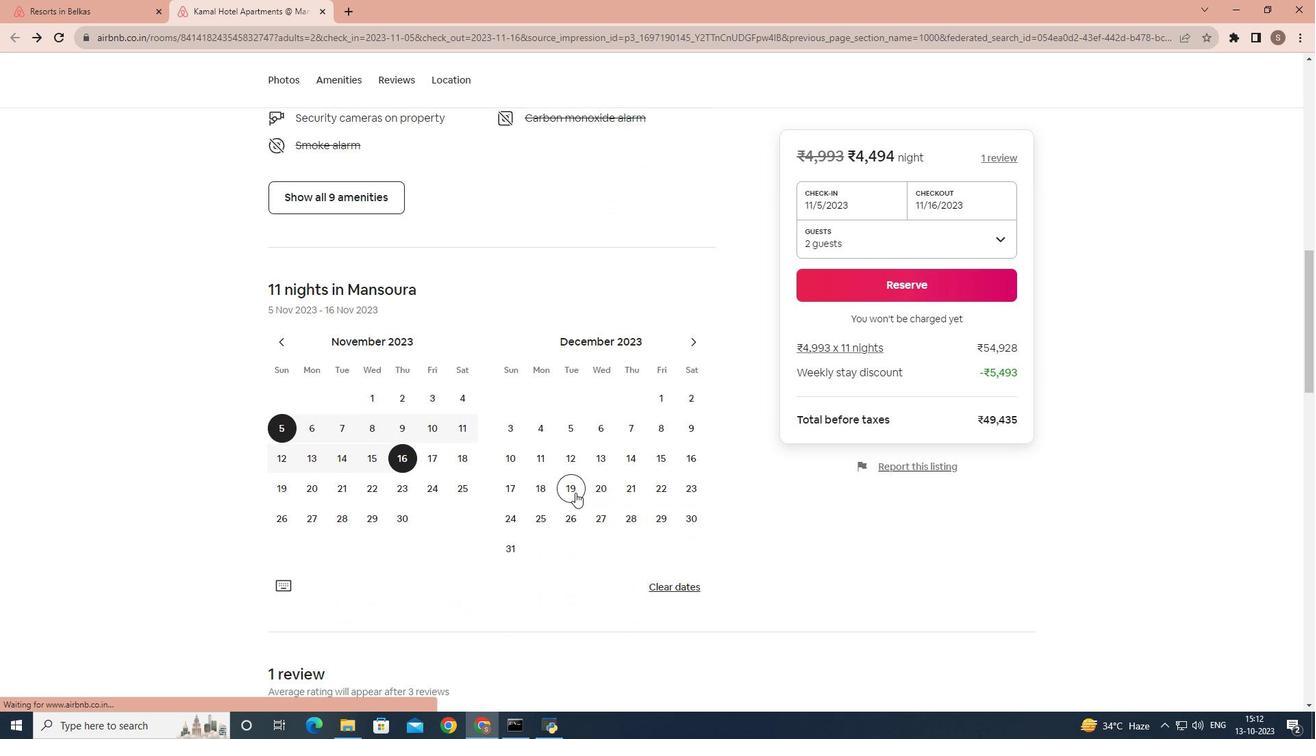 
Action: Mouse scrolled (577, 489) with delta (0, 0)
Screenshot: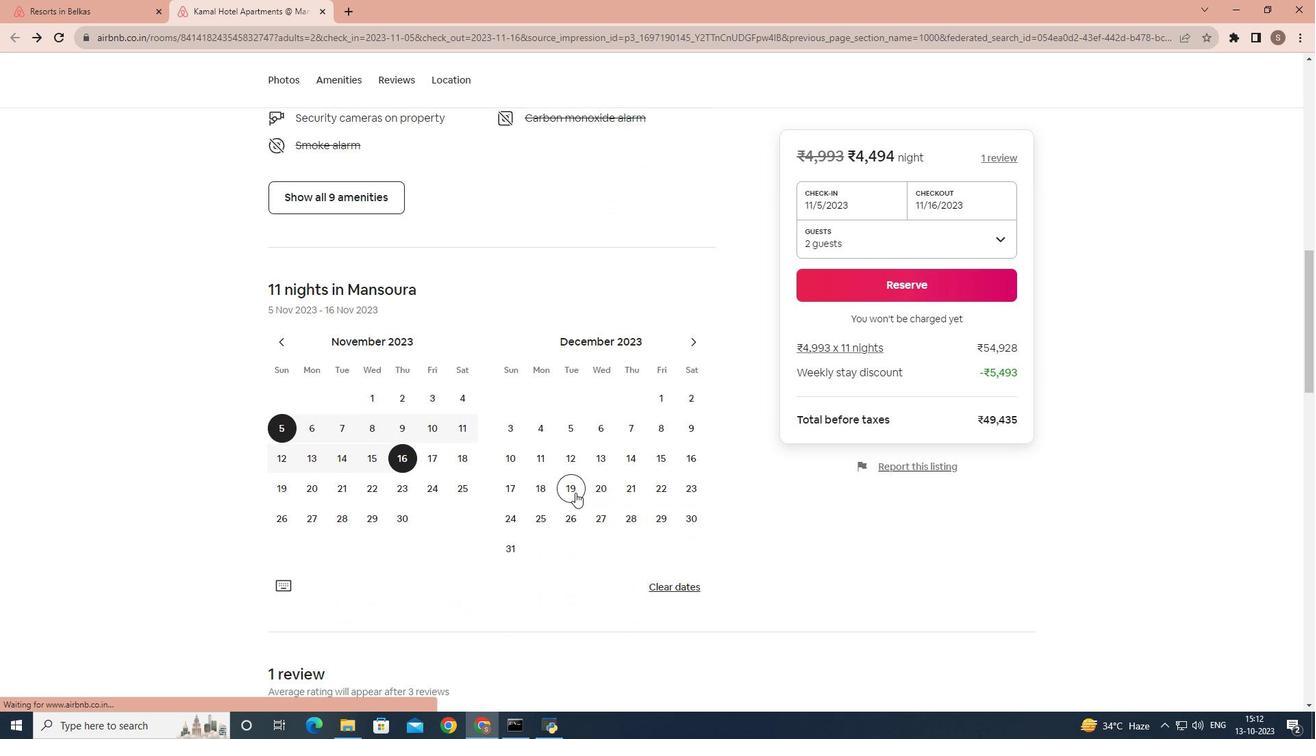 
Action: Mouse moved to (574, 495)
Screenshot: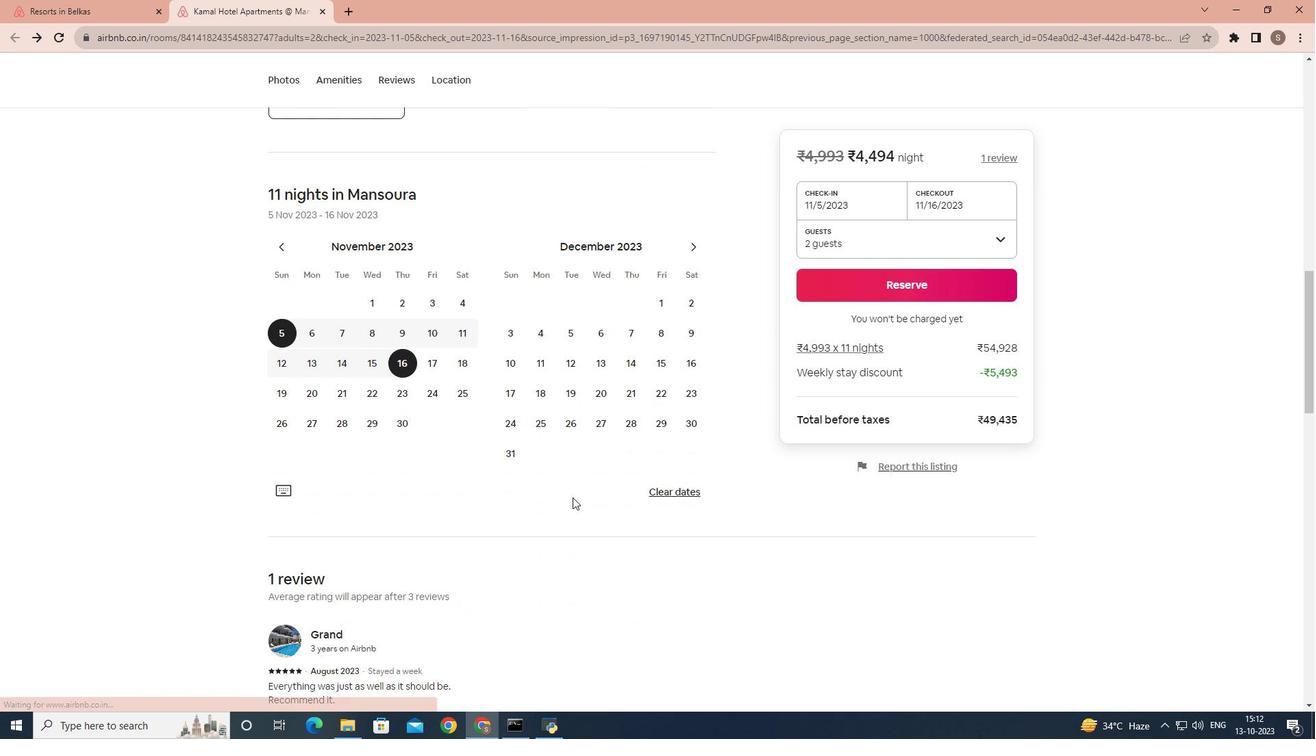 
Action: Mouse scrolled (574, 495) with delta (0, 0)
Screenshot: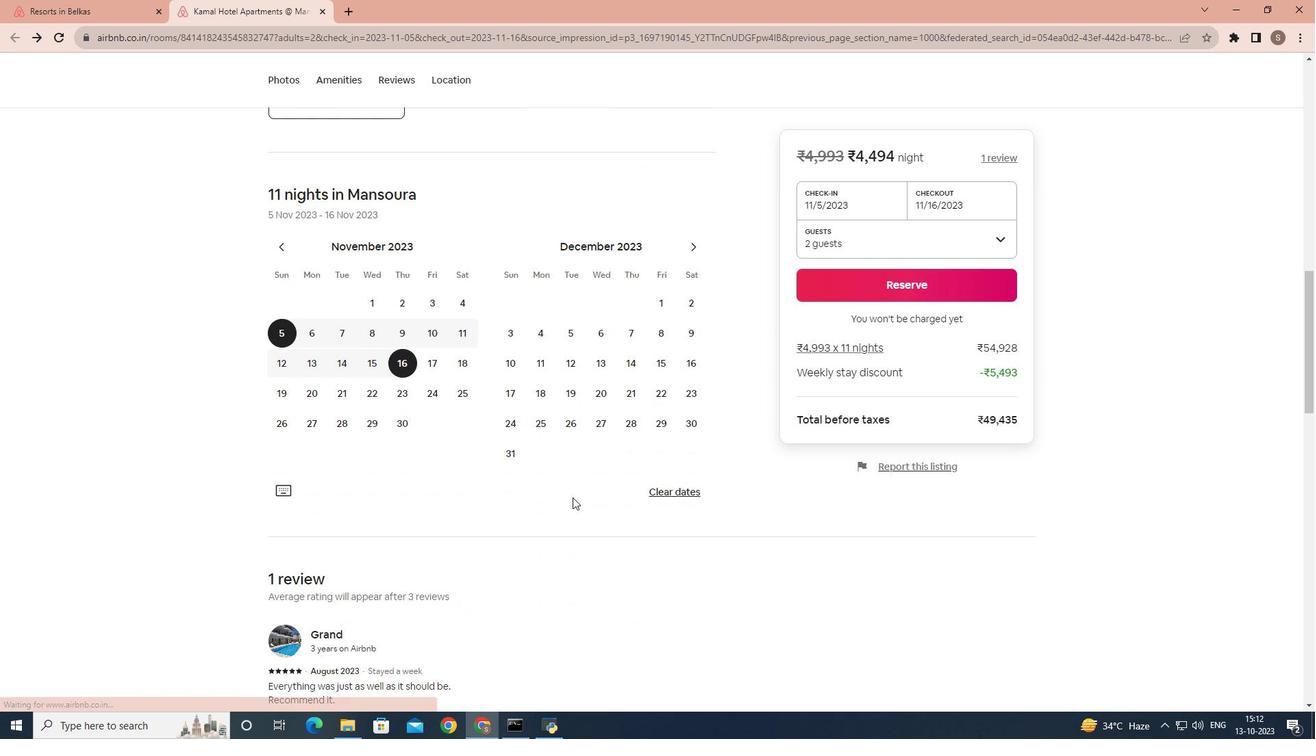 
Action: Mouse moved to (572, 497)
Screenshot: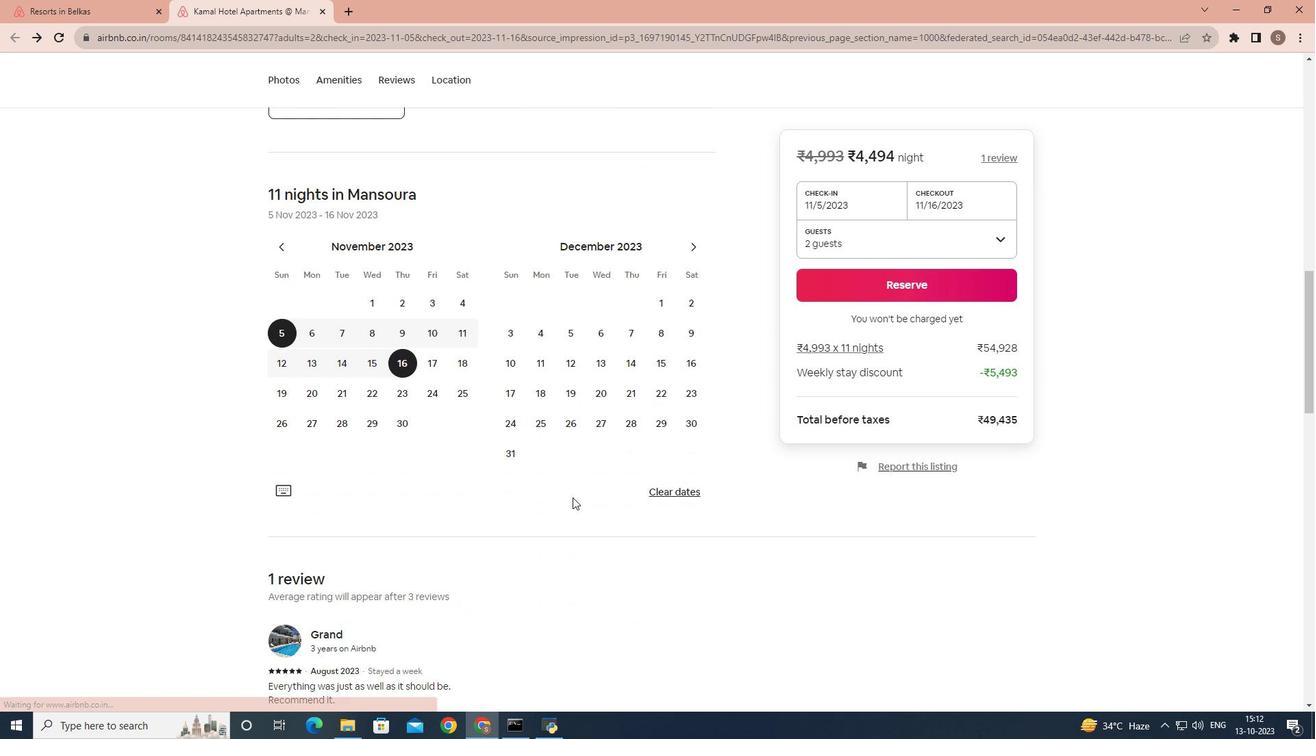 
Action: Mouse scrolled (572, 497) with delta (0, 0)
Screenshot: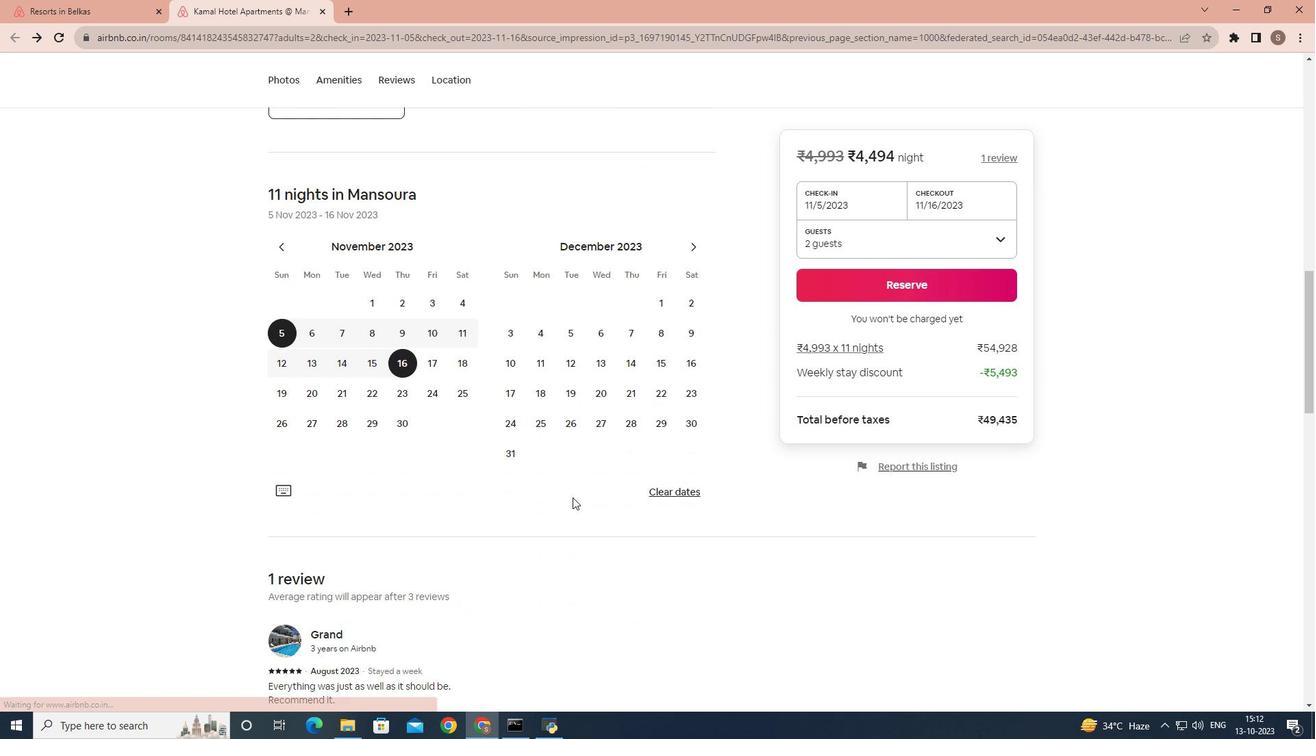 
Action: Mouse moved to (566, 507)
Screenshot: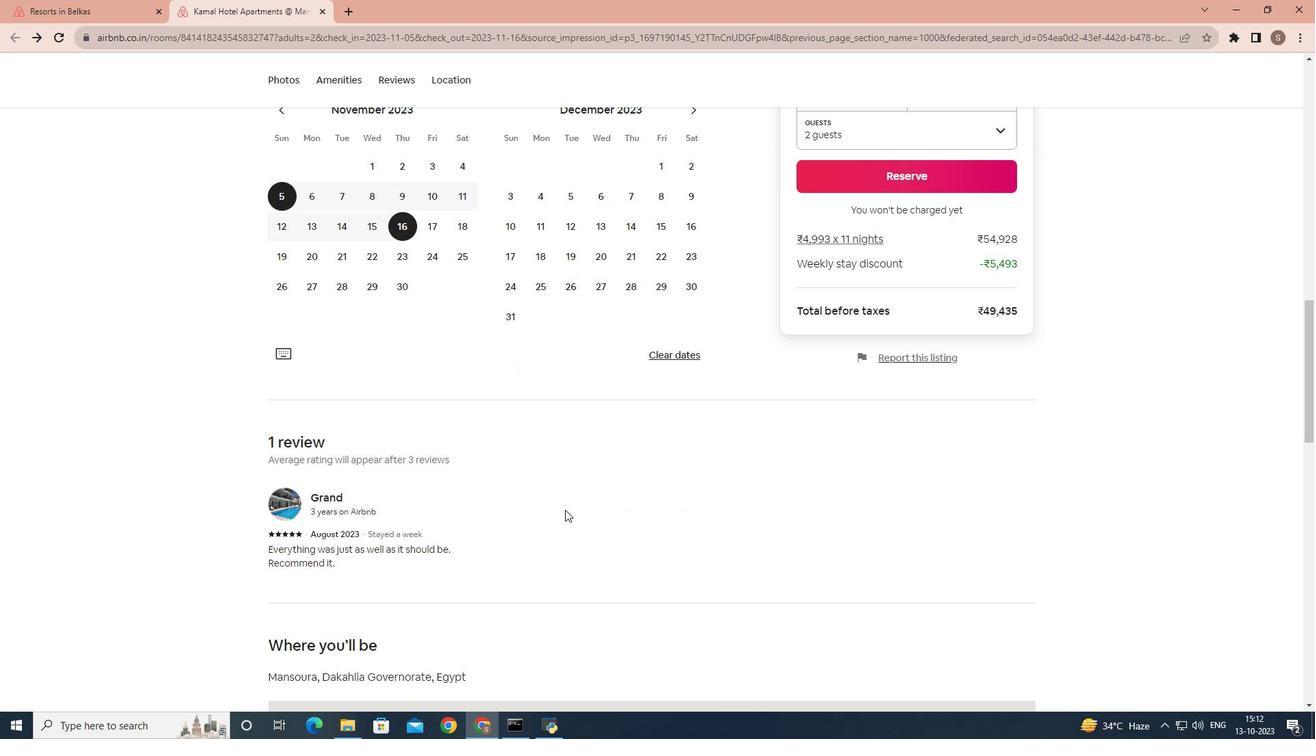 
Action: Mouse scrolled (566, 506) with delta (0, 0)
Screenshot: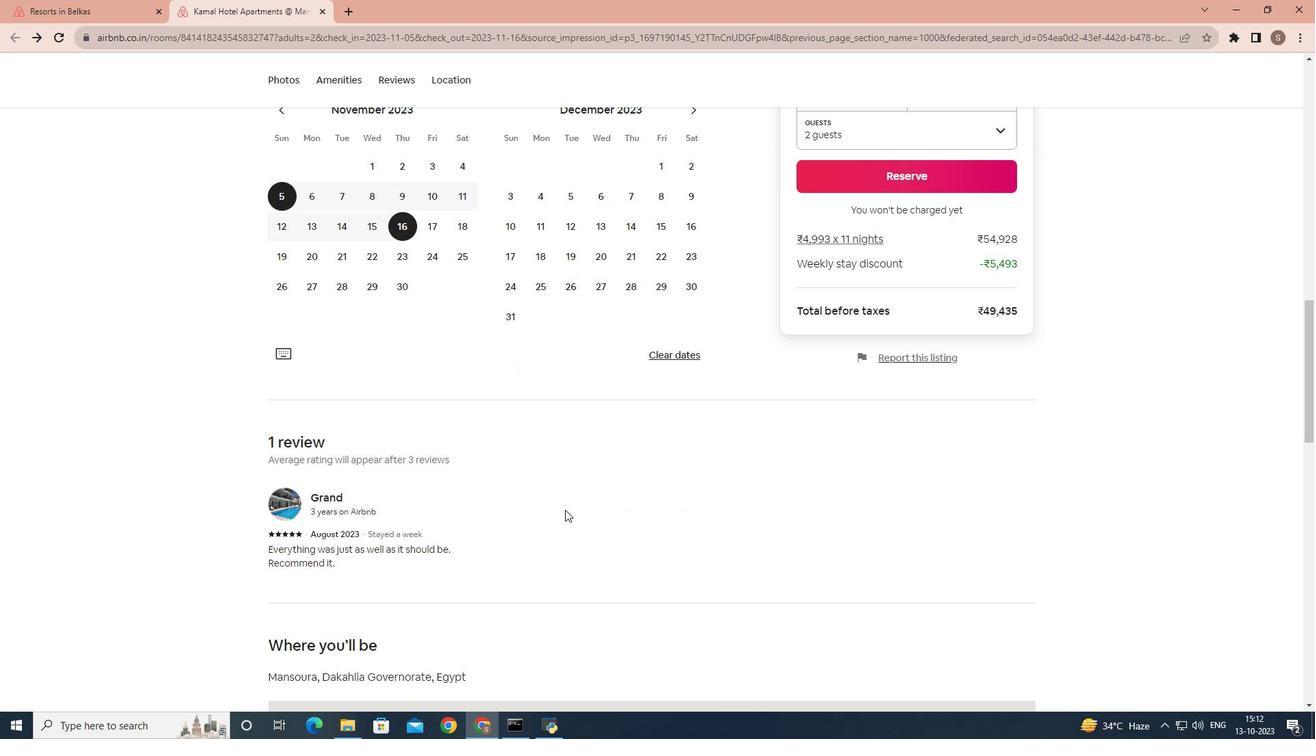 
Action: Mouse moved to (565, 509)
Screenshot: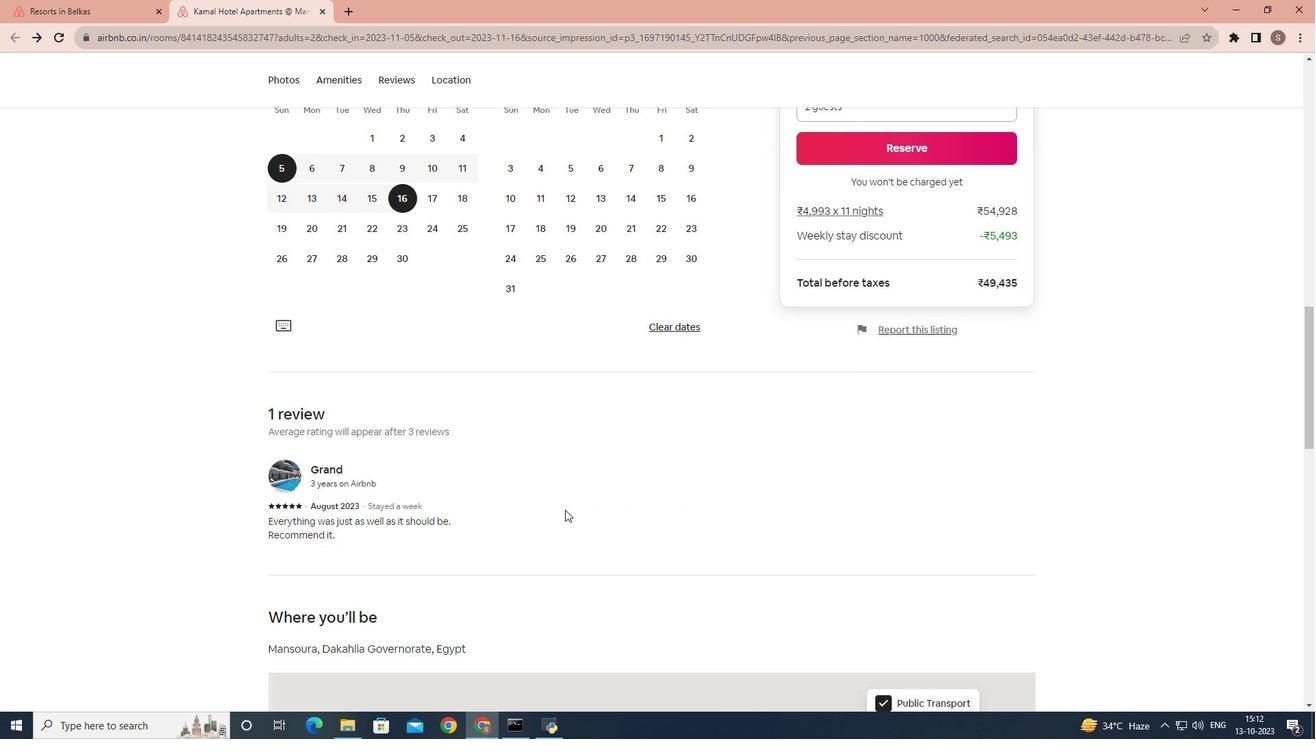 
Action: Mouse scrolled (565, 508) with delta (0, 0)
Screenshot: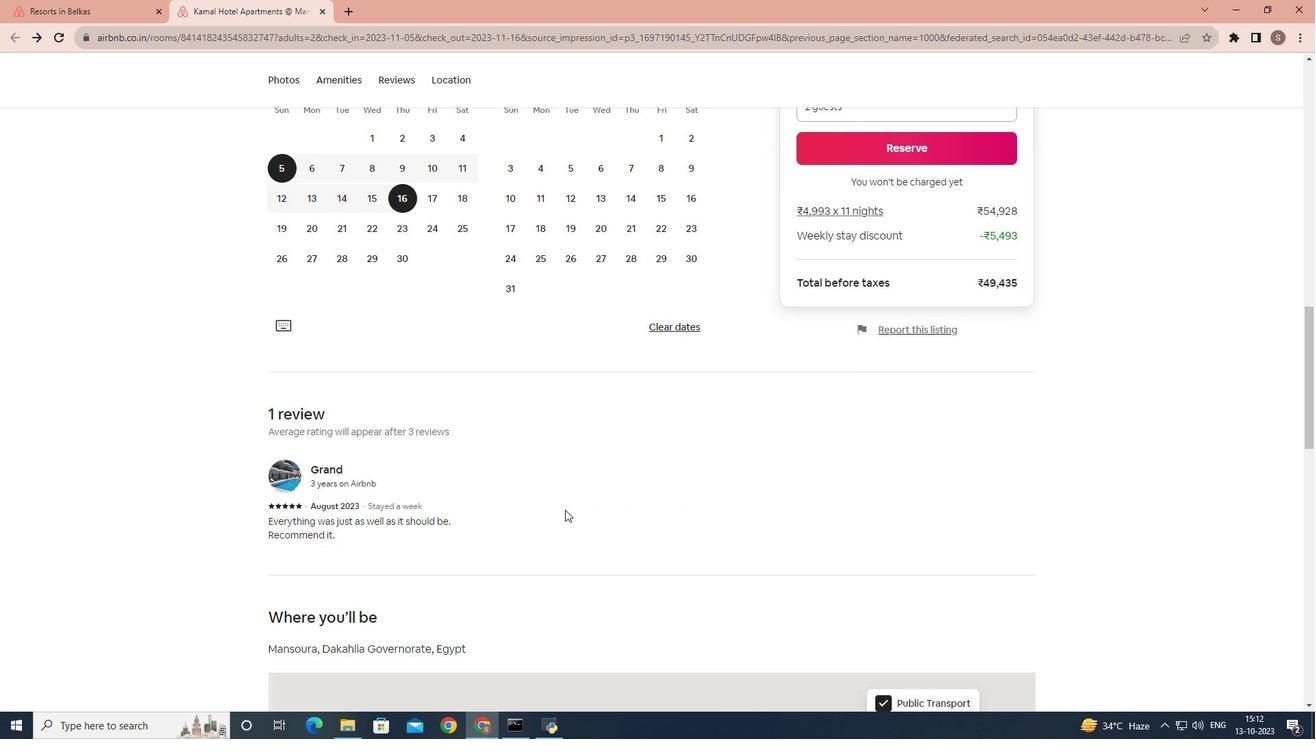 
Action: Mouse moved to (562, 510)
Screenshot: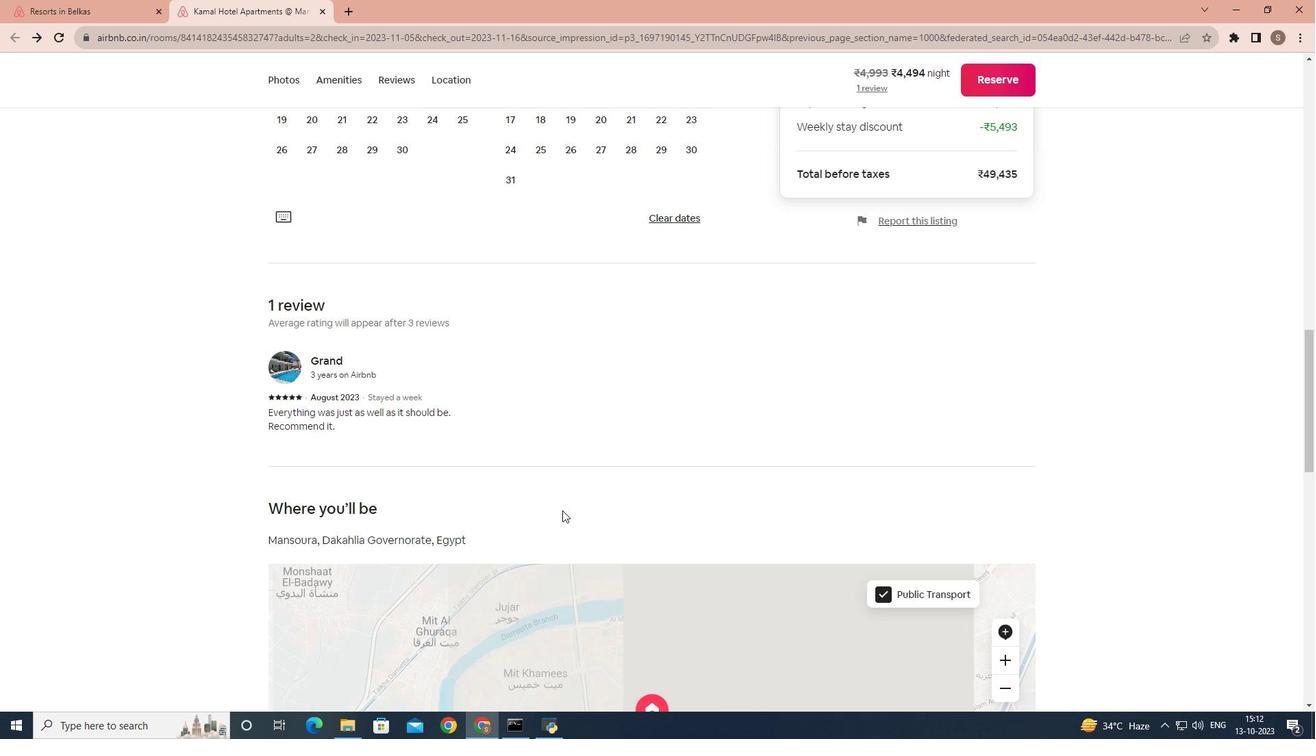 
Action: Mouse scrolled (562, 510) with delta (0, 0)
Screenshot: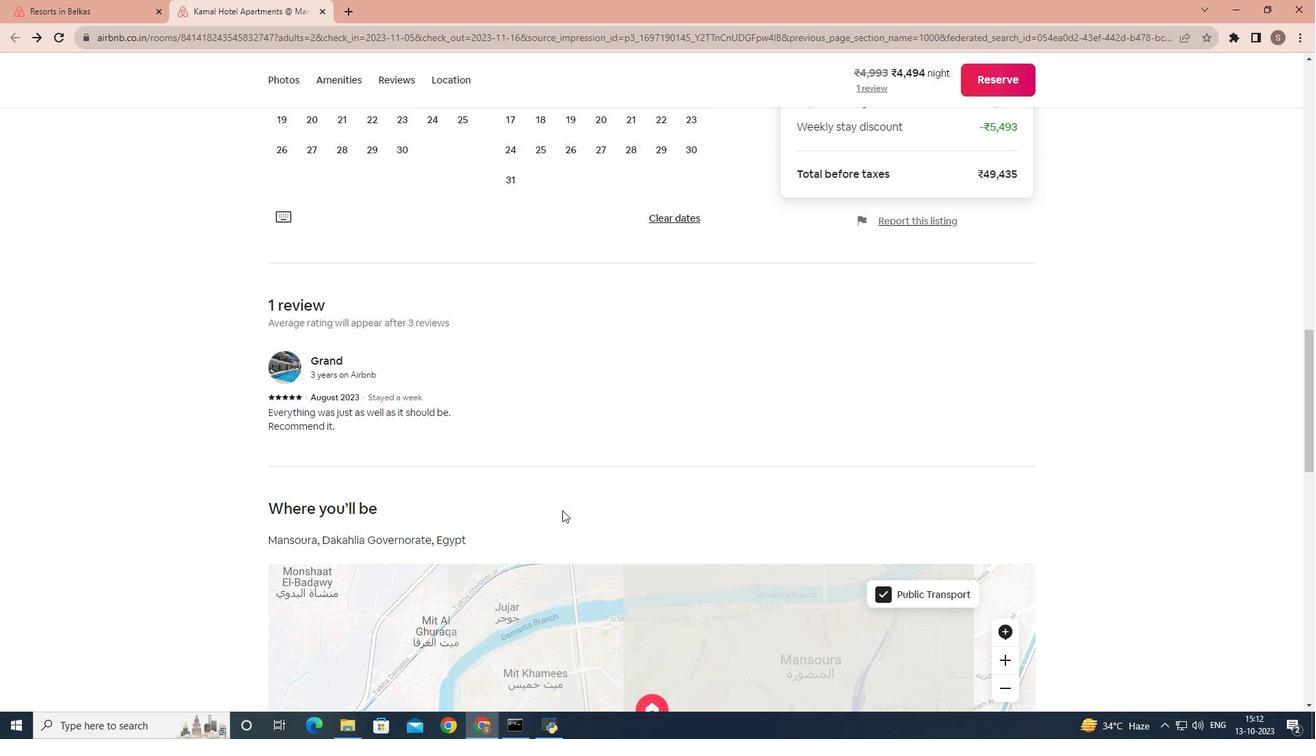 
Action: Mouse scrolled (562, 510) with delta (0, 0)
Screenshot: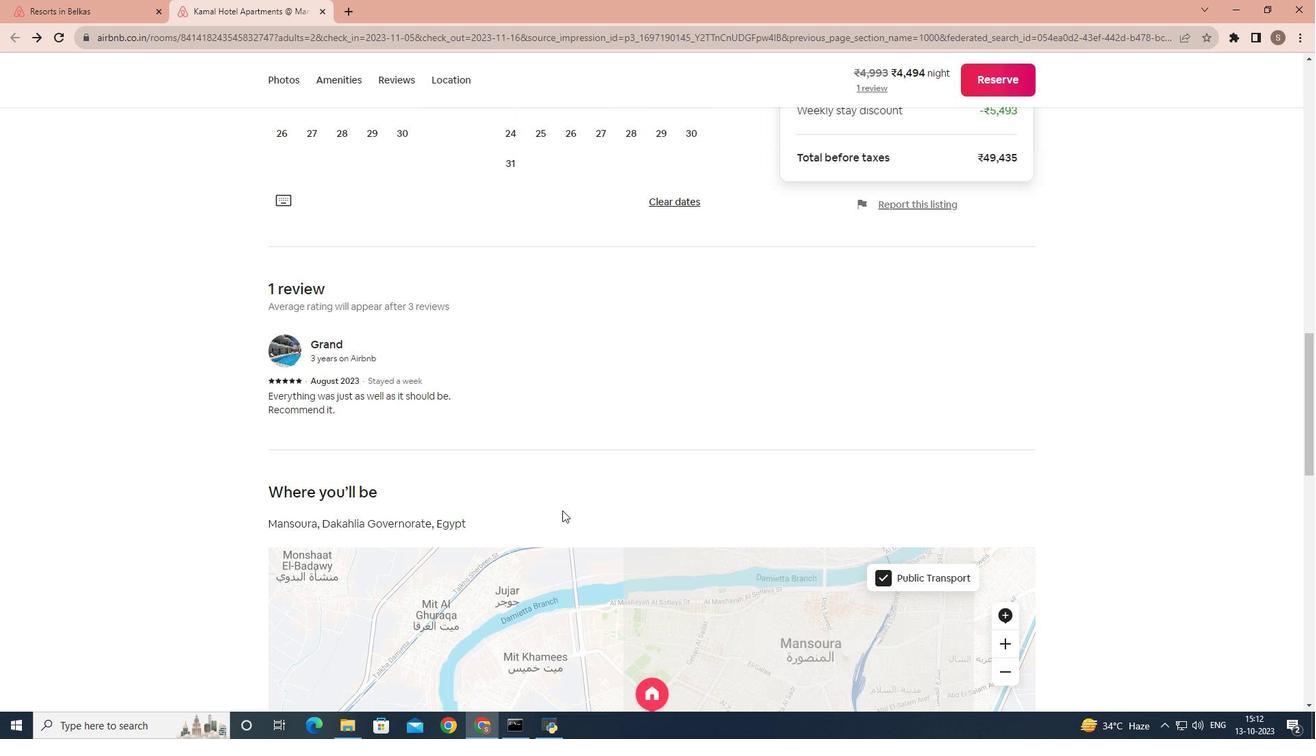 
Action: Mouse scrolled (562, 510) with delta (0, 0)
Screenshot: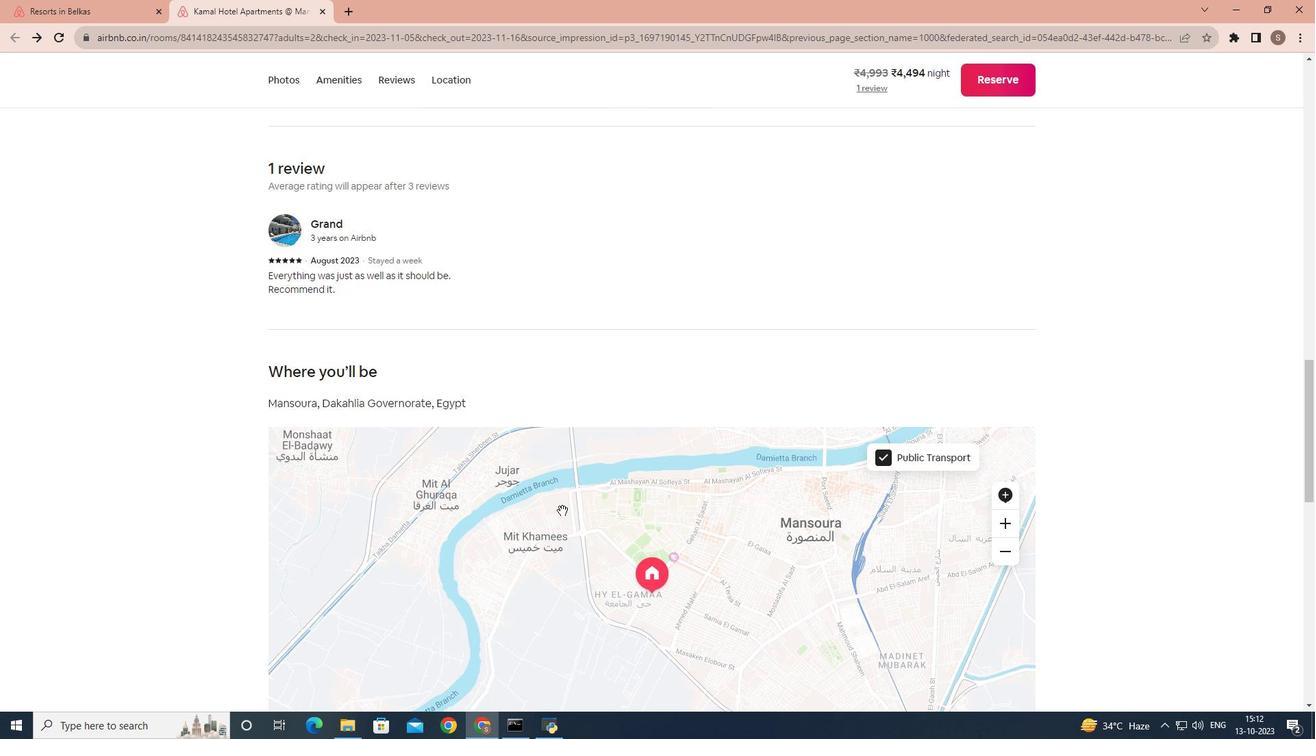 
Action: Mouse scrolled (562, 510) with delta (0, 0)
Screenshot: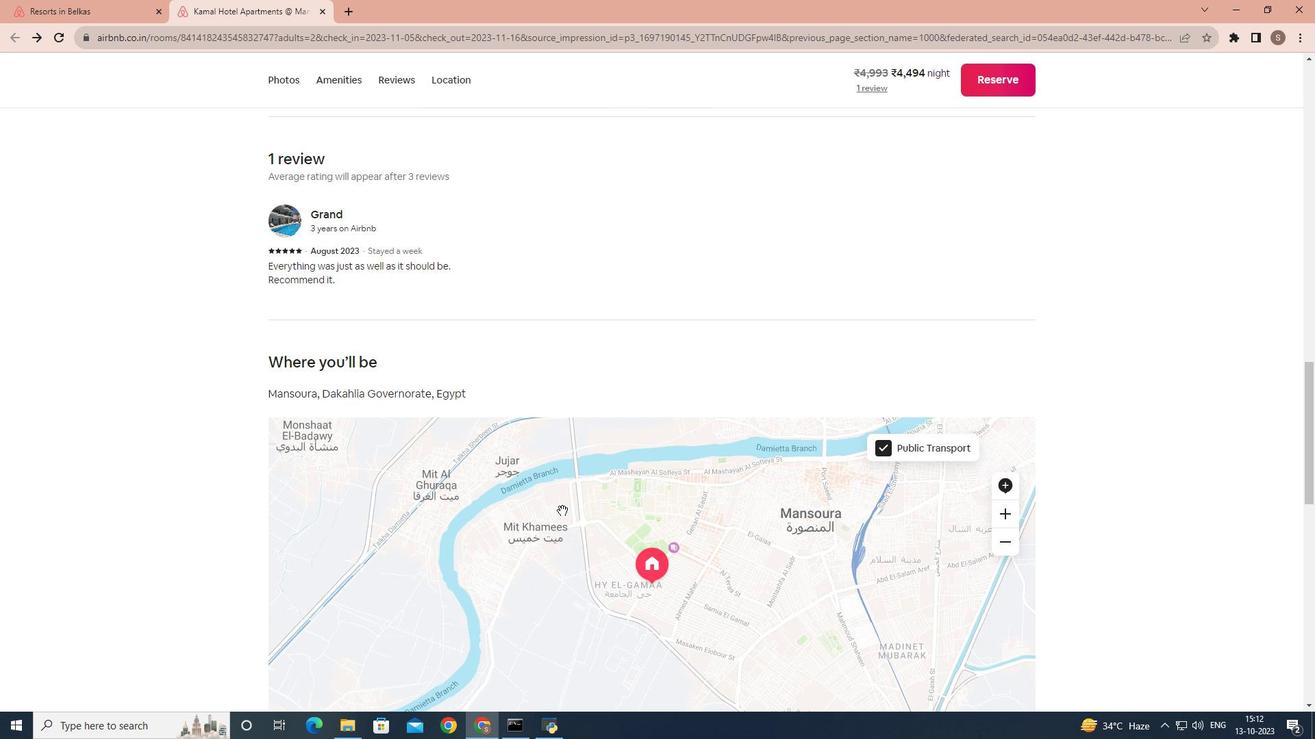 
Action: Mouse scrolled (562, 510) with delta (0, 0)
Screenshot: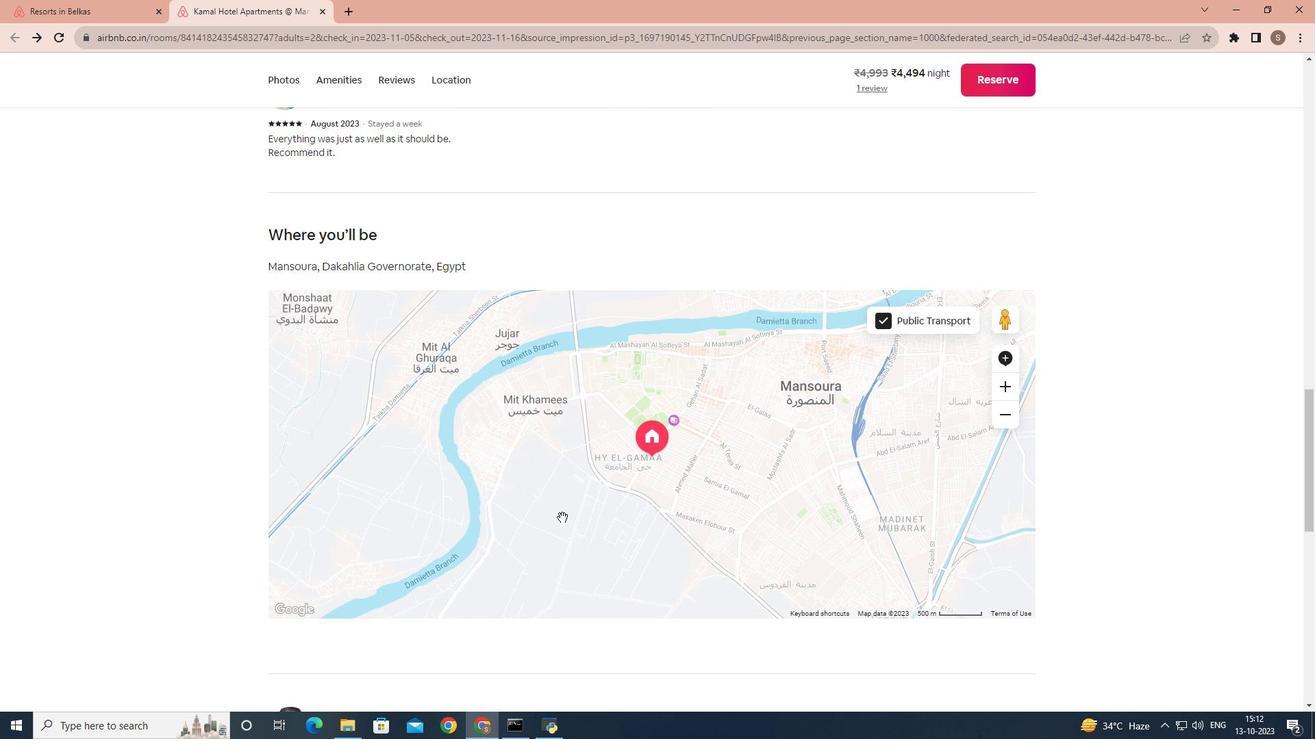 
Action: Mouse moved to (562, 515)
Screenshot: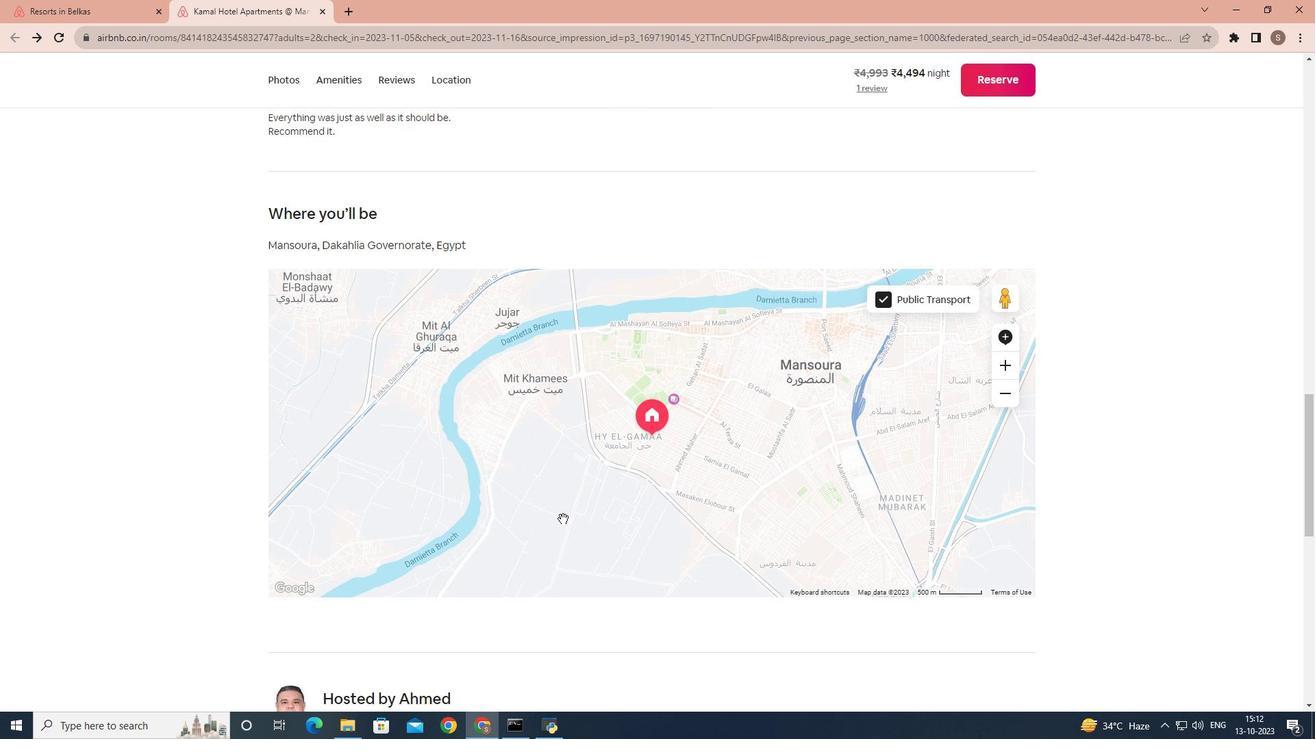 
Action: Mouse scrolled (562, 515) with delta (0, 0)
Screenshot: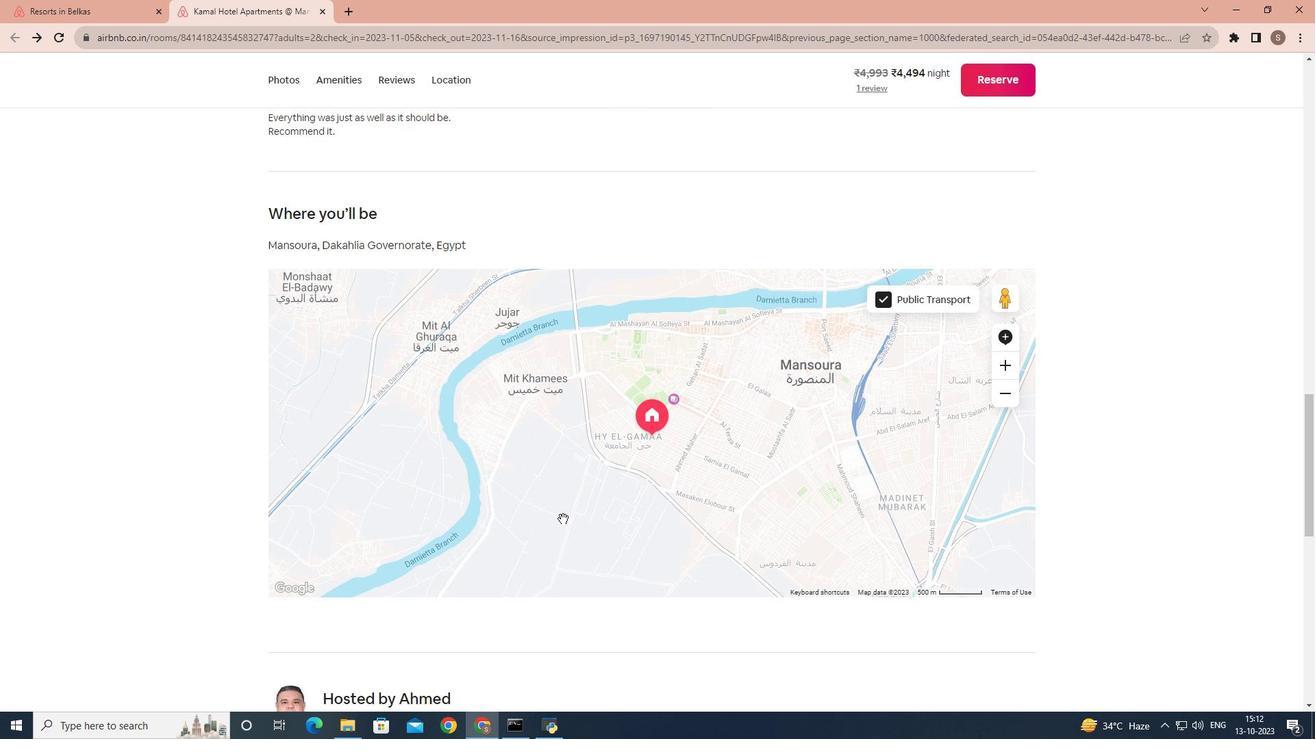
Action: Mouse moved to (529, 529)
Screenshot: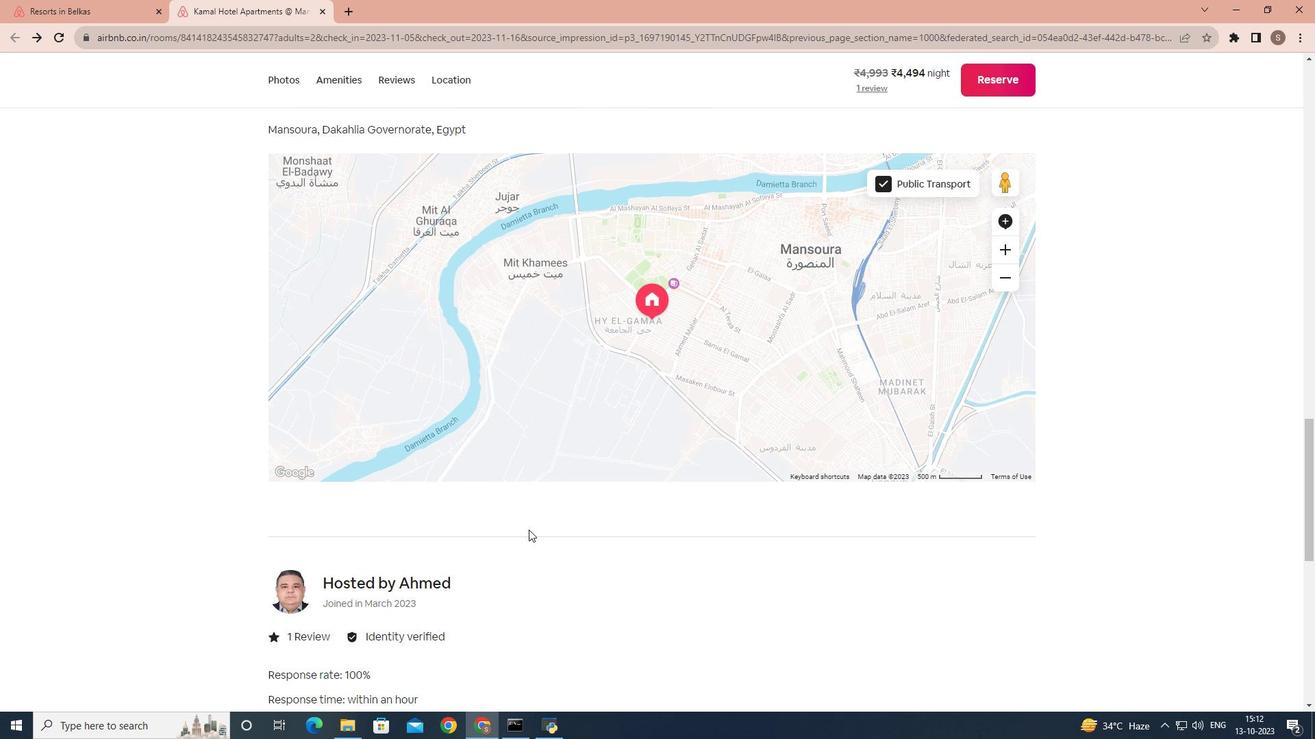 
Action: Mouse scrolled (529, 528) with delta (0, 0)
Screenshot: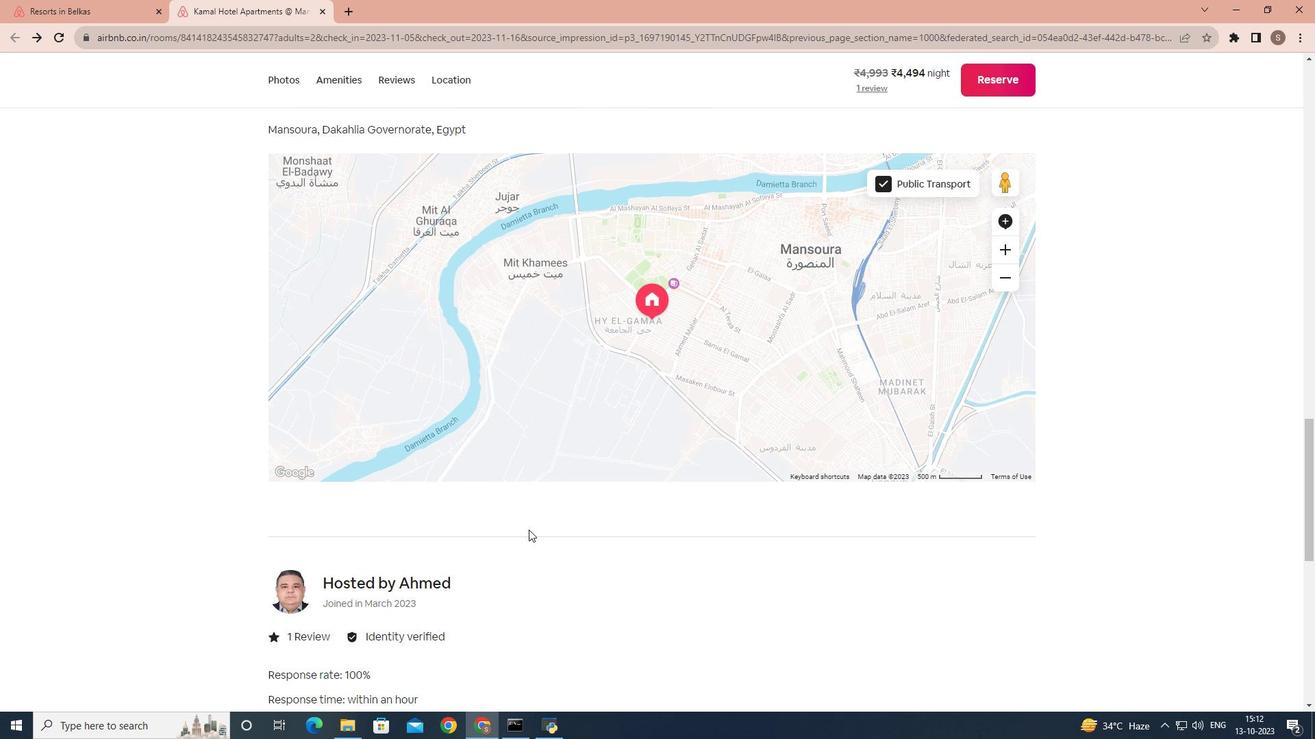 
Action: Mouse moved to (528, 530)
Screenshot: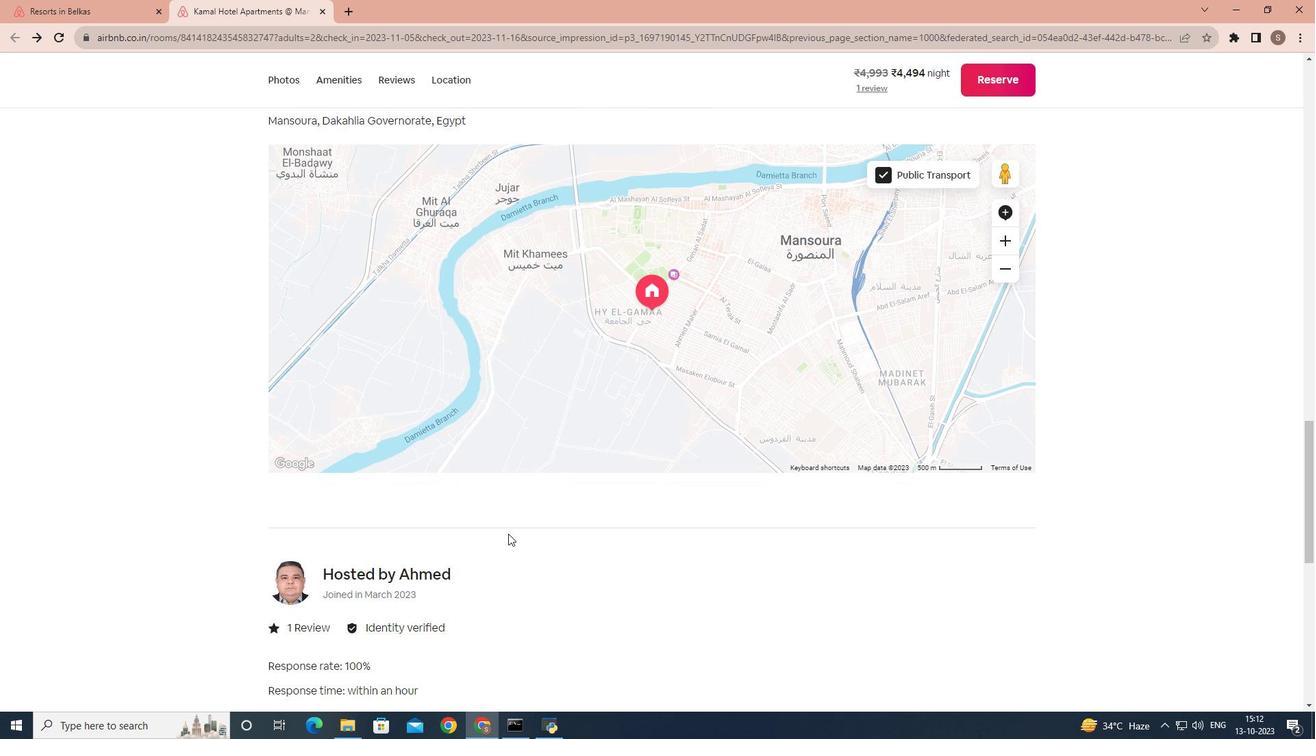 
Action: Mouse scrolled (528, 529) with delta (0, 0)
Screenshot: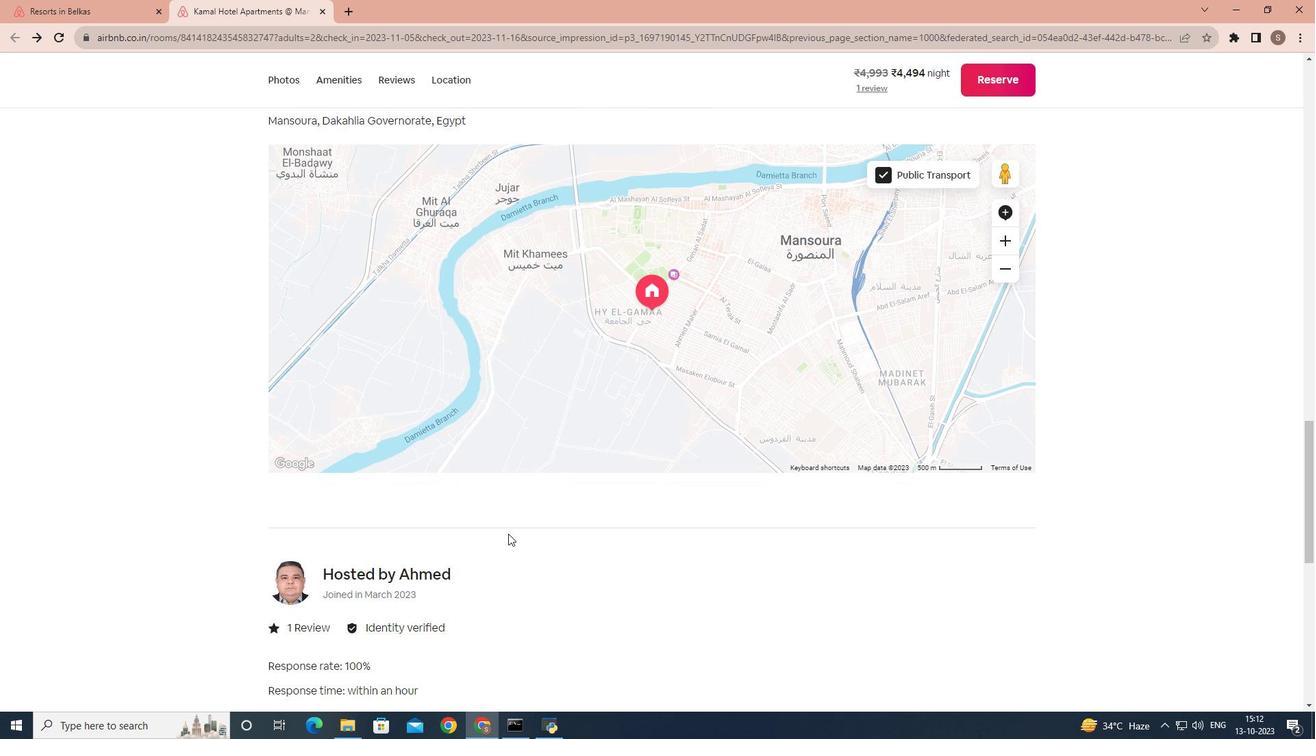 
Action: Mouse moved to (457, 533)
Screenshot: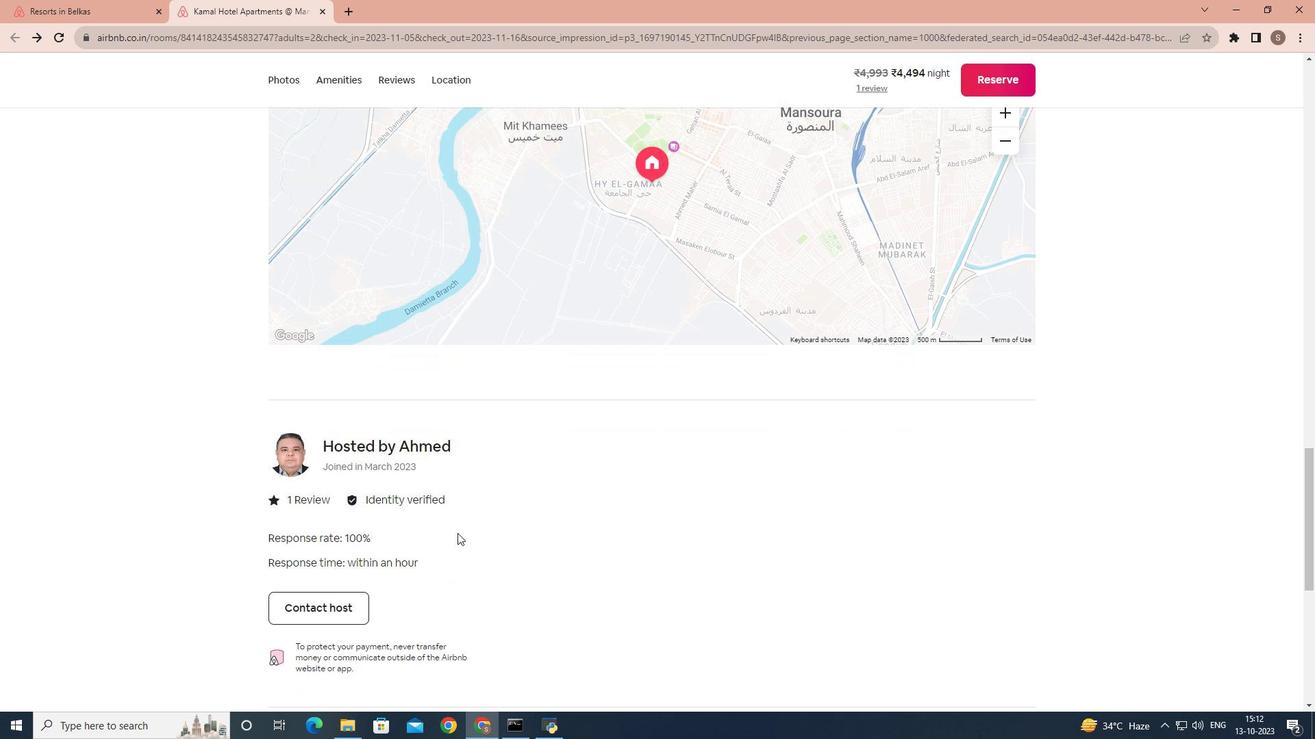 
Action: Mouse scrolled (457, 532) with delta (0, 0)
Screenshot: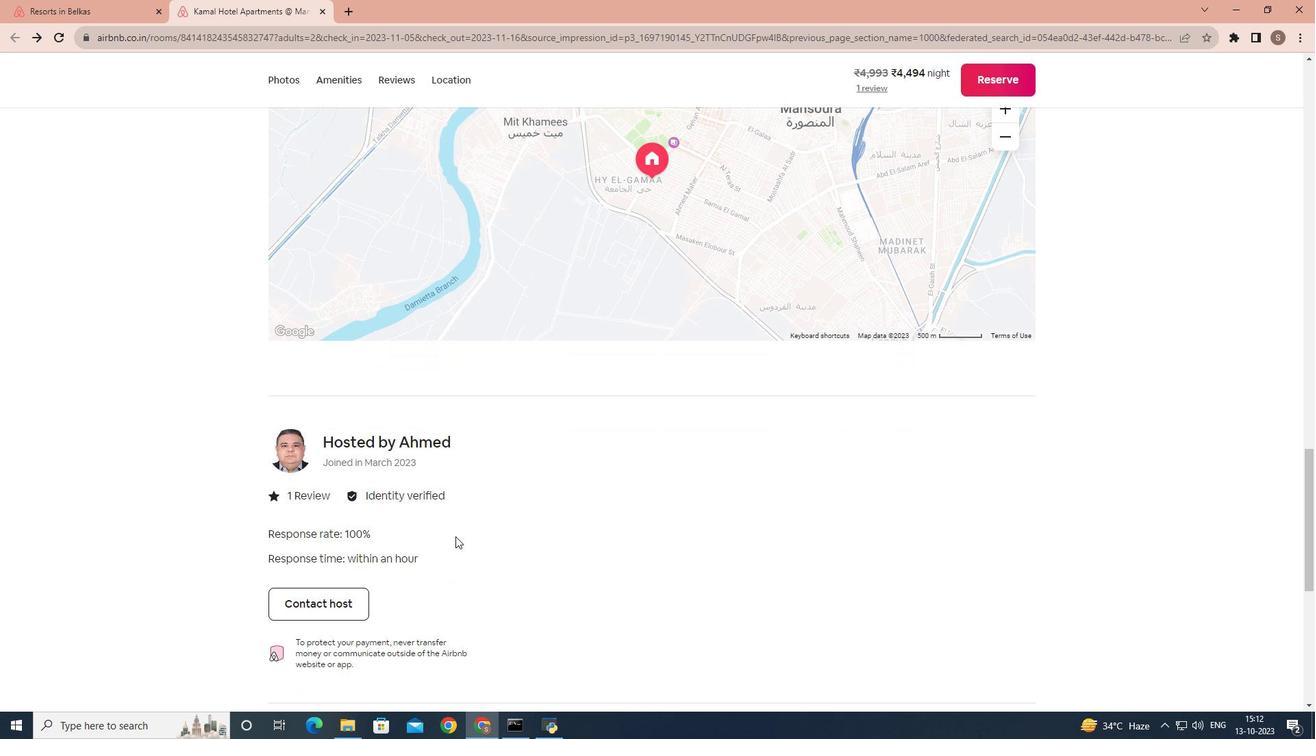 
Action: Mouse moved to (455, 534)
Screenshot: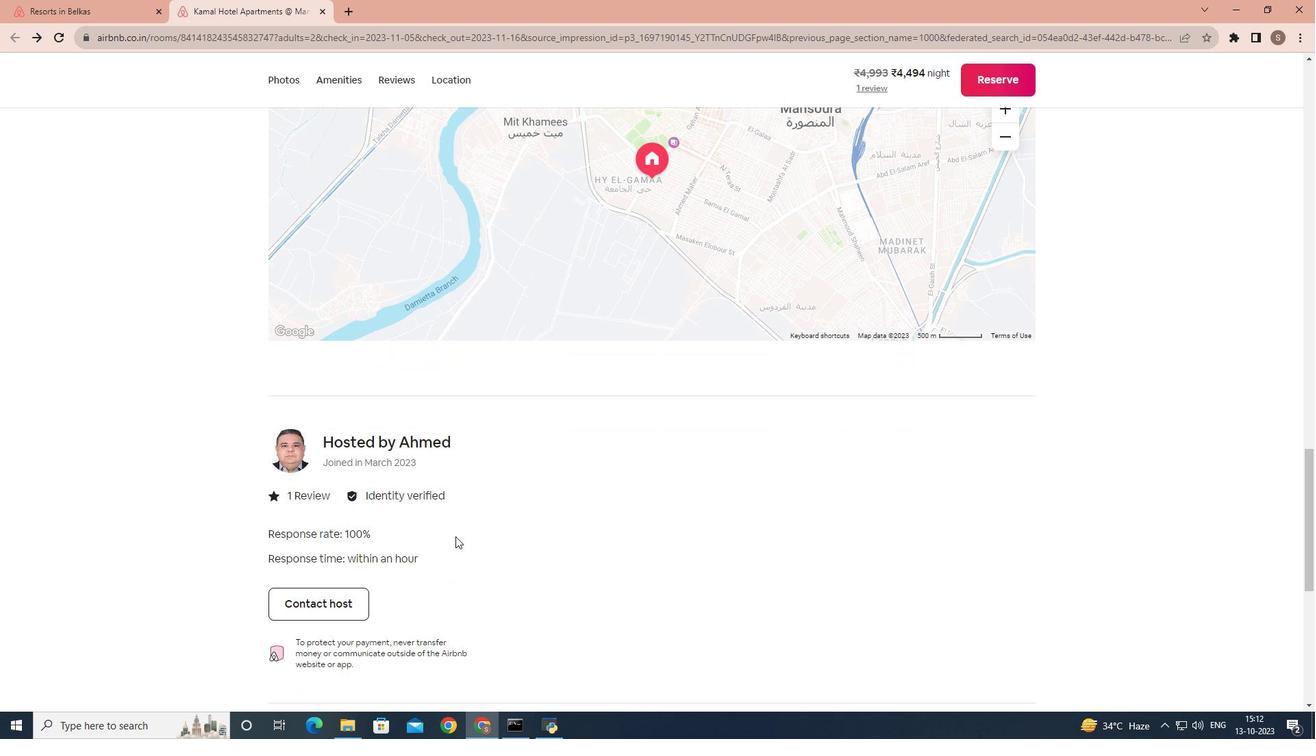 
Action: Mouse scrolled (455, 534) with delta (0, 0)
Screenshot: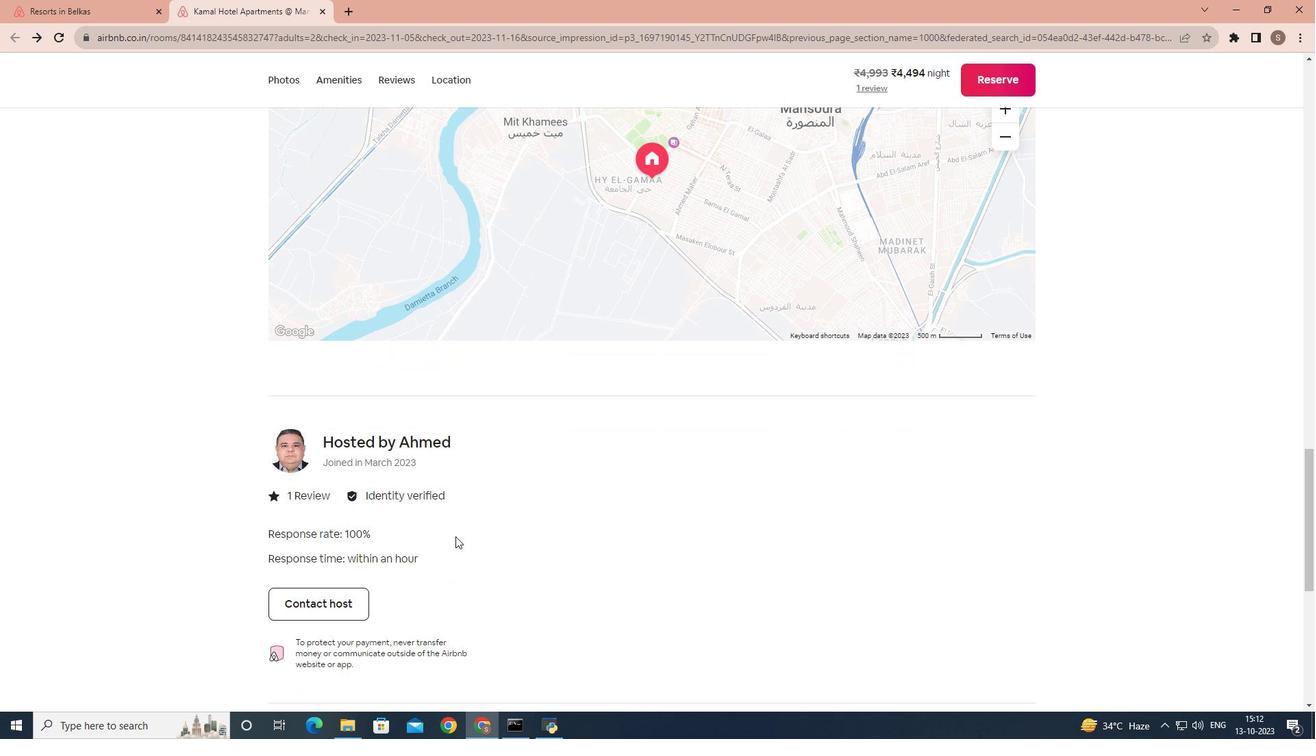 
Action: Mouse moved to (455, 537)
Screenshot: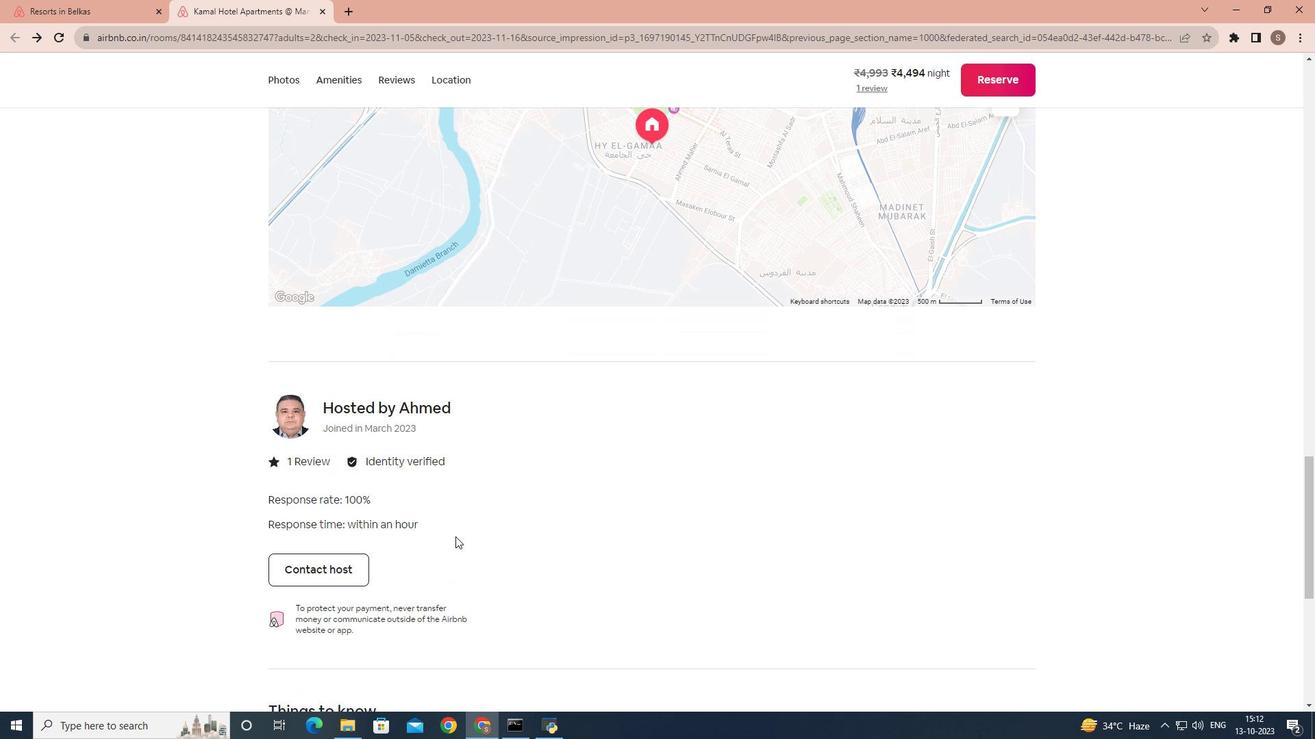 
Action: Mouse scrolled (455, 536) with delta (0, 0)
Screenshot: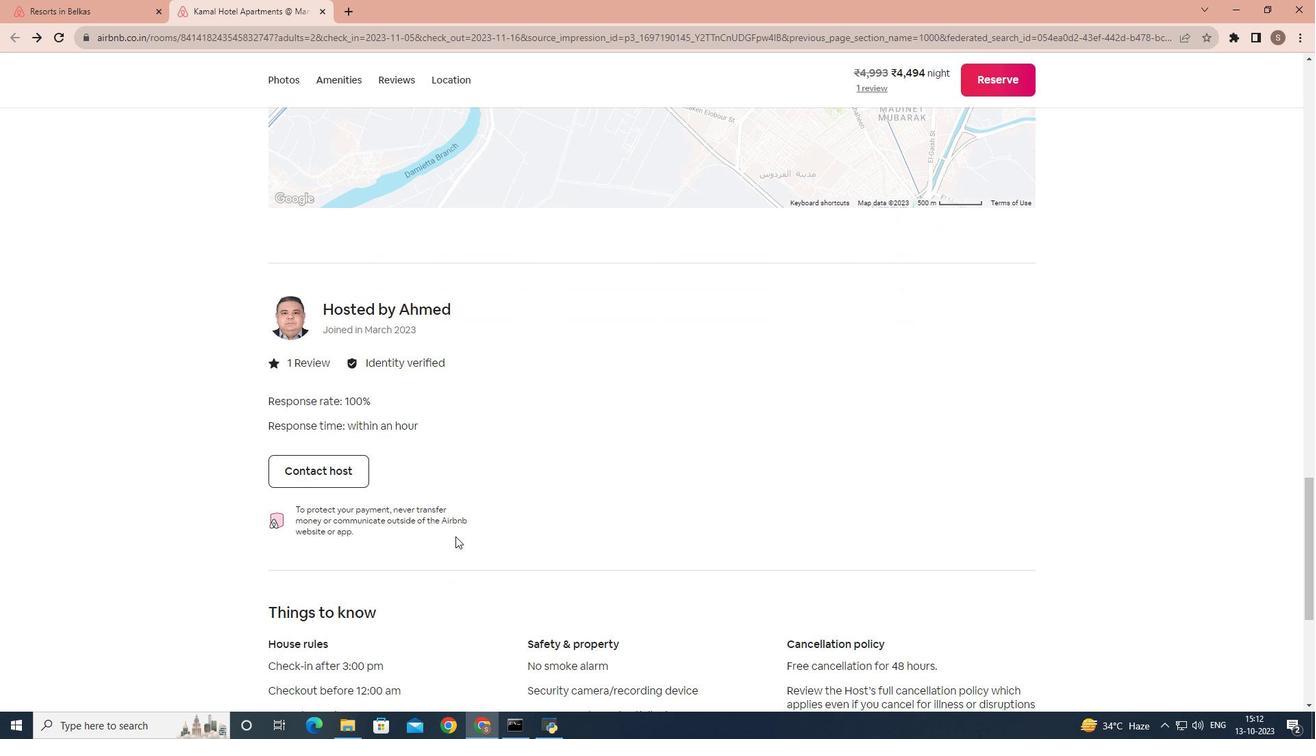 
Action: Mouse scrolled (455, 536) with delta (0, 0)
Screenshot: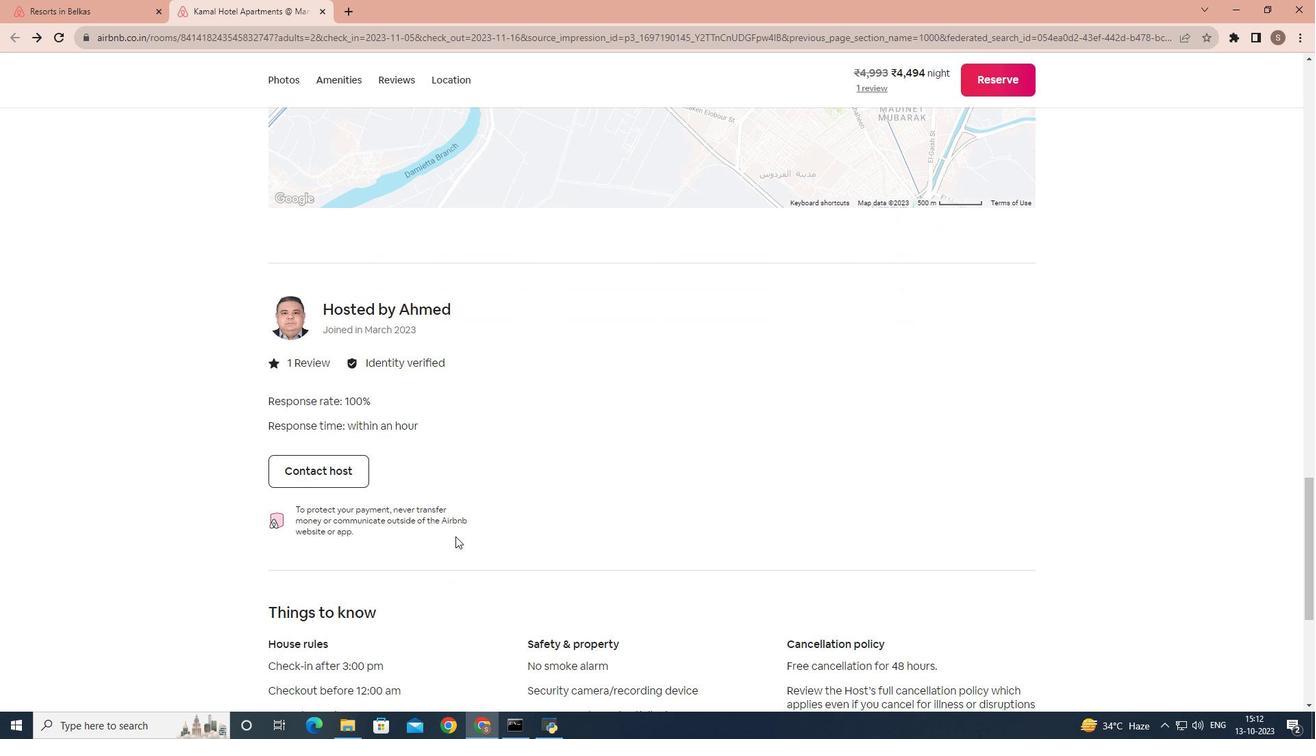 
Action: Mouse scrolled (455, 536) with delta (0, 0)
Screenshot: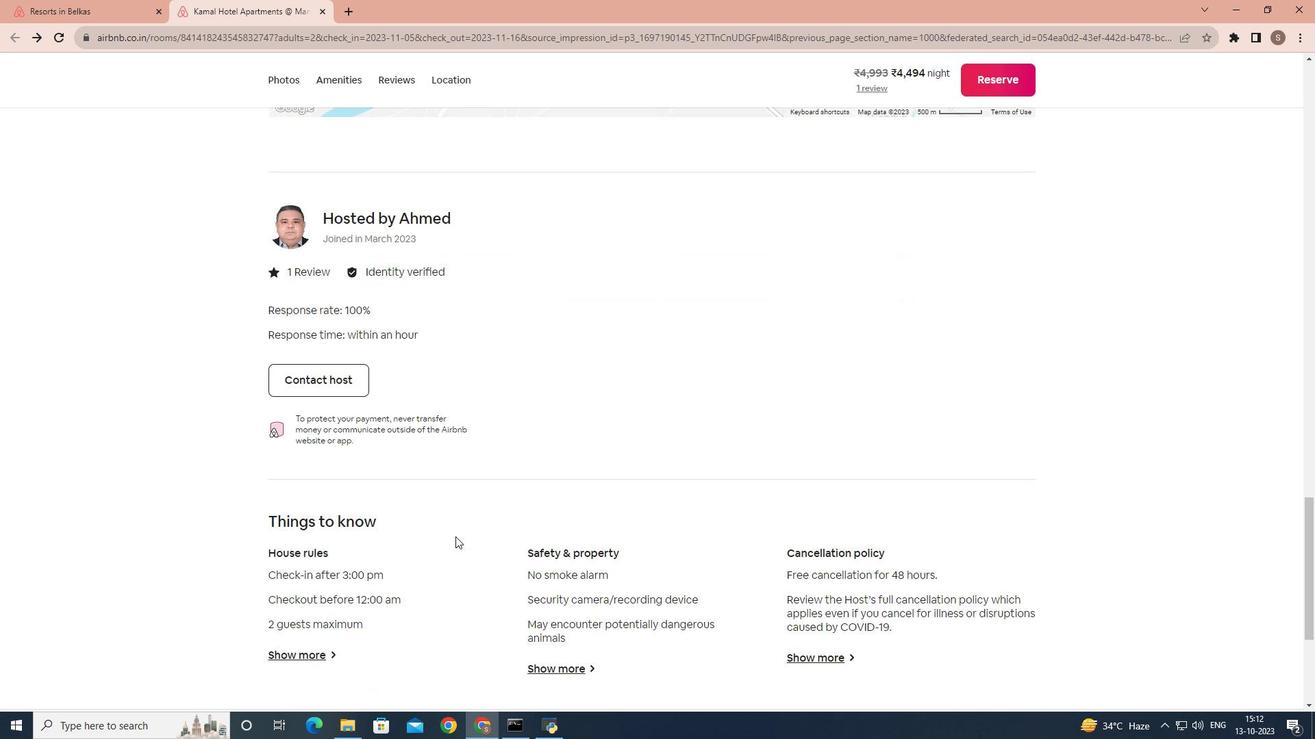 
Action: Mouse moved to (454, 538)
Screenshot: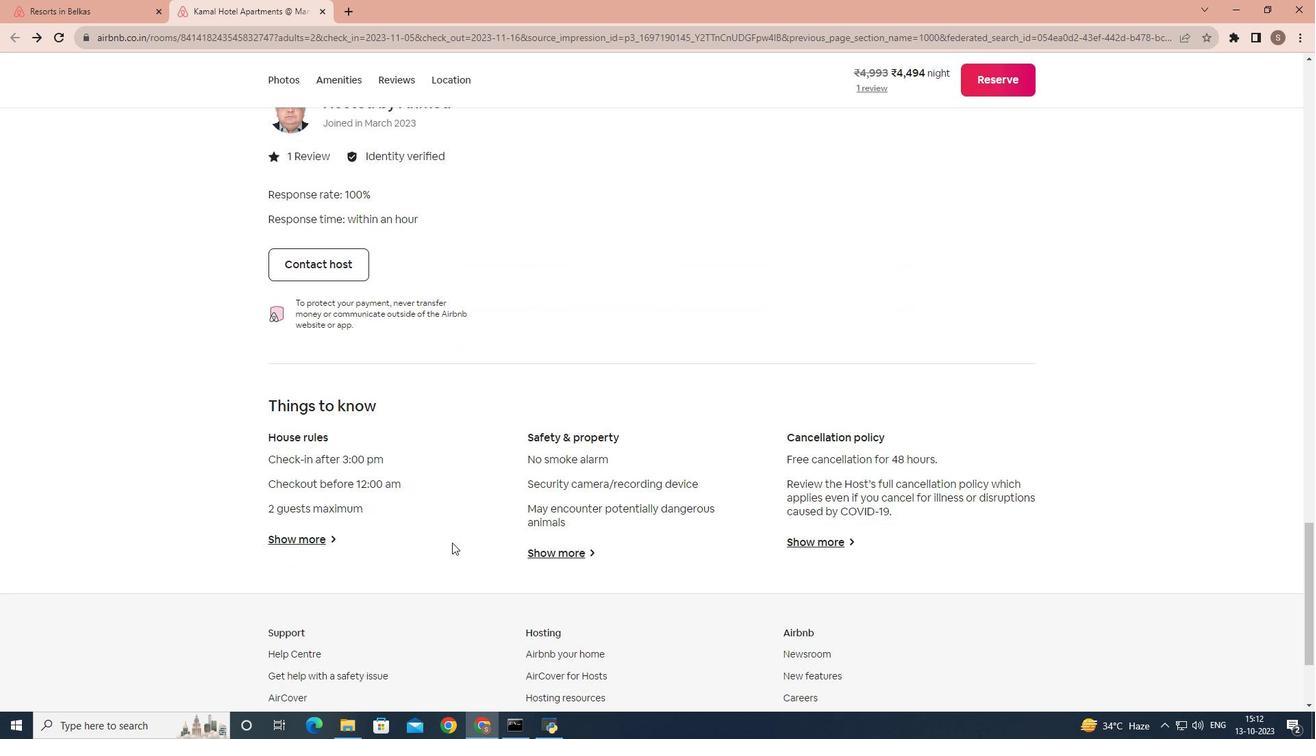 
Action: Mouse scrolled (454, 537) with delta (0, 0)
Screenshot: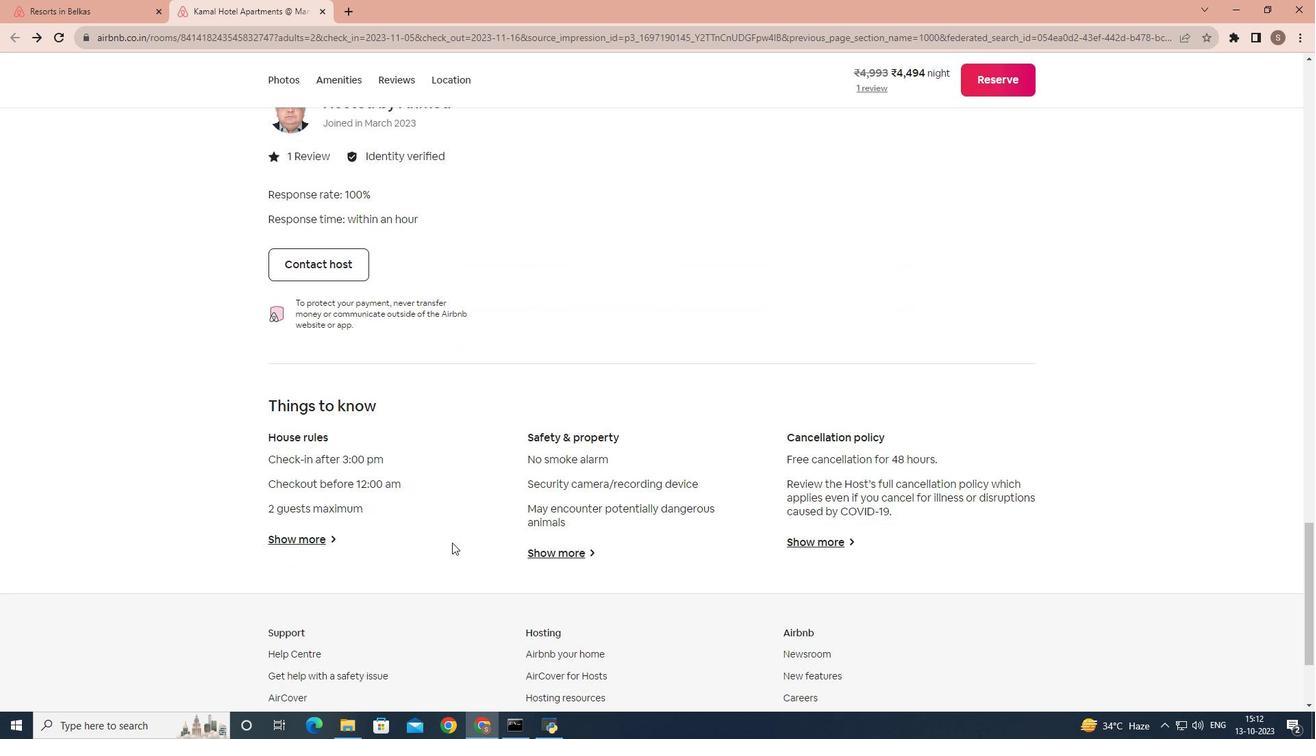 
Action: Mouse moved to (452, 543)
Screenshot: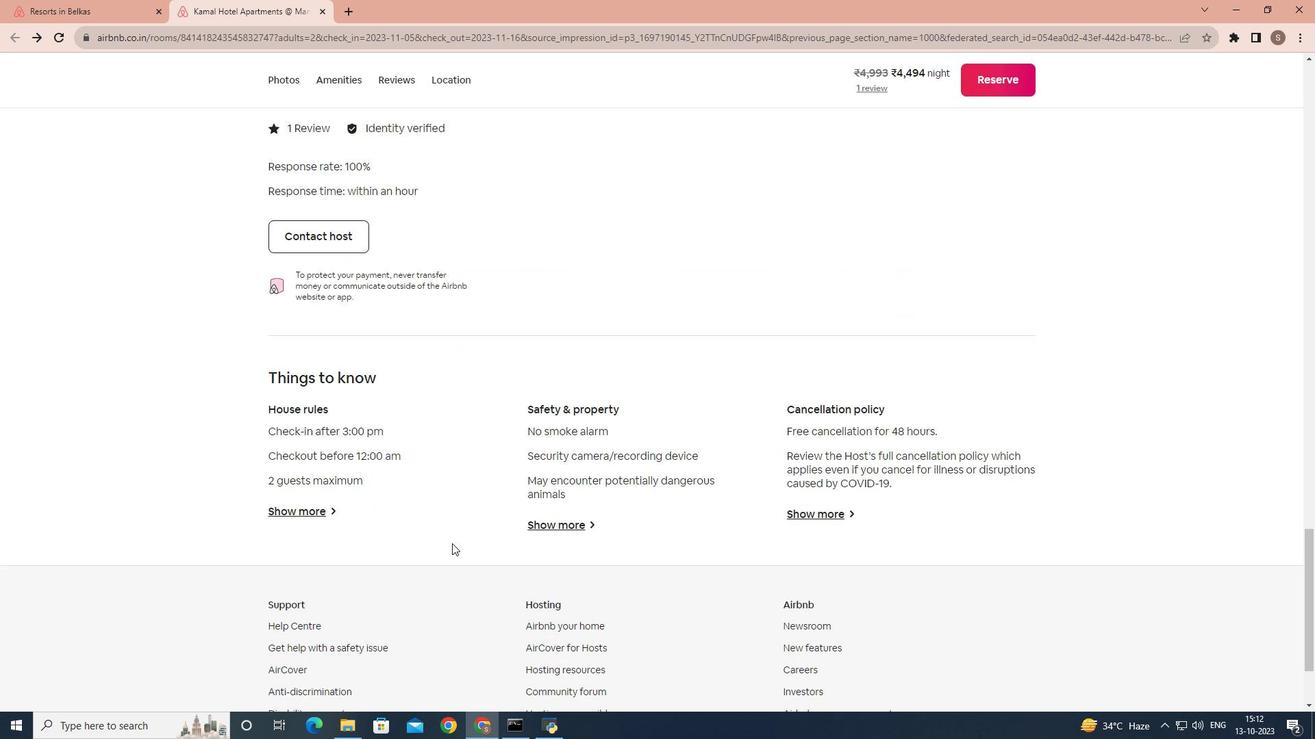 
Action: Mouse scrolled (452, 542) with delta (0, 0)
Screenshot: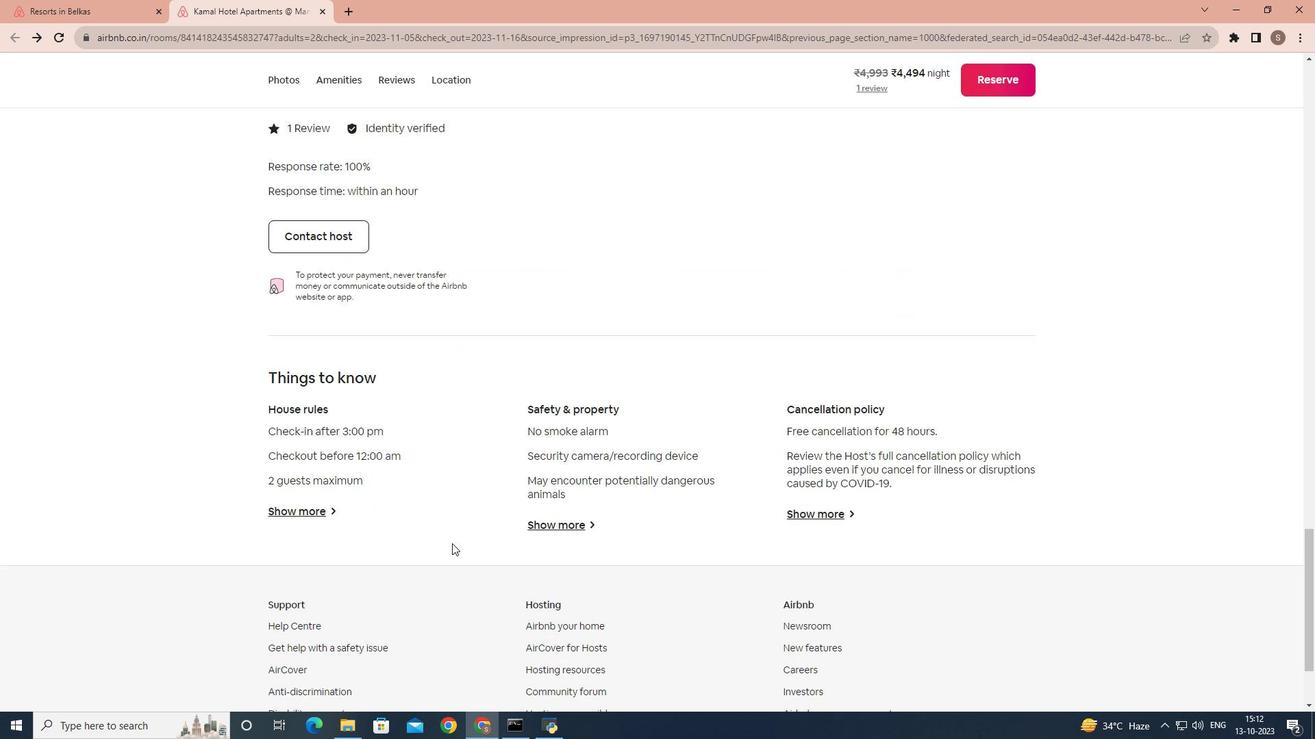 
Action: Mouse moved to (300, 403)
Screenshot: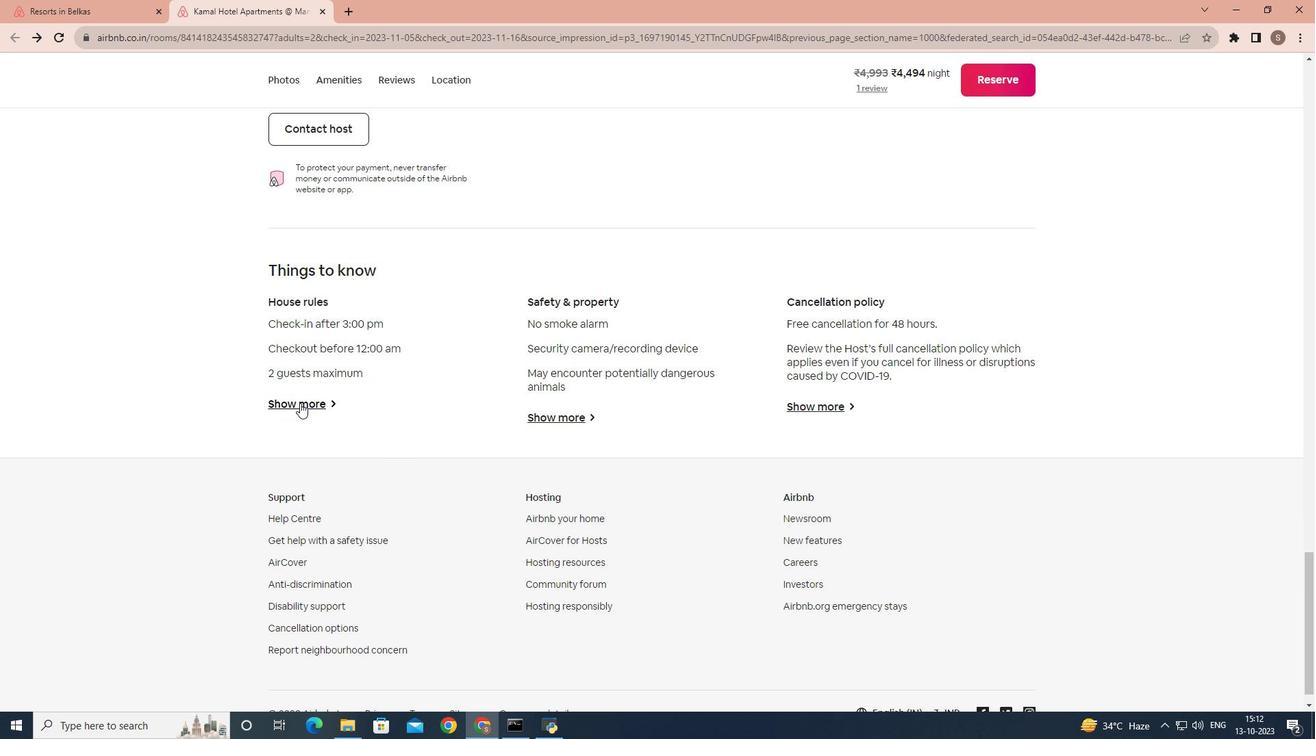 
Action: Mouse pressed left at (300, 403)
Screenshot: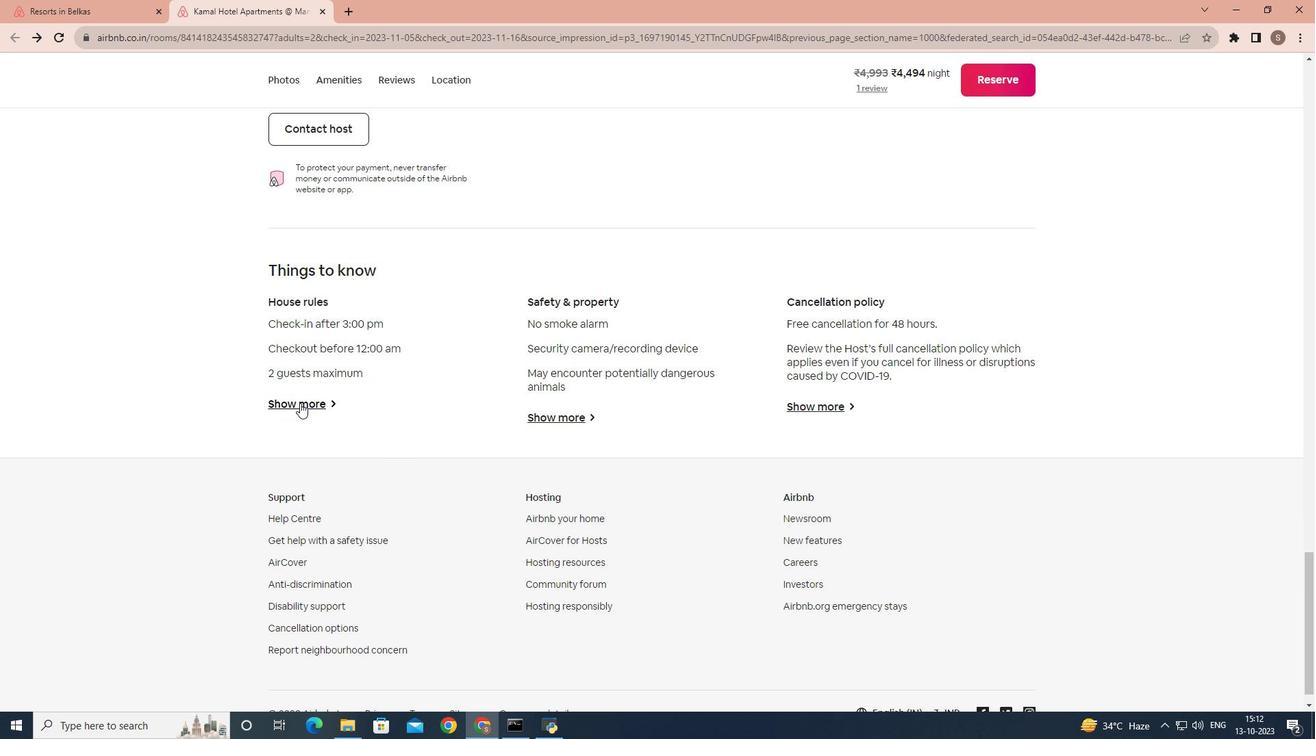 
Action: Mouse moved to (493, 395)
Screenshot: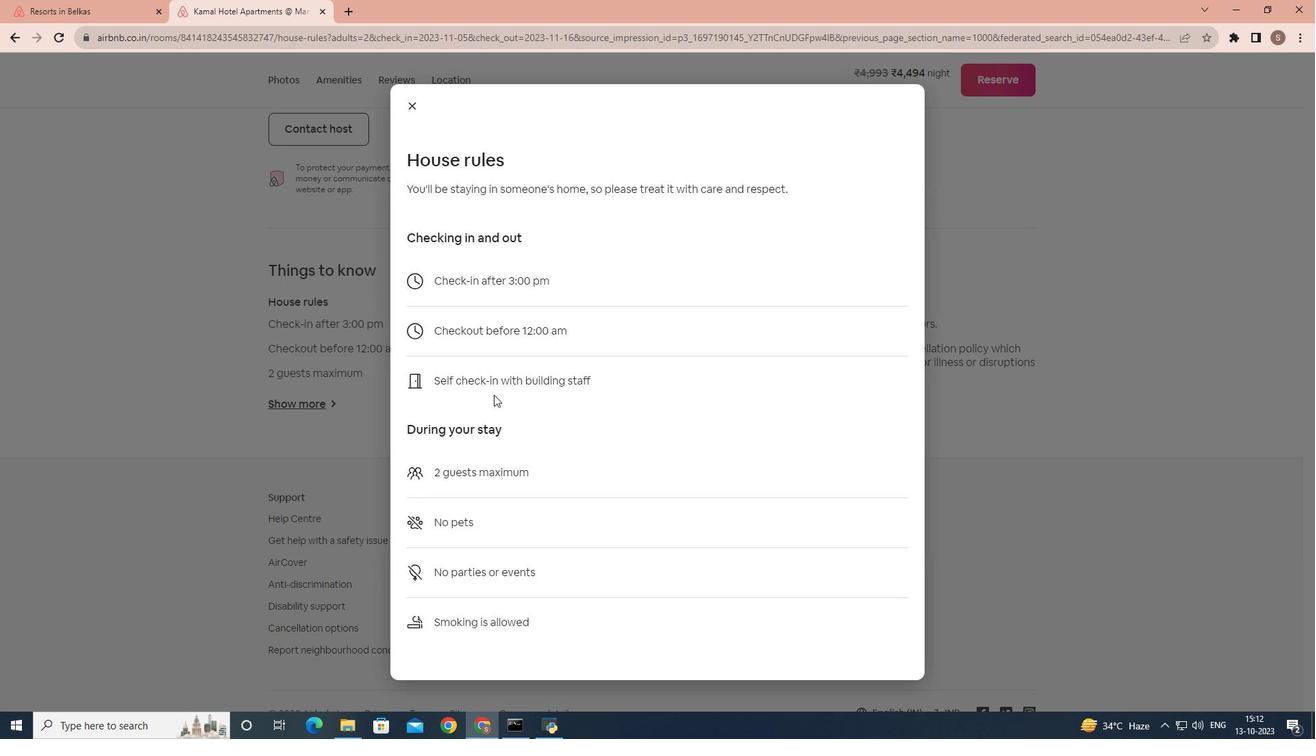 
Action: Mouse scrolled (493, 394) with delta (0, 0)
Screenshot: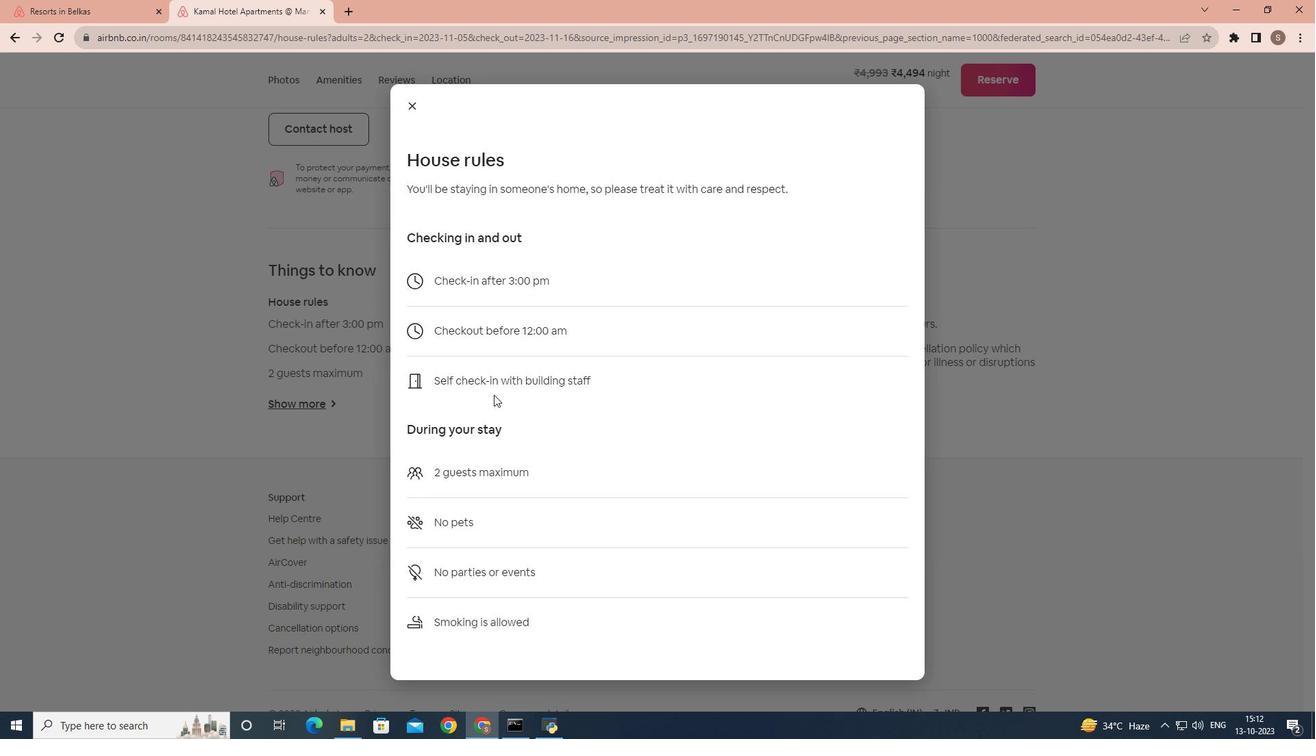 
Action: Mouse scrolled (493, 394) with delta (0, 0)
Screenshot: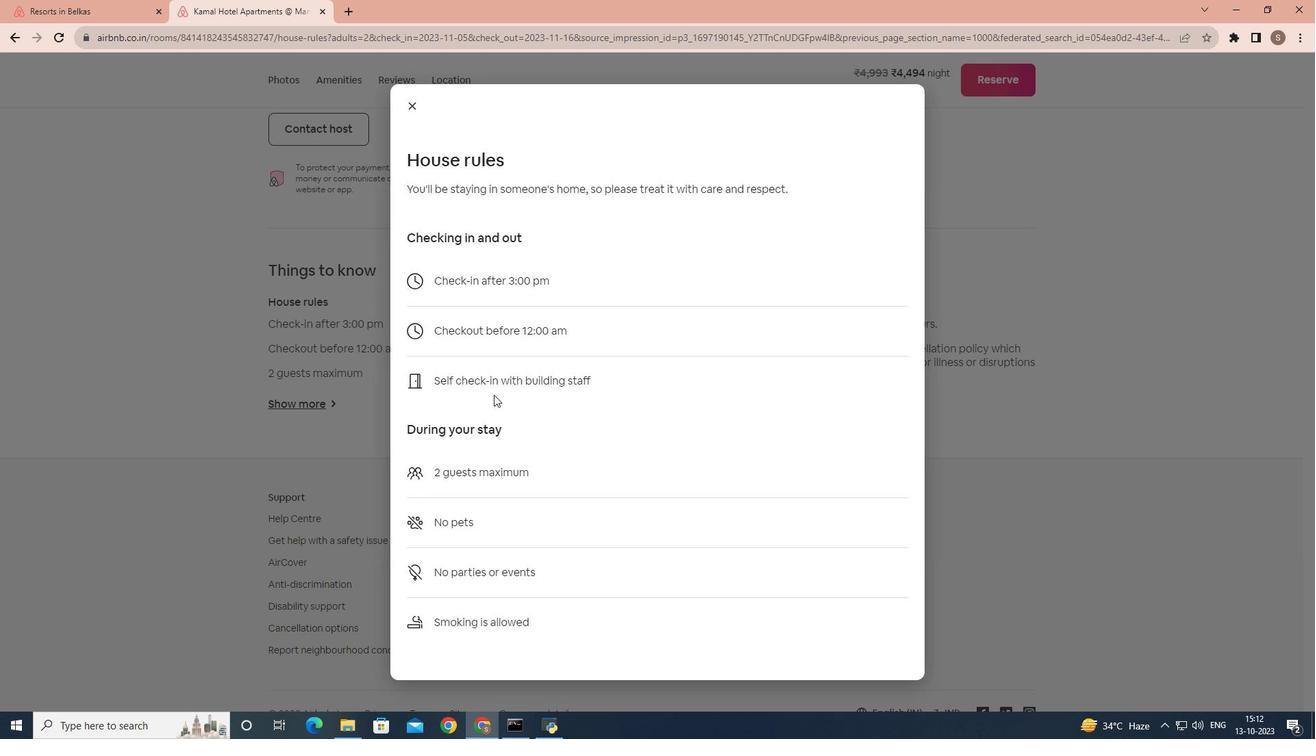 
Action: Mouse scrolled (493, 394) with delta (0, 0)
Screenshot: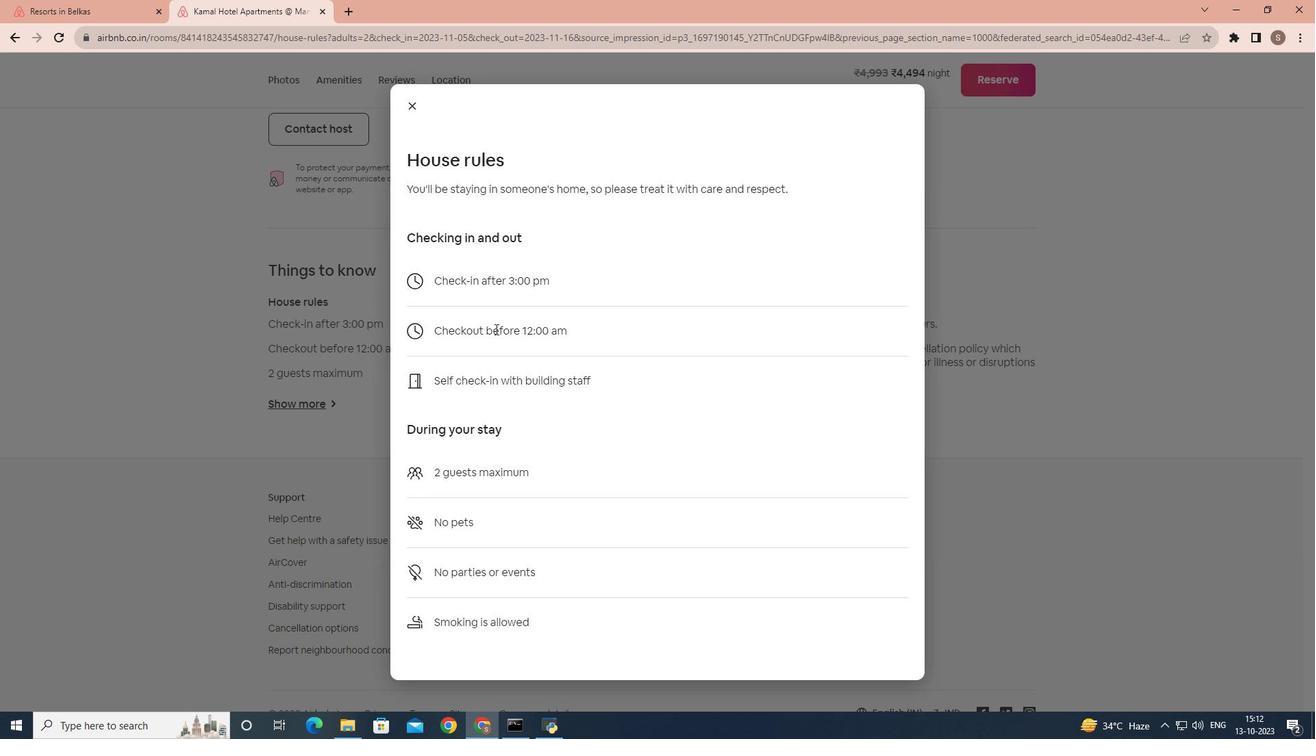
Action: Mouse moved to (408, 108)
Screenshot: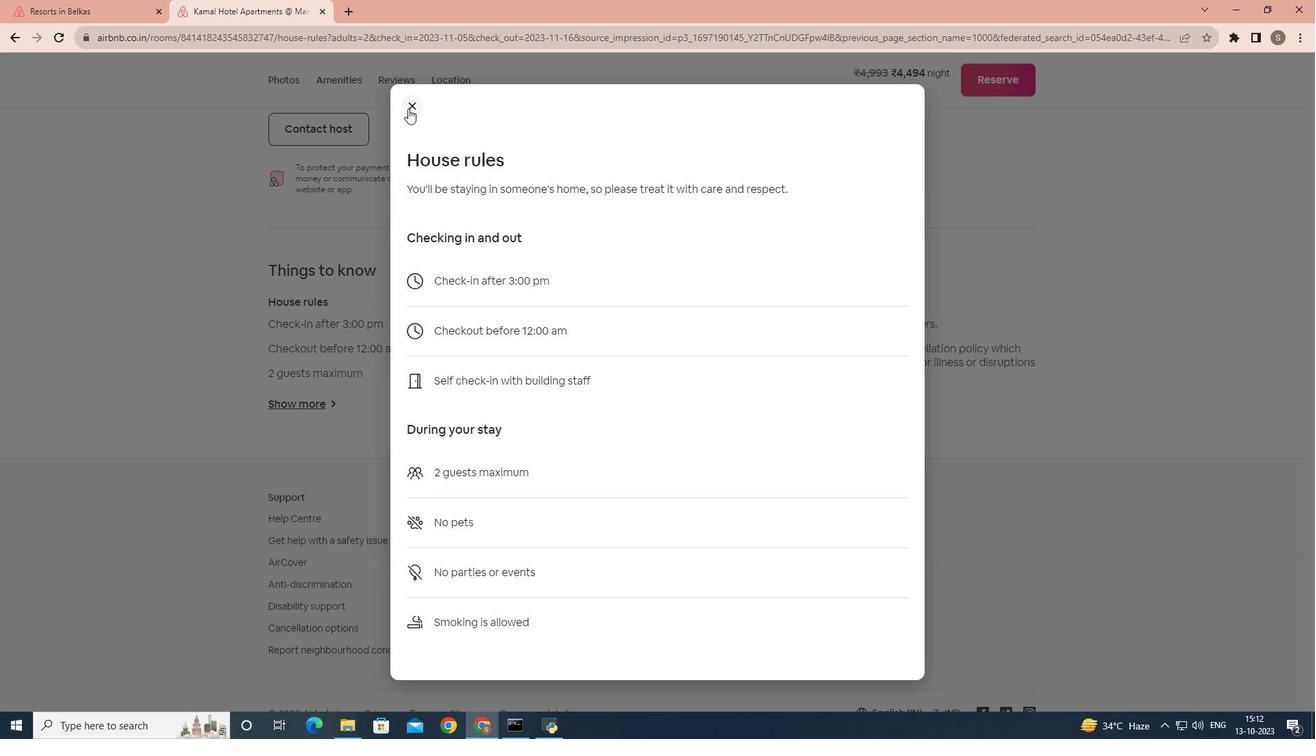 
Action: Mouse pressed left at (408, 108)
Screenshot: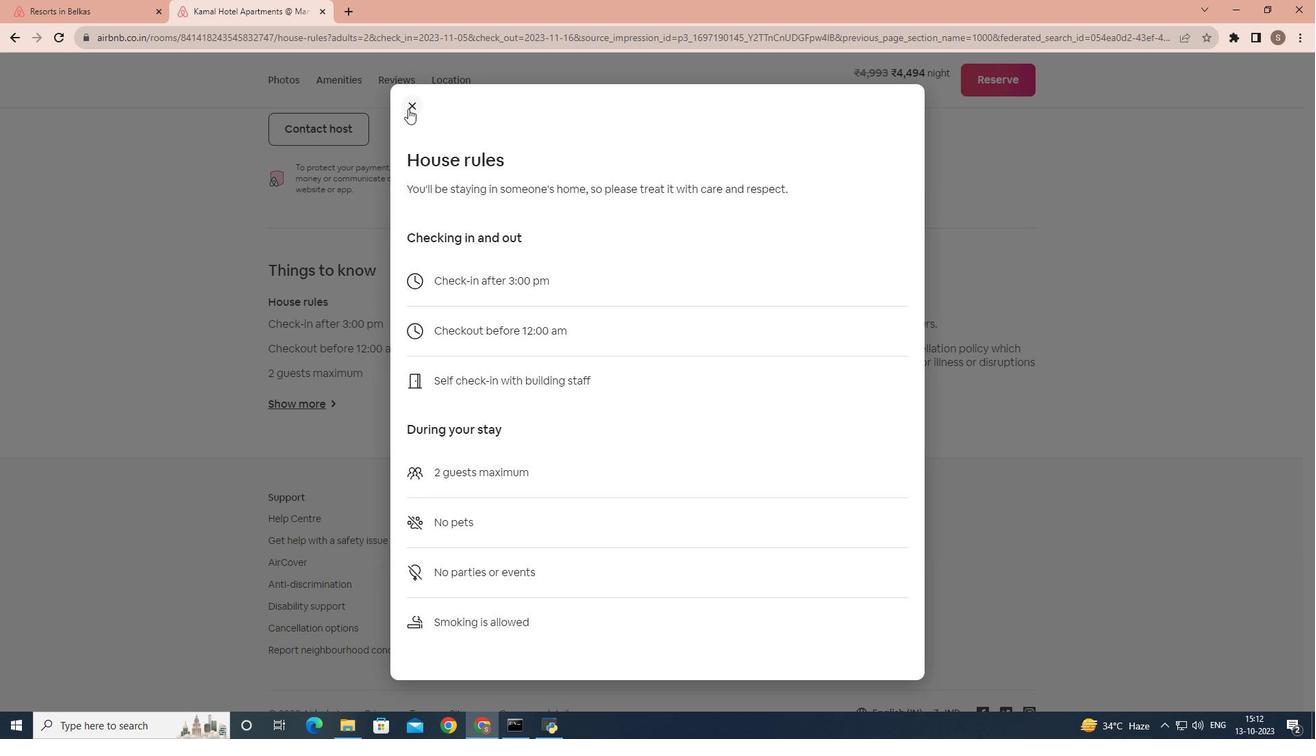 
Action: Mouse moved to (556, 411)
Screenshot: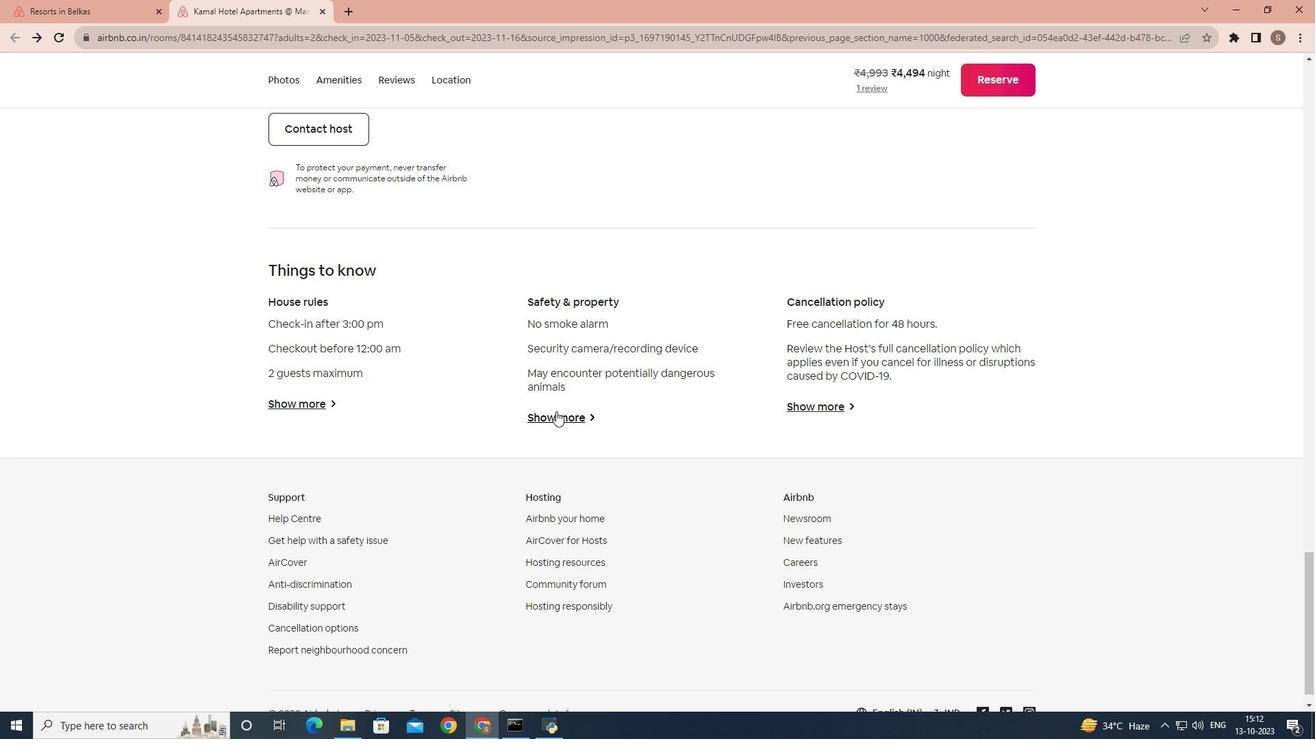 
Action: Mouse pressed left at (556, 411)
Screenshot: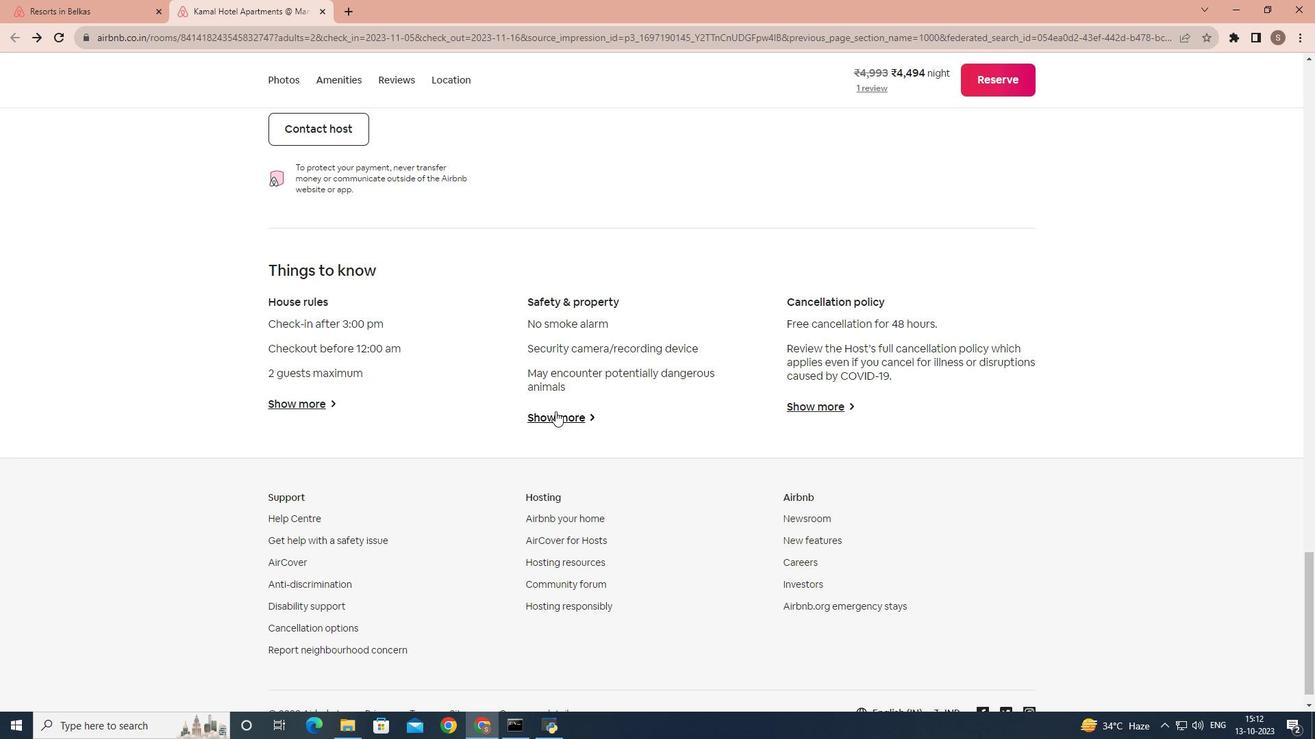 
Action: Mouse moved to (559, 409)
Screenshot: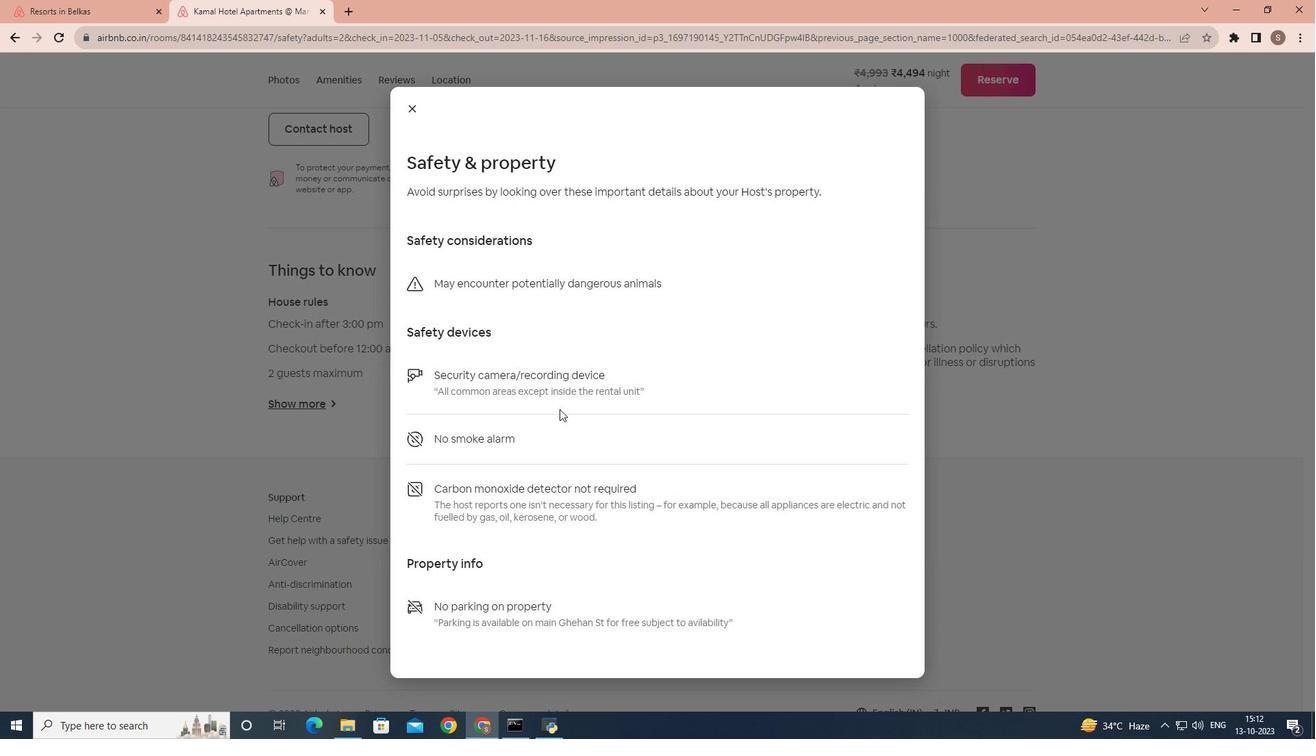 
Action: Mouse scrolled (559, 408) with delta (0, 0)
Screenshot: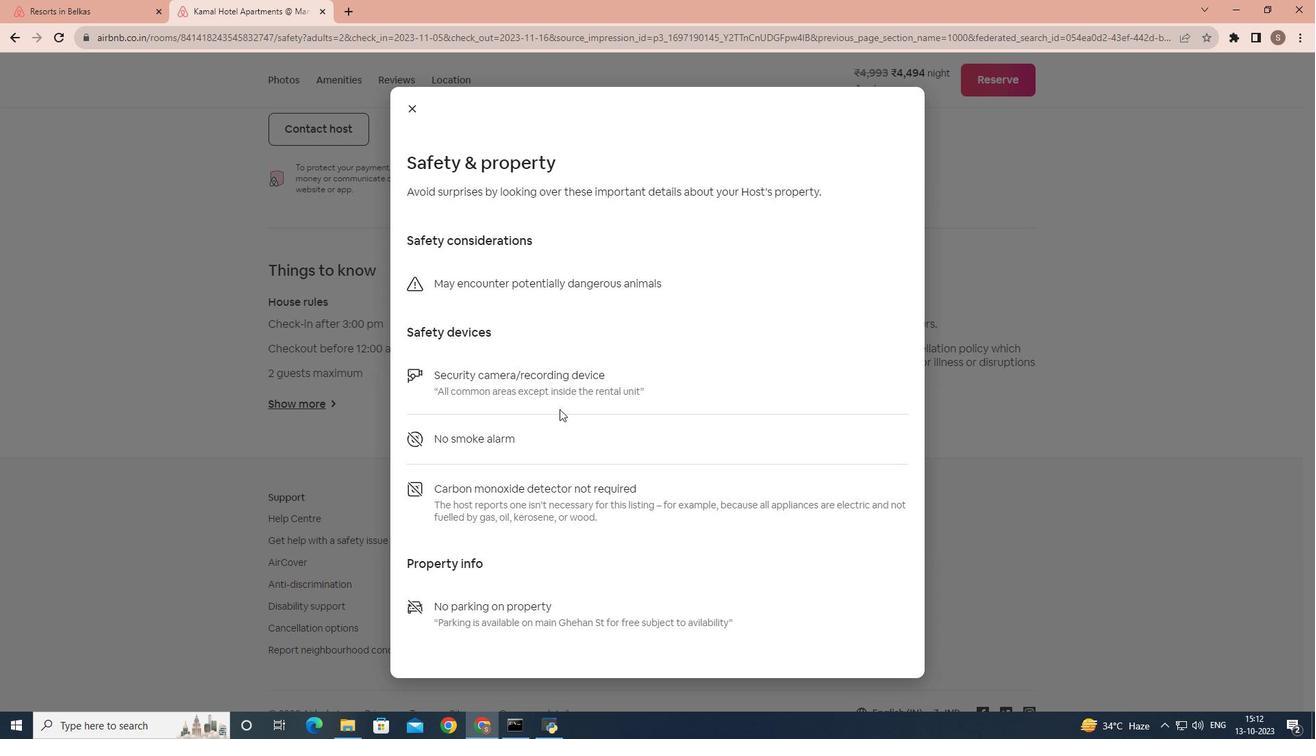 
Action: Mouse scrolled (559, 408) with delta (0, 0)
Screenshot: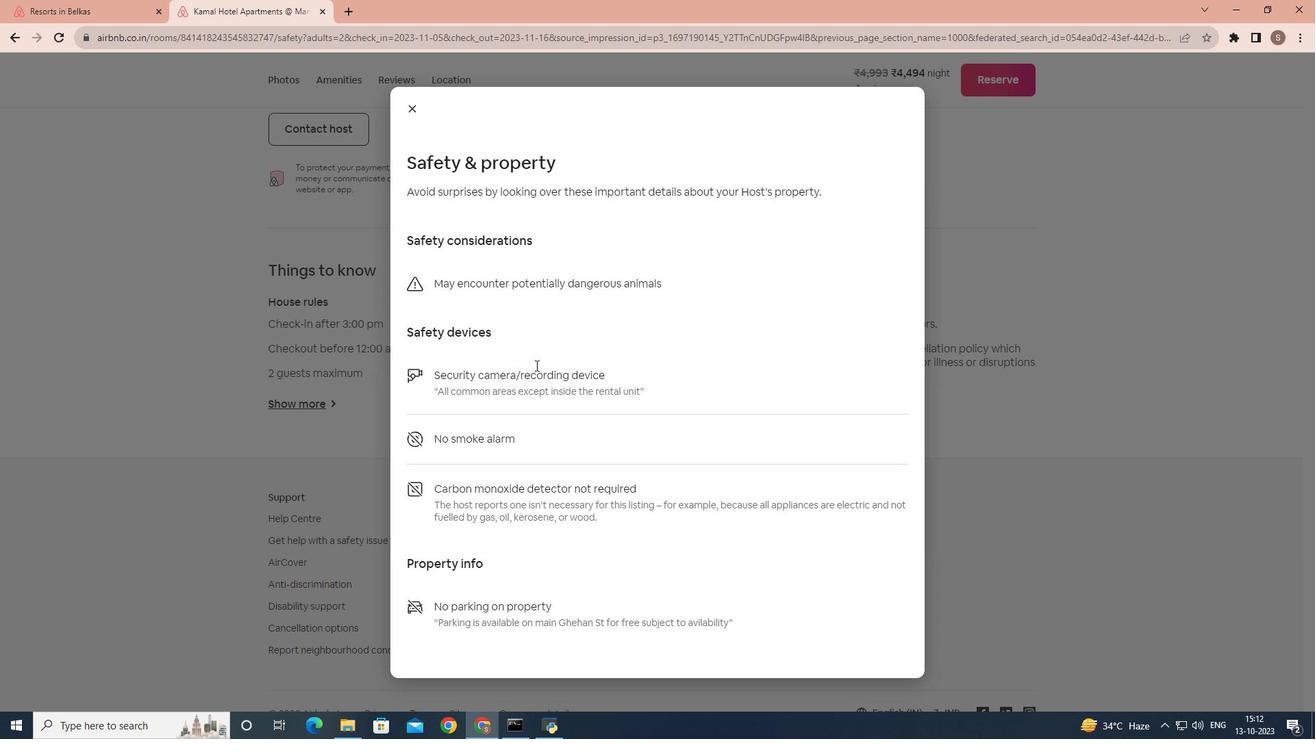 
Action: Mouse moved to (412, 113)
Screenshot: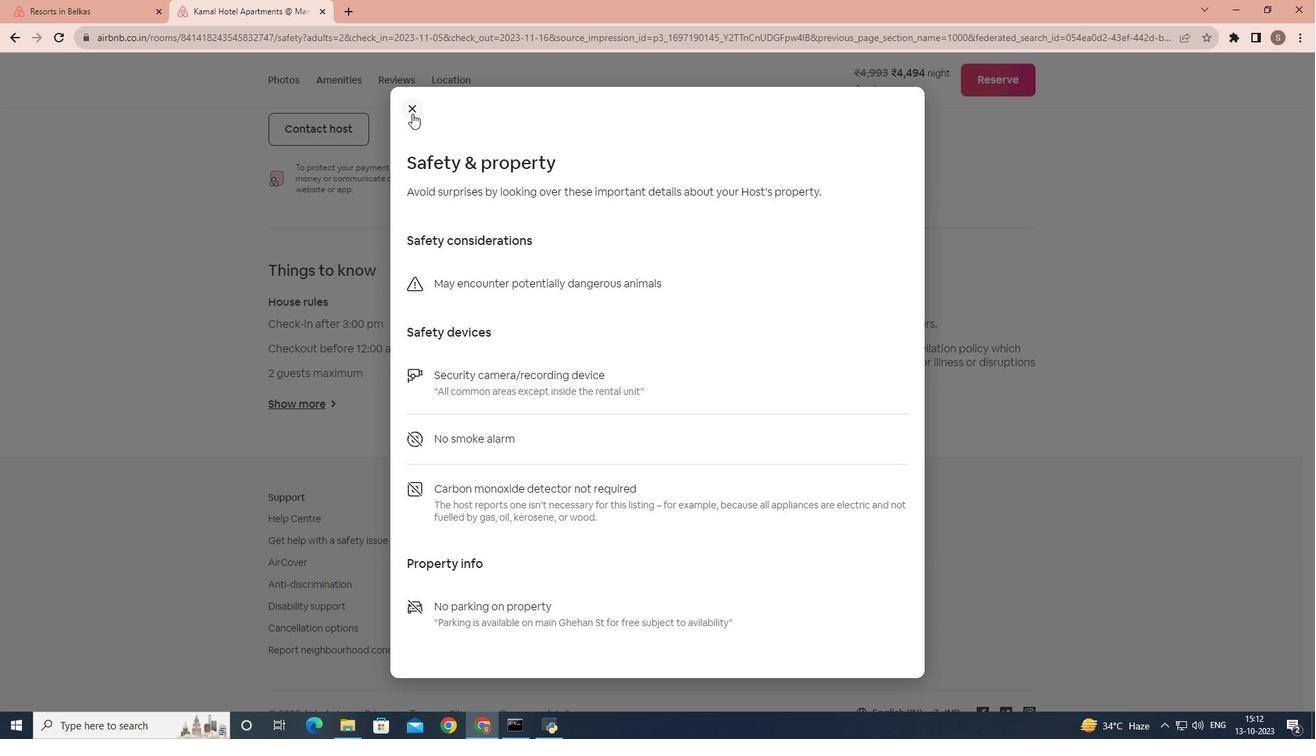 
Action: Mouse pressed left at (412, 113)
Screenshot: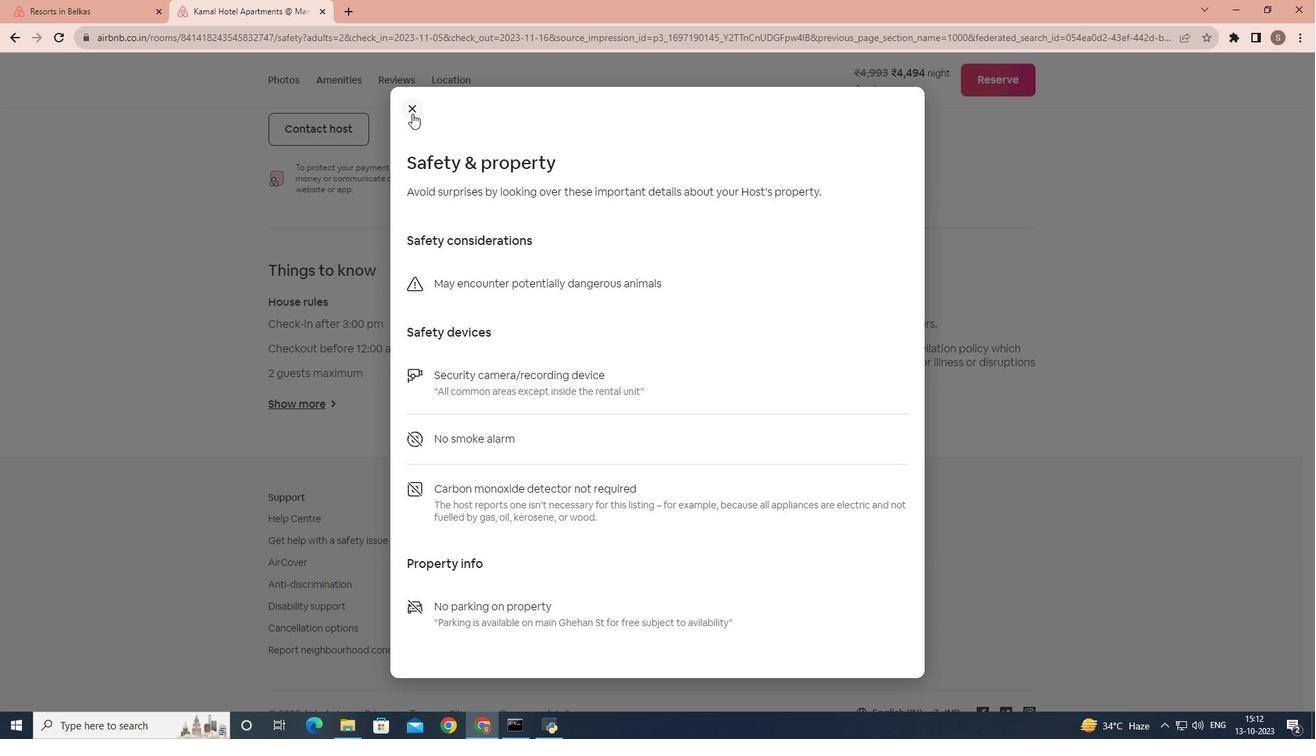 
Action: Mouse moved to (834, 402)
Screenshot: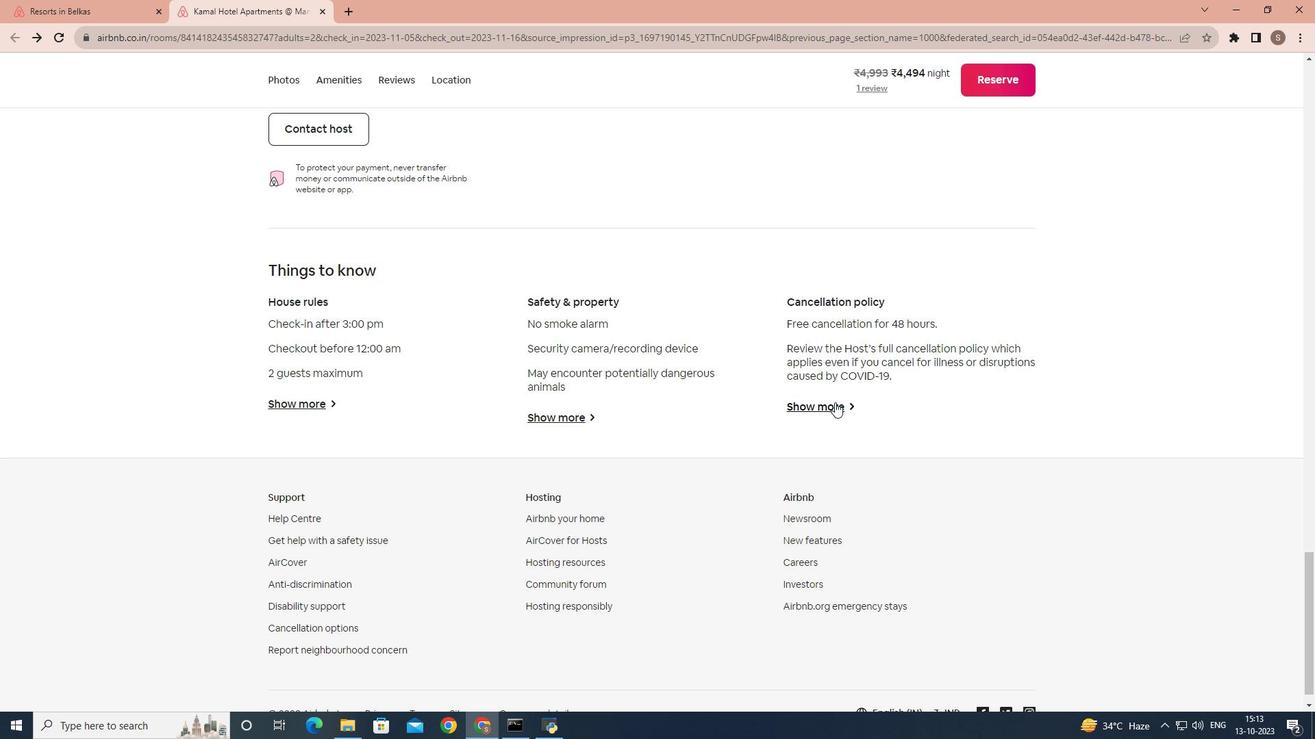 
Action: Mouse pressed left at (834, 402)
Screenshot: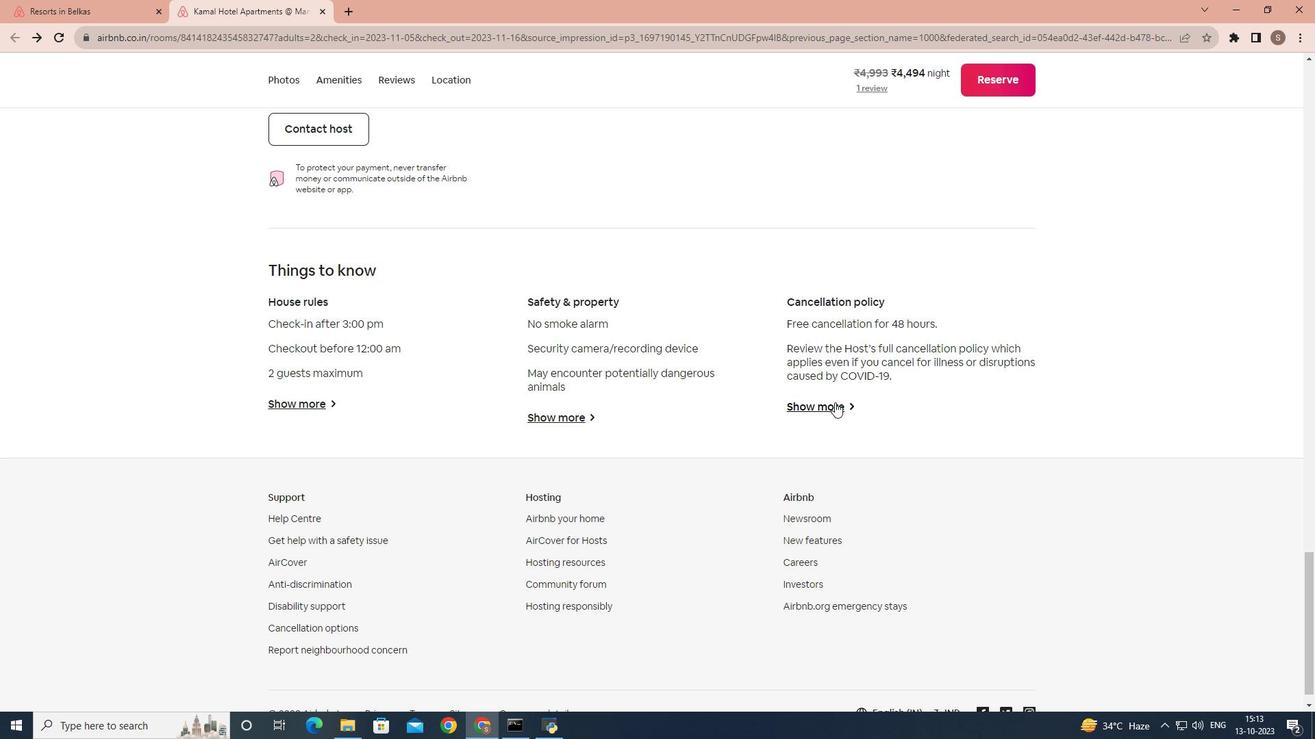 
Action: Mouse moved to (834, 402)
Screenshot: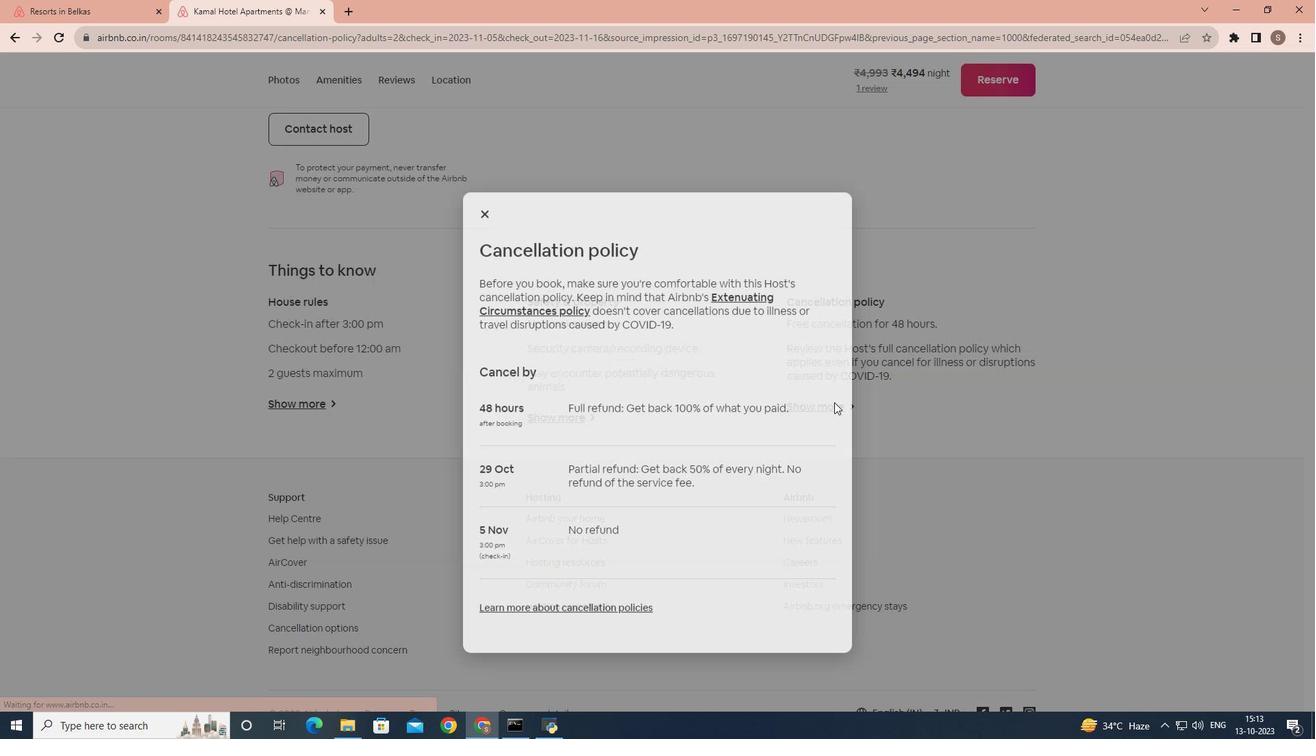 
Action: Mouse scrolled (834, 402) with delta (0, 0)
Screenshot: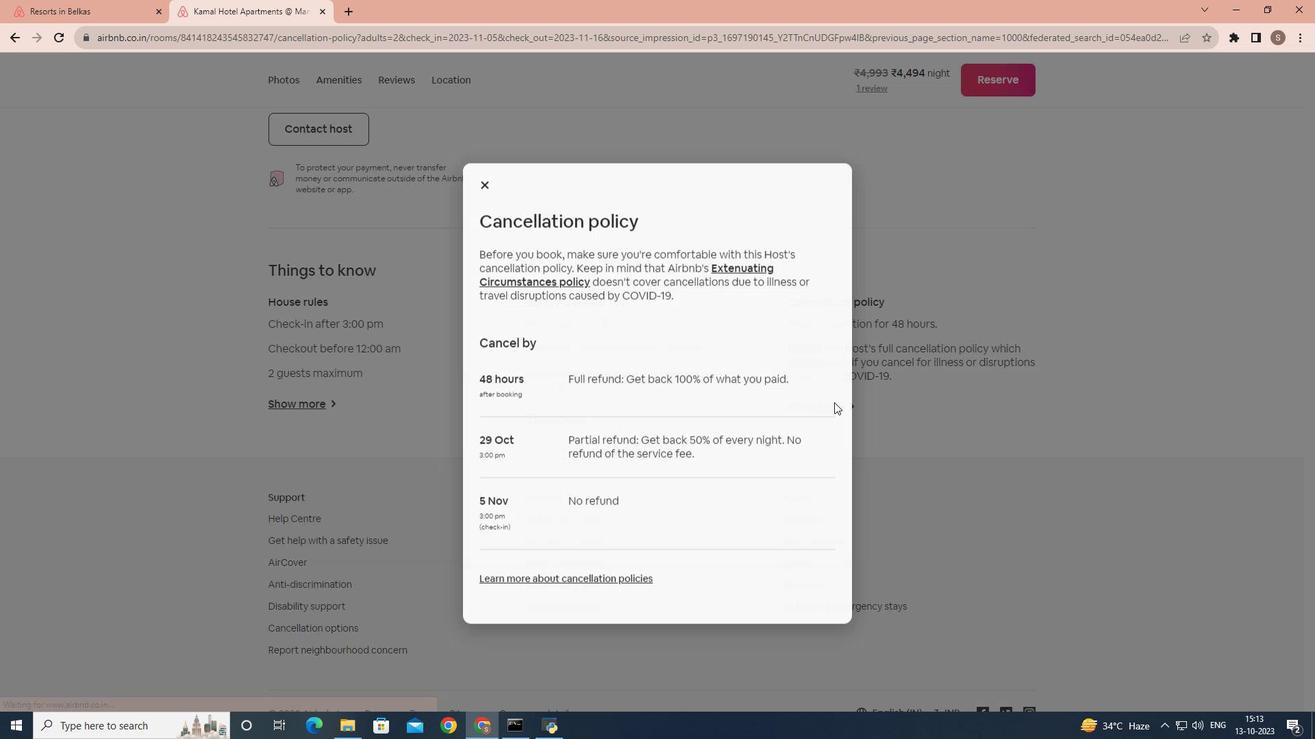 
Action: Mouse scrolled (834, 402) with delta (0, 0)
Screenshot: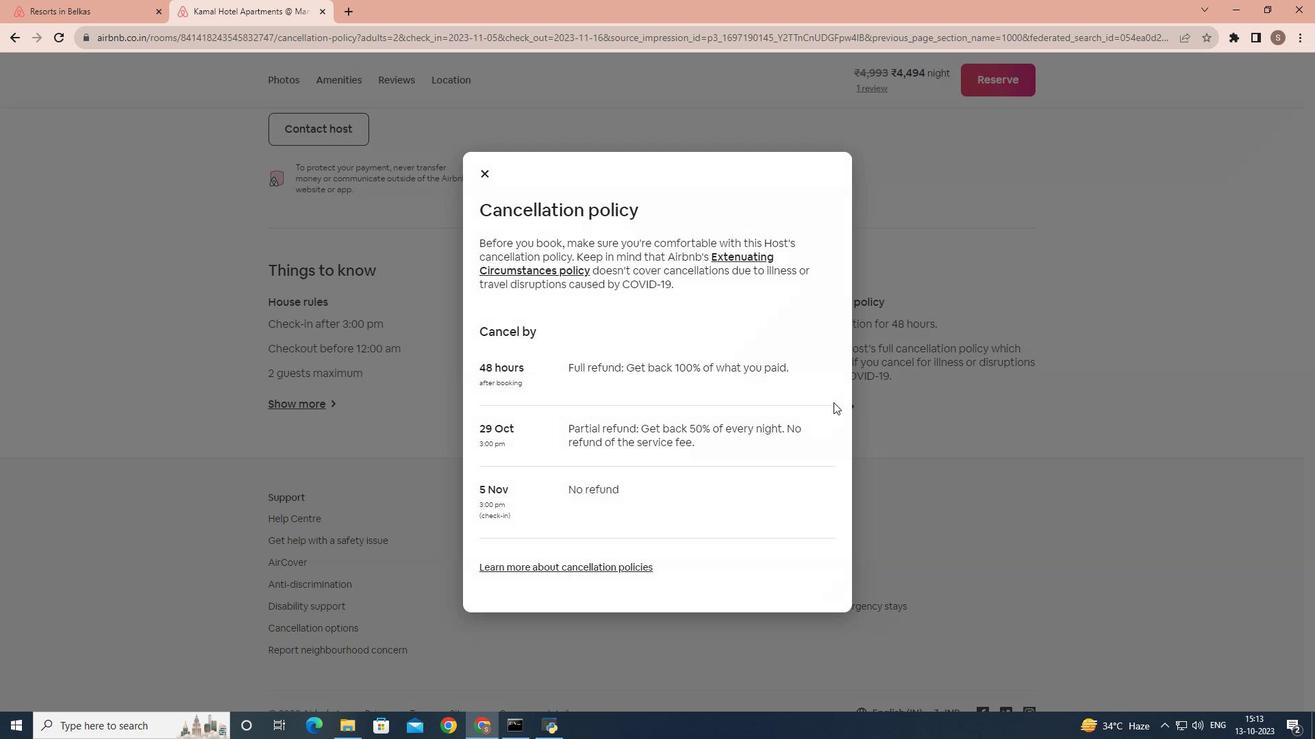 
Action: Mouse moved to (482, 177)
Screenshot: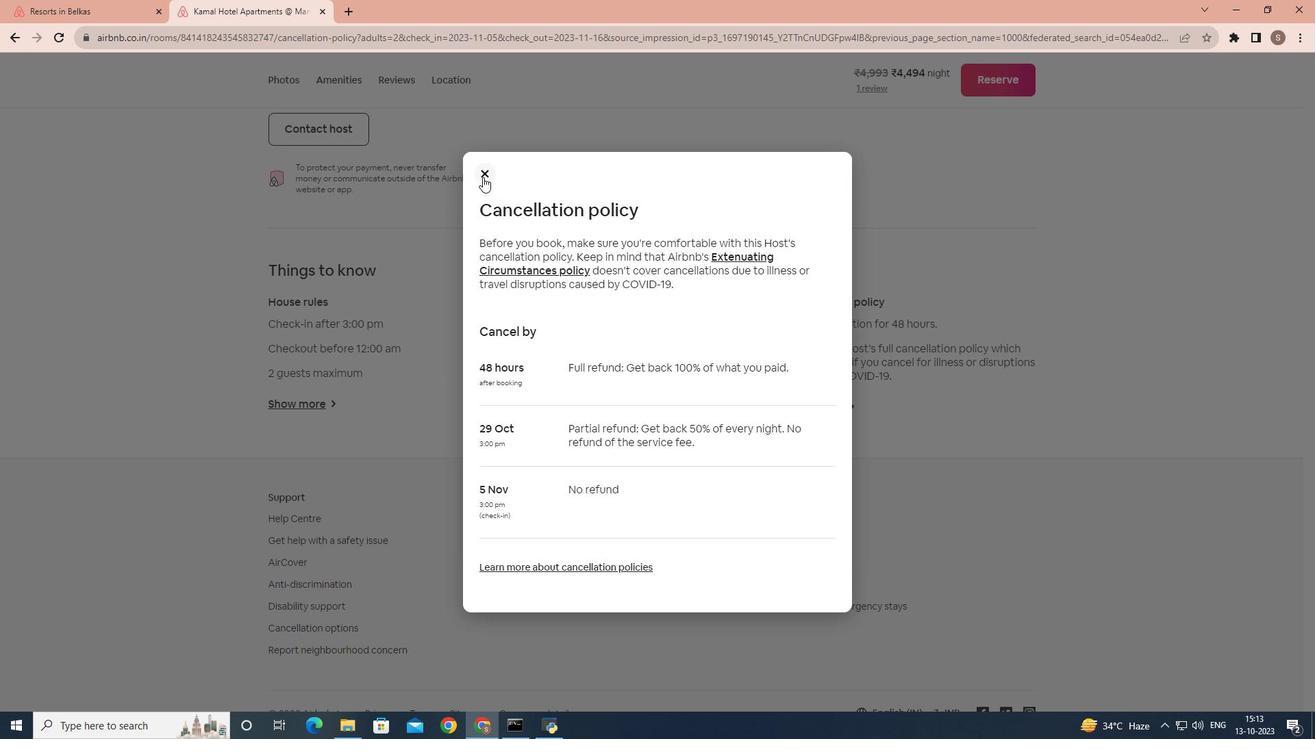 
Action: Mouse pressed left at (482, 177)
Screenshot: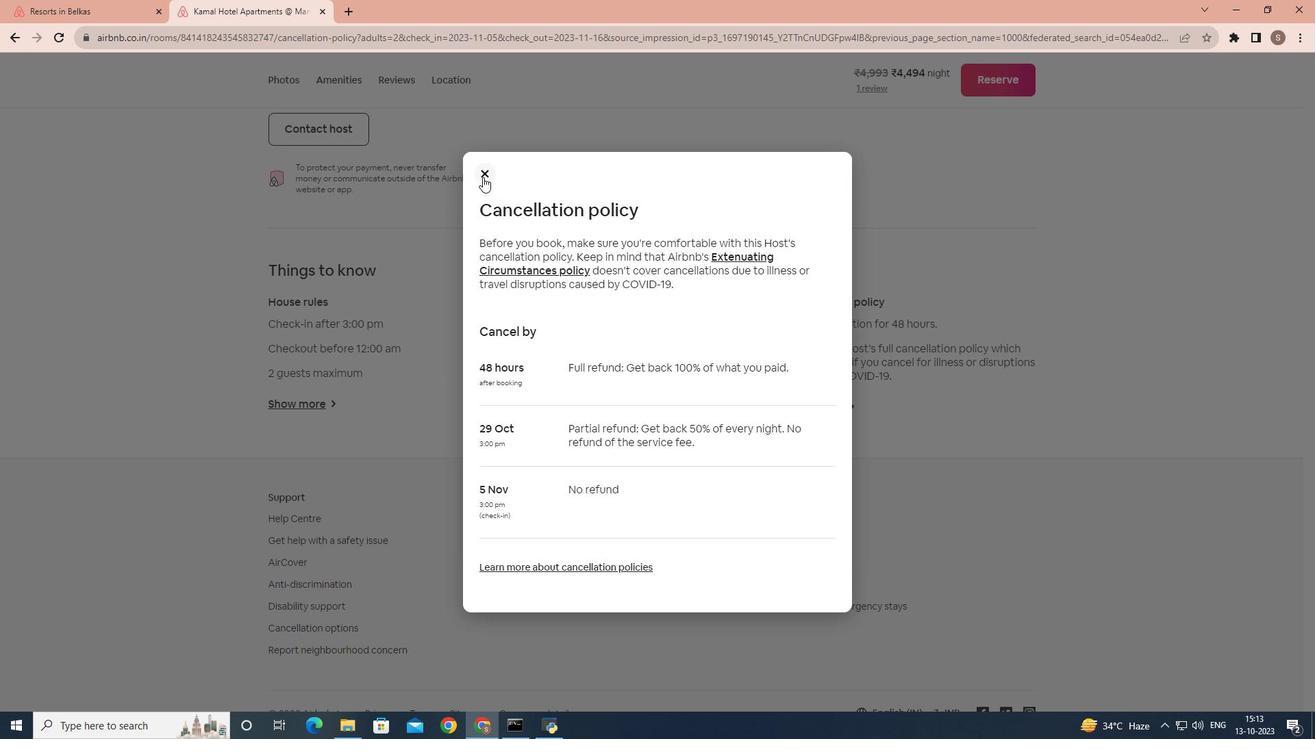 
Action: Mouse moved to (137, 5)
Screenshot: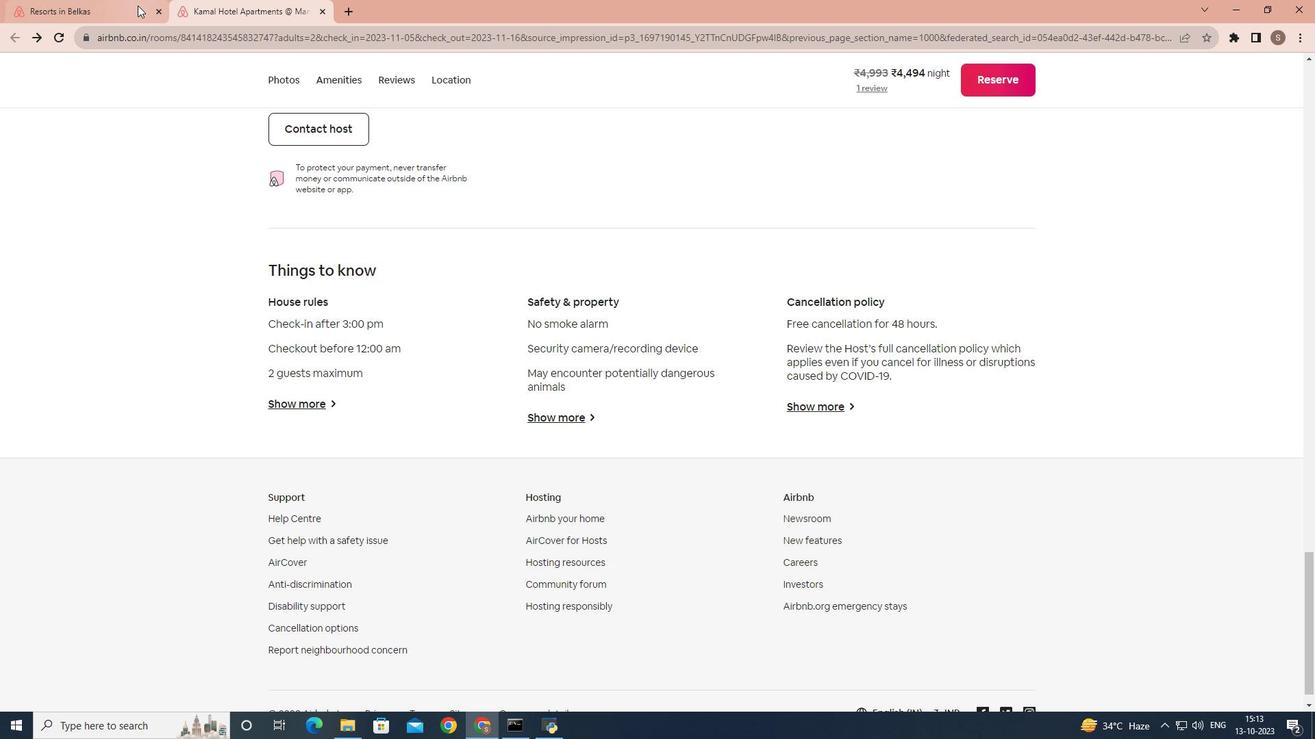 
Action: Mouse pressed left at (137, 5)
Screenshot: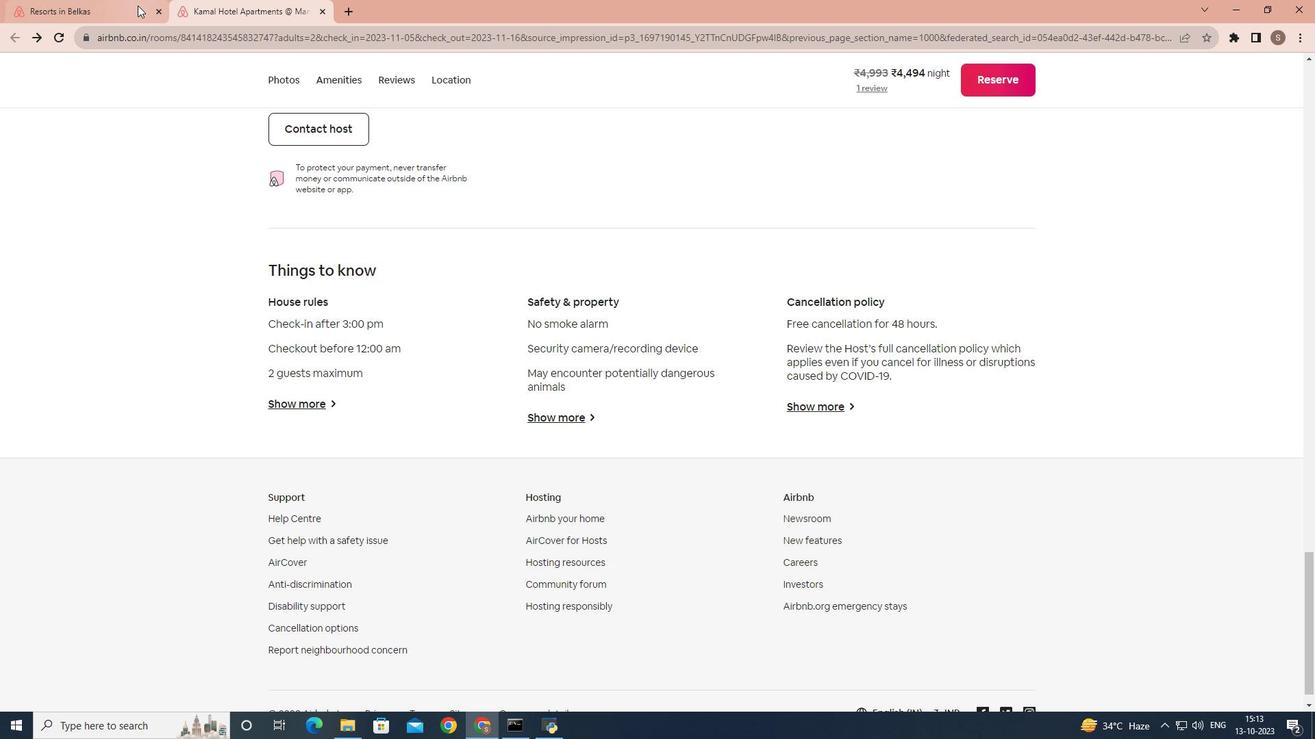 
Action: Mouse moved to (419, 341)
Screenshot: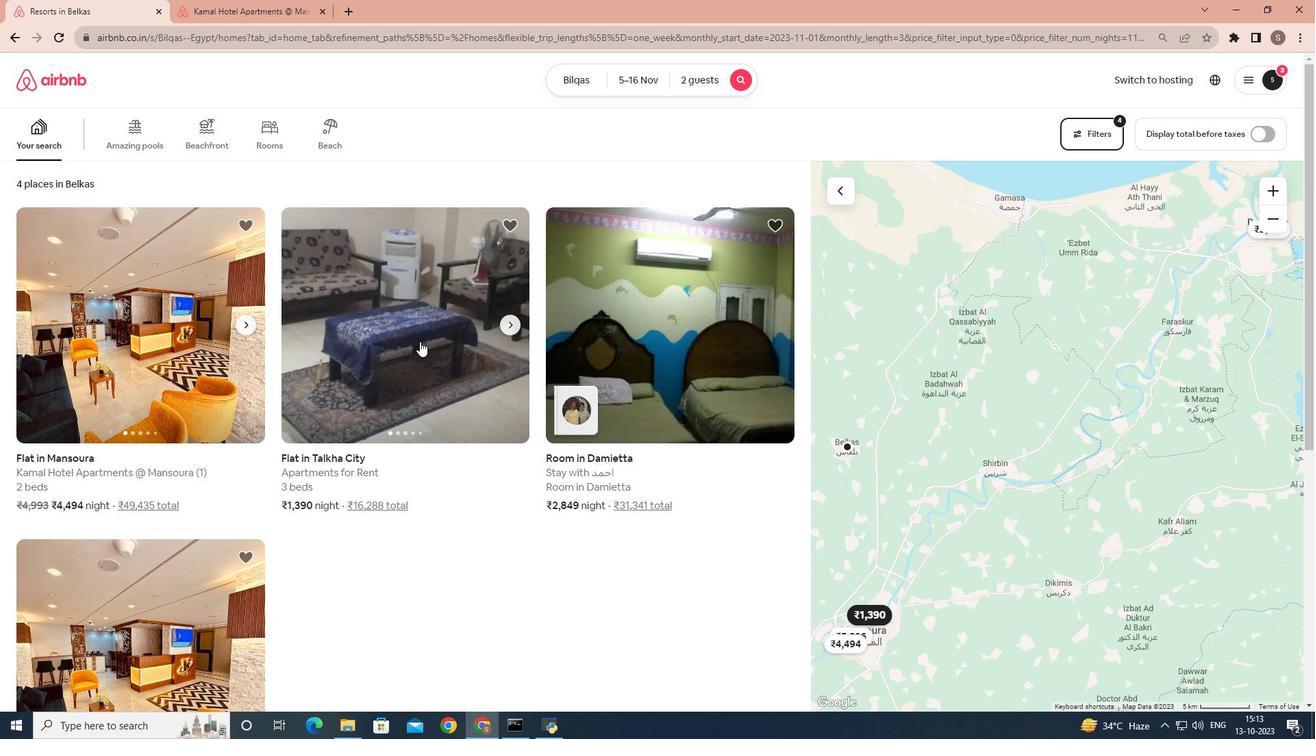 
Action: Mouse pressed left at (419, 341)
Screenshot: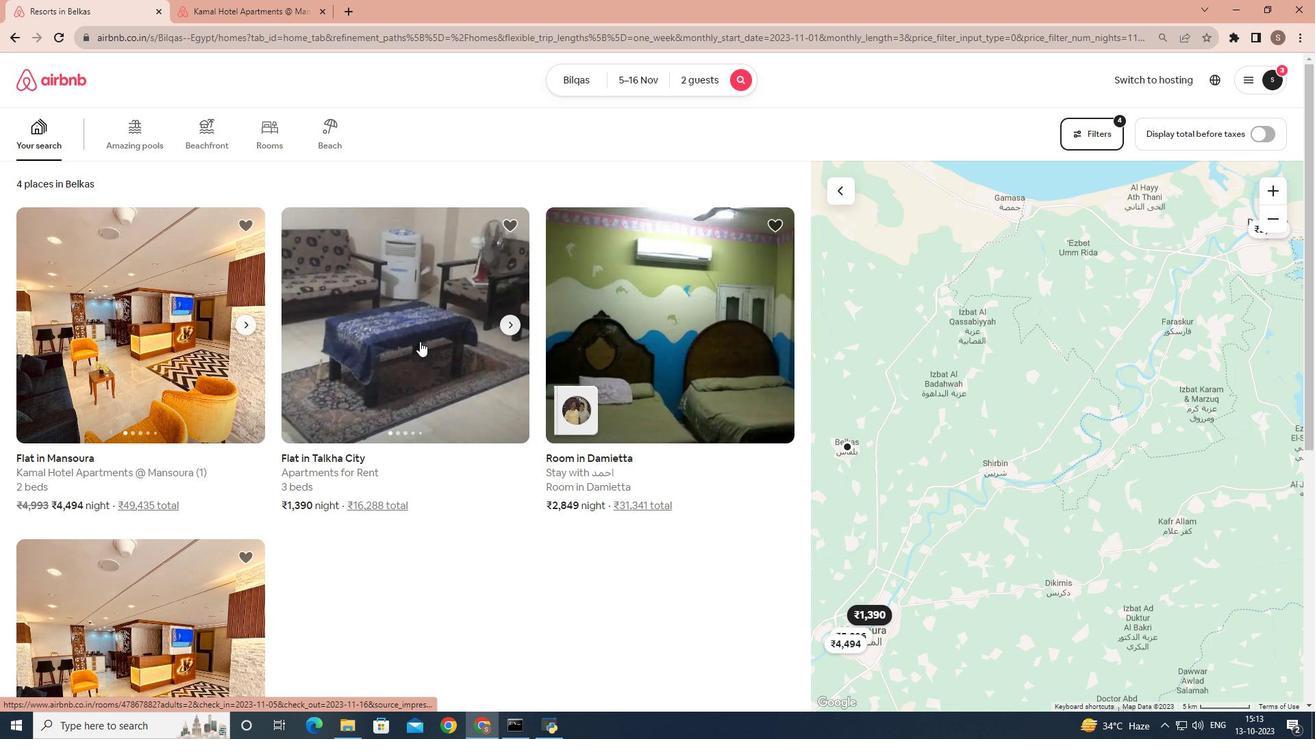 
Action: Mouse moved to (978, 506)
Screenshot: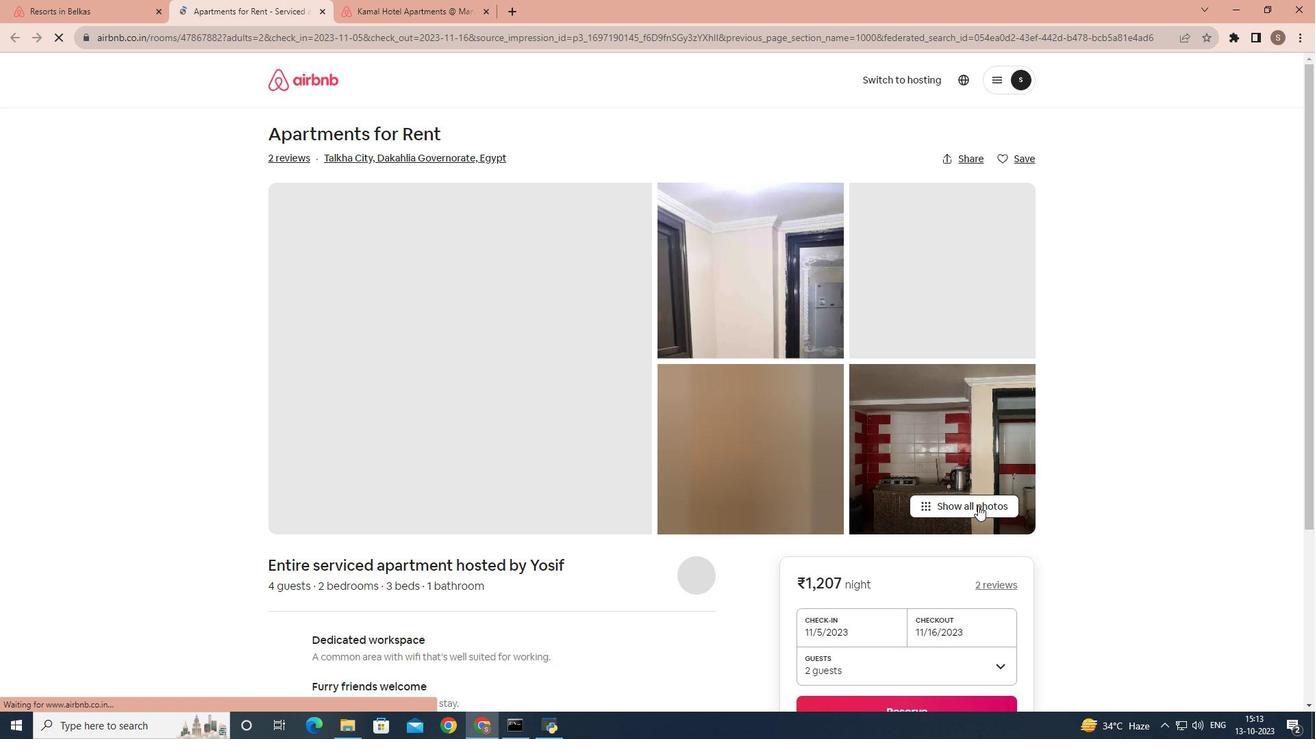 
Action: Mouse pressed left at (978, 506)
Screenshot: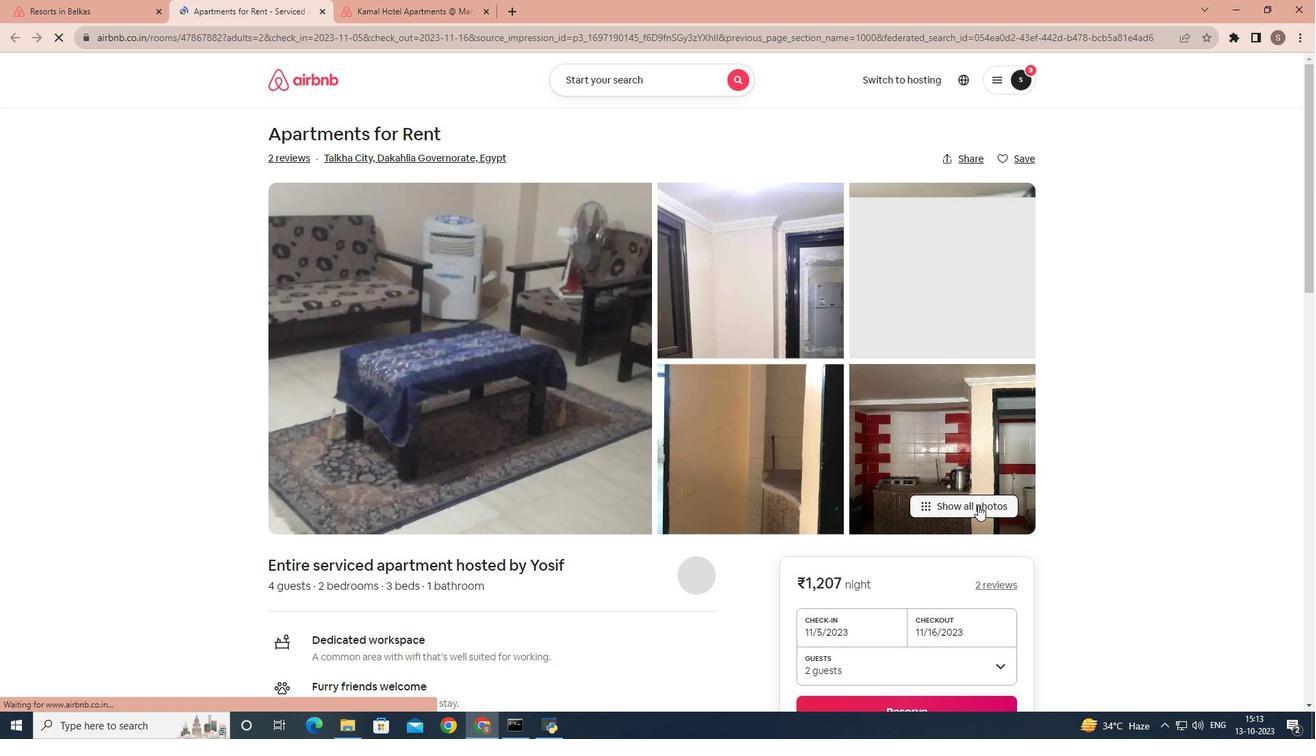 
Action: Mouse moved to (824, 451)
Screenshot: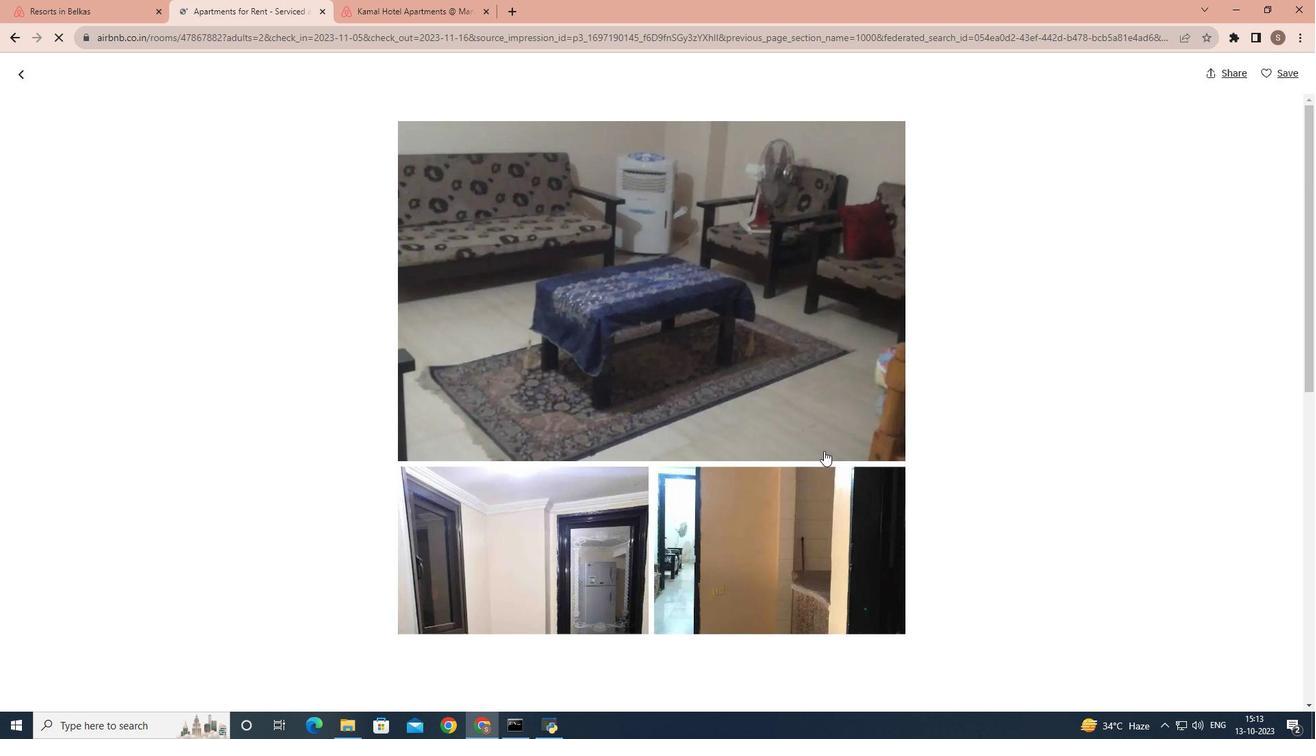 
Action: Mouse scrolled (824, 450) with delta (0, 0)
Screenshot: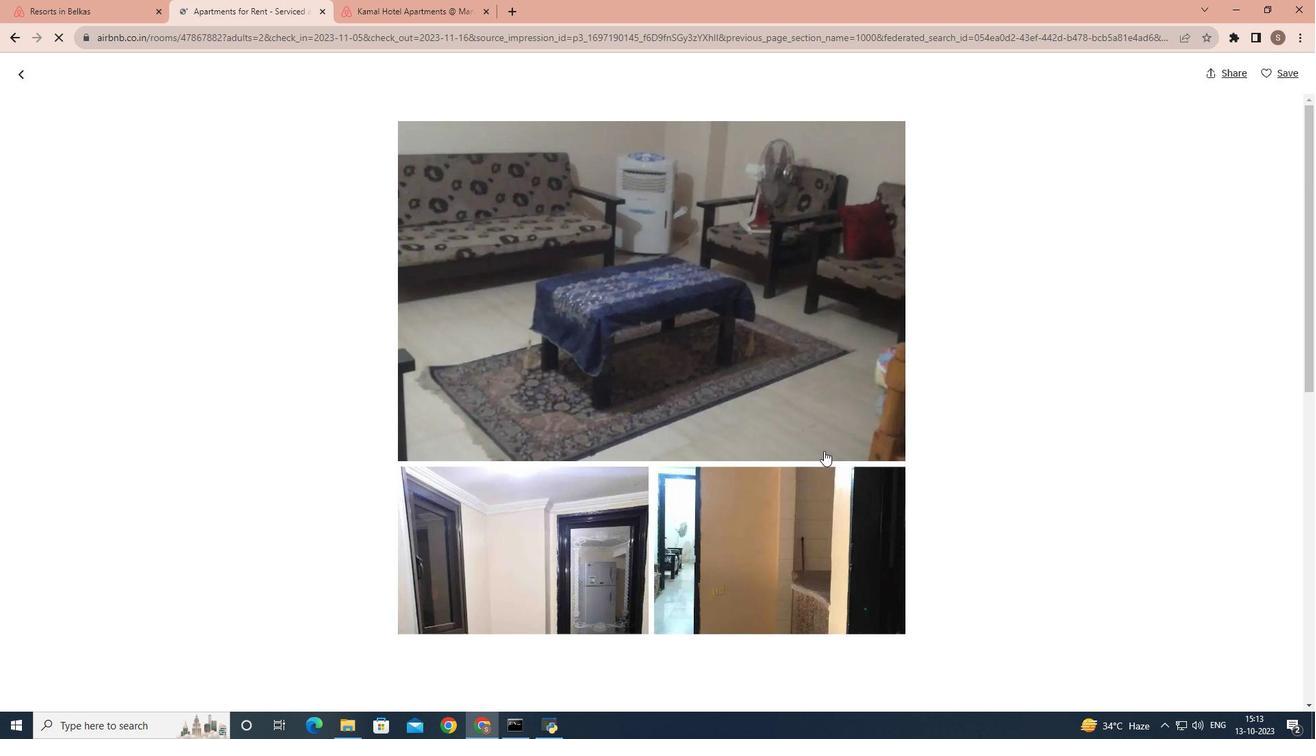 
Action: Mouse moved to (823, 452)
Screenshot: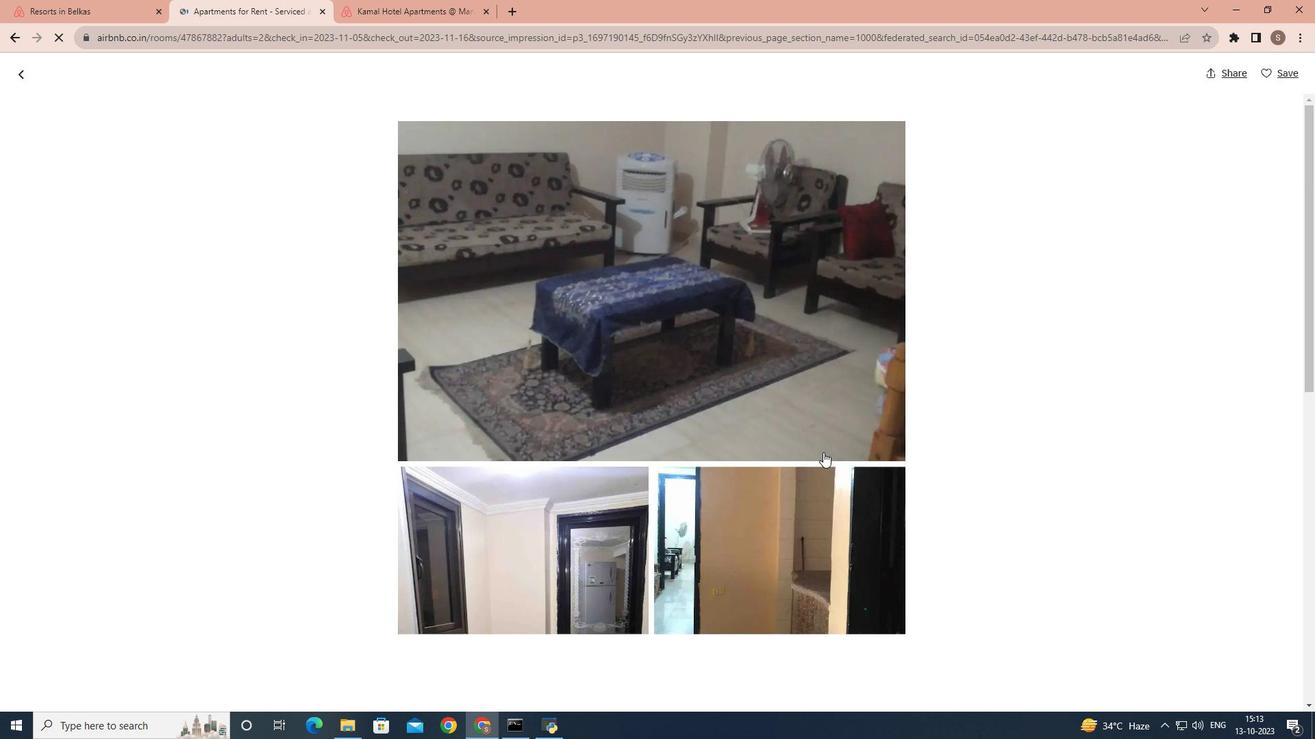
Action: Mouse scrolled (823, 452) with delta (0, 0)
Screenshot: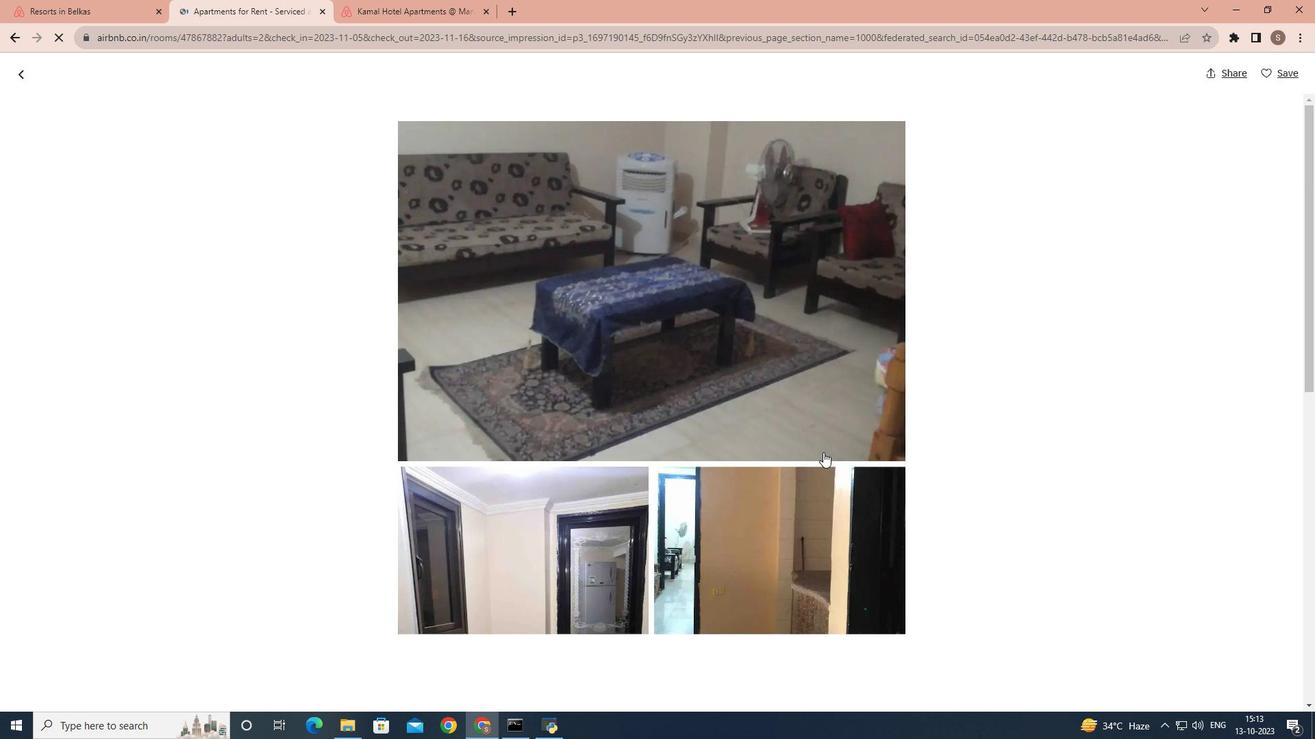 
Action: Mouse scrolled (823, 452) with delta (0, 0)
Screenshot: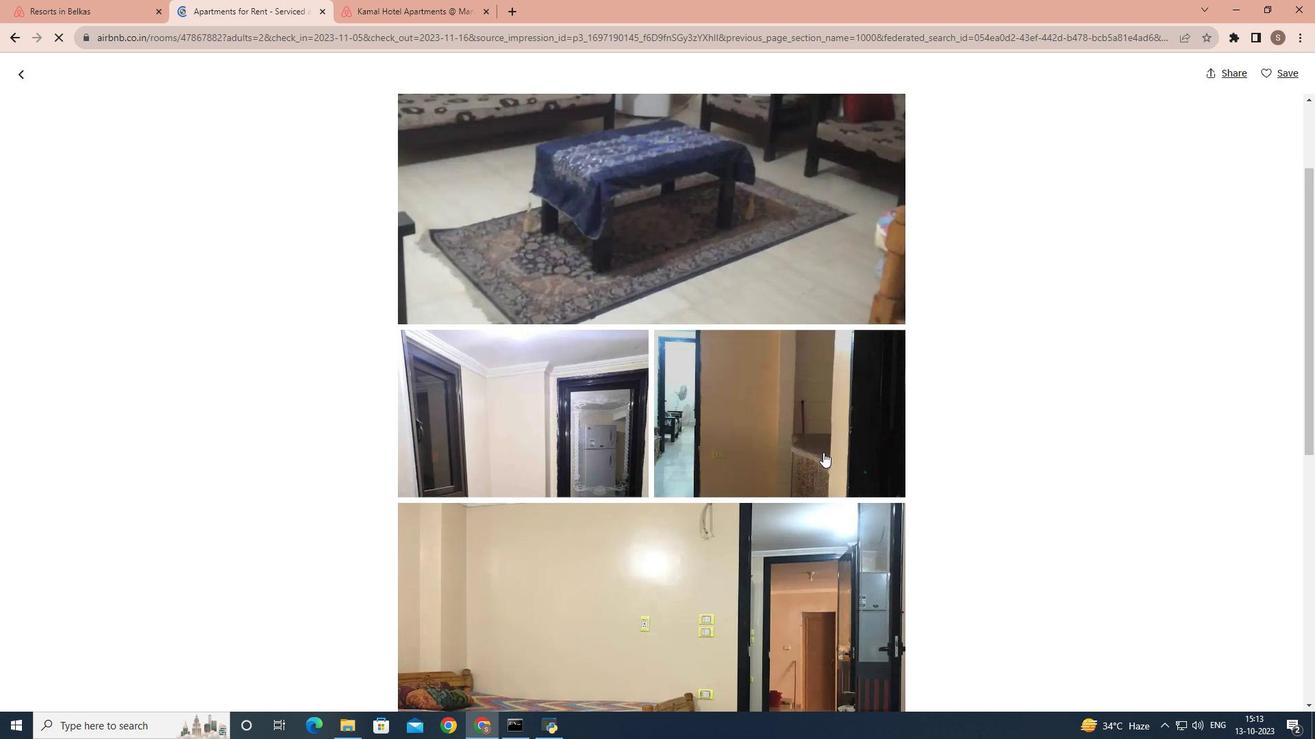 
Action: Mouse scrolled (823, 452) with delta (0, 0)
Screenshot: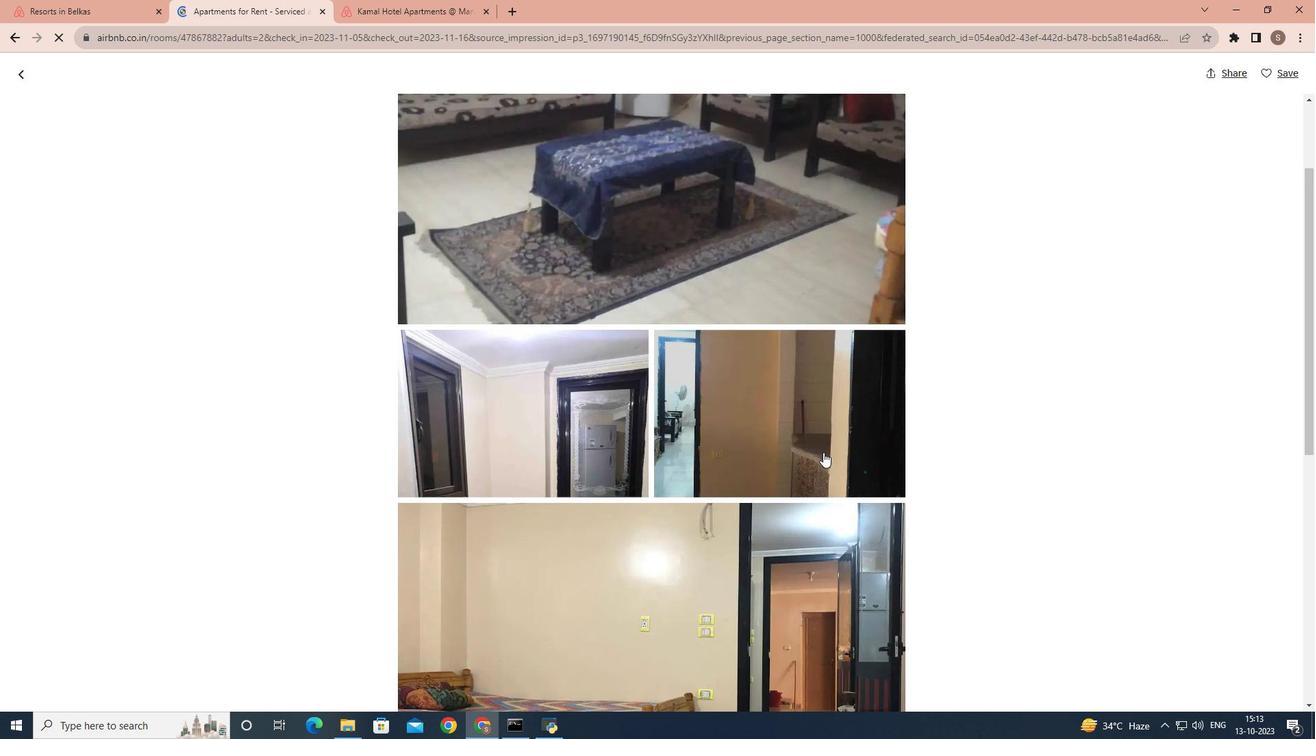 
Action: Mouse scrolled (823, 452) with delta (0, 0)
Screenshot: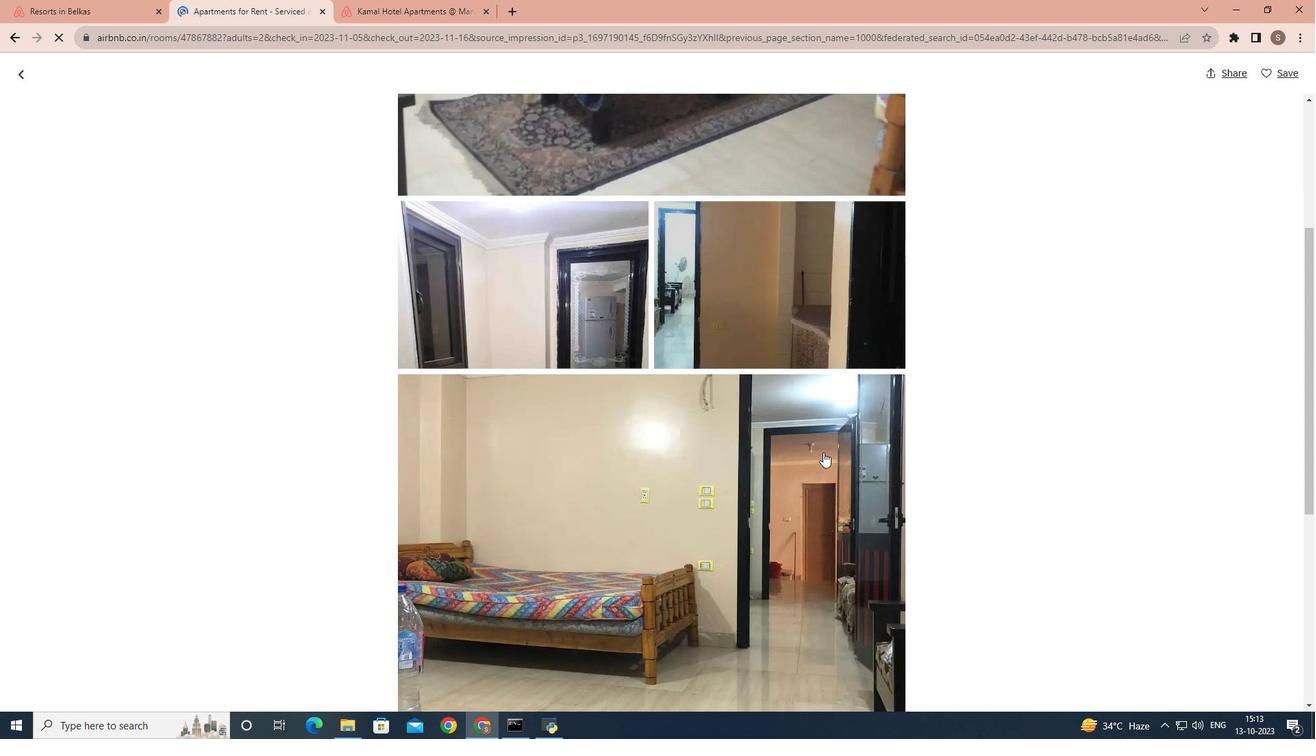 
Action: Mouse scrolled (823, 452) with delta (0, 0)
Screenshot: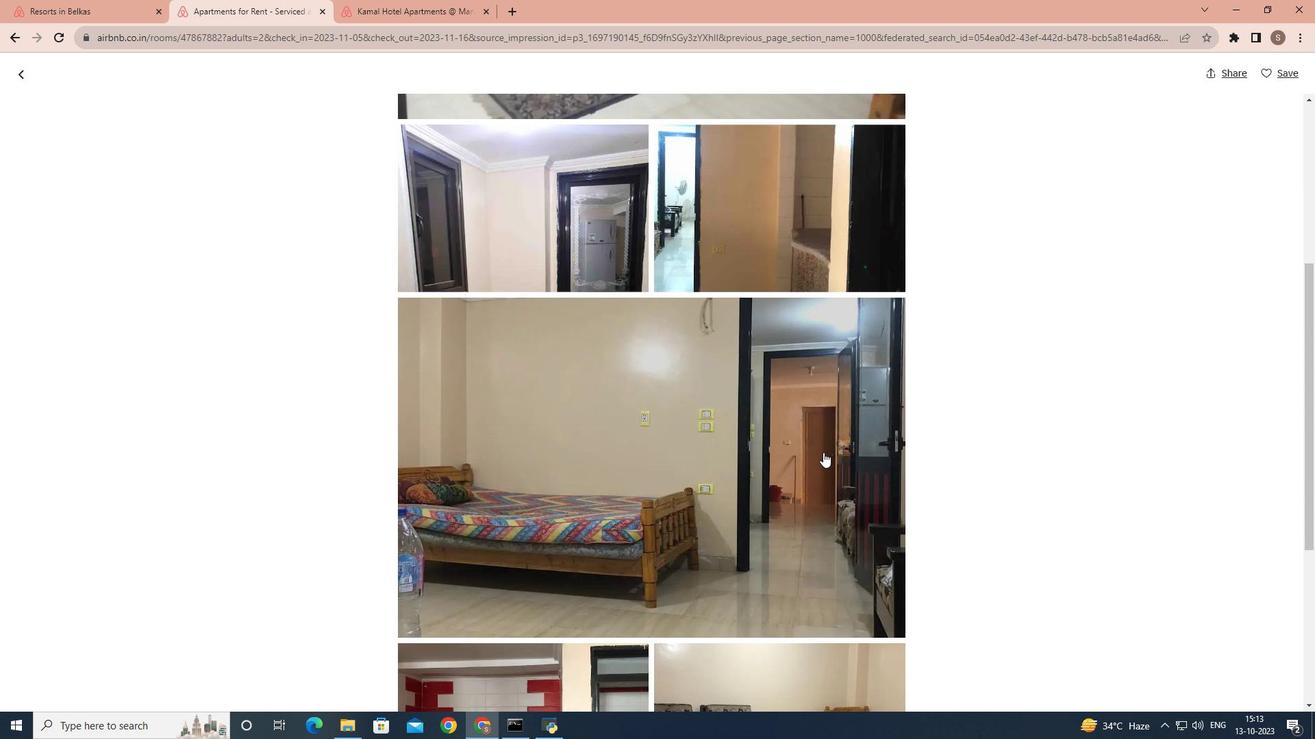 
Action: Mouse scrolled (823, 452) with delta (0, 0)
Screenshot: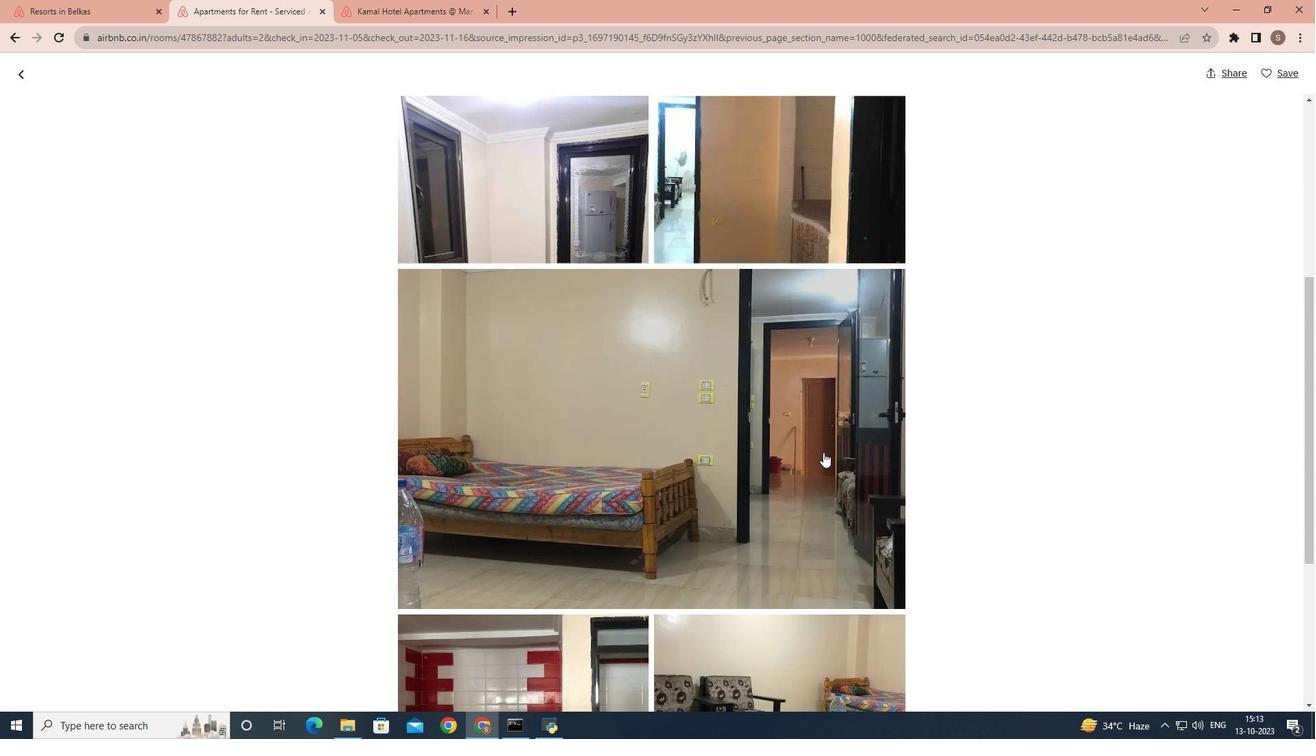
Action: Mouse scrolled (823, 452) with delta (0, 0)
Screenshot: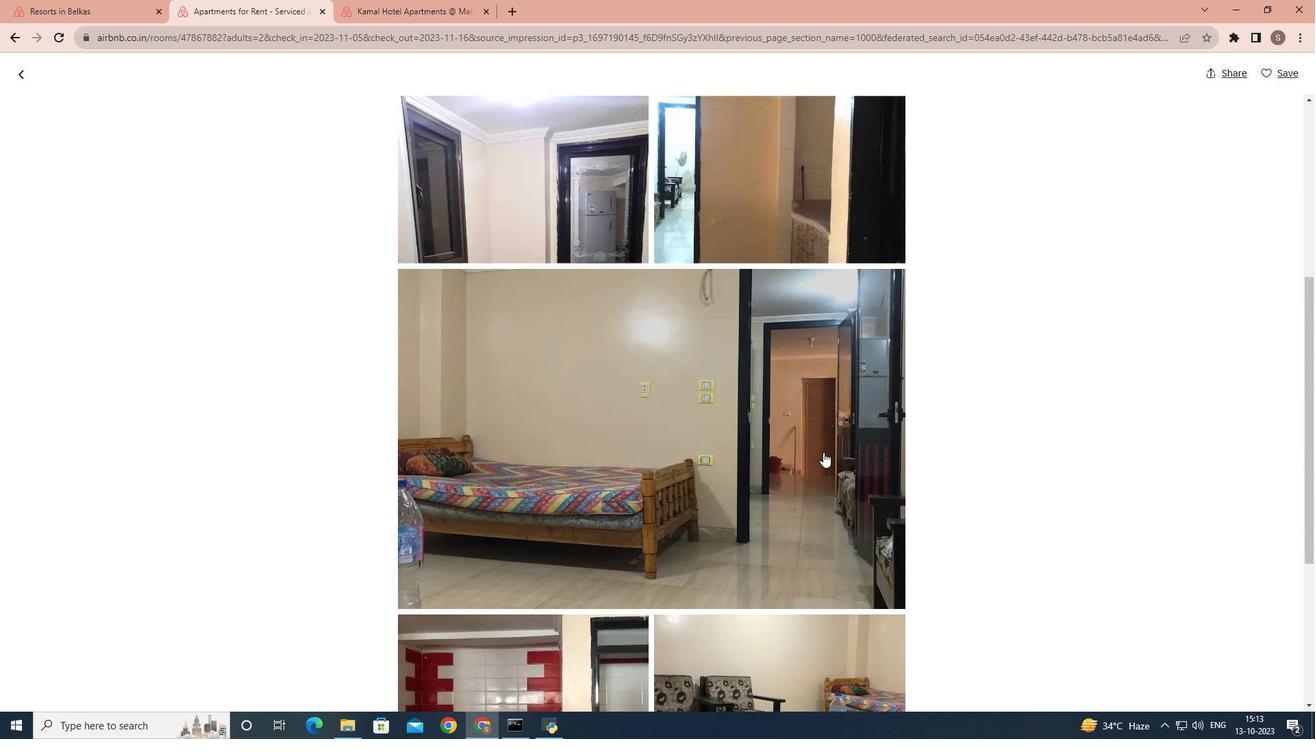
Action: Mouse scrolled (823, 452) with delta (0, 0)
Screenshot: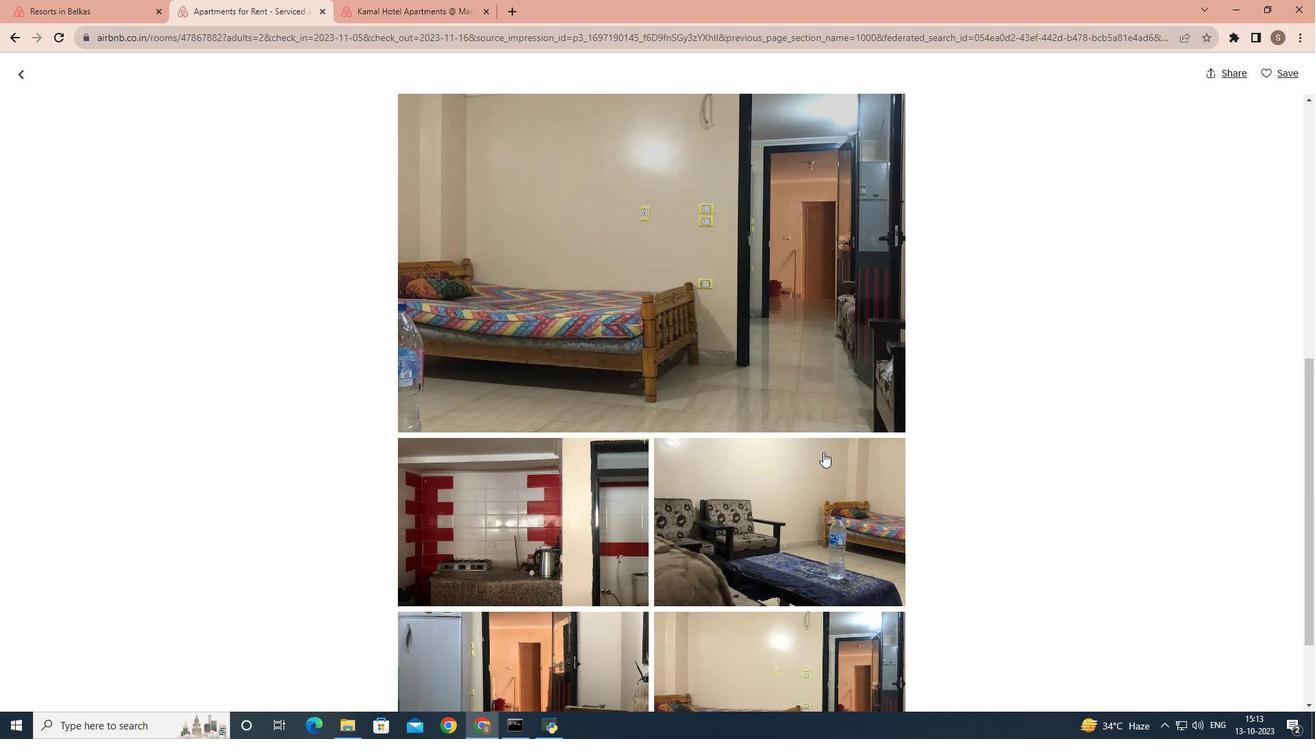 
Action: Mouse scrolled (823, 452) with delta (0, 0)
Screenshot: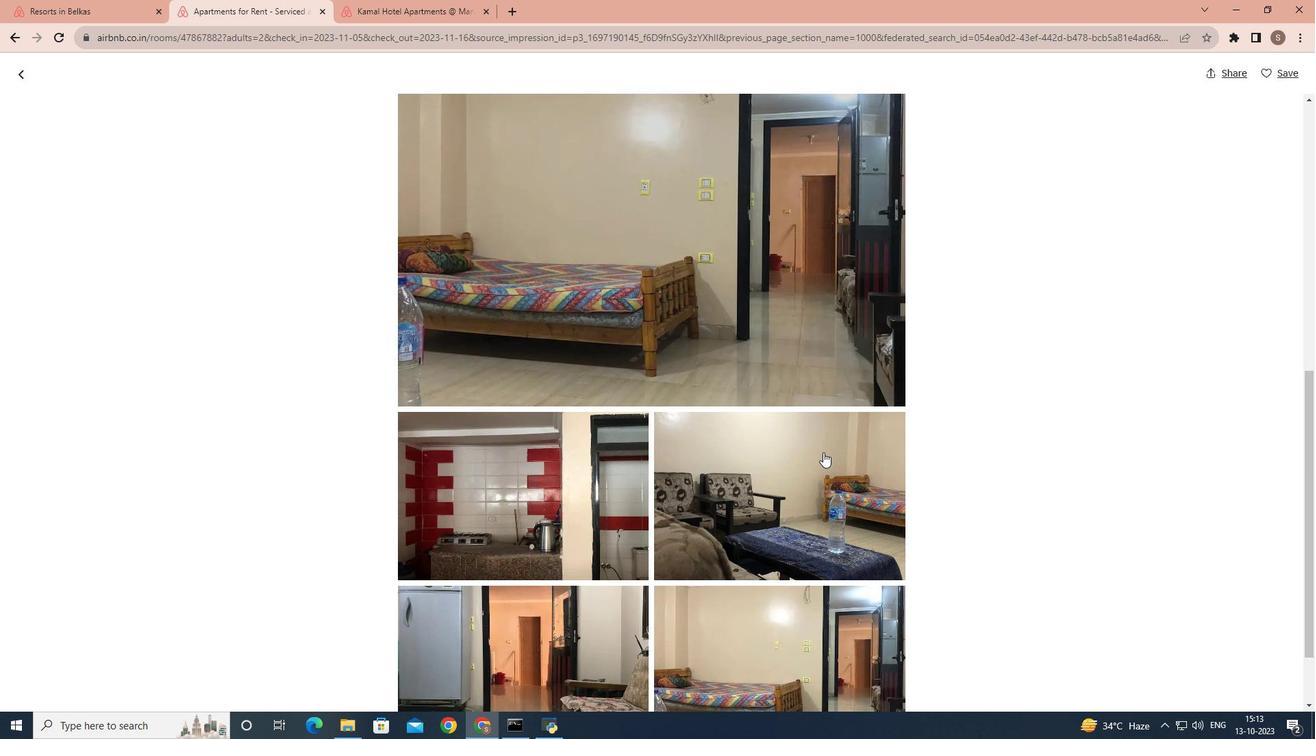 
Action: Mouse scrolled (823, 452) with delta (0, 0)
Screenshot: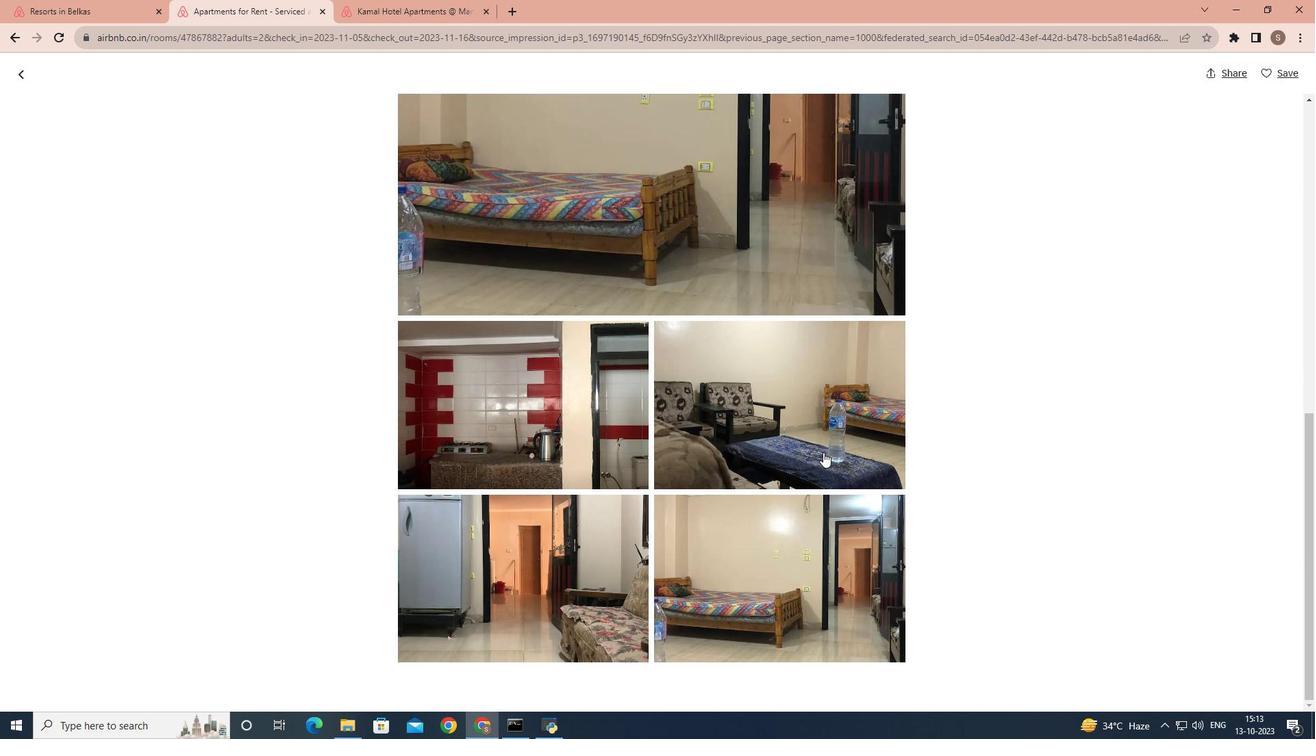 
Action: Mouse scrolled (823, 452) with delta (0, 0)
Screenshot: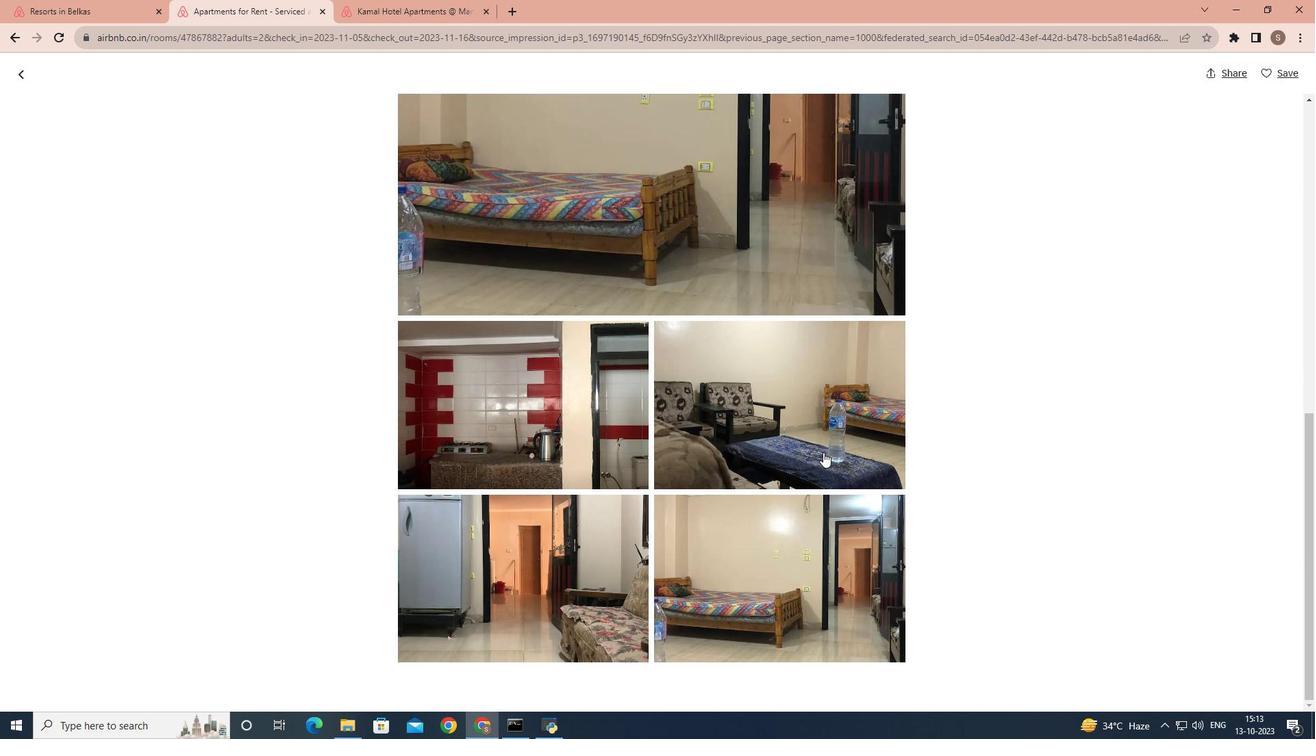 
Action: Mouse scrolled (823, 452) with delta (0, 0)
Screenshot: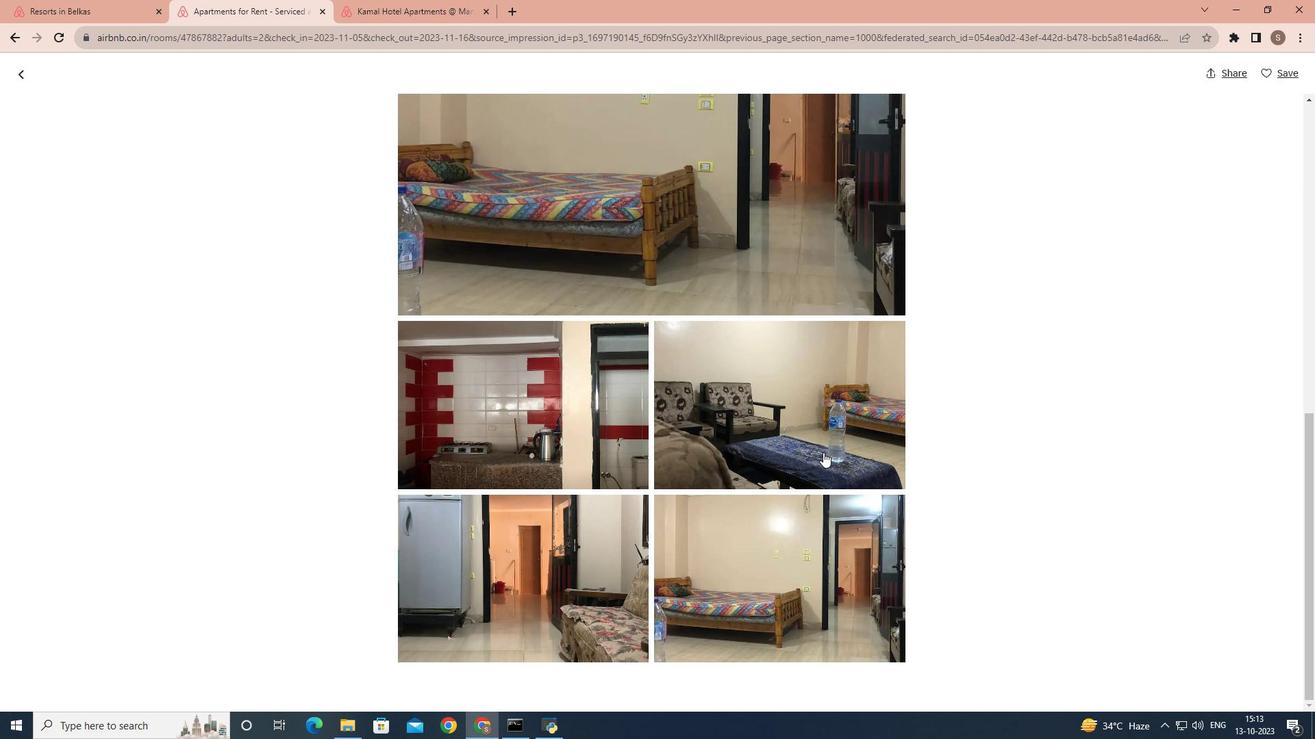 
Action: Mouse scrolled (823, 452) with delta (0, 0)
Screenshot: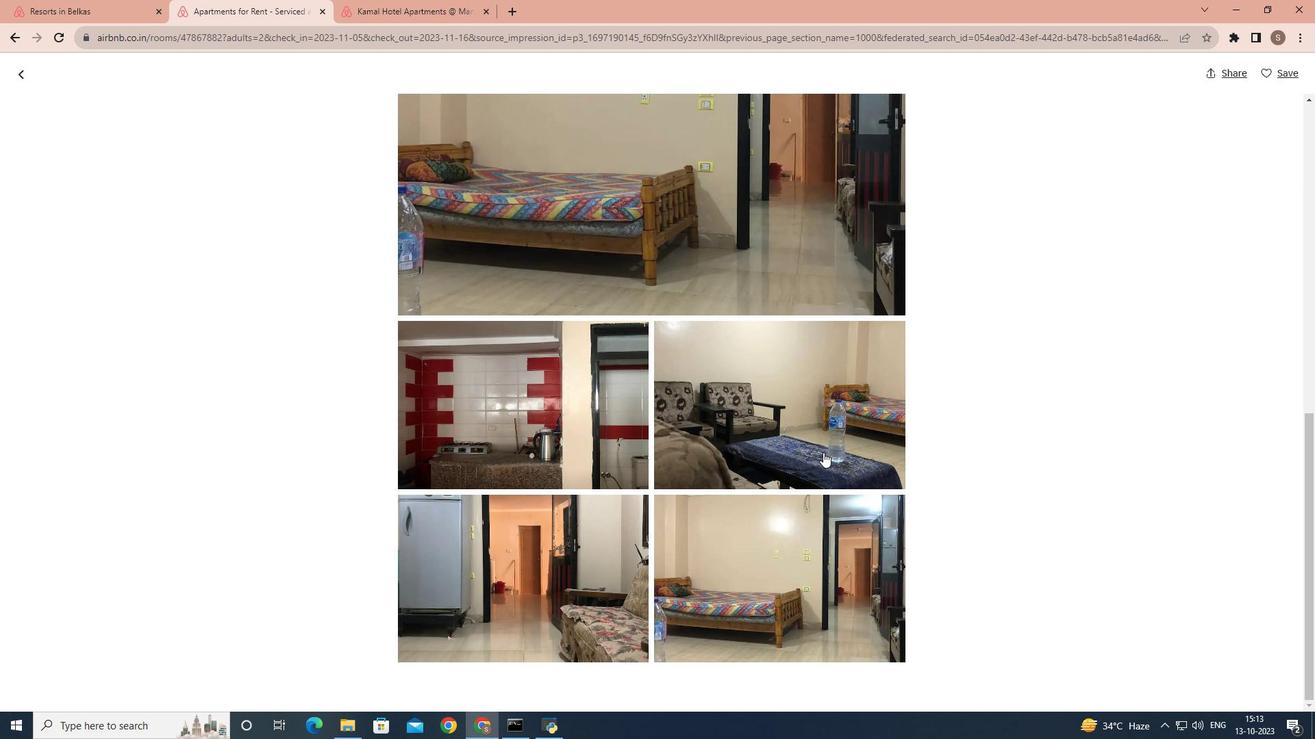 
Action: Mouse scrolled (823, 452) with delta (0, 0)
Screenshot: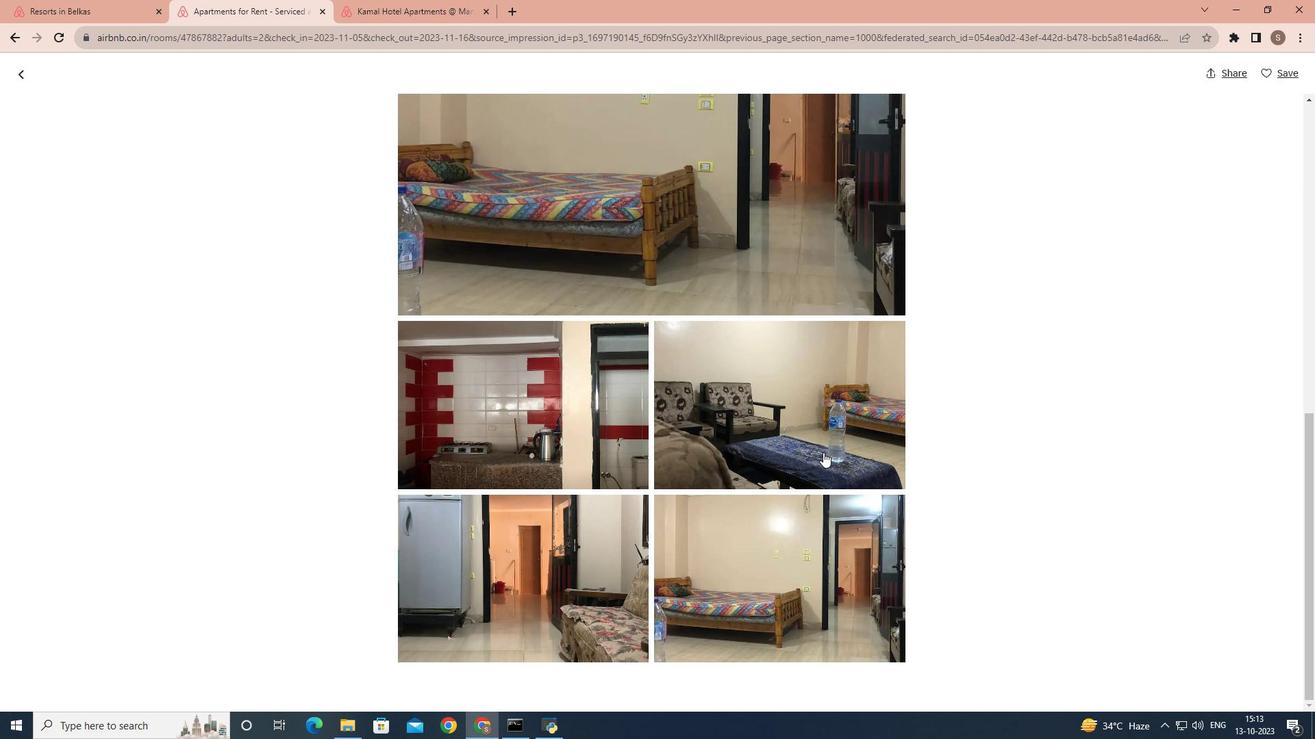 
Action: Mouse moved to (15, 70)
Screenshot: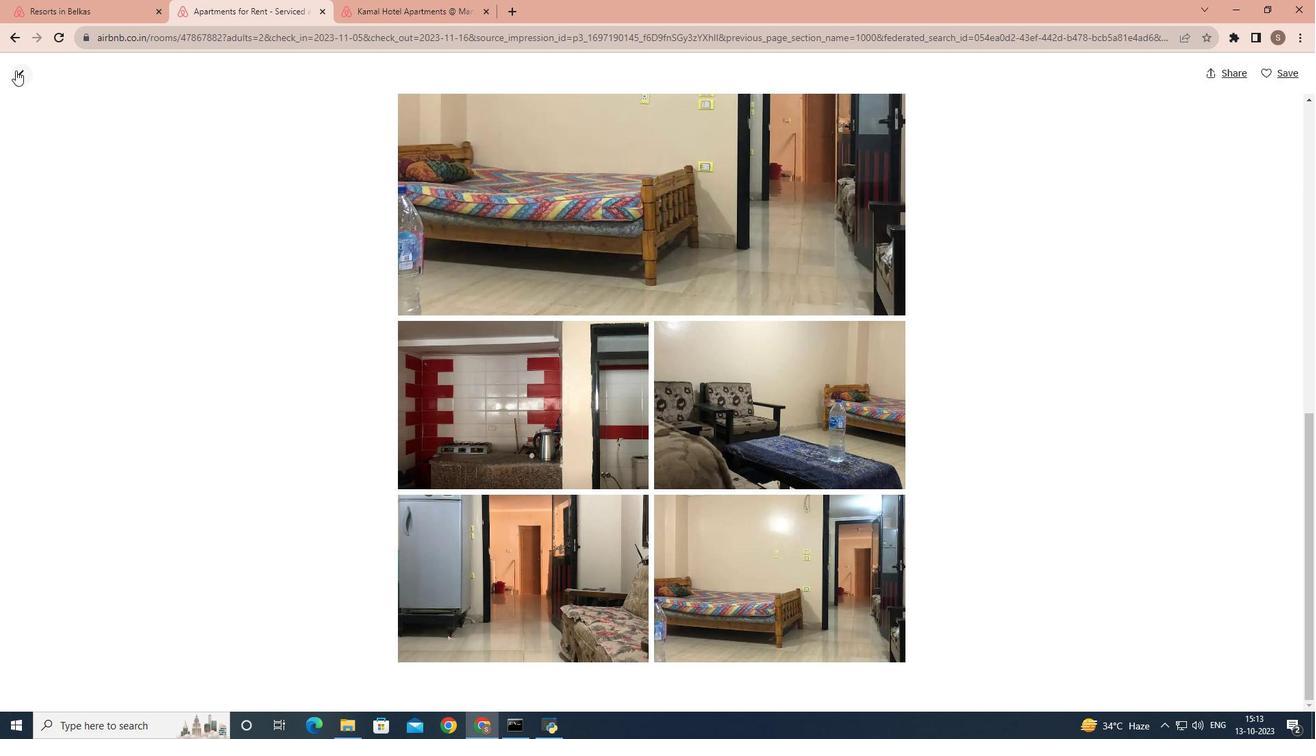 
Action: Mouse pressed left at (15, 70)
Screenshot: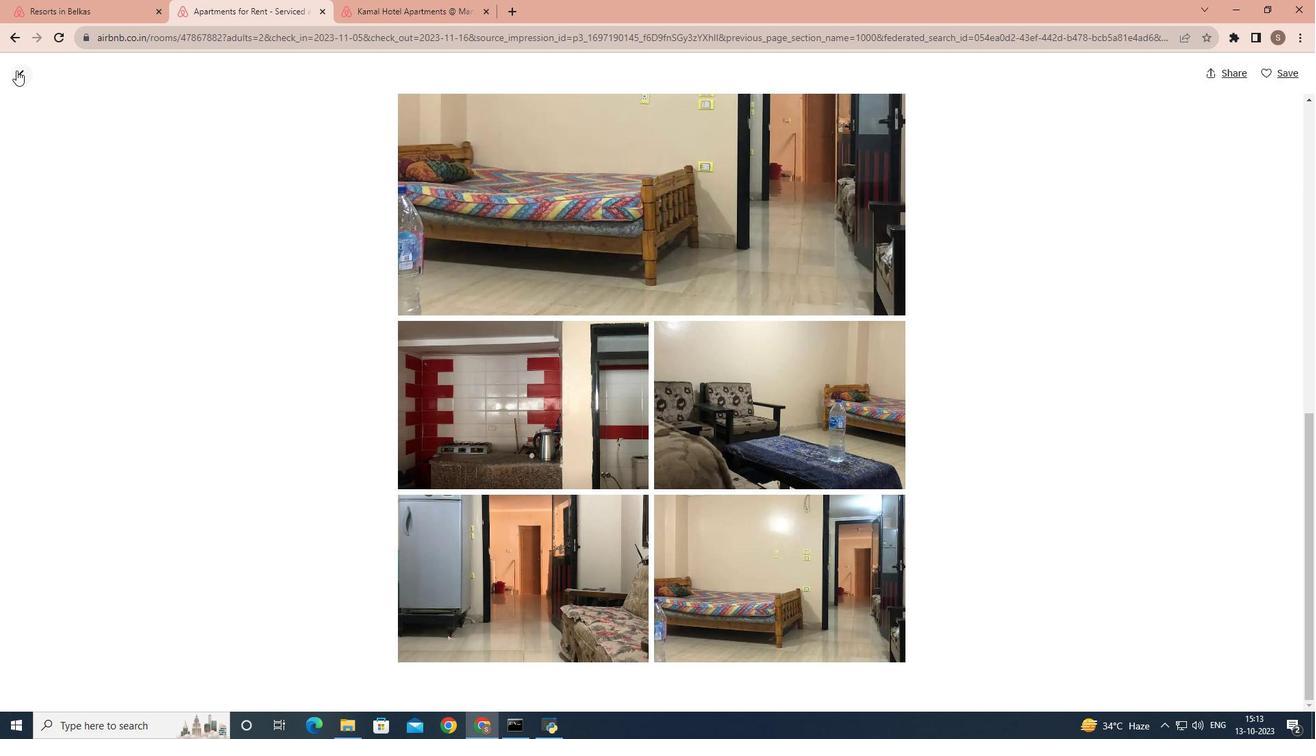
Action: Mouse moved to (416, 343)
Screenshot: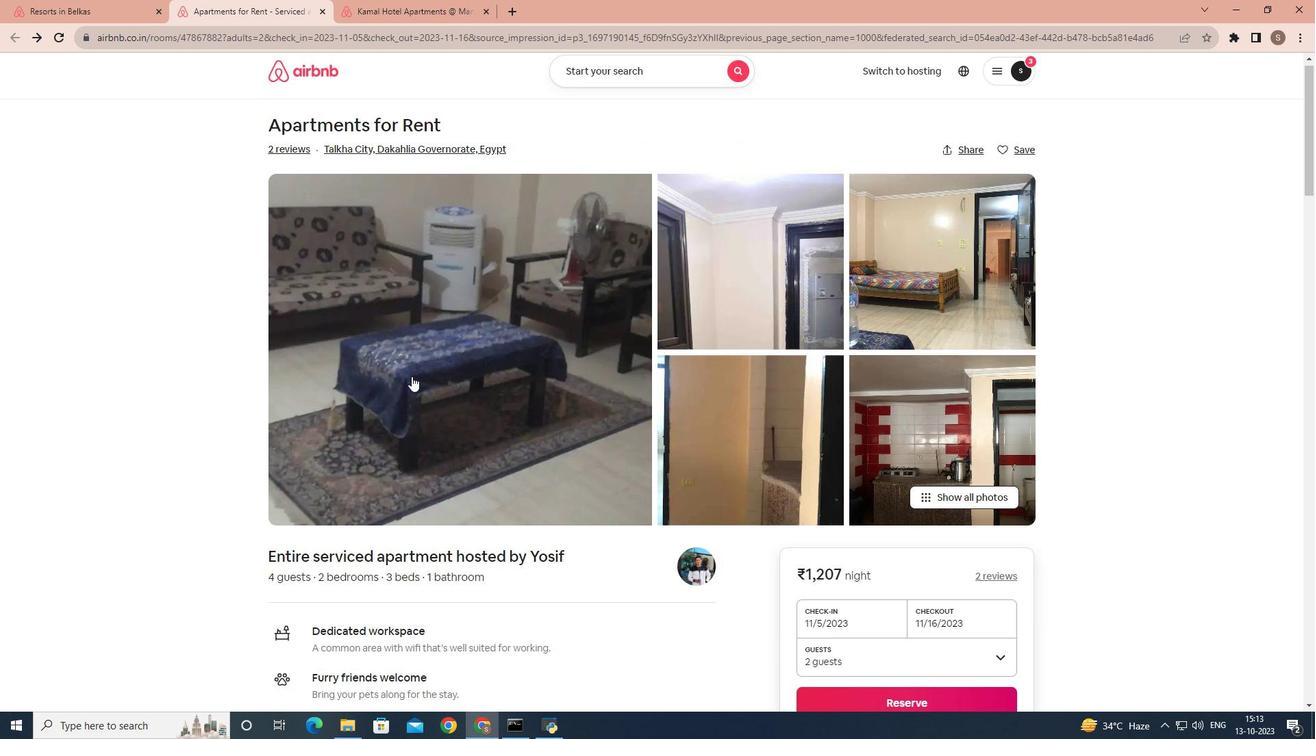 
Action: Mouse scrolled (416, 342) with delta (0, 0)
Screenshot: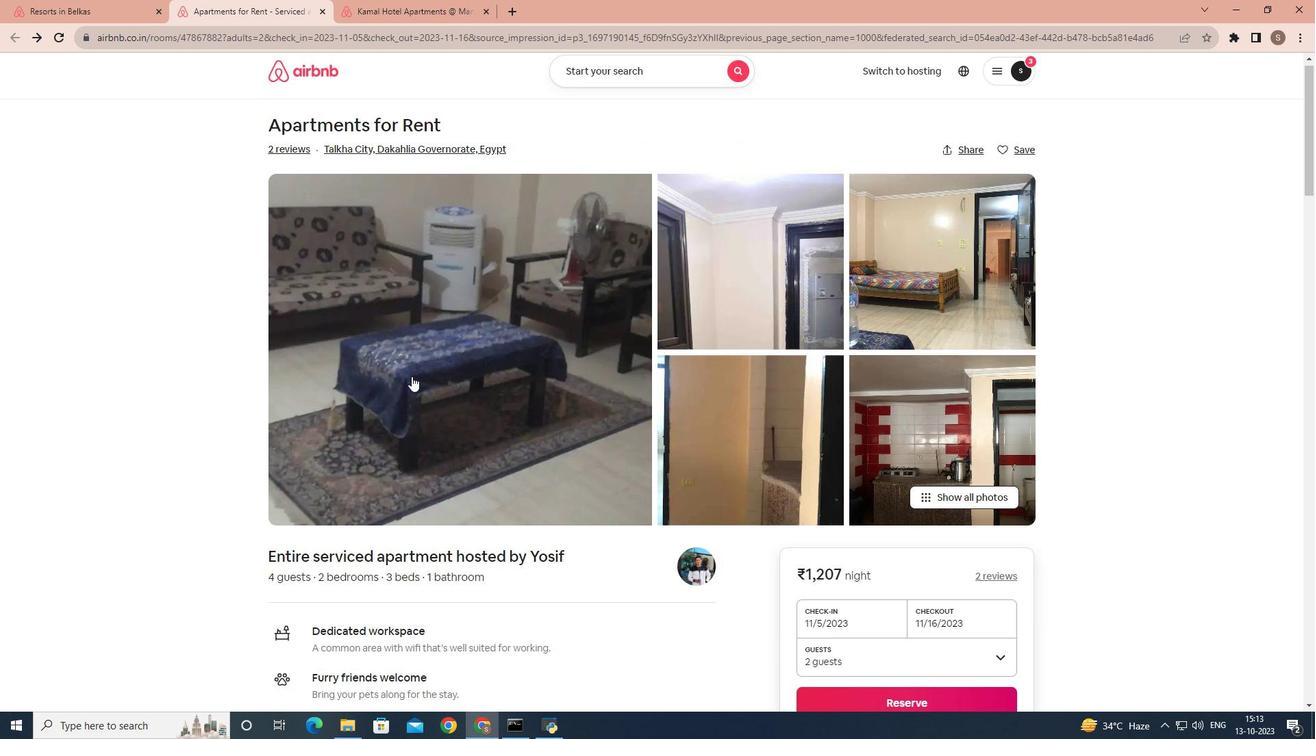 
Action: Mouse moved to (412, 369)
Screenshot: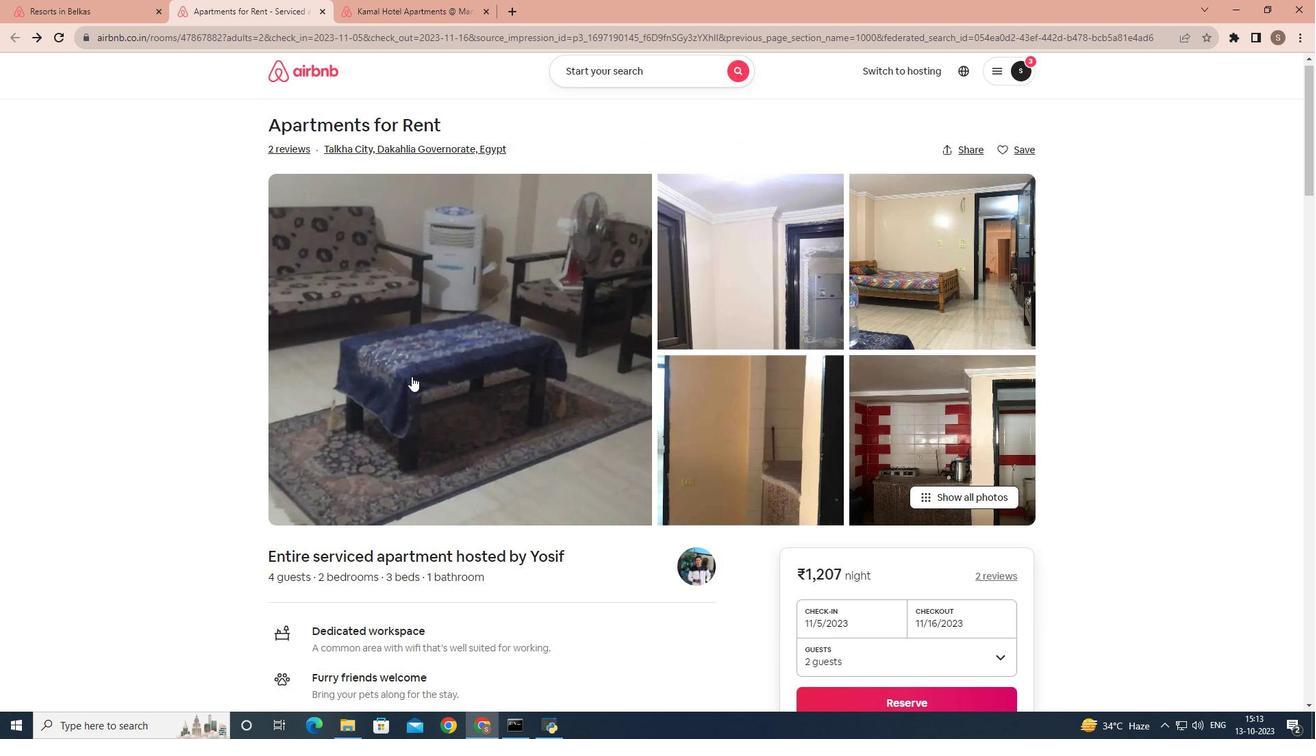 
Action: Mouse scrolled (412, 368) with delta (0, 0)
Screenshot: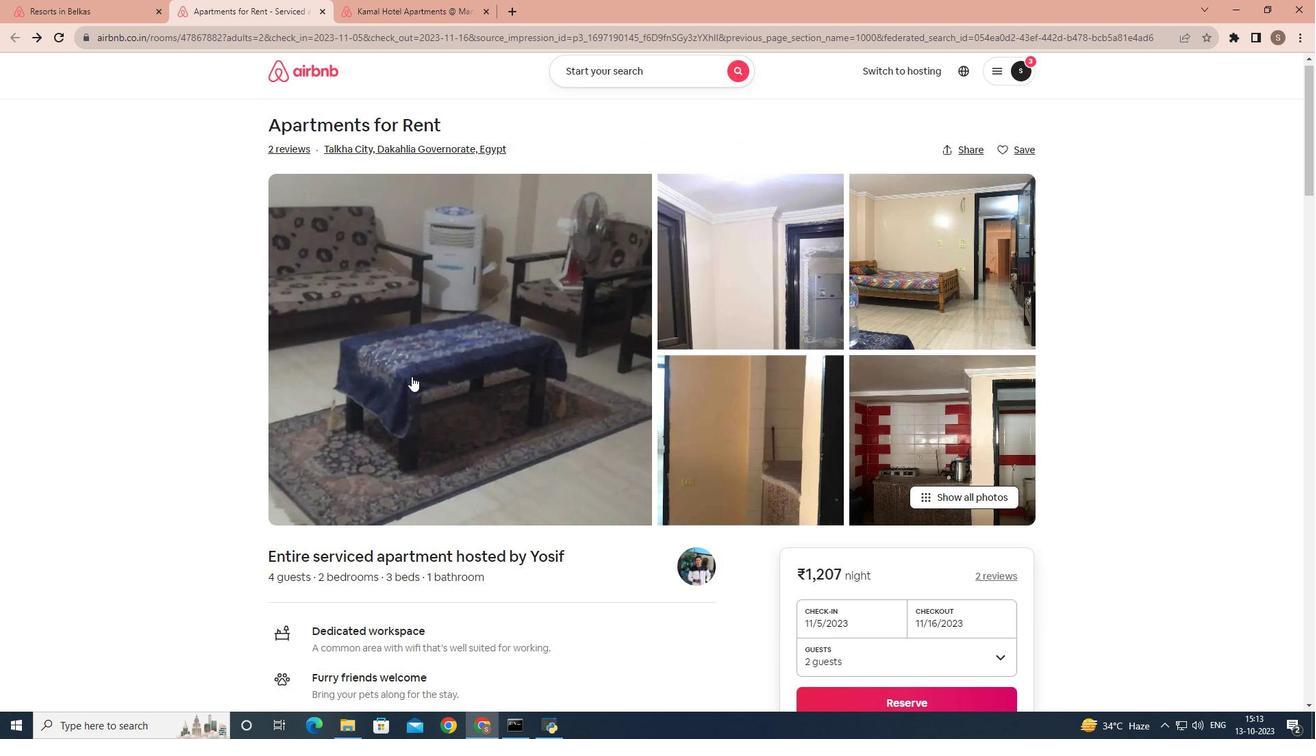 
Action: Mouse moved to (411, 376)
Screenshot: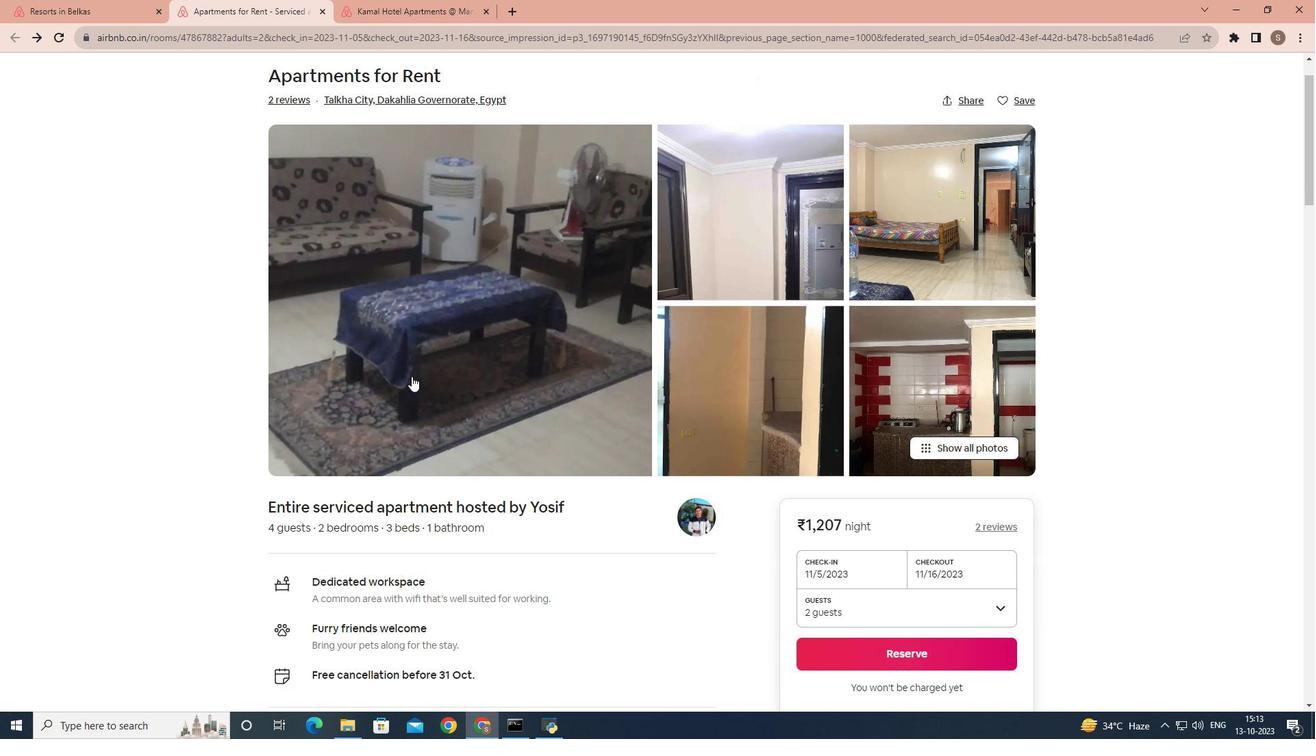 
Action: Mouse scrolled (411, 376) with delta (0, 0)
Screenshot: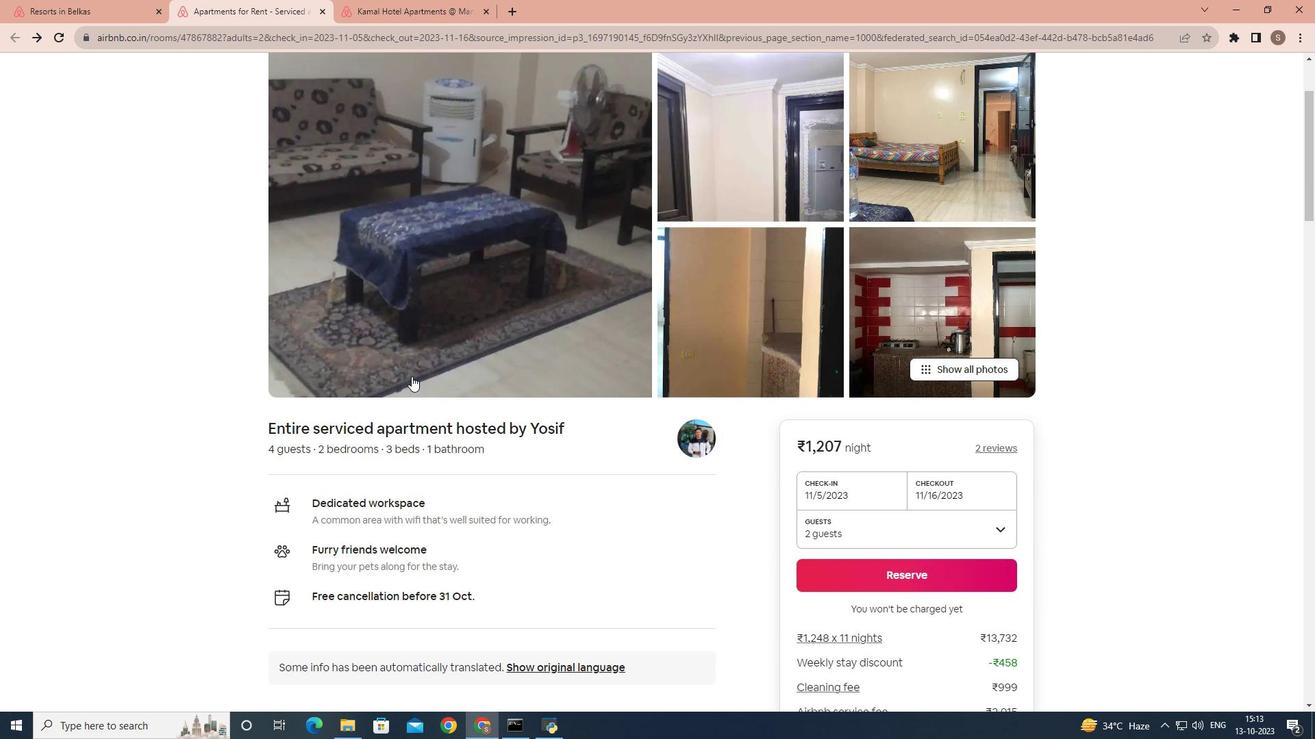 
Action: Mouse scrolled (411, 376) with delta (0, 0)
Screenshot: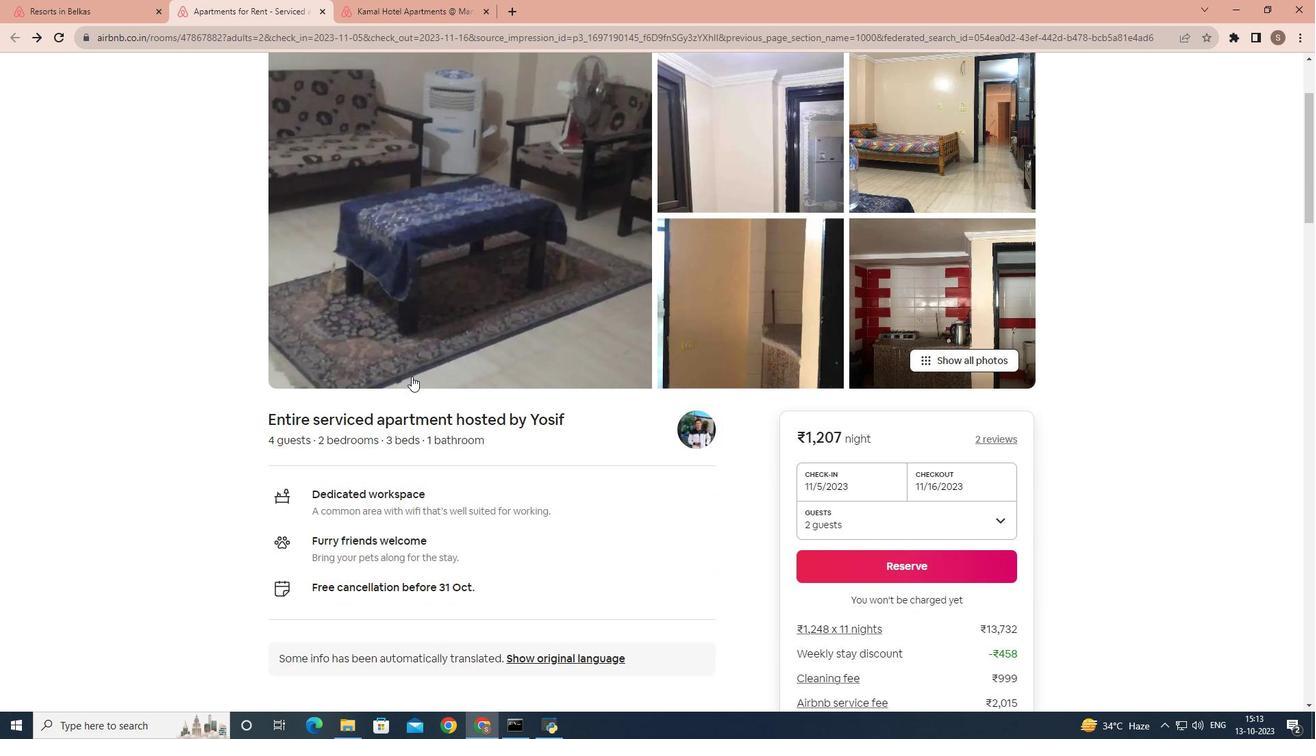 
Action: Mouse moved to (391, 393)
Screenshot: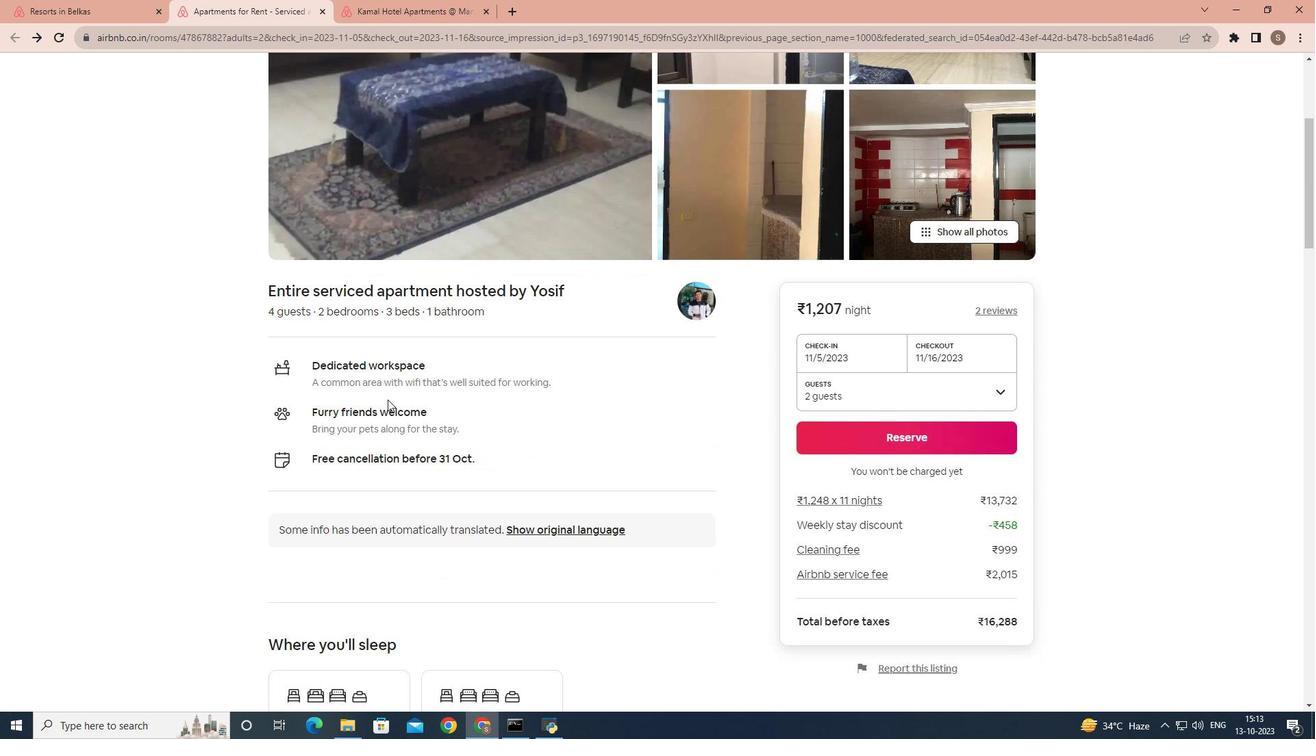
Action: Mouse scrolled (391, 393) with delta (0, 0)
Screenshot: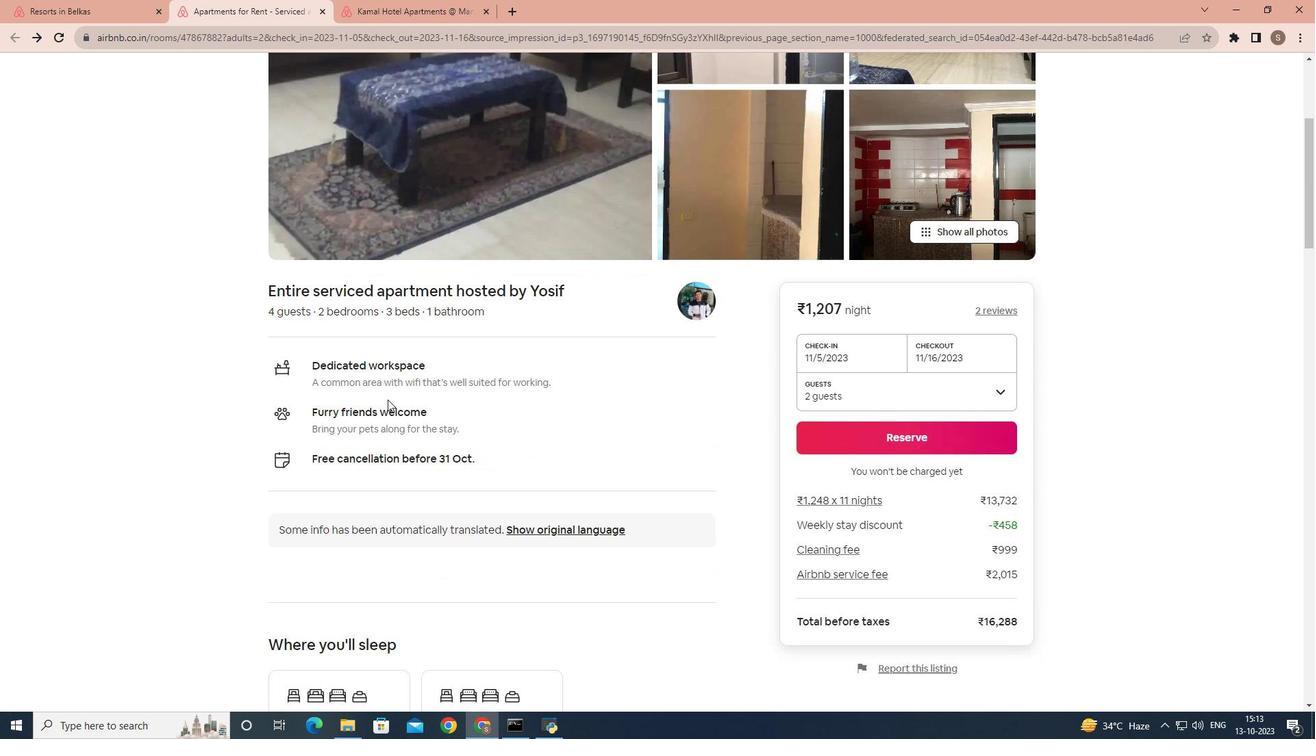 
Action: Mouse moved to (387, 400)
Screenshot: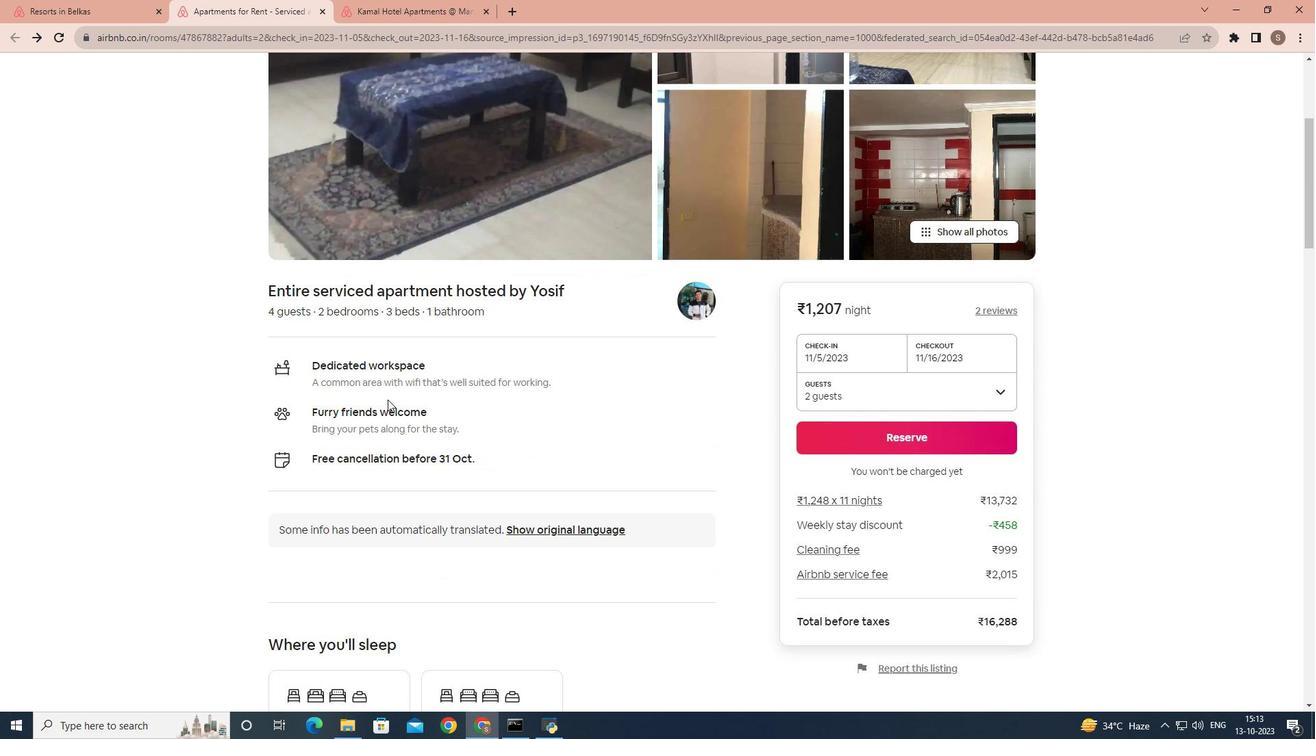 
Action: Mouse scrolled (387, 399) with delta (0, 0)
Screenshot: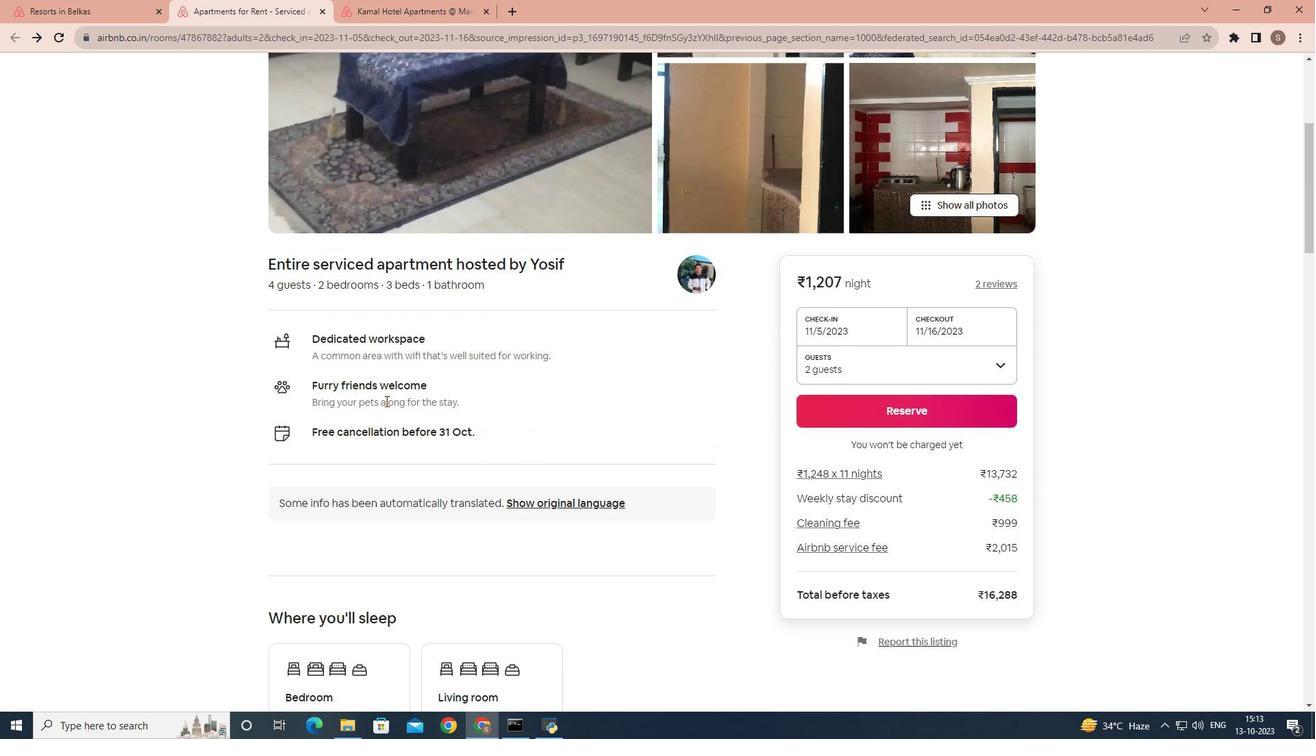 
Action: Mouse moved to (338, 423)
Screenshot: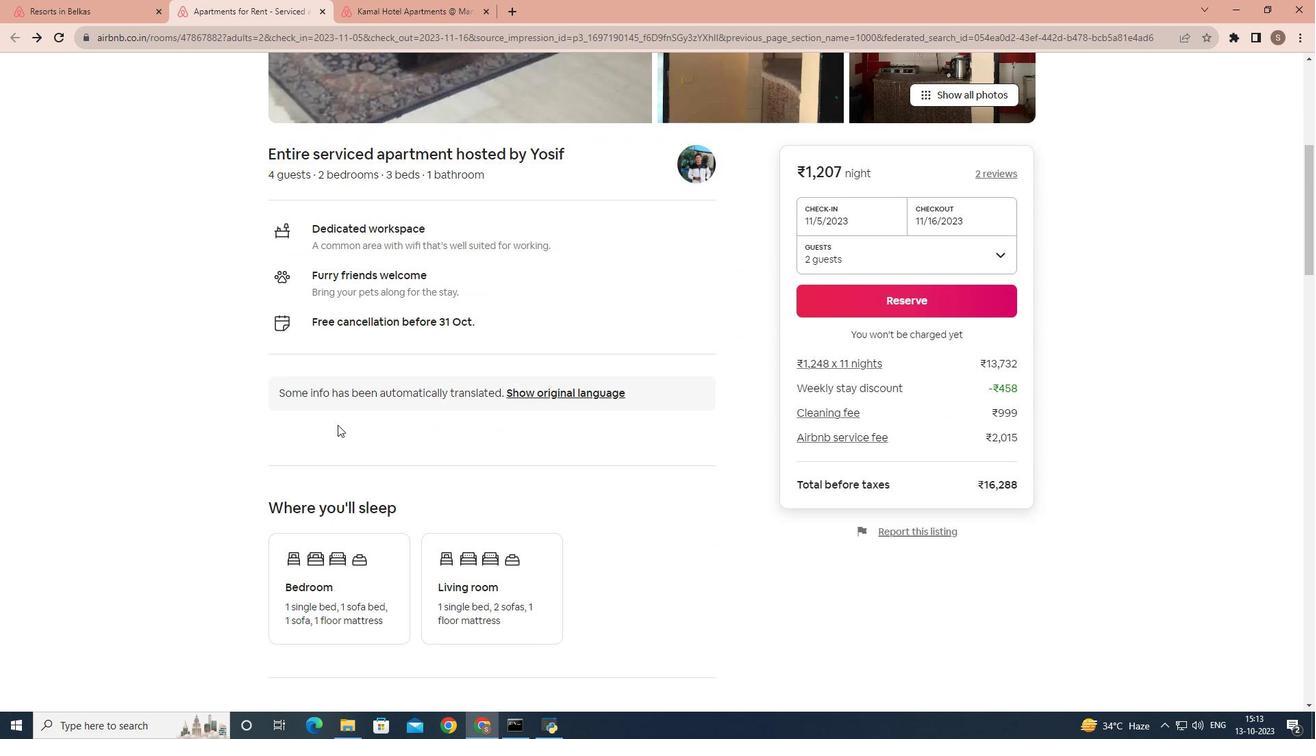 
Action: Mouse scrolled (338, 422) with delta (0, 0)
Screenshot: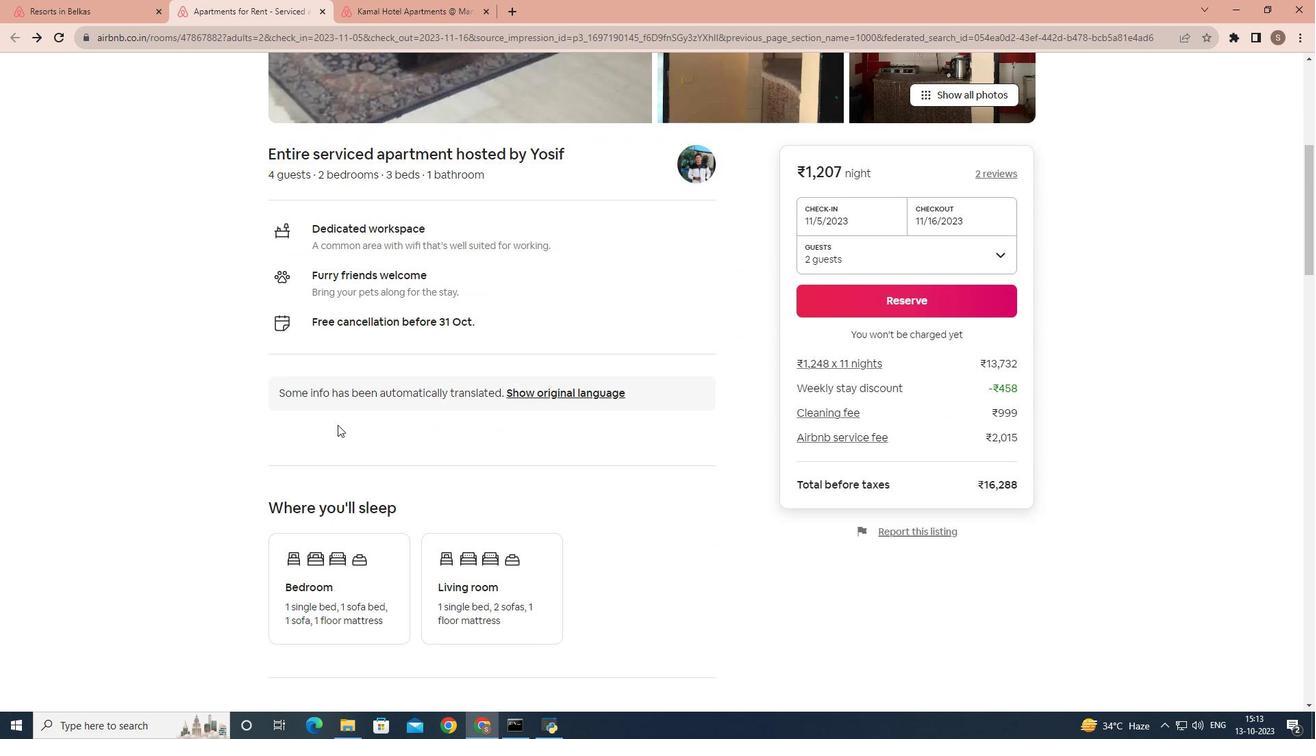 
Action: Mouse moved to (333, 426)
Screenshot: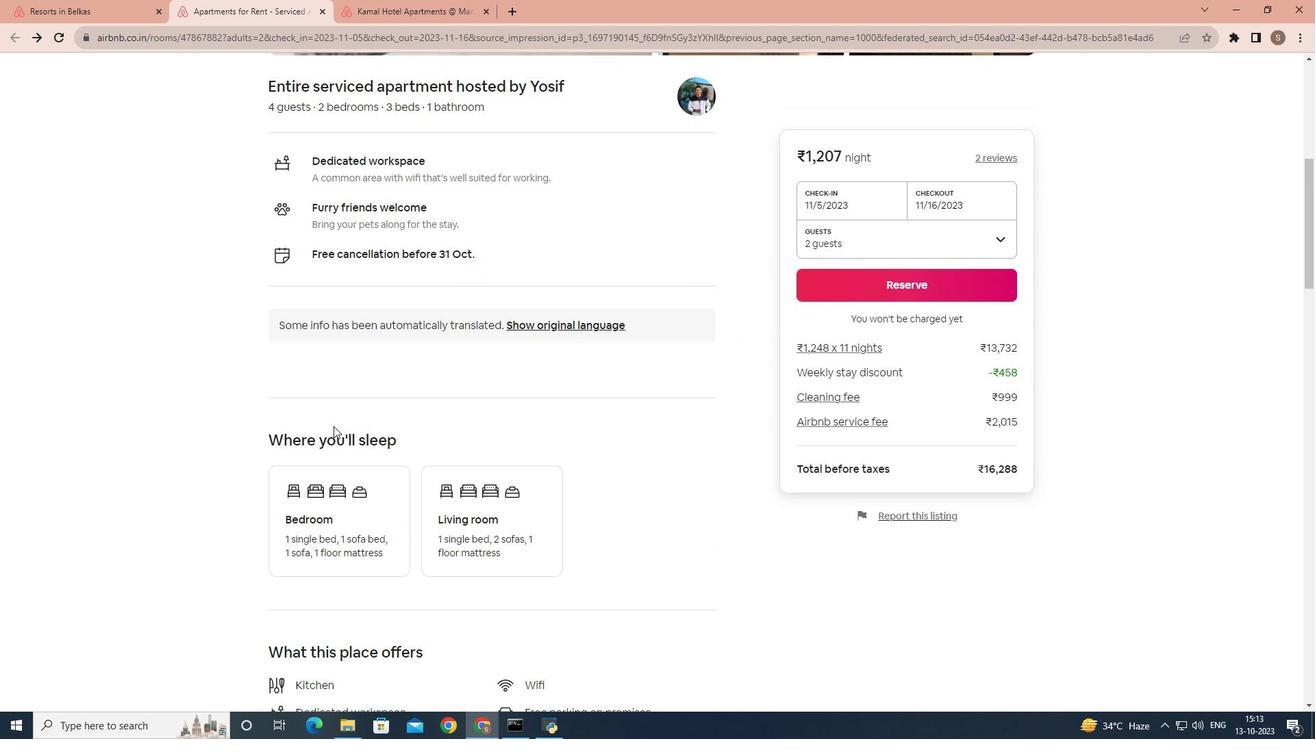 
Action: Mouse scrolled (333, 426) with delta (0, 0)
Screenshot: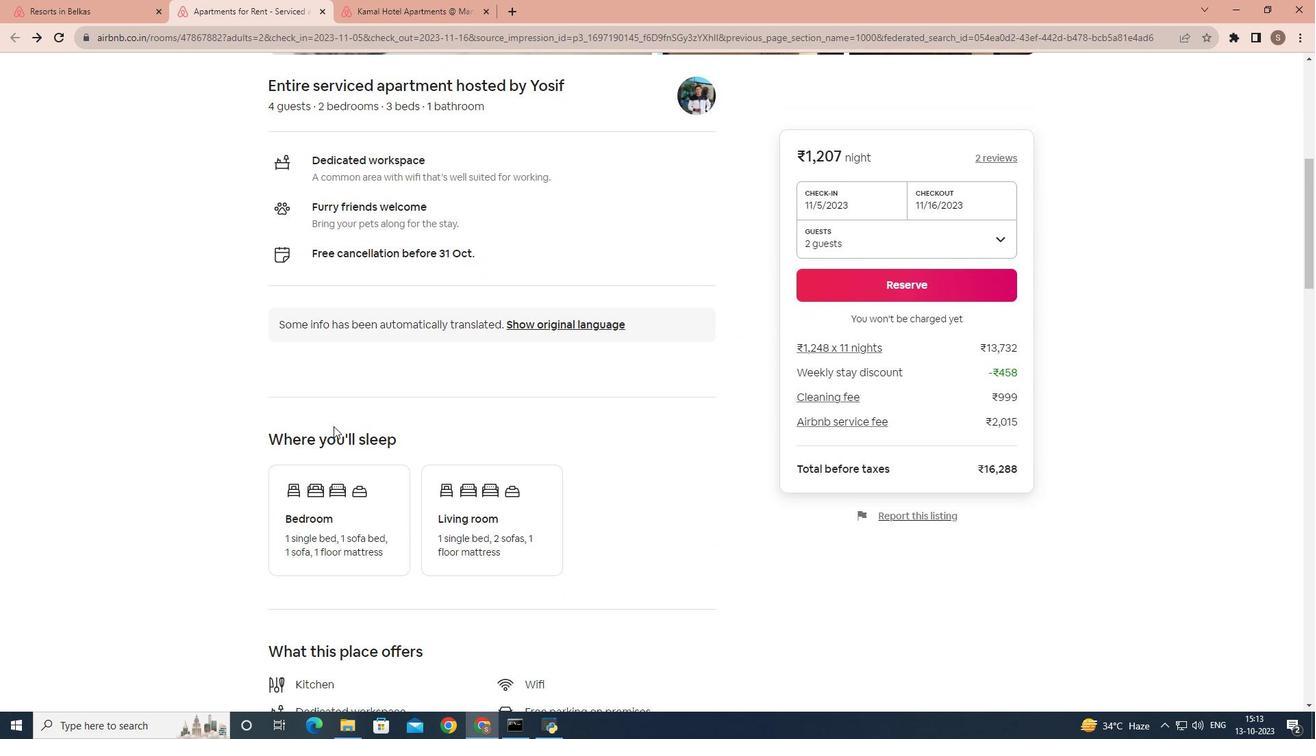 
Action: Mouse scrolled (333, 426) with delta (0, 0)
Screenshot: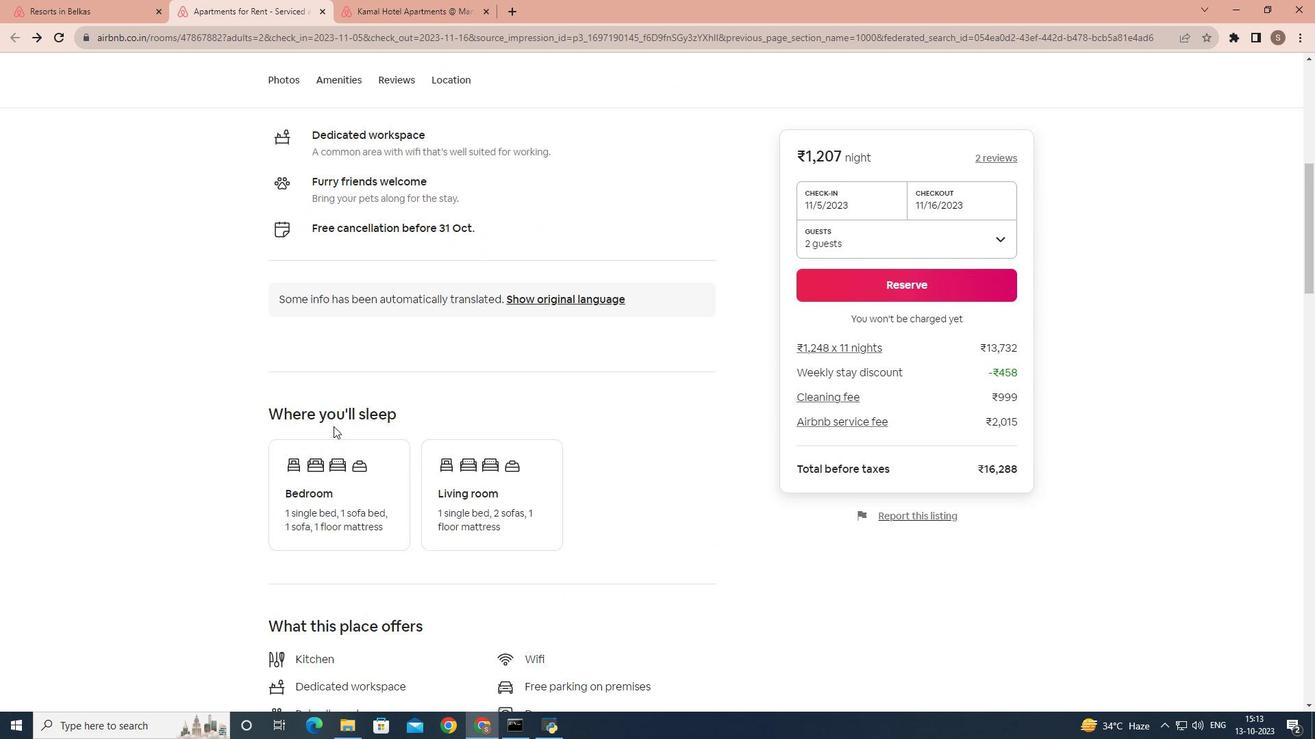 
Action: Mouse scrolled (333, 426) with delta (0, 0)
Screenshot: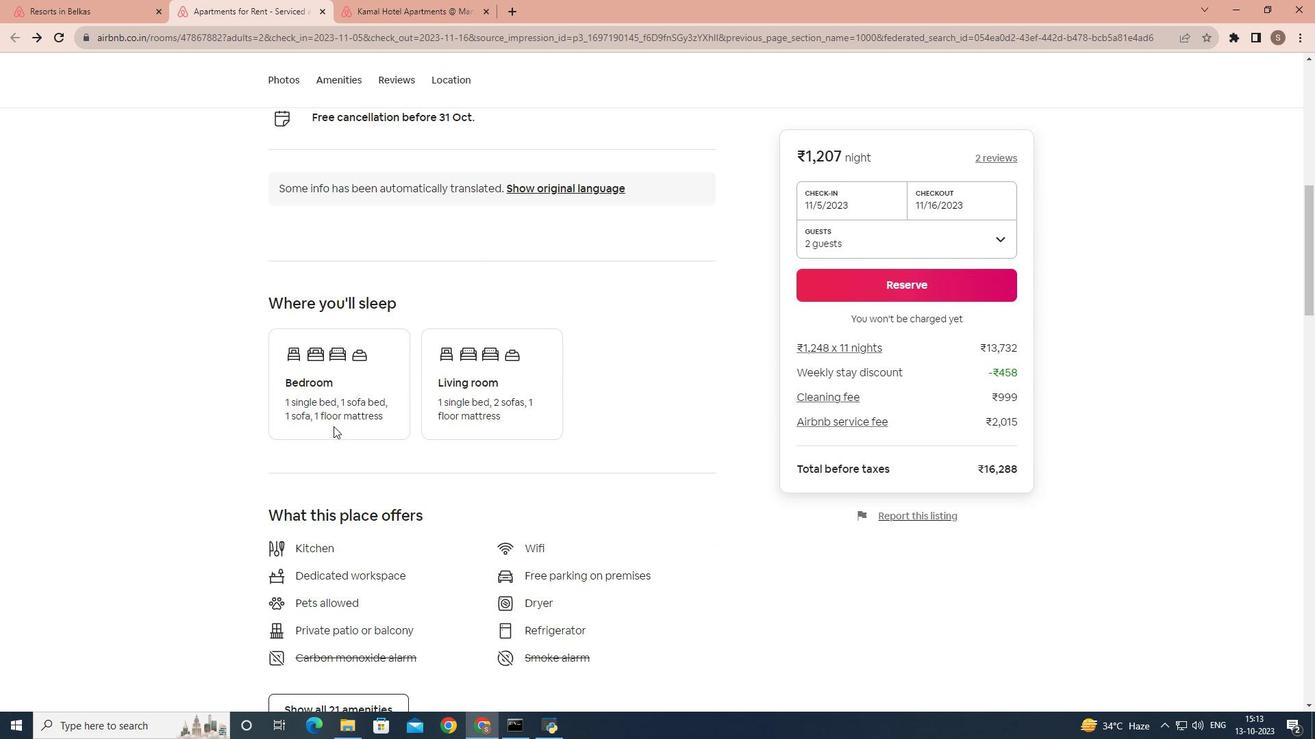 
Action: Mouse scrolled (333, 426) with delta (0, 0)
Screenshot: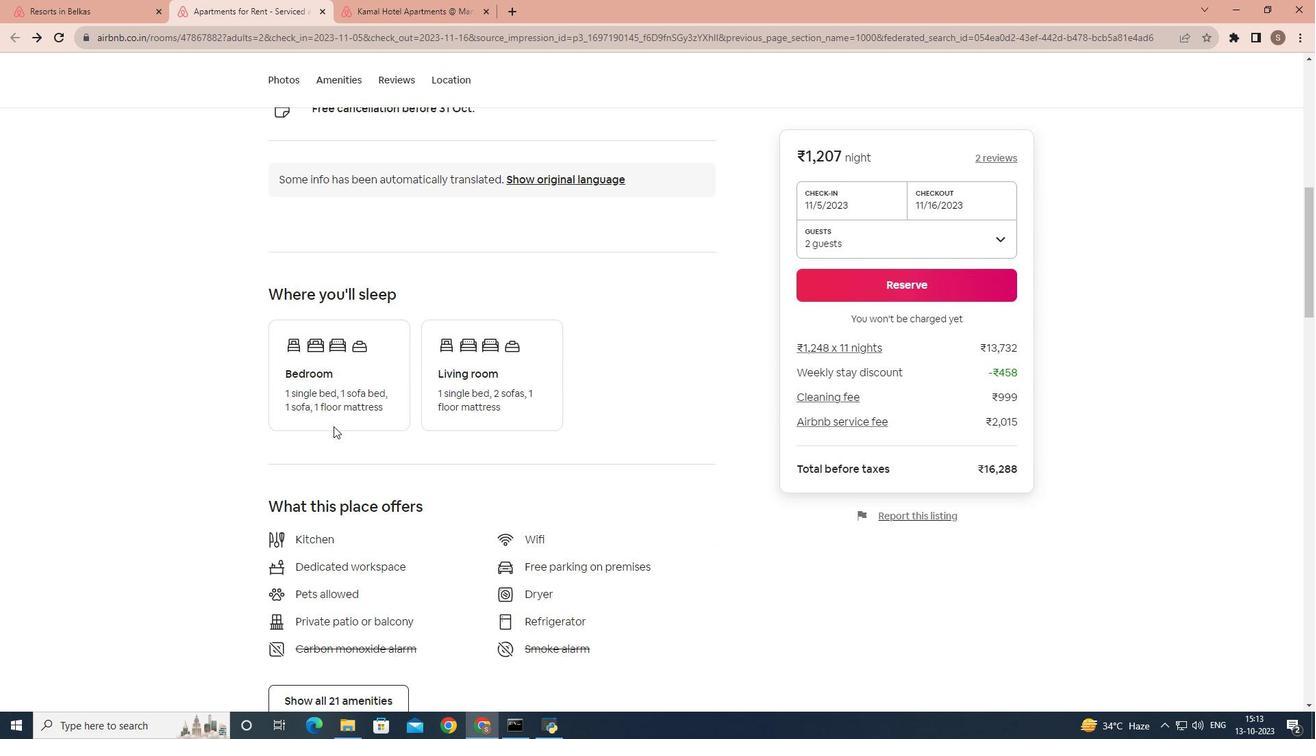 
Action: Mouse scrolled (333, 426) with delta (0, 0)
Screenshot: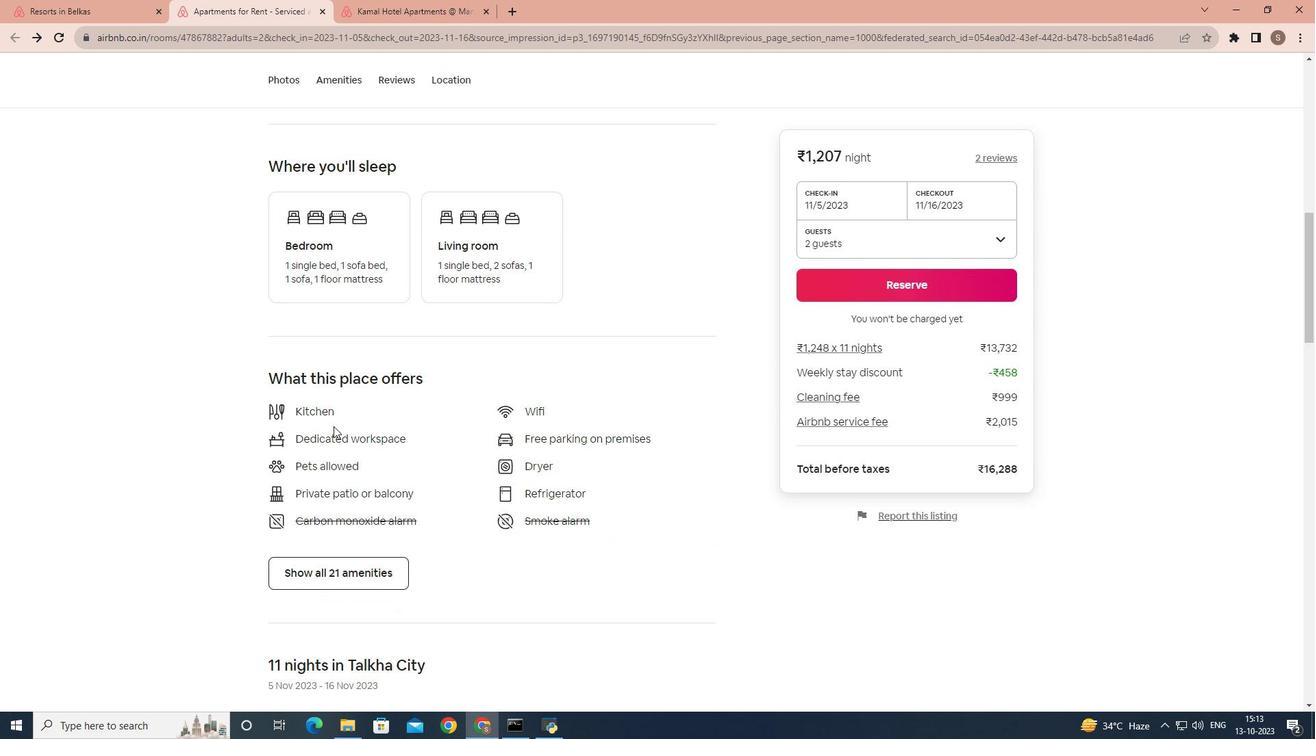 
Action: Mouse scrolled (333, 426) with delta (0, 0)
Screenshot: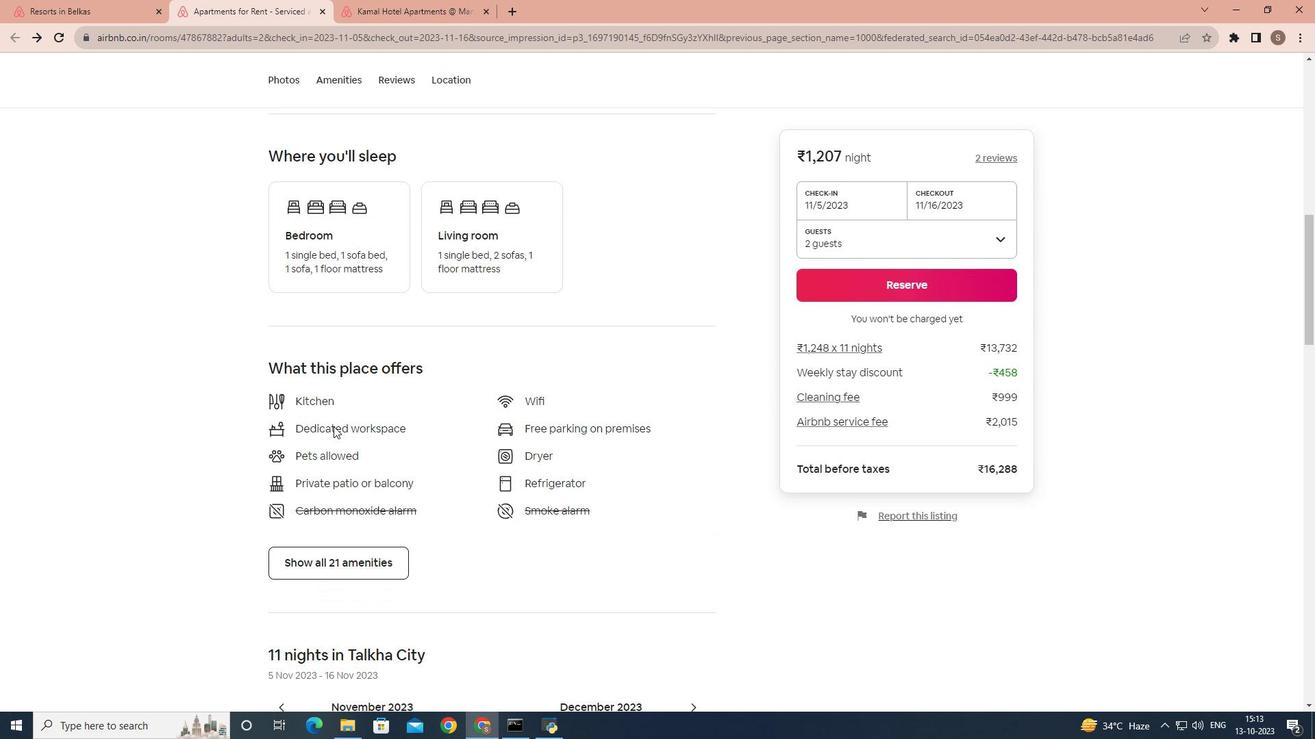
Action: Mouse moved to (332, 437)
Screenshot: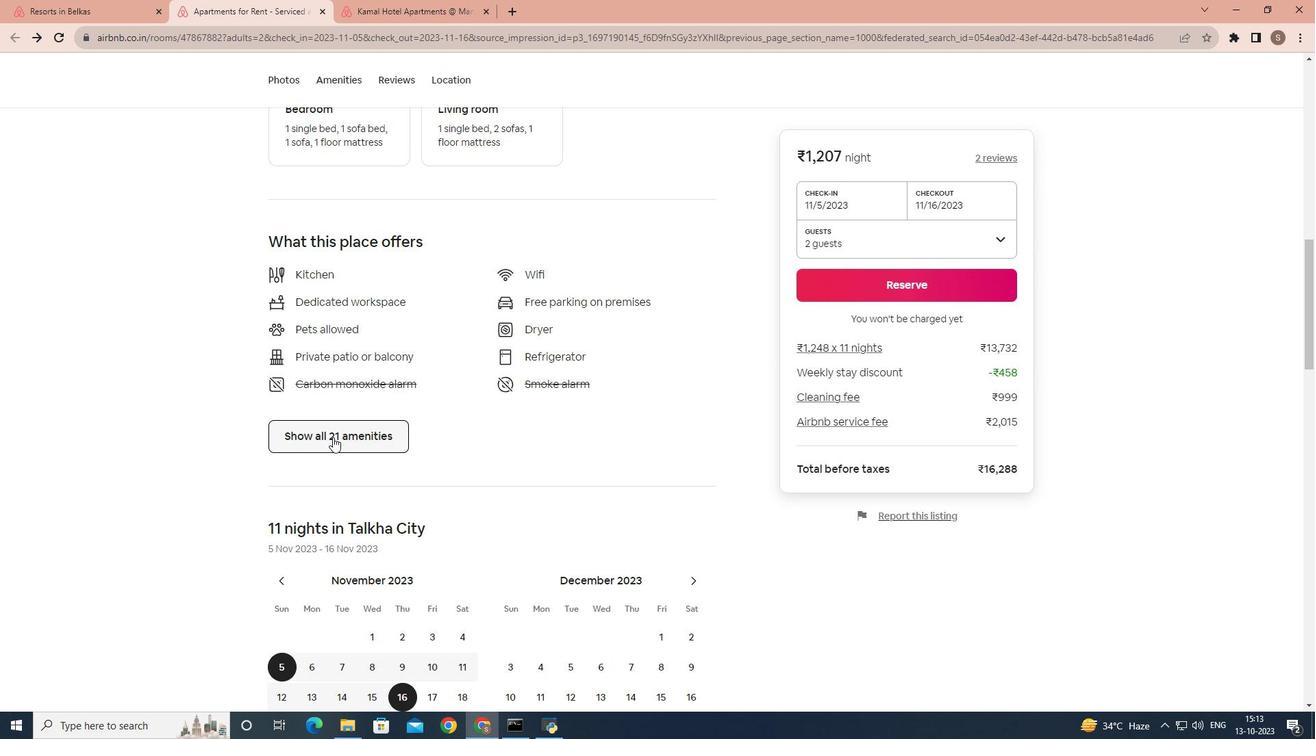 
Action: Mouse pressed left at (332, 437)
Screenshot: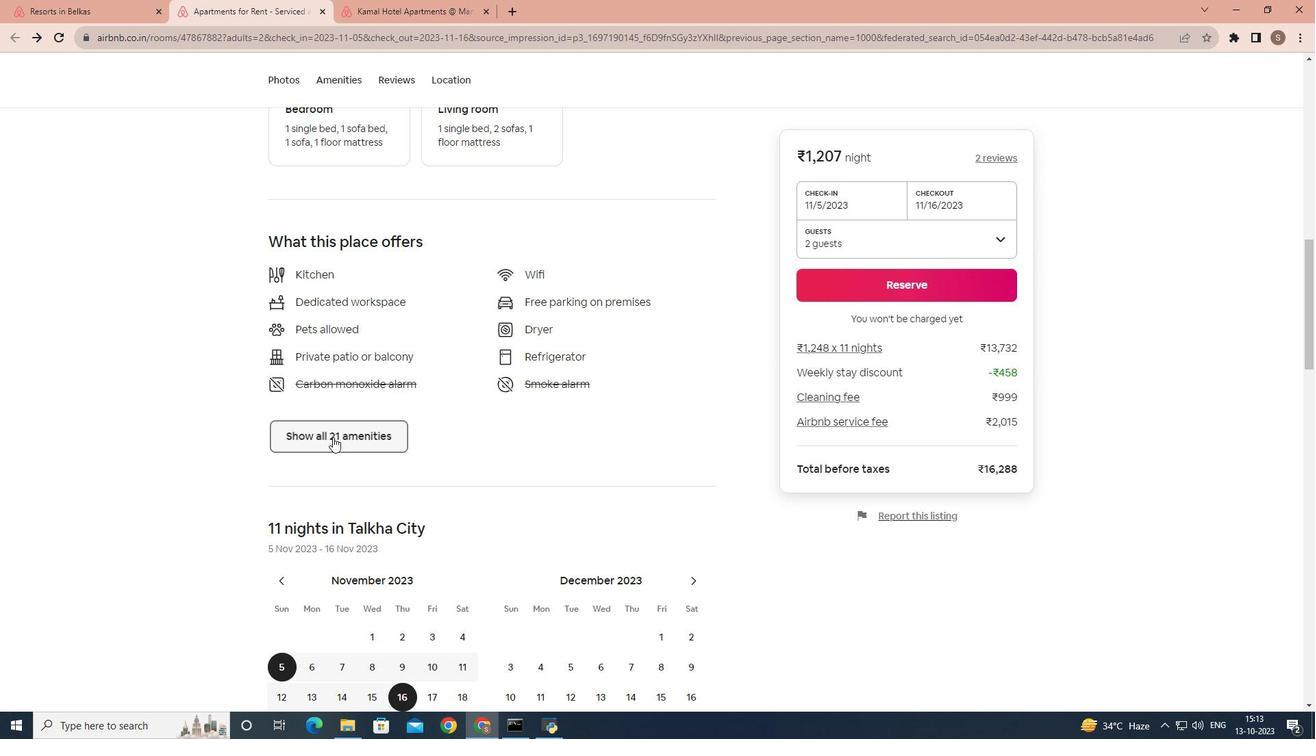 
Action: Mouse moved to (478, 434)
Screenshot: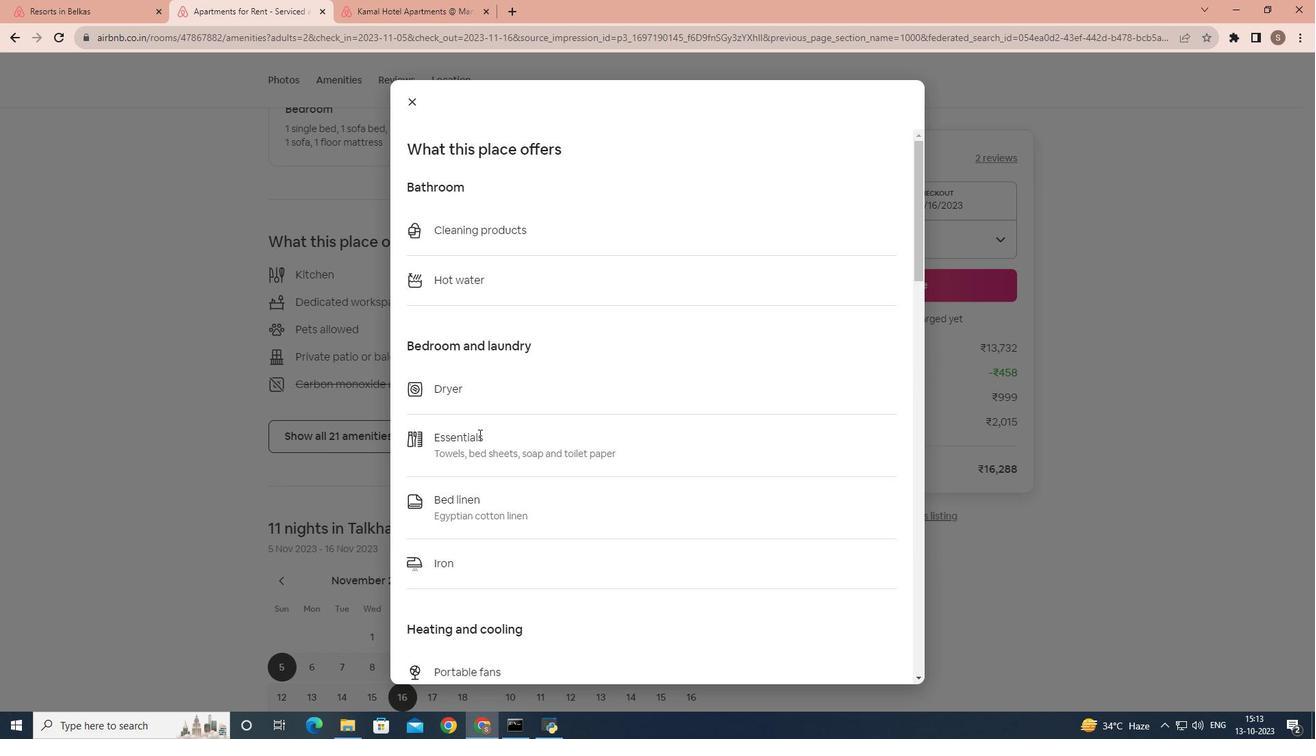 
Action: Mouse scrolled (478, 434) with delta (0, 0)
Screenshot: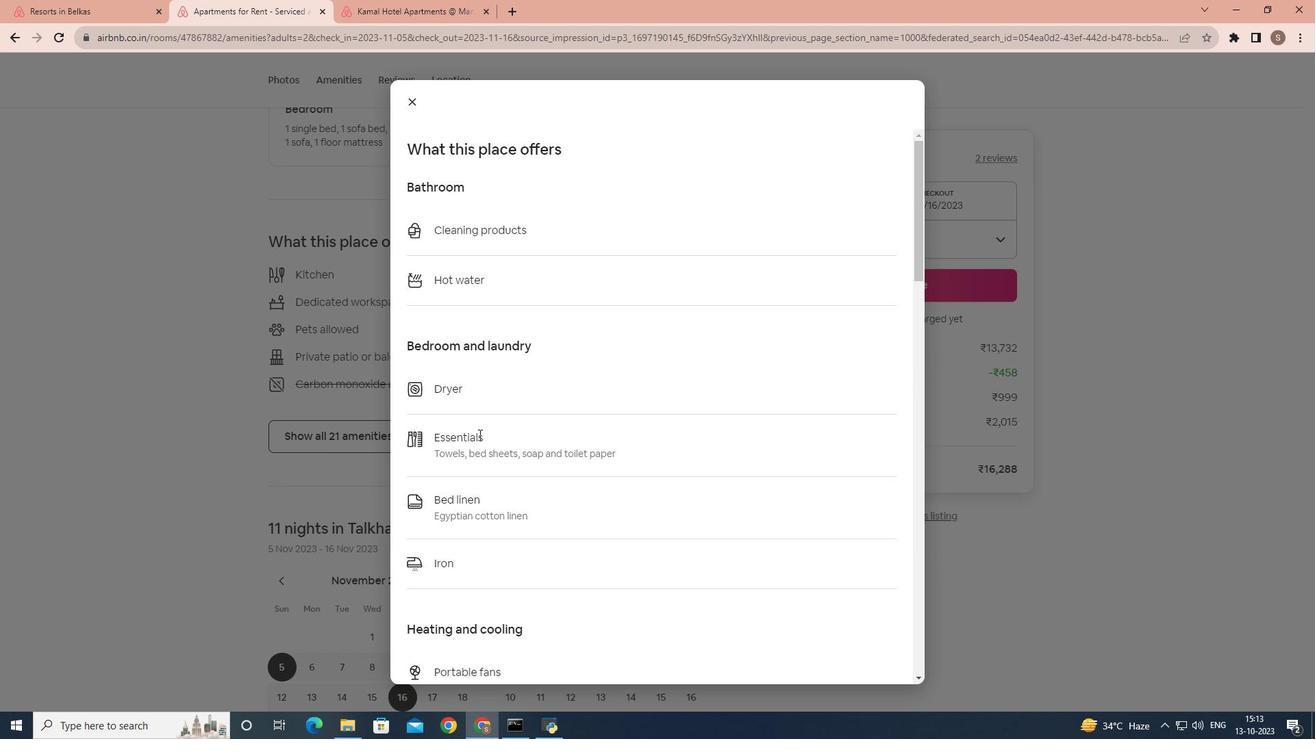 
Action: Mouse scrolled (478, 434) with delta (0, 0)
Screenshot: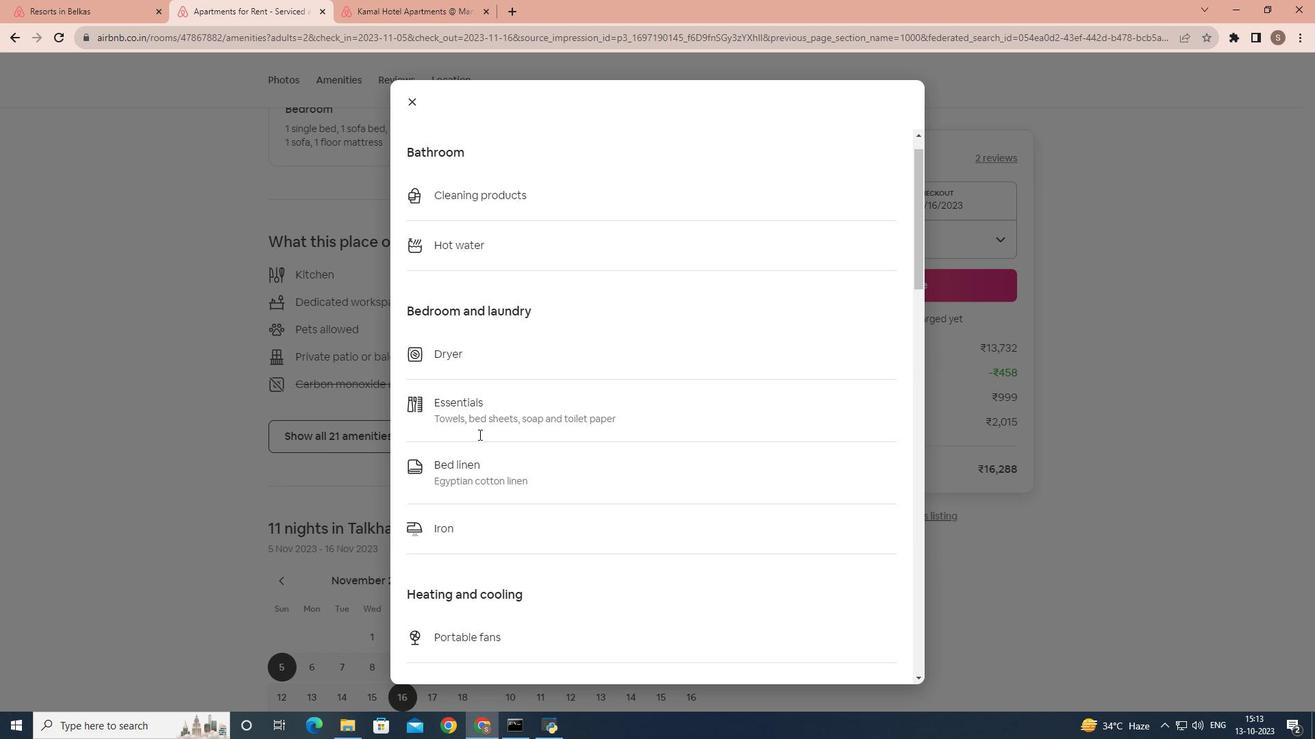 
Action: Mouse scrolled (478, 434) with delta (0, 0)
Screenshot: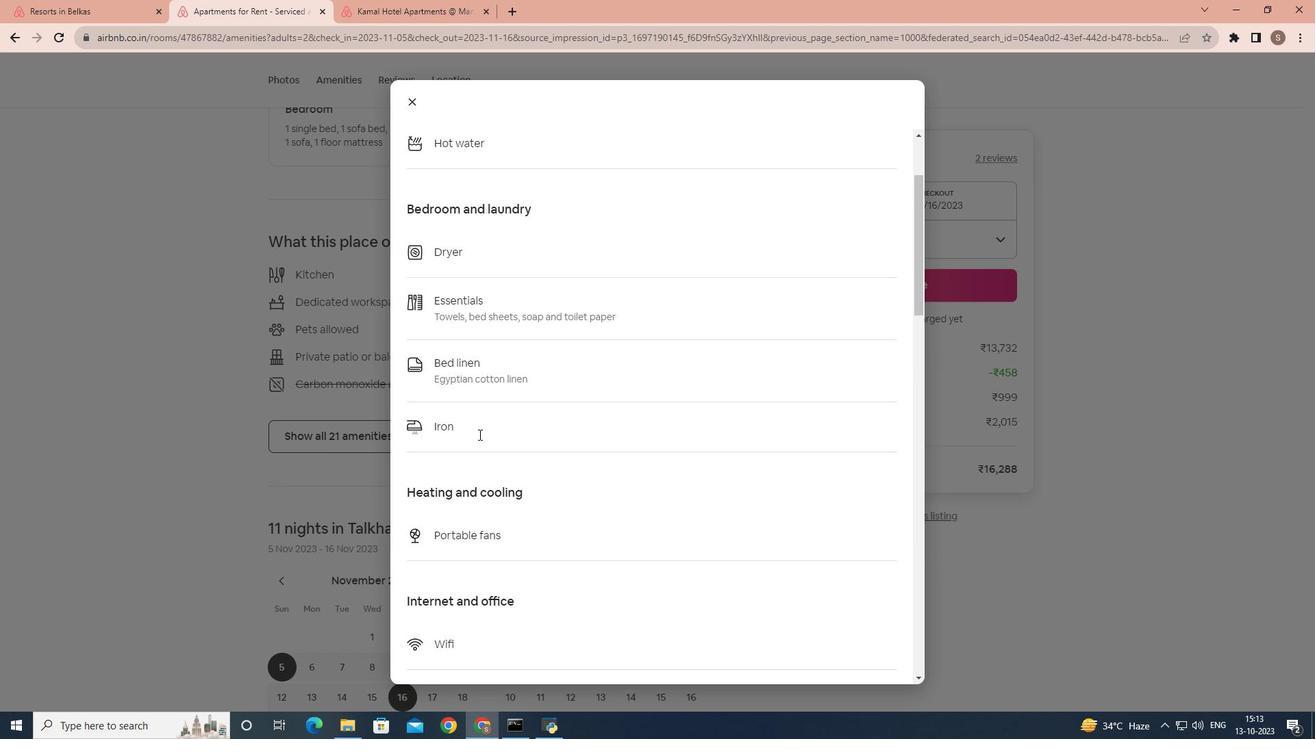 
Action: Mouse scrolled (478, 434) with delta (0, 0)
Screenshot: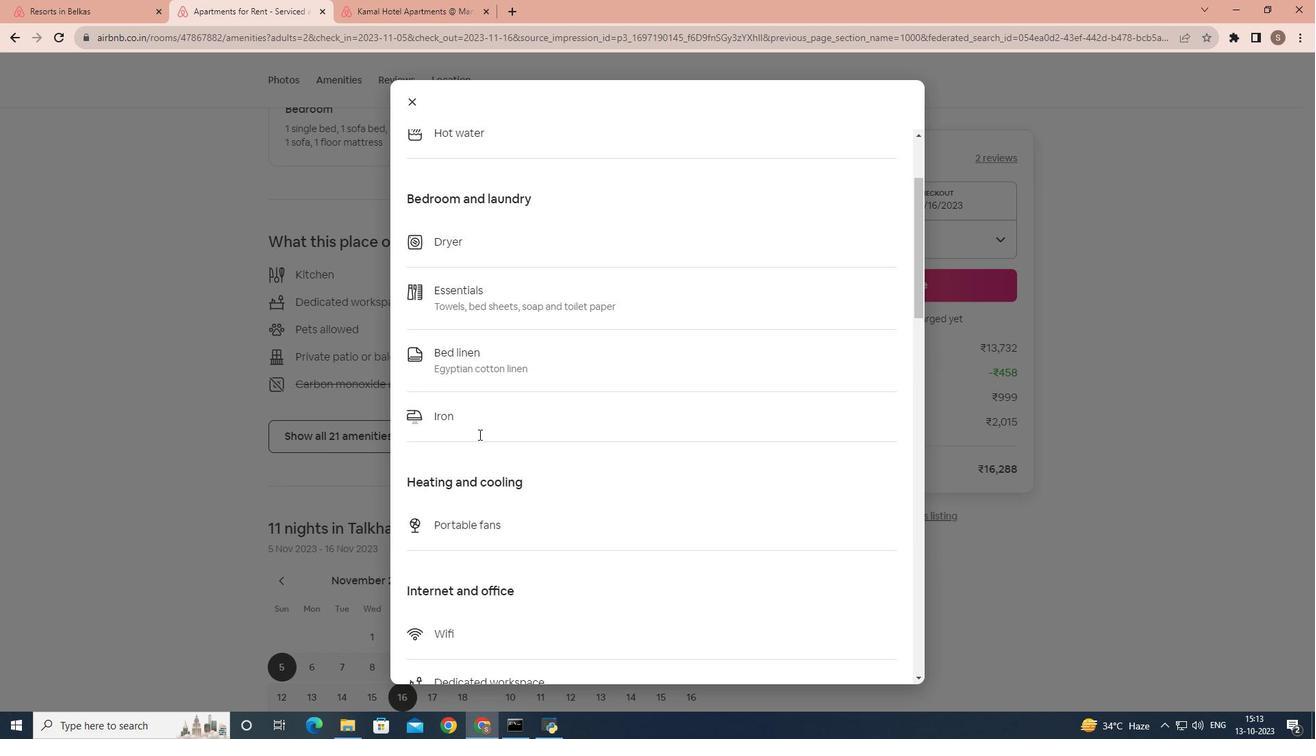 
Action: Mouse scrolled (478, 434) with delta (0, 0)
Screenshot: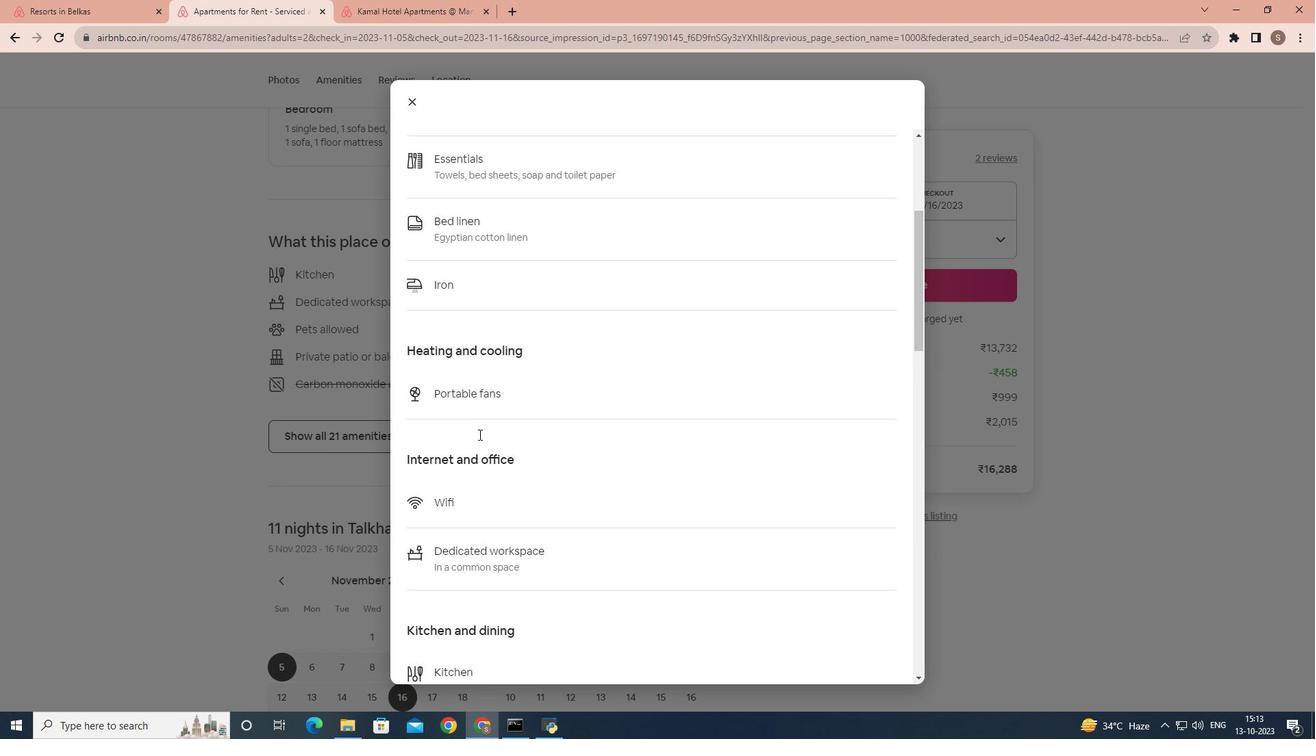 
Action: Mouse scrolled (478, 434) with delta (0, 0)
Screenshot: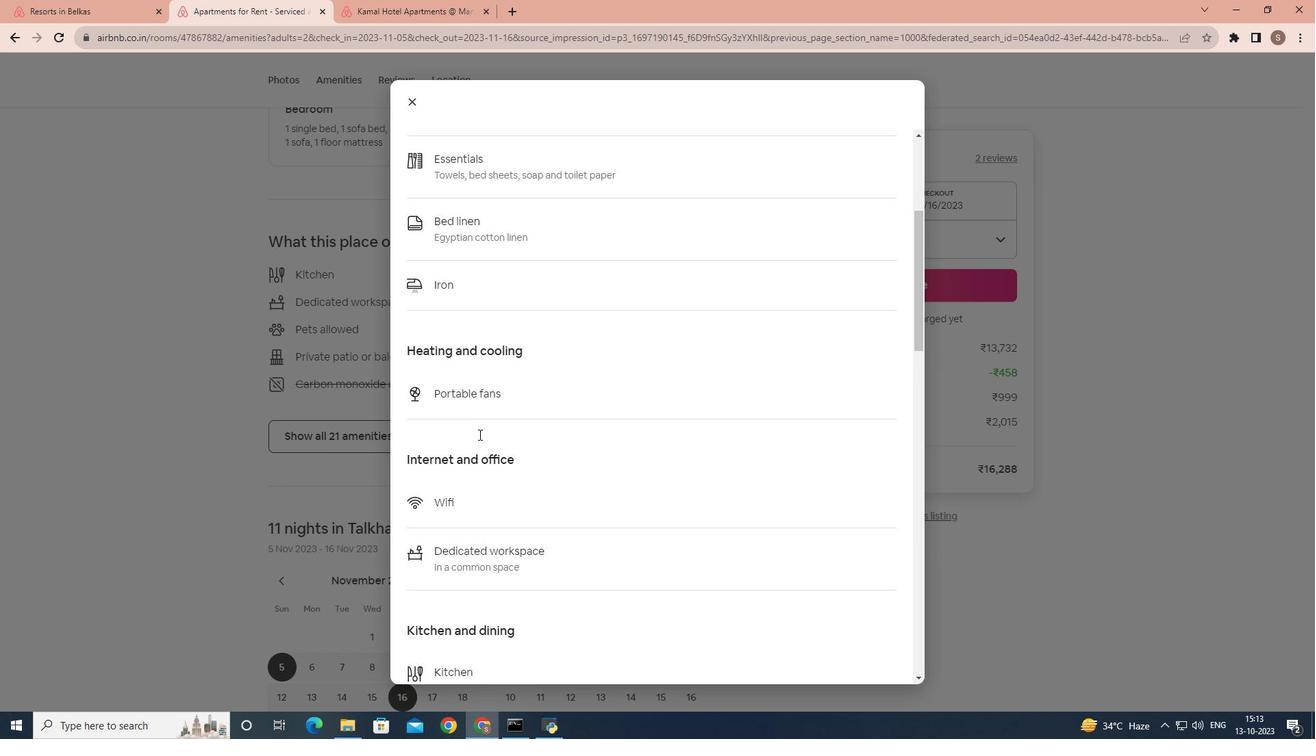 
Action: Mouse scrolled (478, 434) with delta (0, 0)
Screenshot: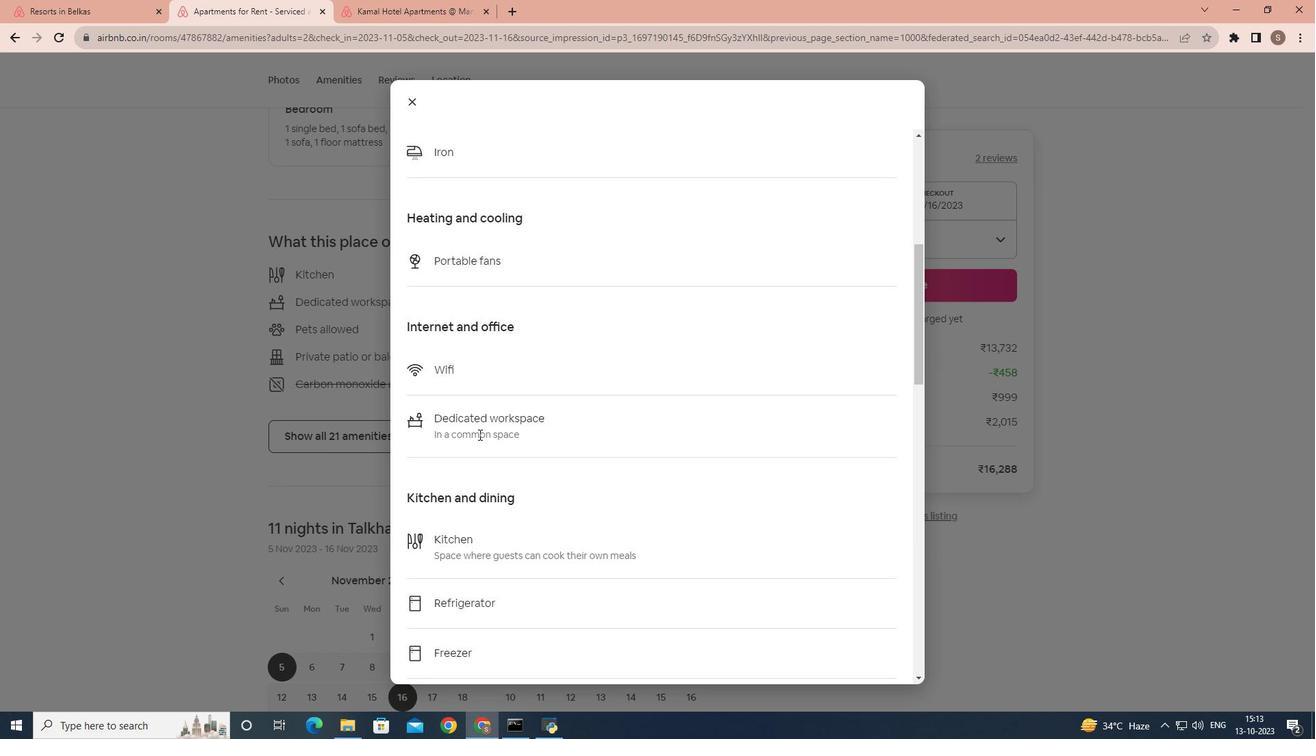 
Action: Mouse scrolled (478, 434) with delta (0, 0)
Screenshot: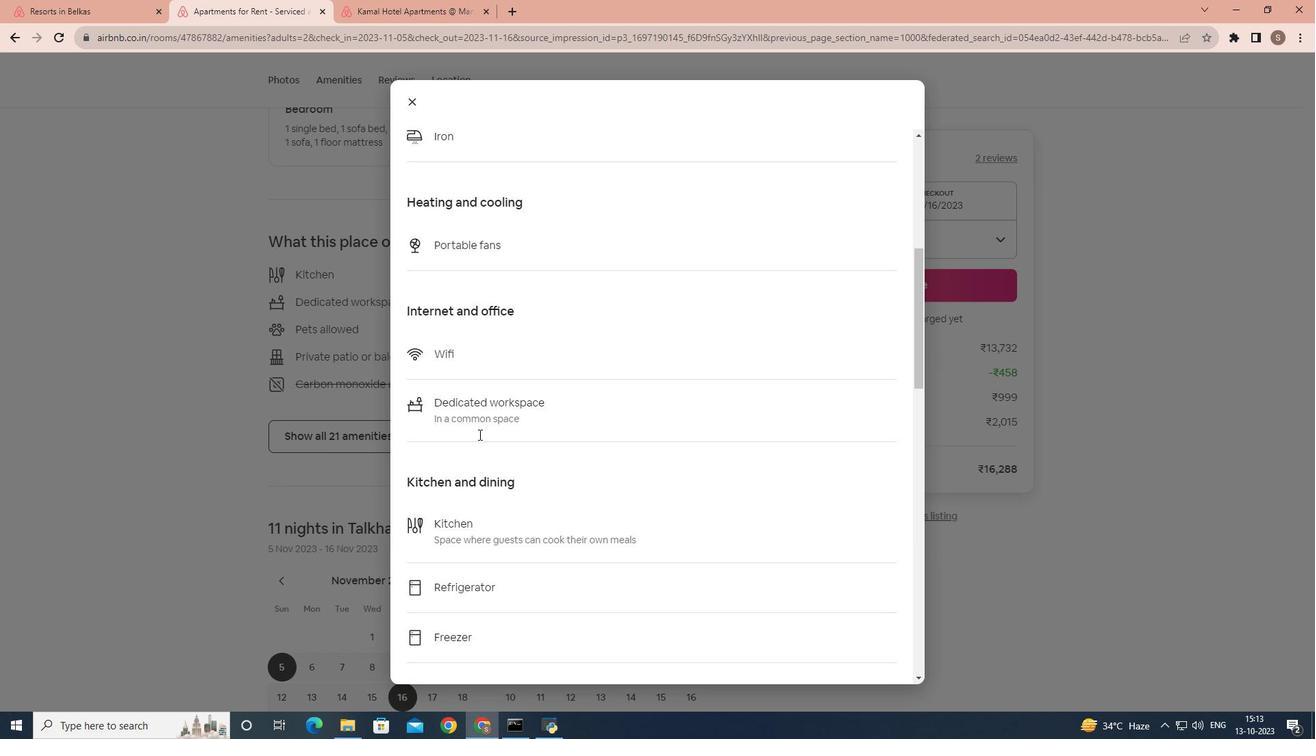 
Action: Mouse scrolled (478, 434) with delta (0, 0)
Screenshot: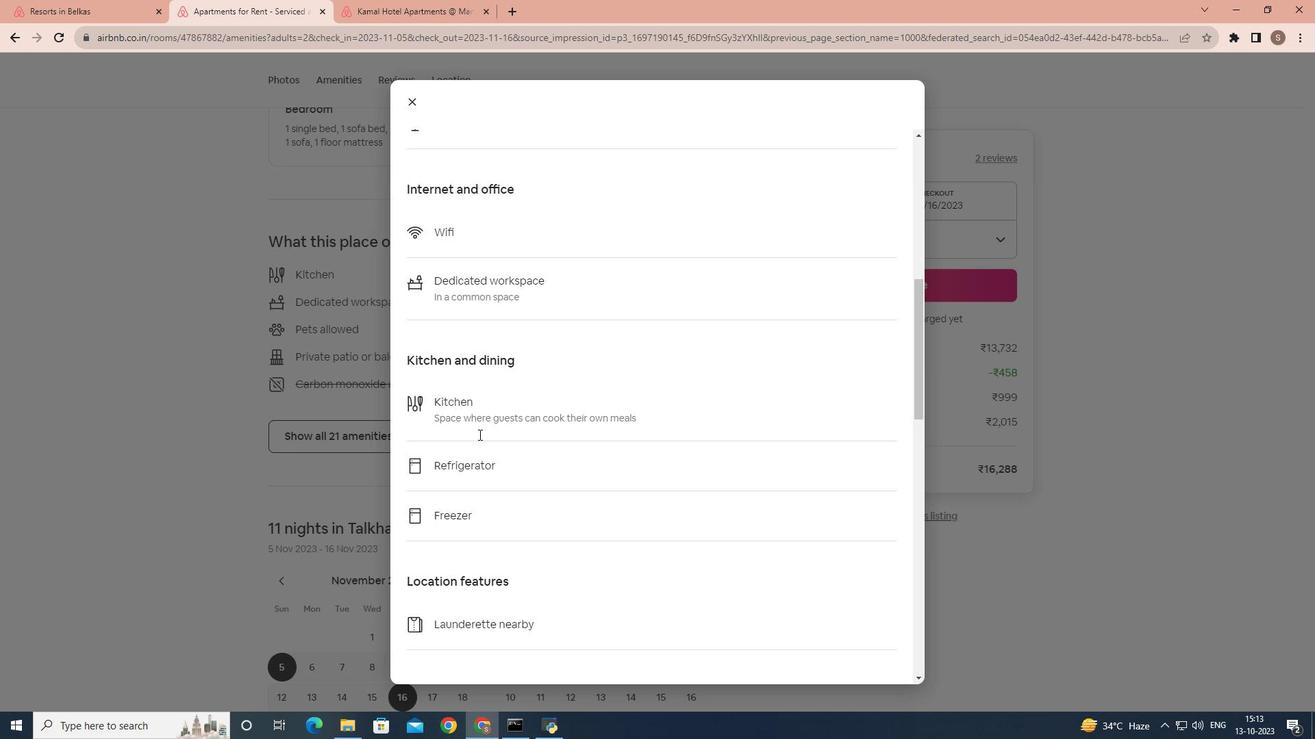 
Action: Mouse scrolled (478, 434) with delta (0, 0)
Screenshot: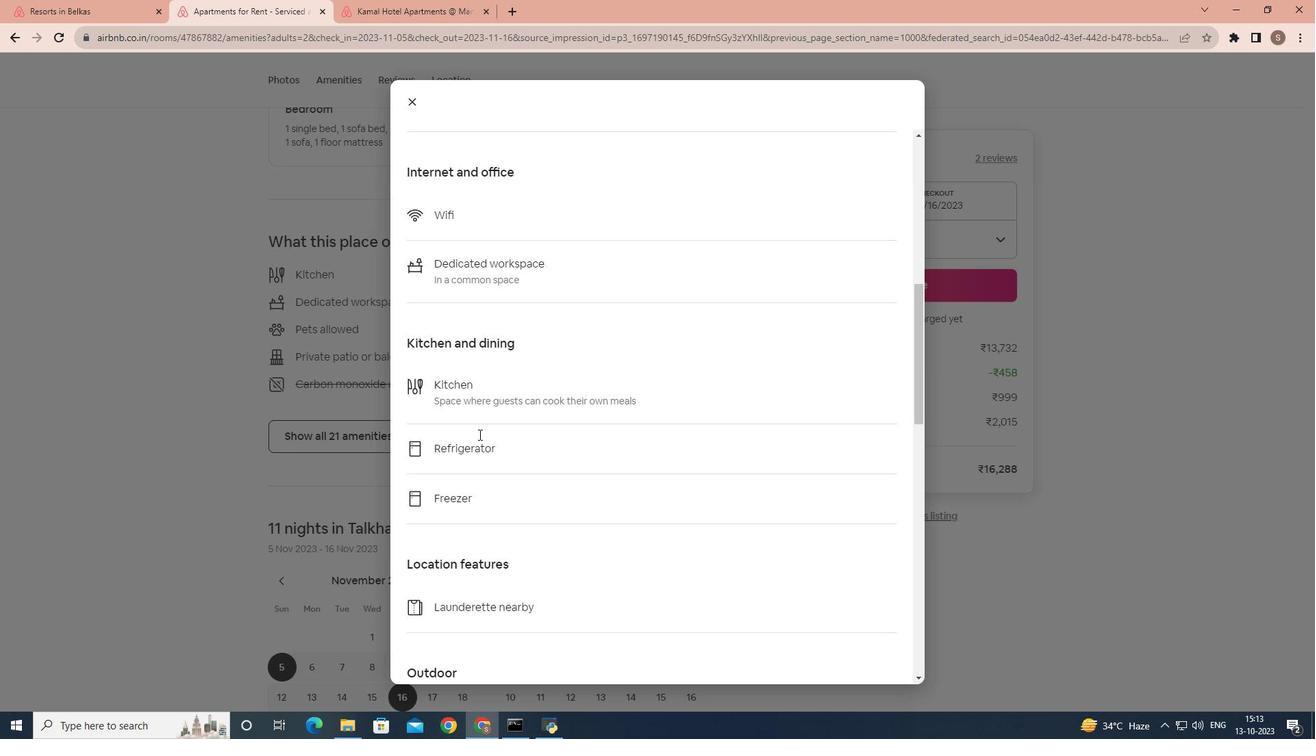 
Action: Mouse scrolled (478, 434) with delta (0, 0)
Screenshot: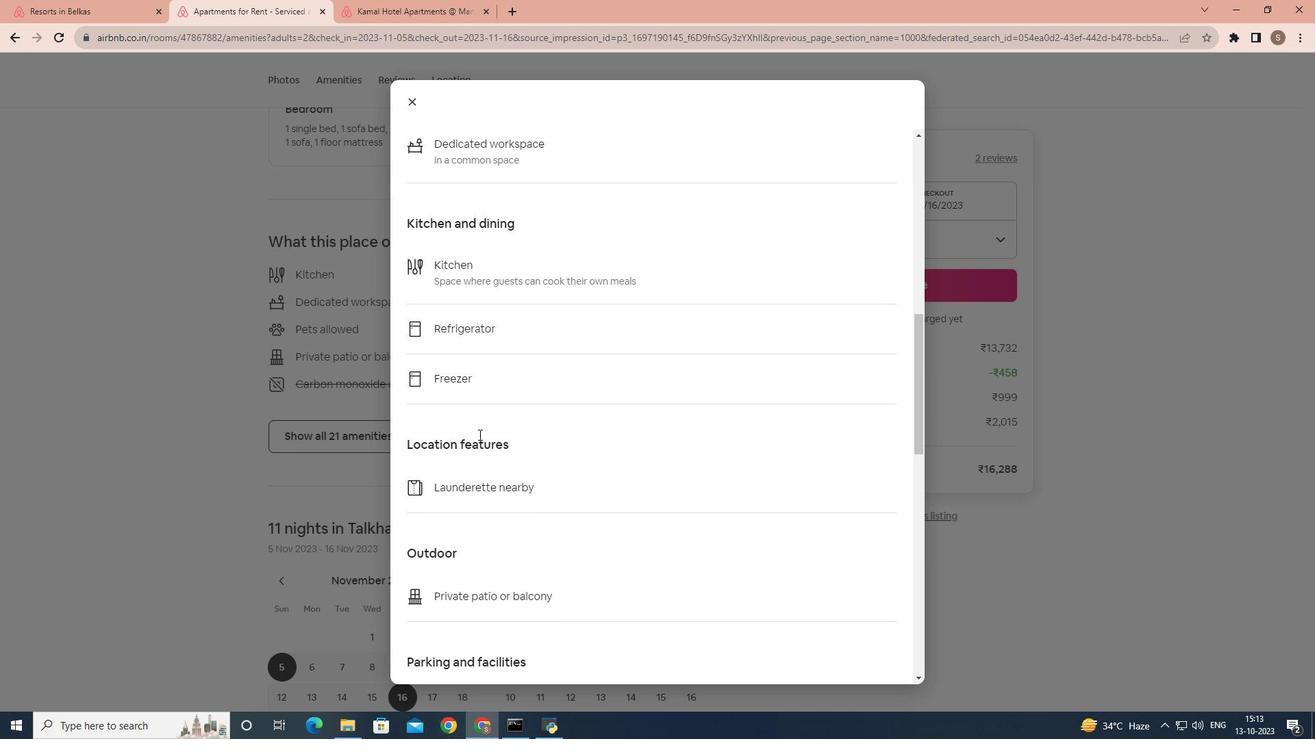 
Action: Mouse scrolled (478, 434) with delta (0, 0)
Screenshot: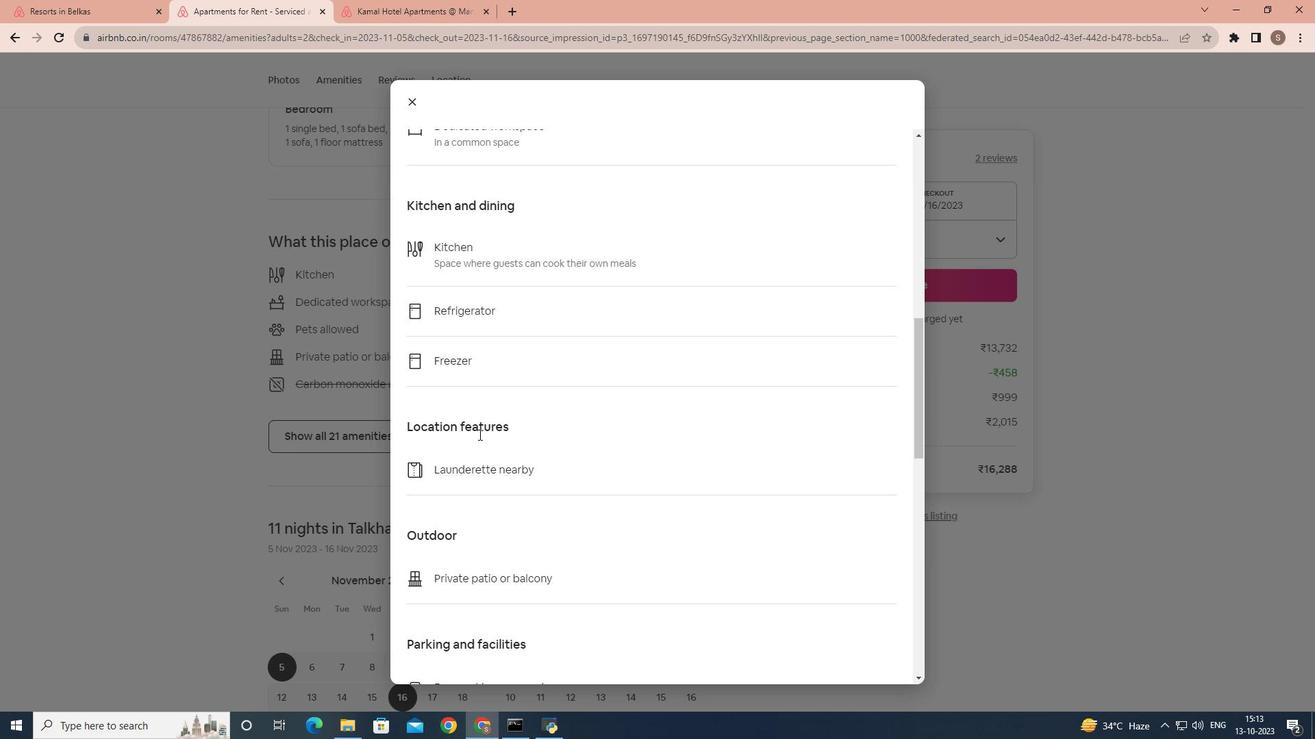 
Action: Mouse scrolled (478, 434) with delta (0, 0)
